 Task: Add a signature Kirsten Carter containing Best wishes for a happy National Voter Registration Day, Kirsten Carter to email address softage.9@softage.net and add a folder Inventory management
Action: Mouse moved to (436, 297)
Screenshot: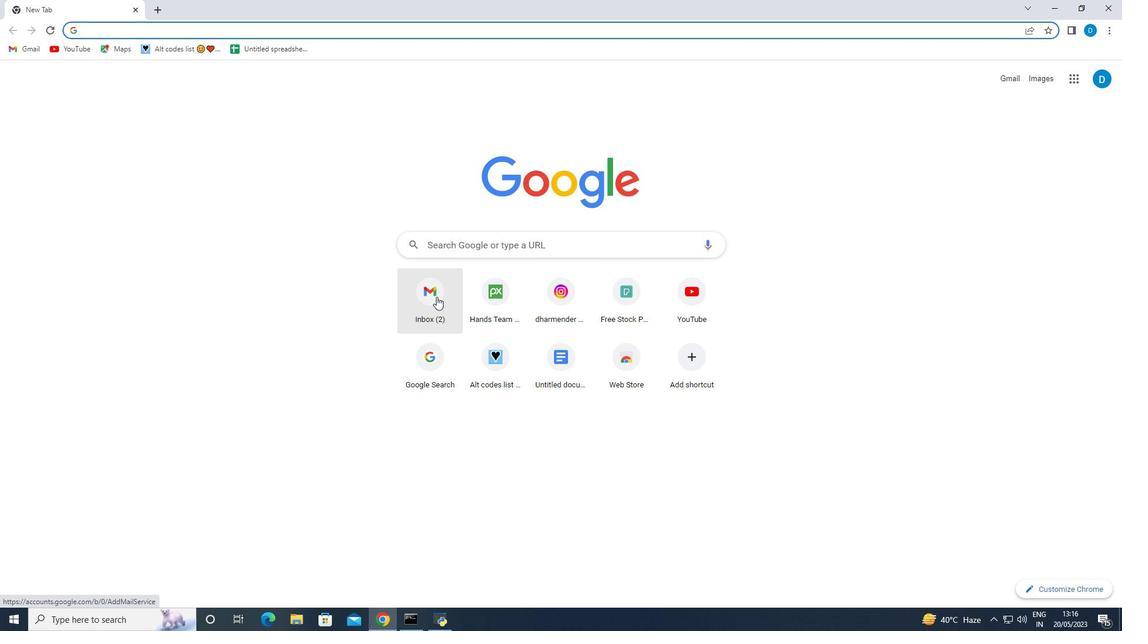 
Action: Mouse pressed left at (436, 297)
Screenshot: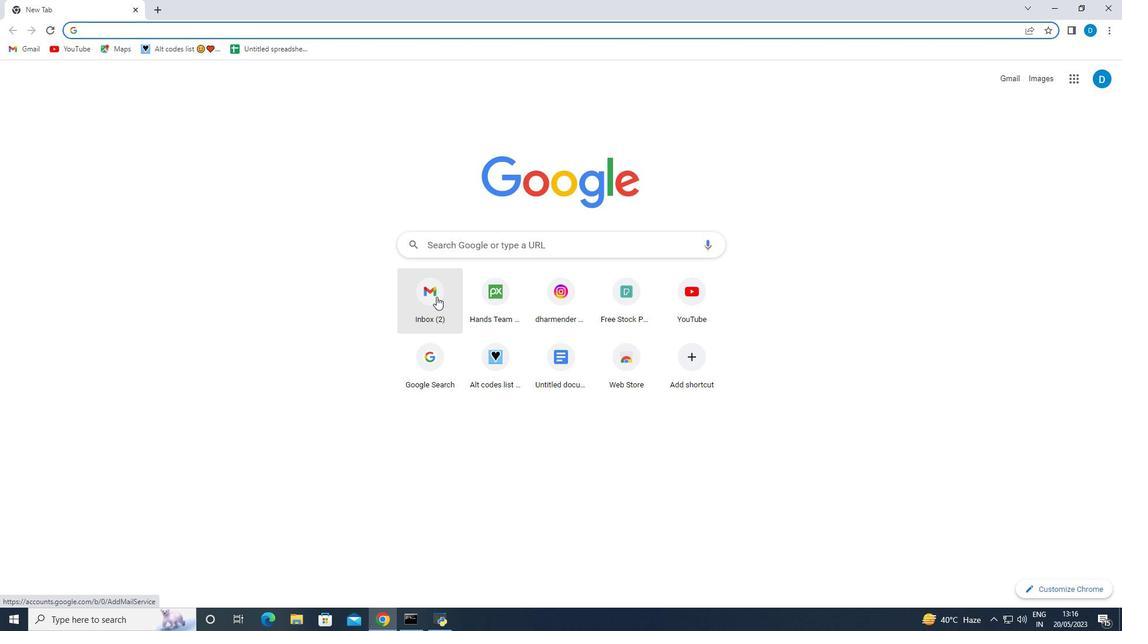 
Action: Mouse moved to (49, 107)
Screenshot: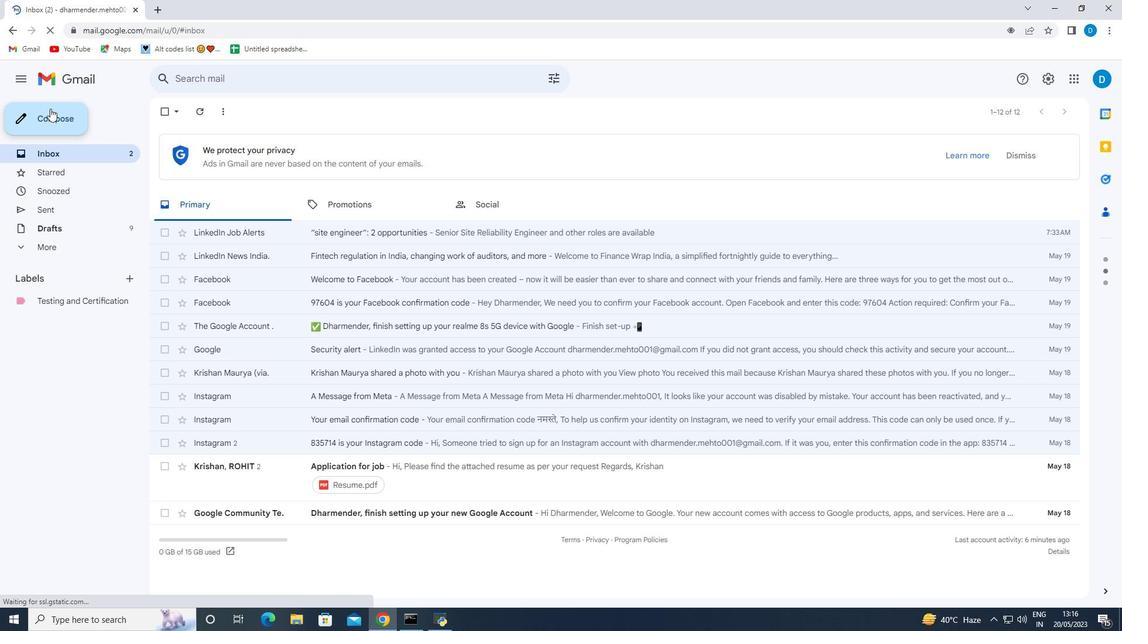 
Action: Mouse pressed left at (49, 107)
Screenshot: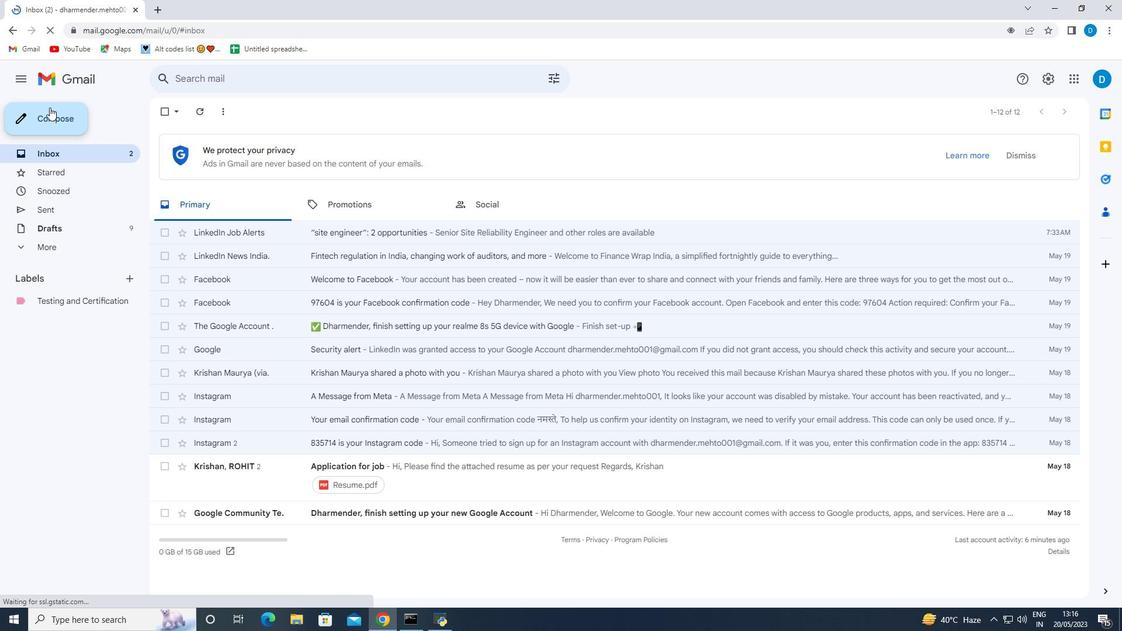 
Action: Mouse moved to (940, 591)
Screenshot: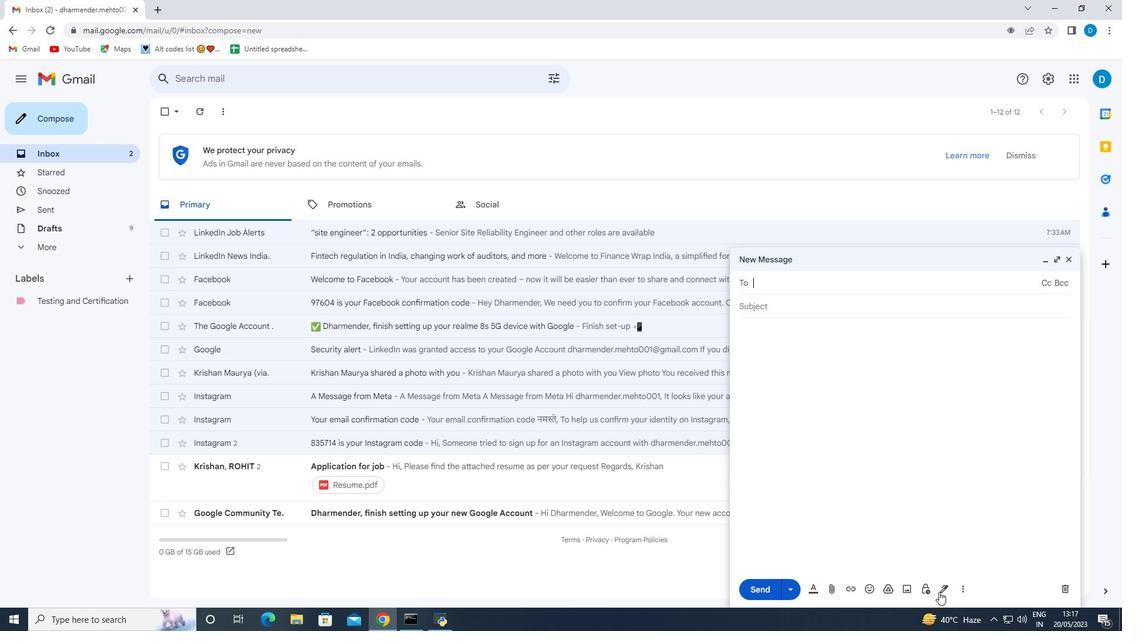 
Action: Mouse pressed left at (940, 591)
Screenshot: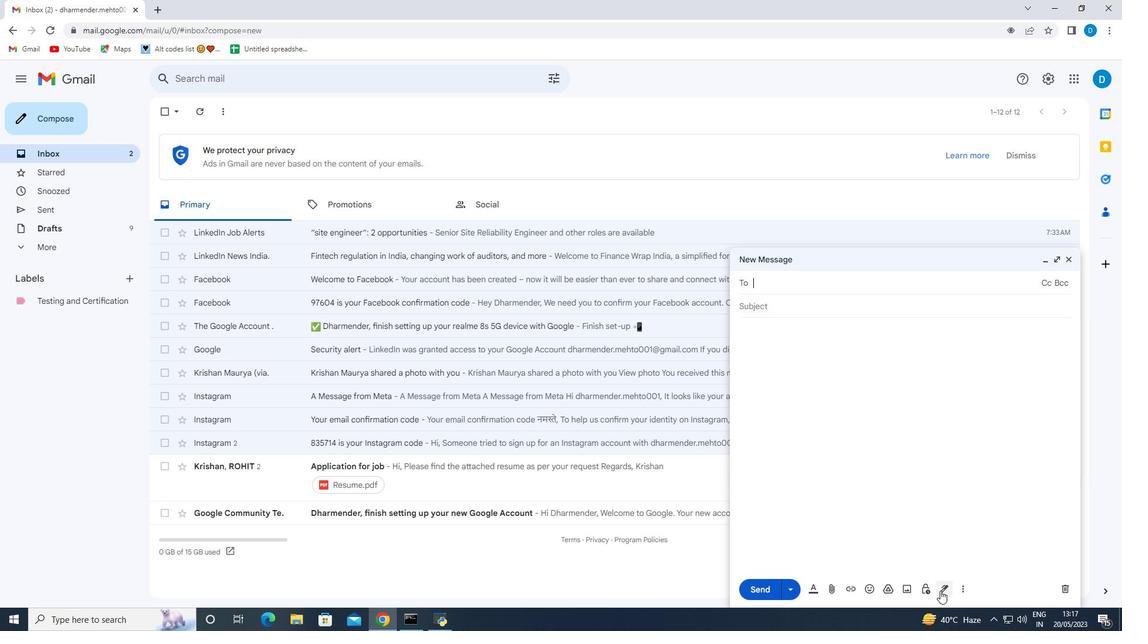 
Action: Mouse moved to (976, 549)
Screenshot: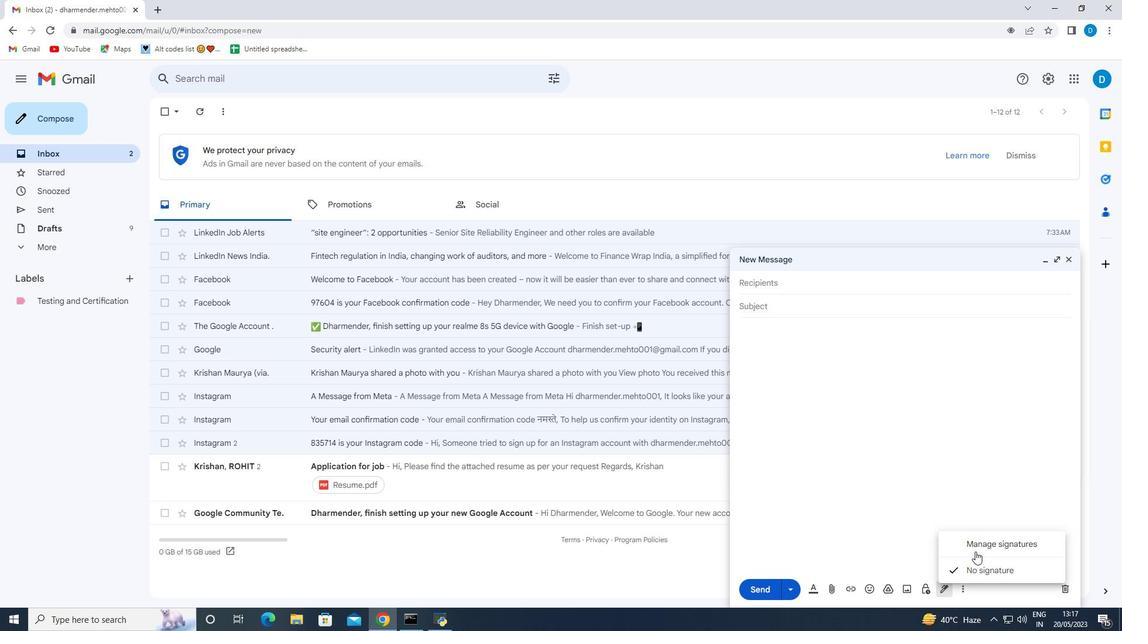 
Action: Mouse pressed left at (976, 549)
Screenshot: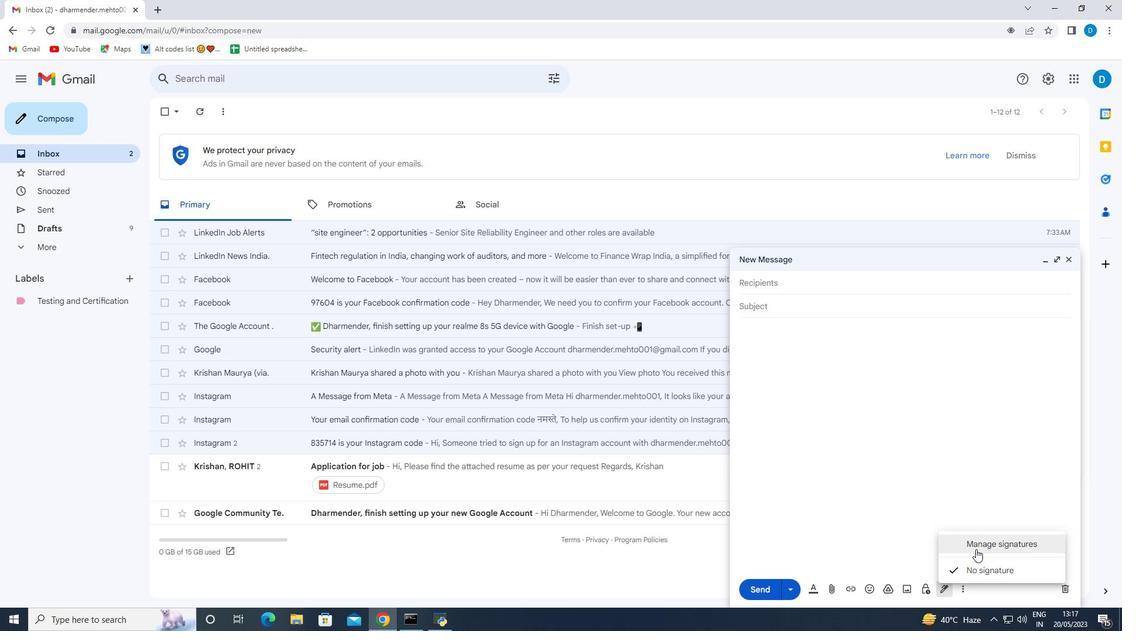 
Action: Mouse moved to (399, 418)
Screenshot: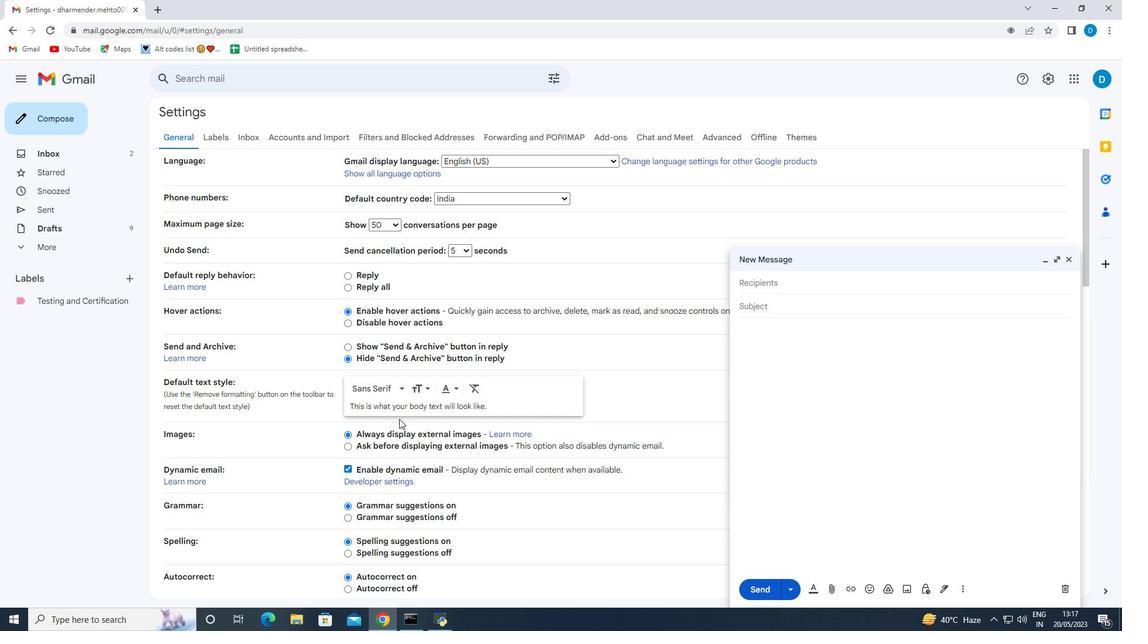 
Action: Mouse scrolled (399, 417) with delta (0, 0)
Screenshot: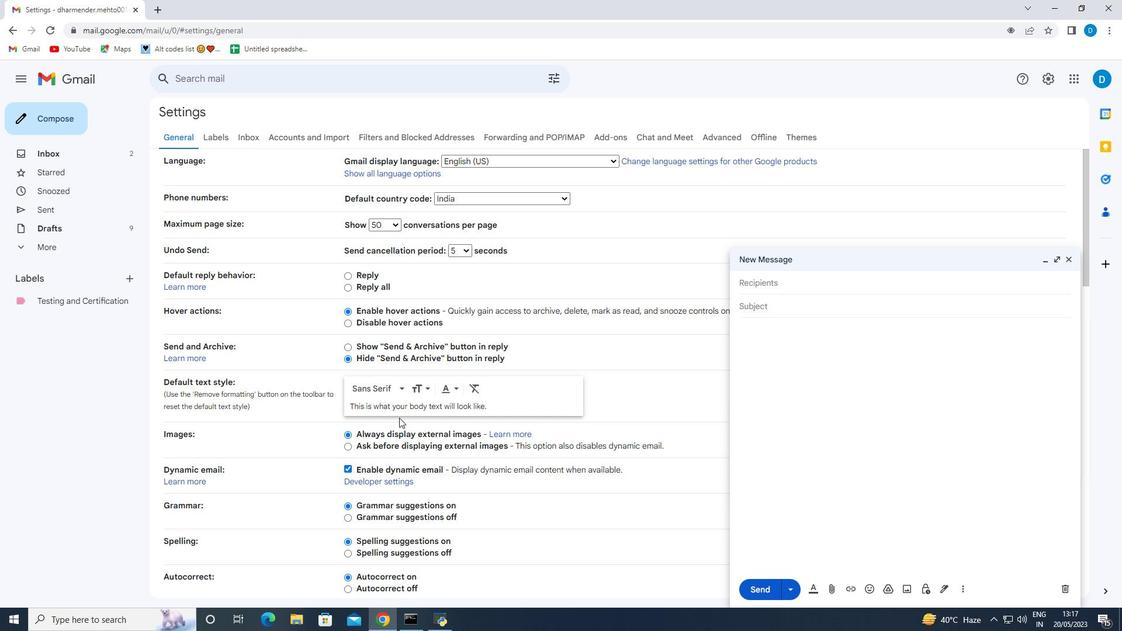 
Action: Mouse scrolled (399, 417) with delta (0, 0)
Screenshot: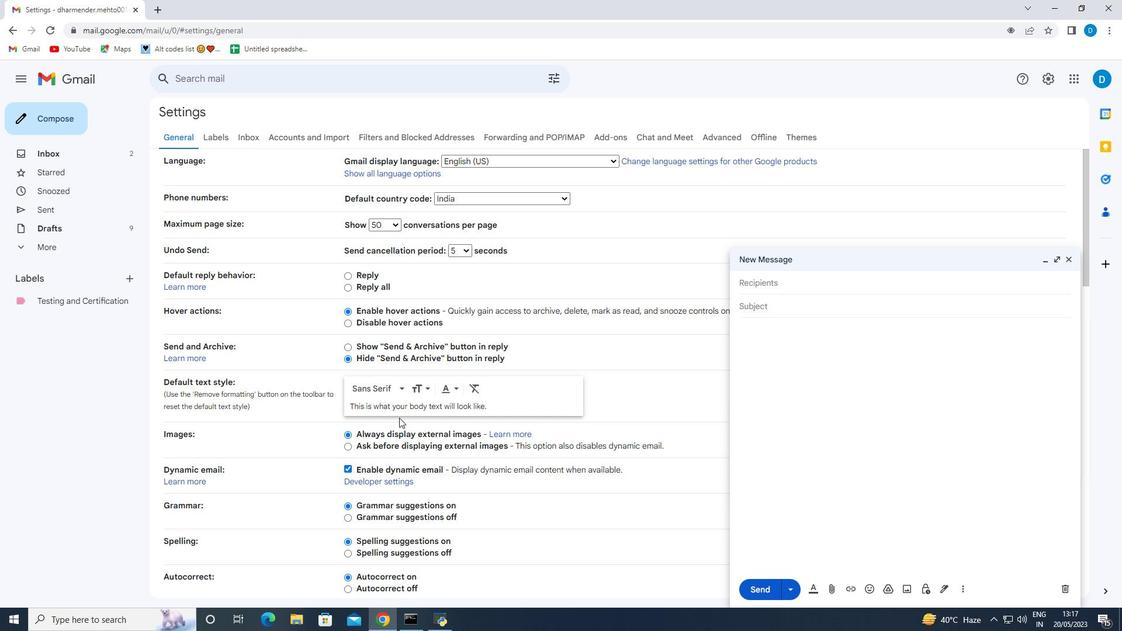 
Action: Mouse scrolled (399, 417) with delta (0, 0)
Screenshot: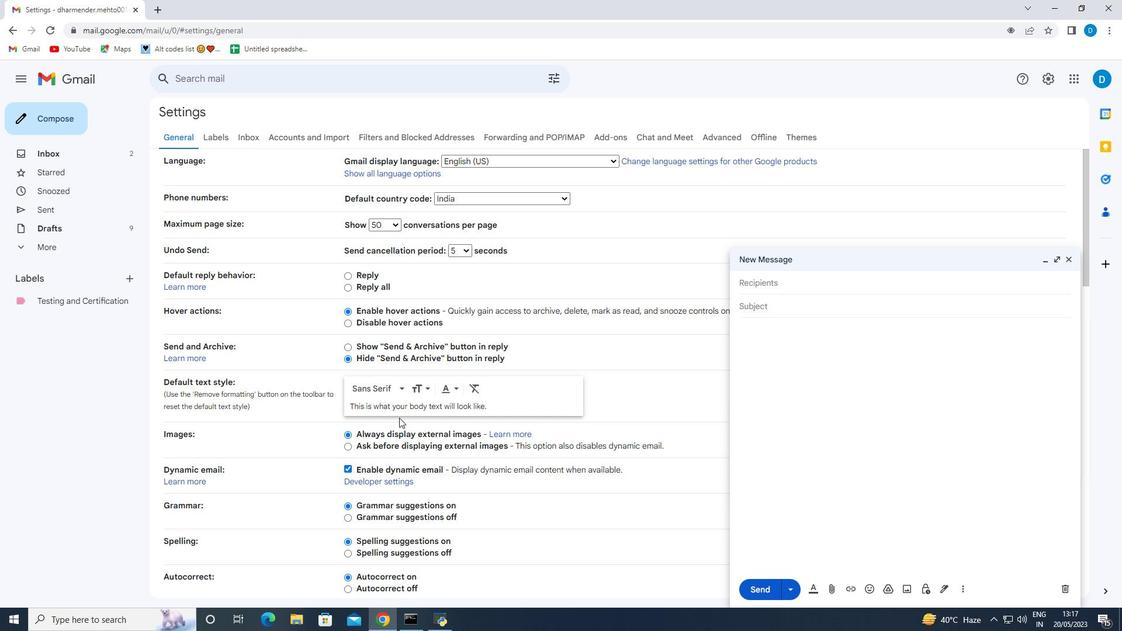 
Action: Mouse scrolled (399, 417) with delta (0, 0)
Screenshot: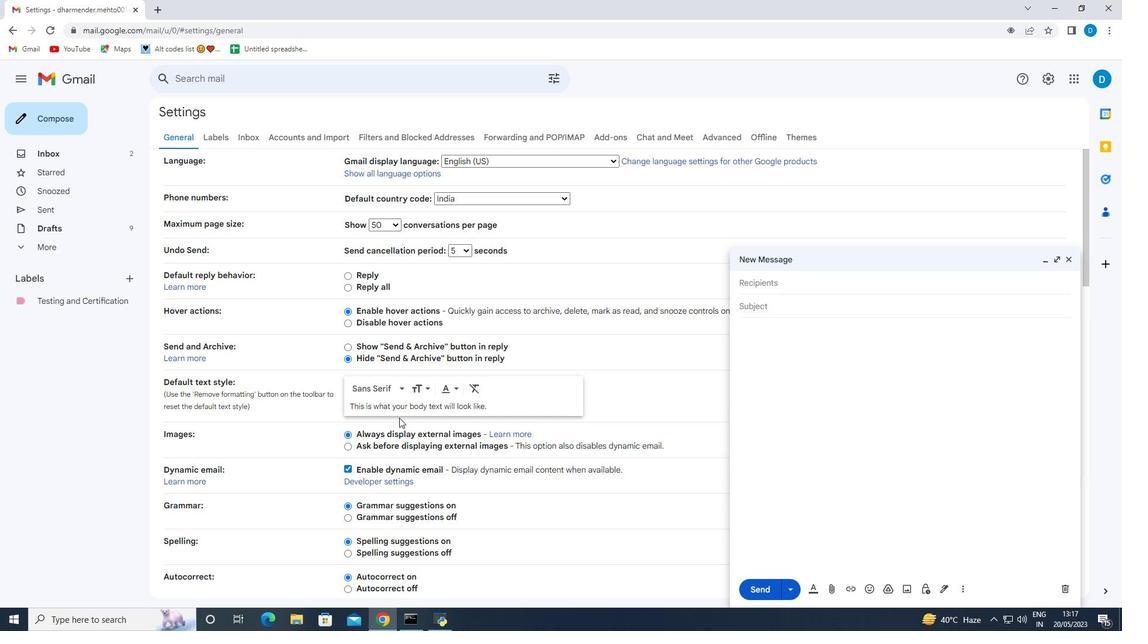 
Action: Mouse scrolled (399, 417) with delta (0, 0)
Screenshot: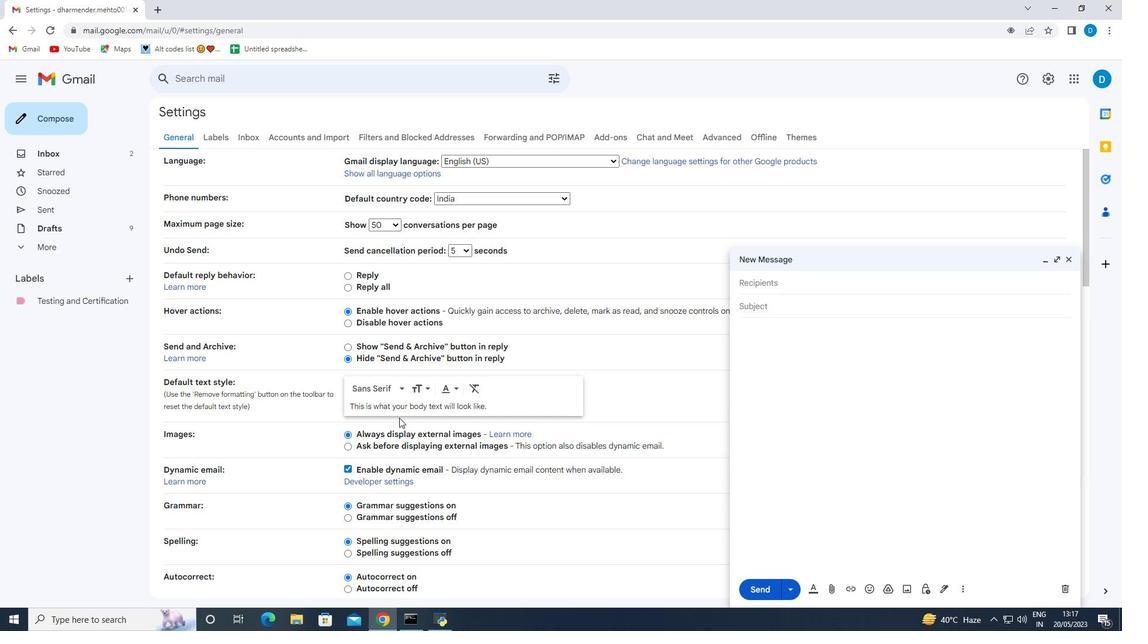 
Action: Mouse scrolled (399, 417) with delta (0, 0)
Screenshot: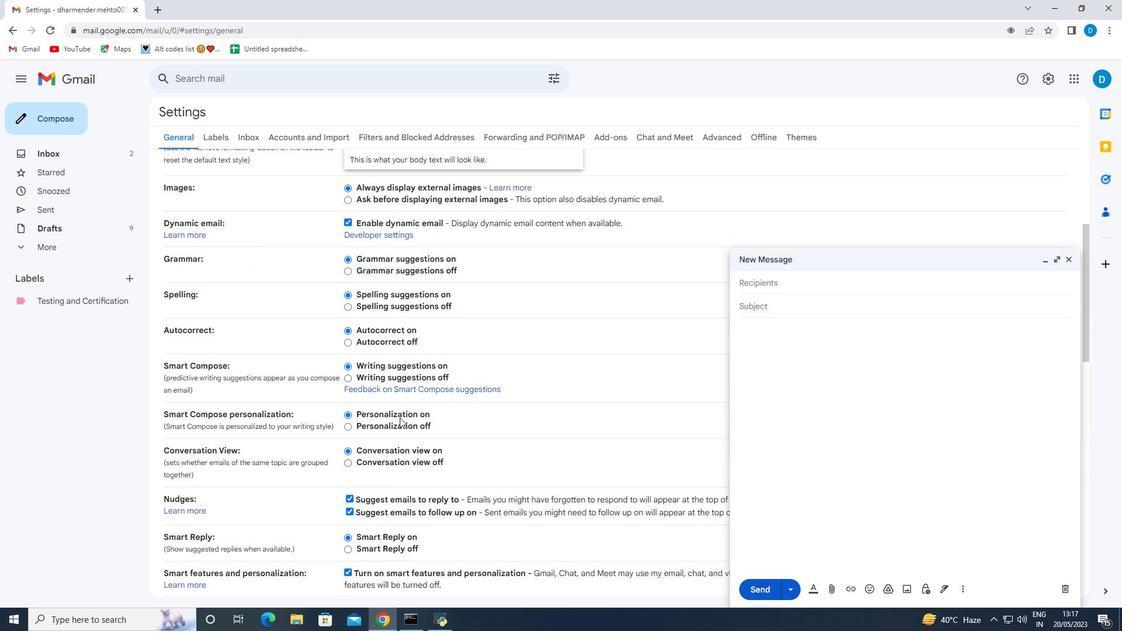 
Action: Mouse scrolled (399, 417) with delta (0, 0)
Screenshot: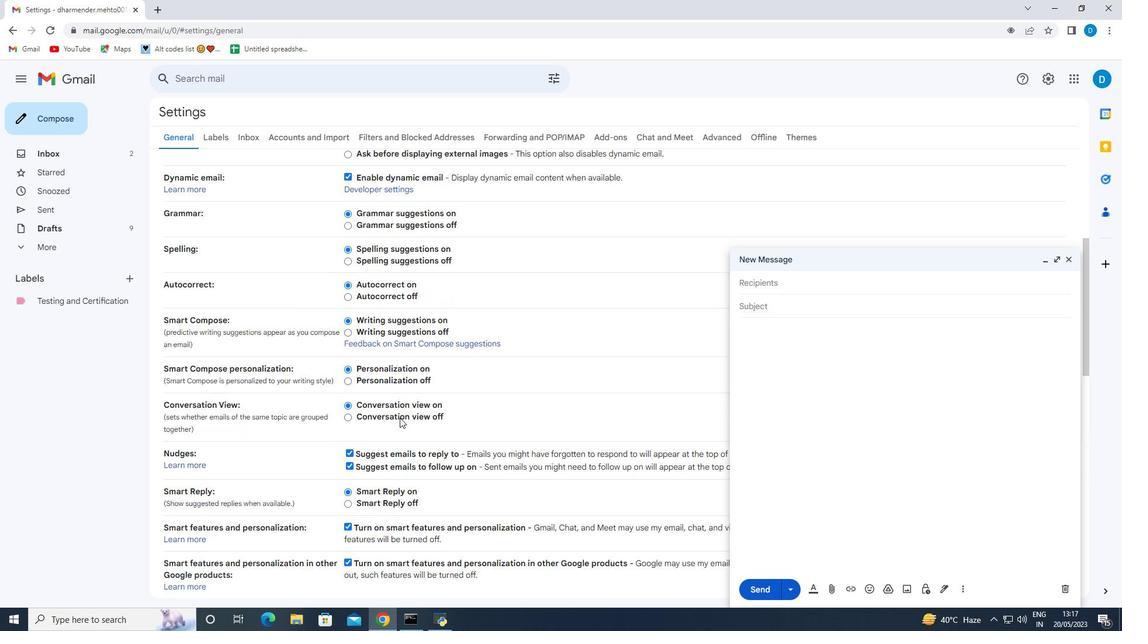 
Action: Mouse scrolled (399, 417) with delta (0, 0)
Screenshot: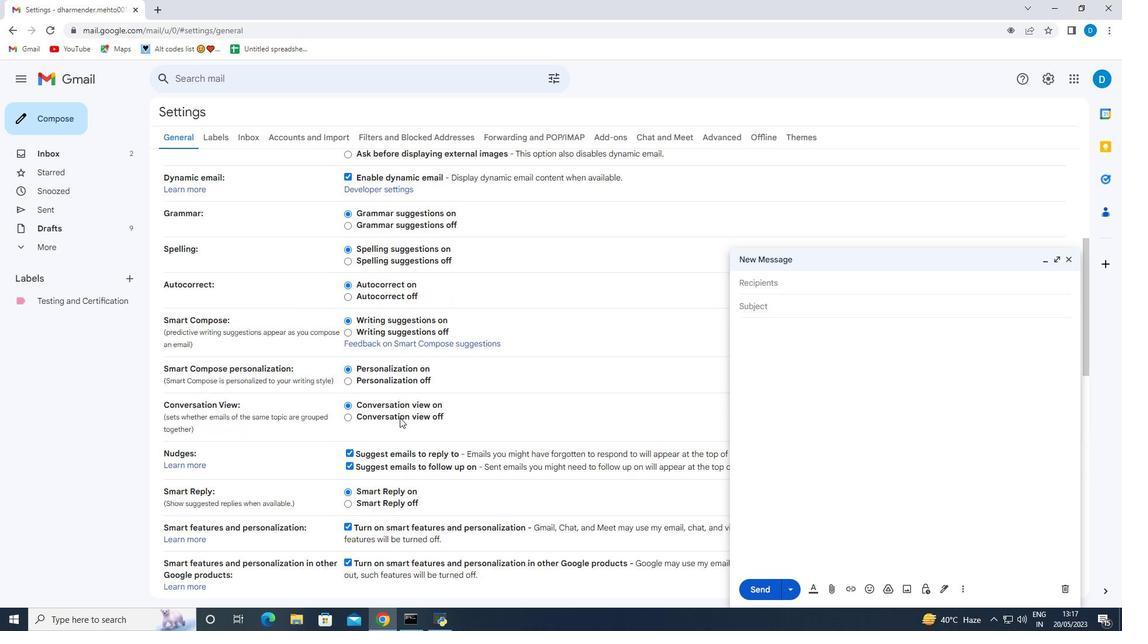 
Action: Mouse scrolled (399, 417) with delta (0, 0)
Screenshot: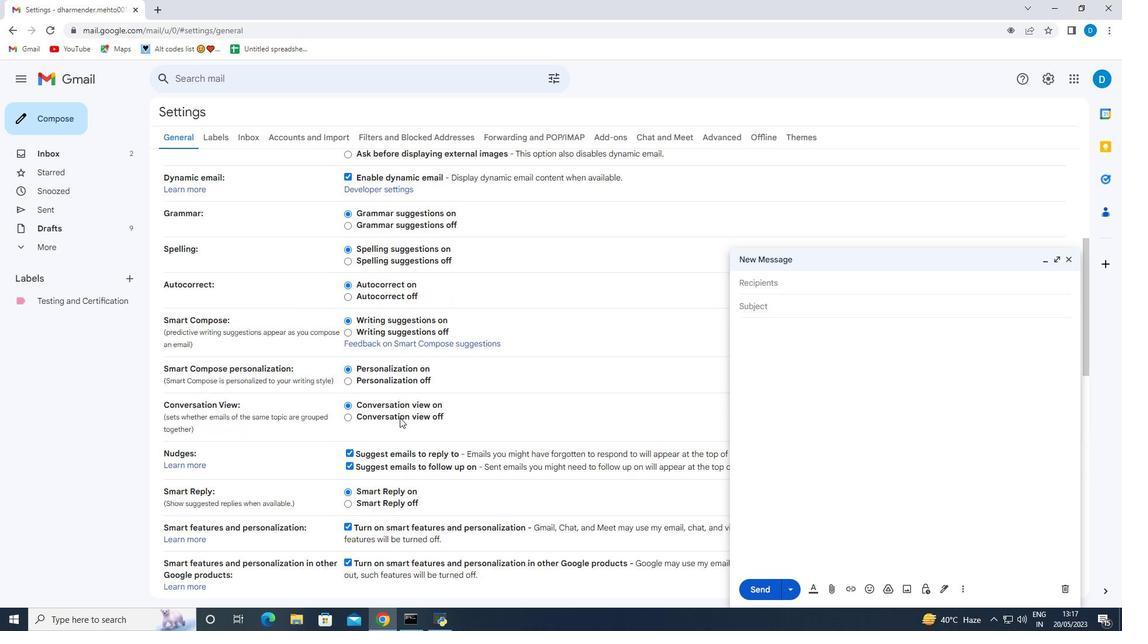 
Action: Mouse scrolled (399, 417) with delta (0, 0)
Screenshot: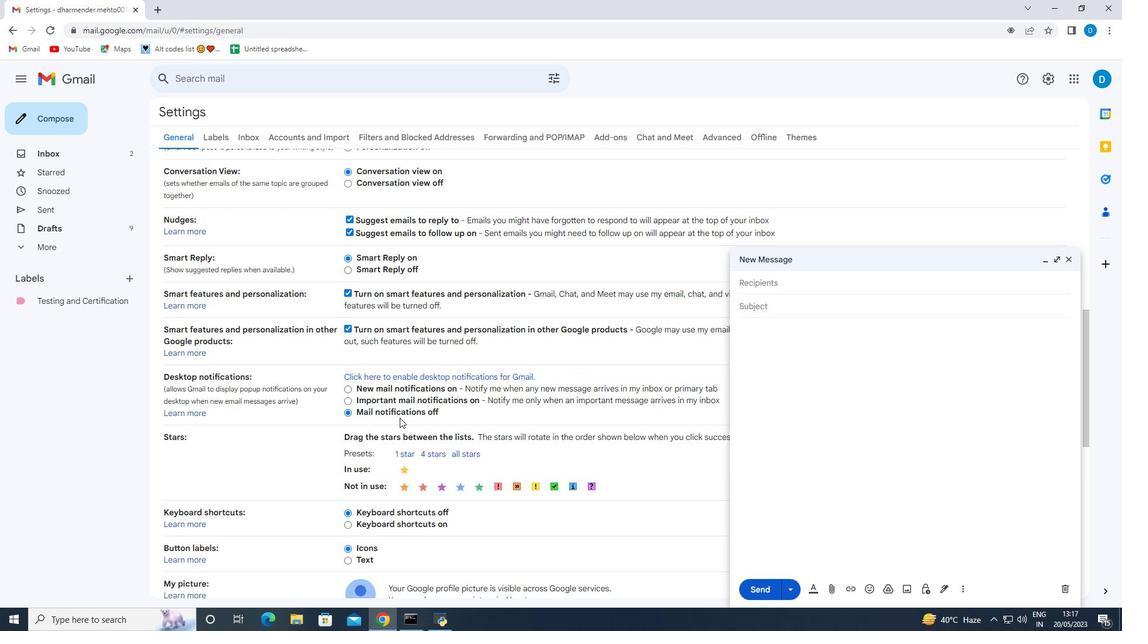 
Action: Mouse scrolled (399, 417) with delta (0, 0)
Screenshot: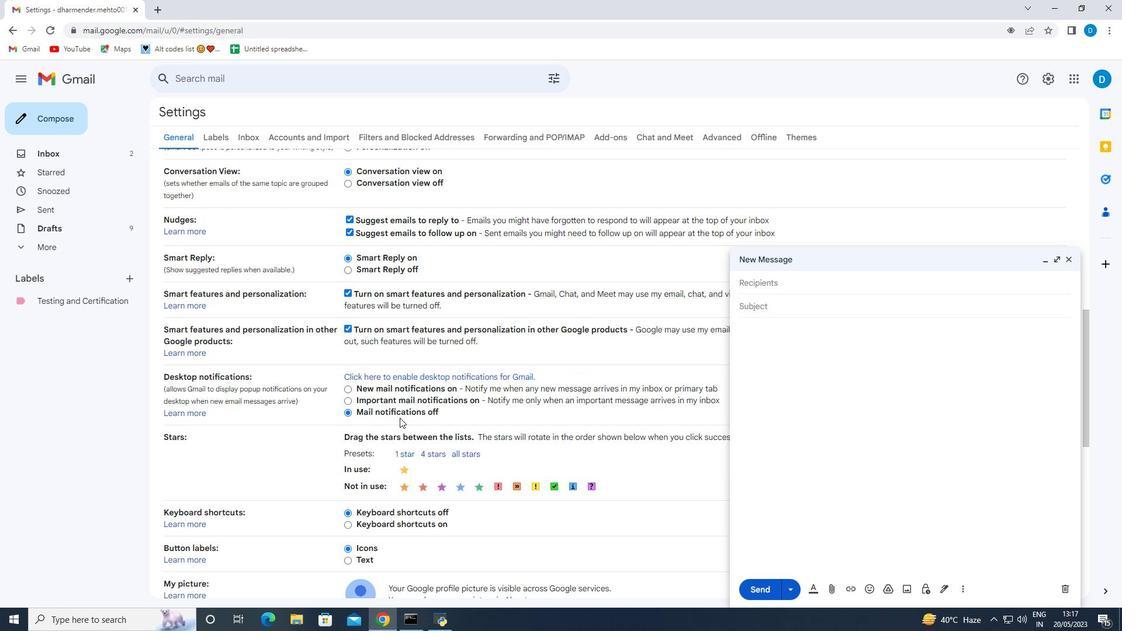 
Action: Mouse scrolled (399, 417) with delta (0, 0)
Screenshot: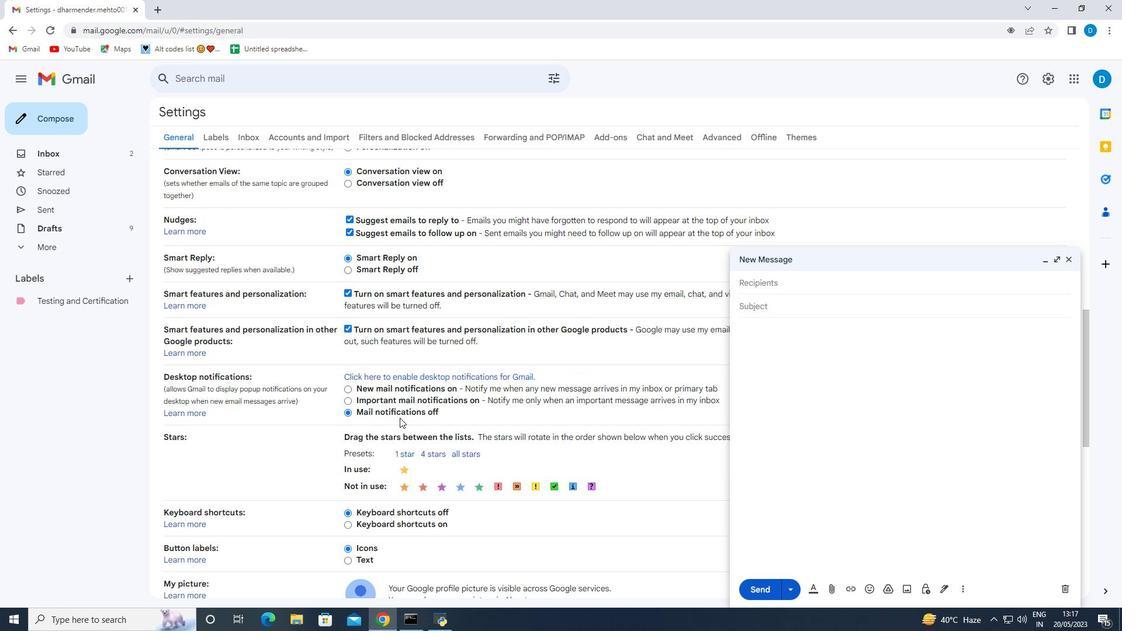 
Action: Mouse scrolled (399, 417) with delta (0, 0)
Screenshot: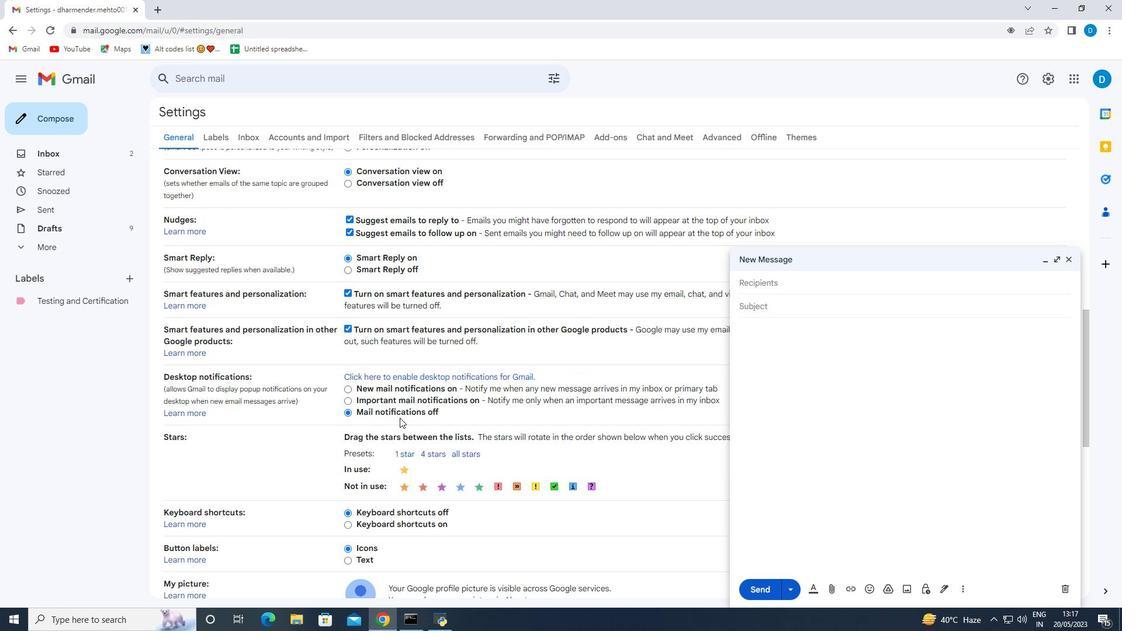 
Action: Mouse scrolled (399, 417) with delta (0, 0)
Screenshot: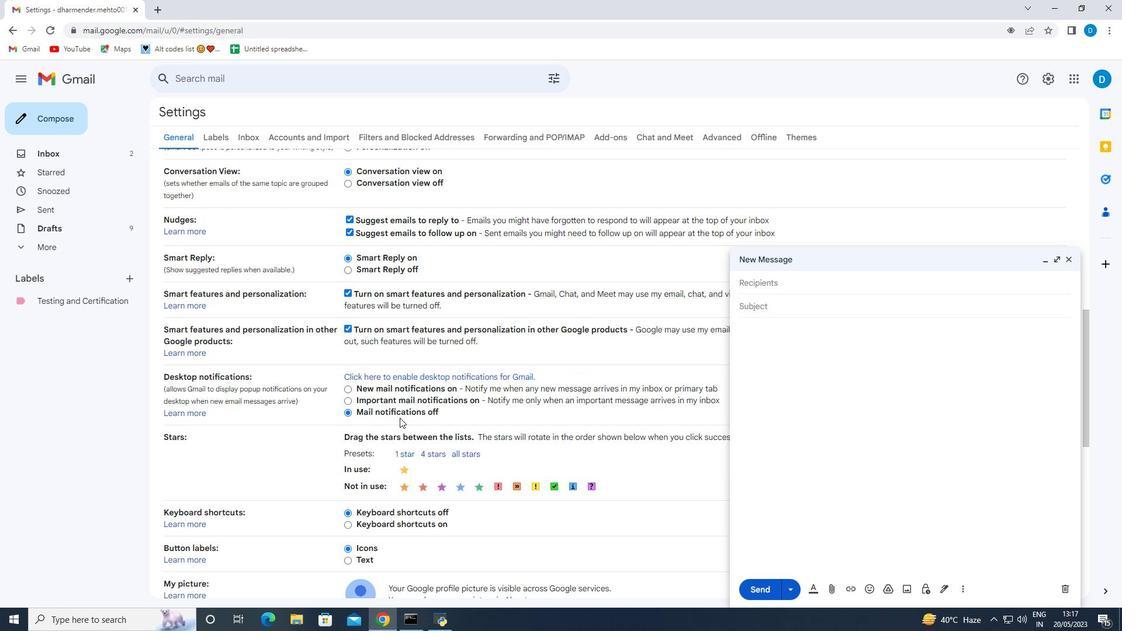 
Action: Mouse moved to (396, 419)
Screenshot: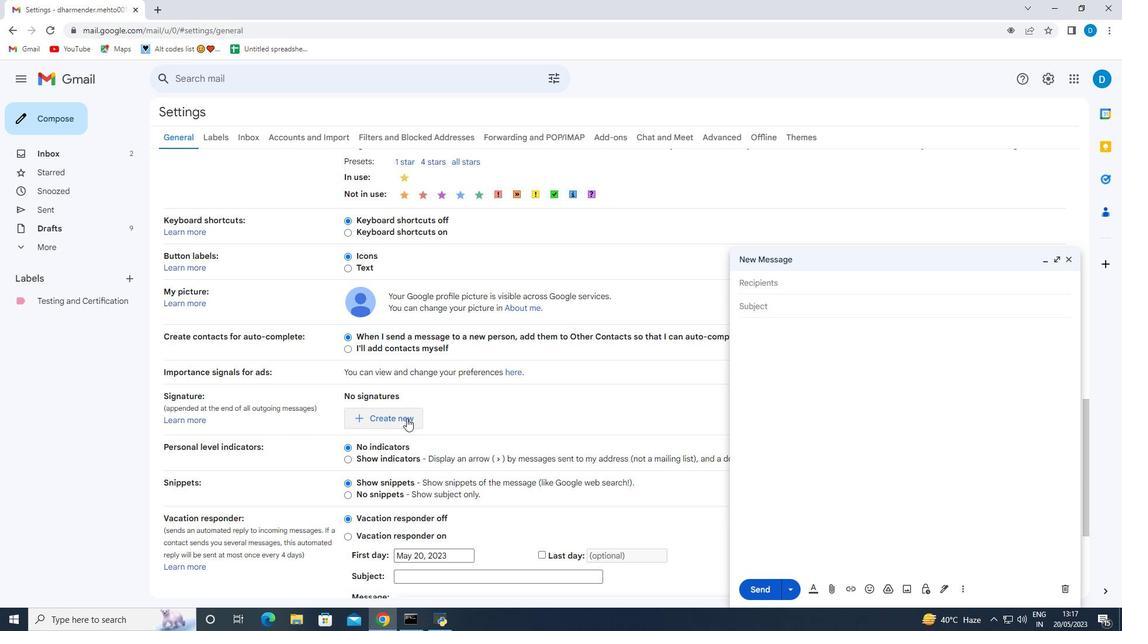 
Action: Mouse pressed left at (396, 419)
Screenshot: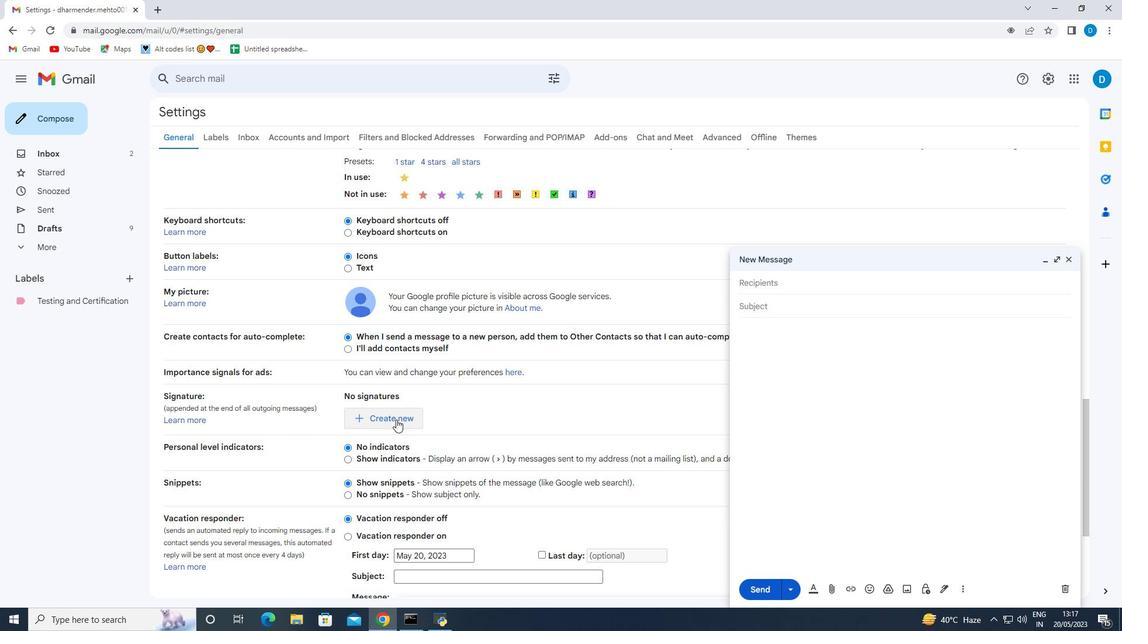 
Action: Mouse moved to (485, 330)
Screenshot: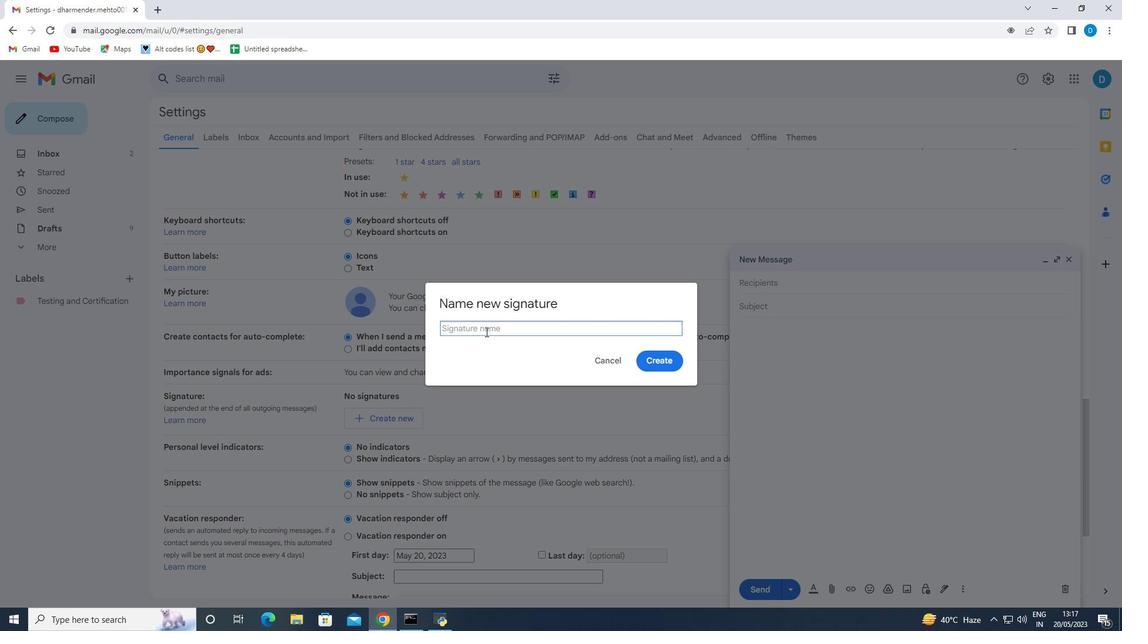 
Action: Mouse pressed left at (485, 330)
Screenshot: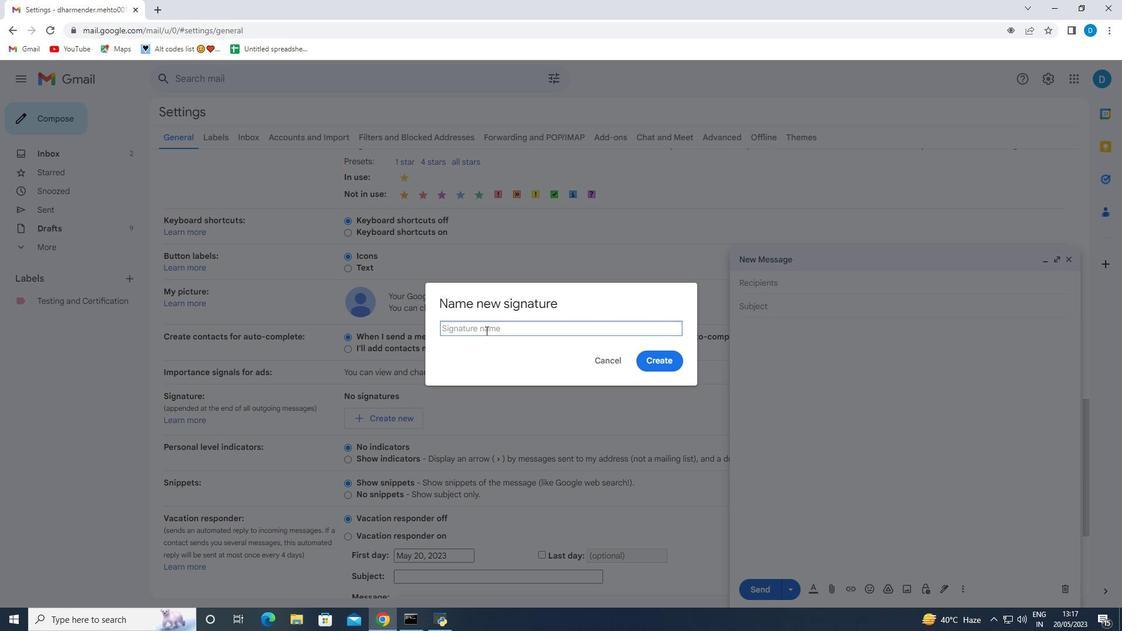 
Action: Key pressed <Key.shift><Key.shift><Key.shift><Key.shift>Krir<Key.backspace><Key.backspace><Key.backspace>irsten<Key.space><Key.shift>Carter
Screenshot: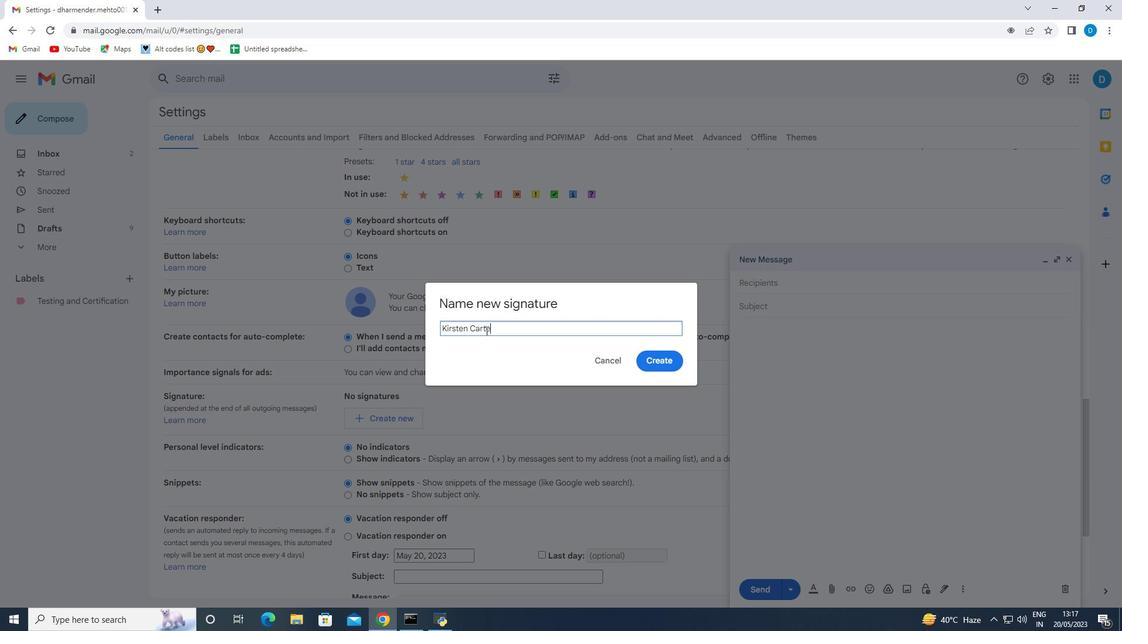 
Action: Mouse moved to (661, 366)
Screenshot: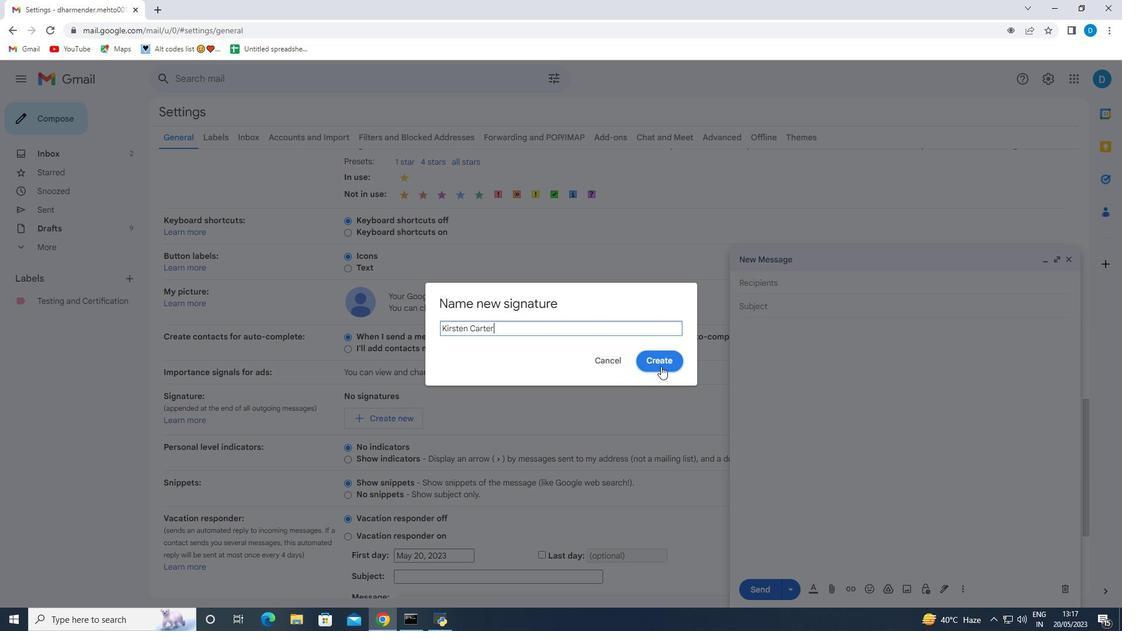 
Action: Mouse pressed left at (661, 366)
Screenshot: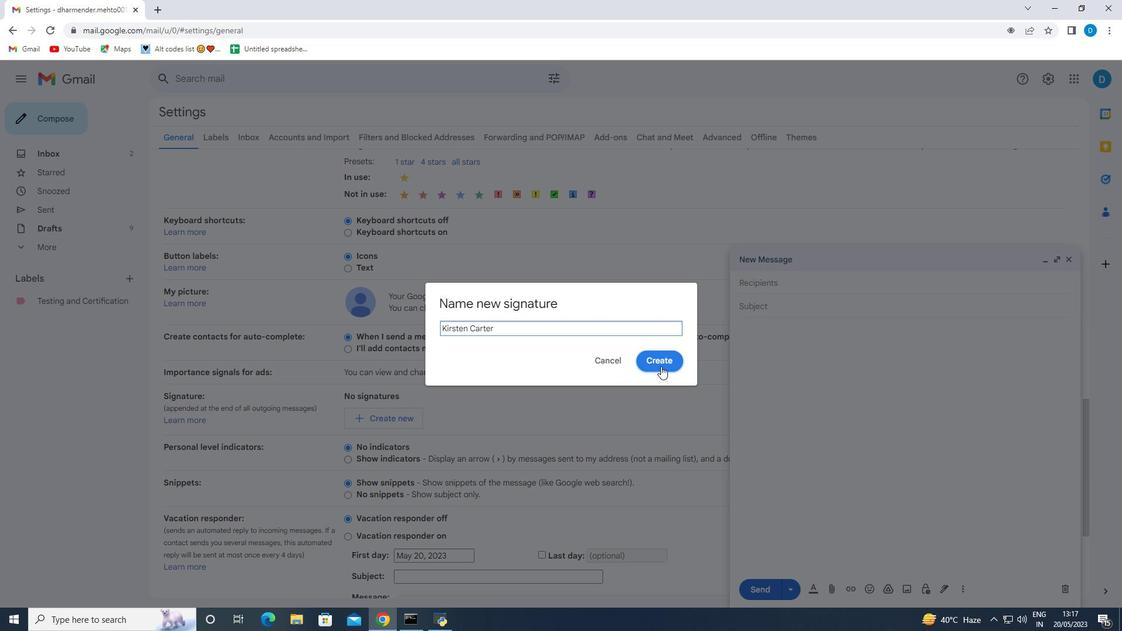 
Action: Mouse moved to (505, 483)
Screenshot: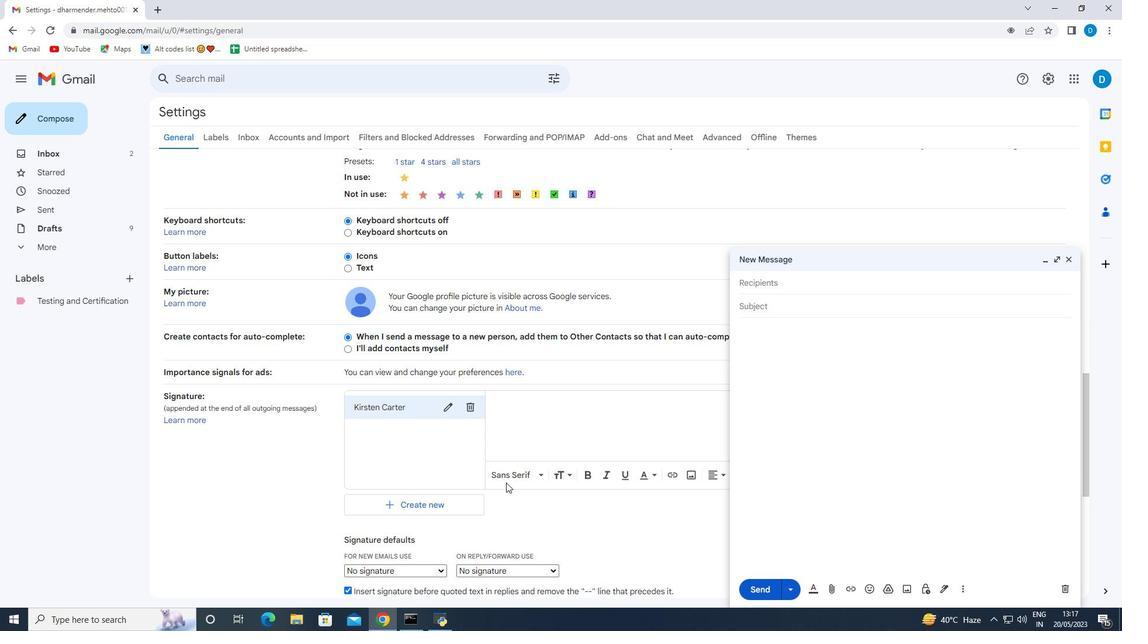 
Action: Mouse scrolled (505, 482) with delta (0, 0)
Screenshot: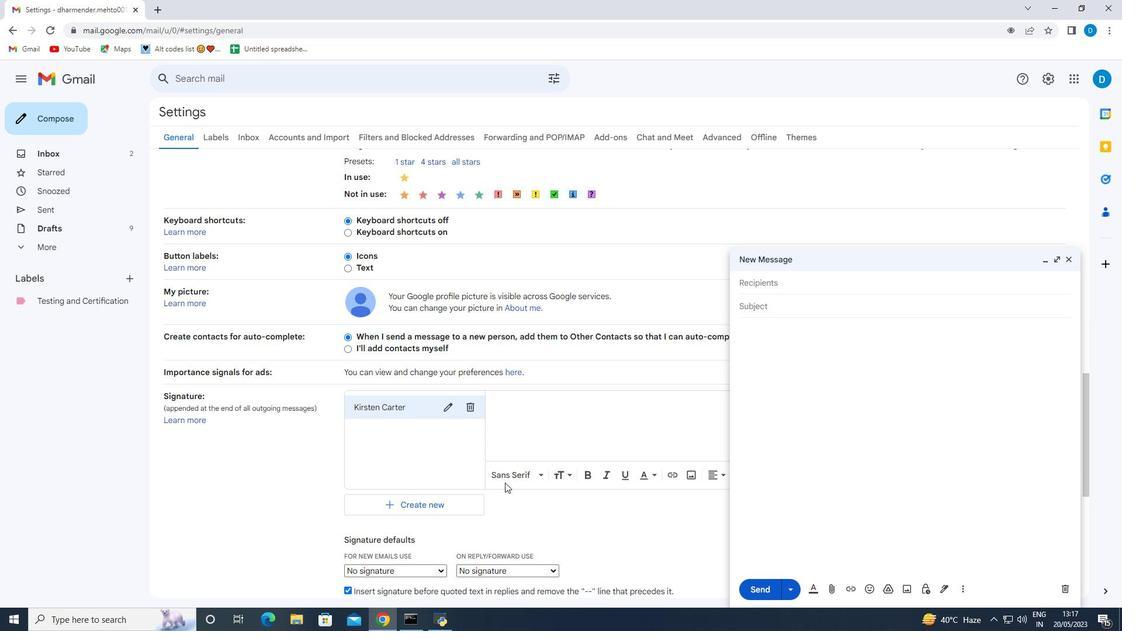 
Action: Mouse moved to (504, 483)
Screenshot: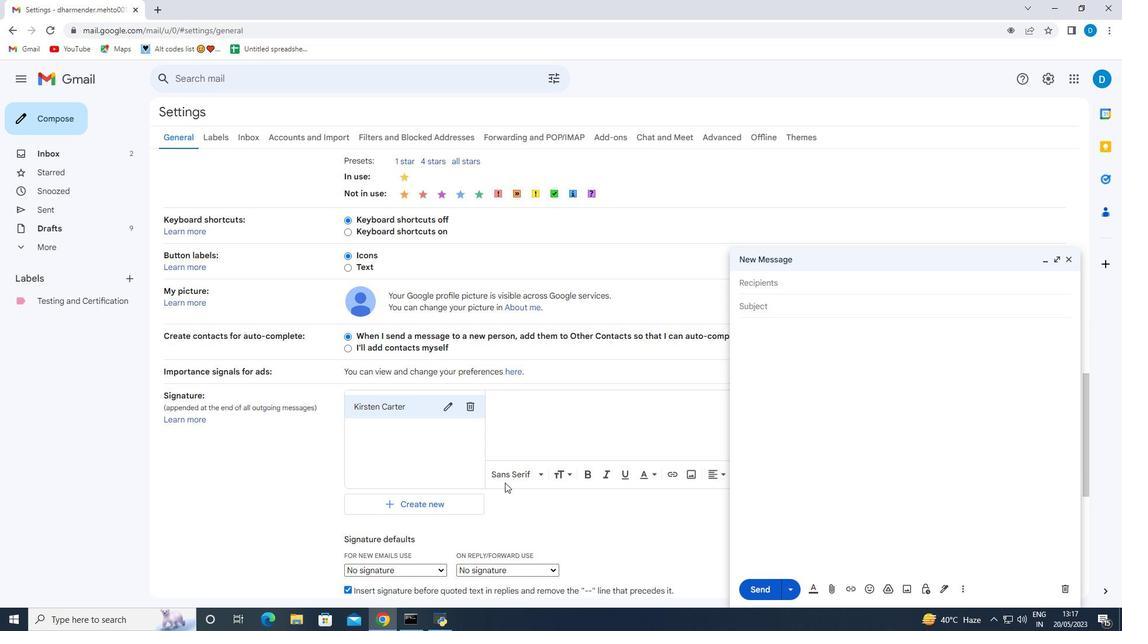 
Action: Mouse scrolled (504, 483) with delta (0, 0)
Screenshot: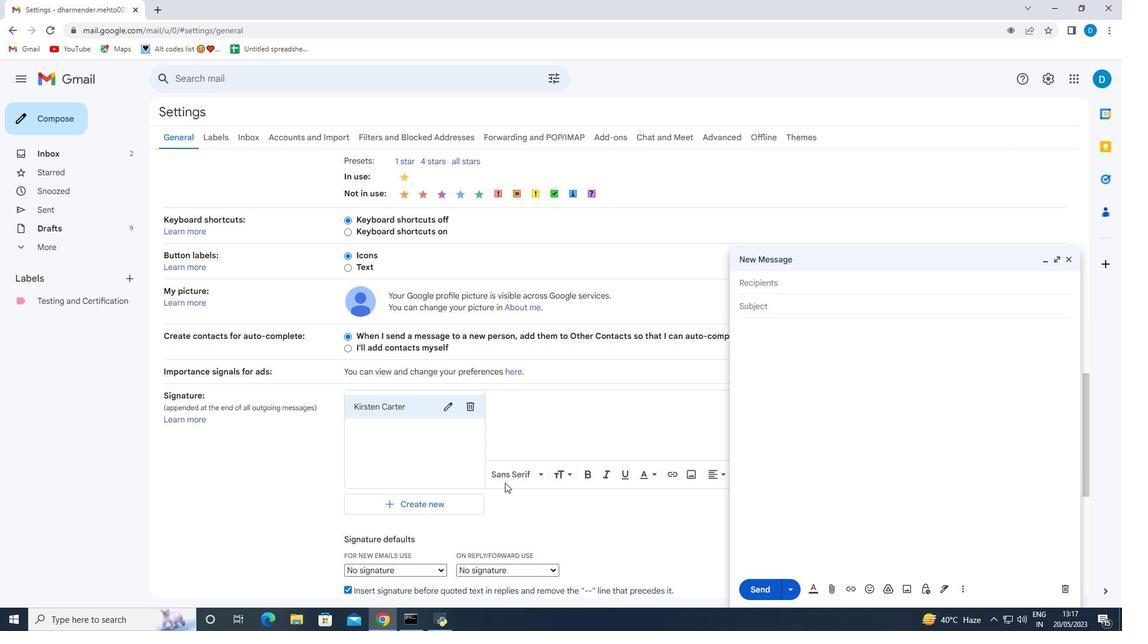 
Action: Mouse moved to (410, 449)
Screenshot: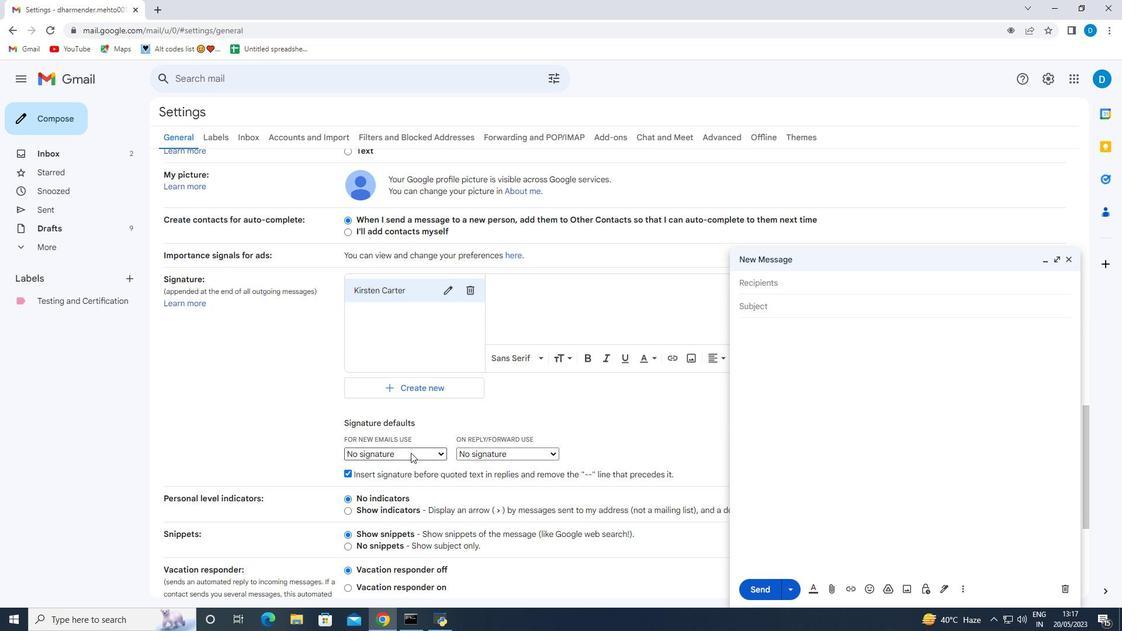 
Action: Mouse pressed left at (410, 449)
Screenshot: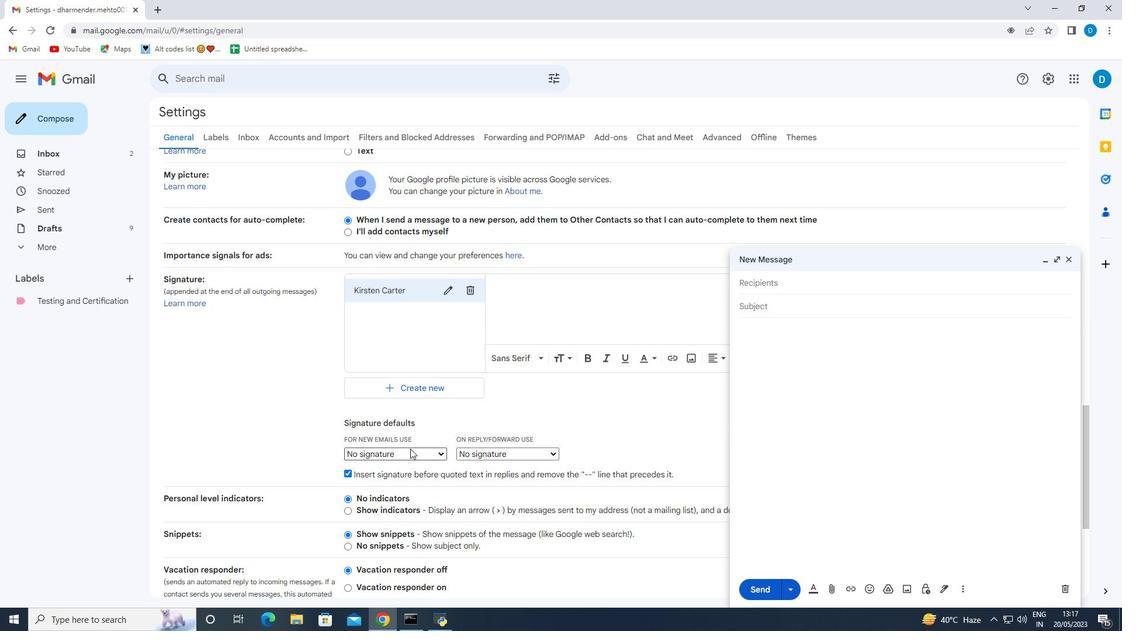 
Action: Mouse moved to (397, 476)
Screenshot: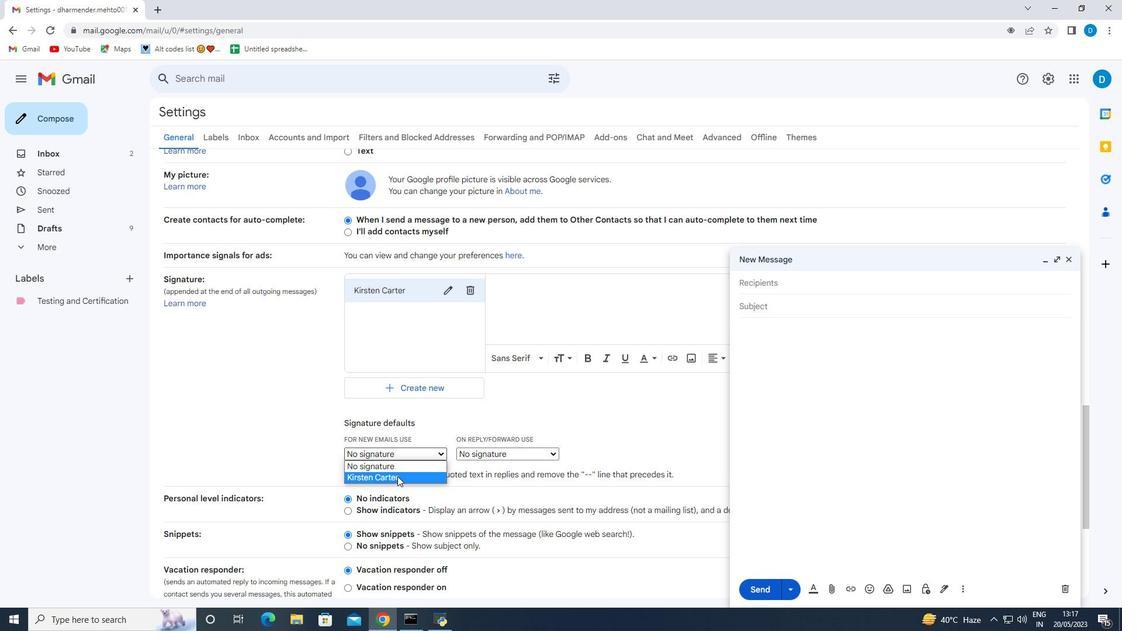 
Action: Mouse pressed left at (397, 476)
Screenshot: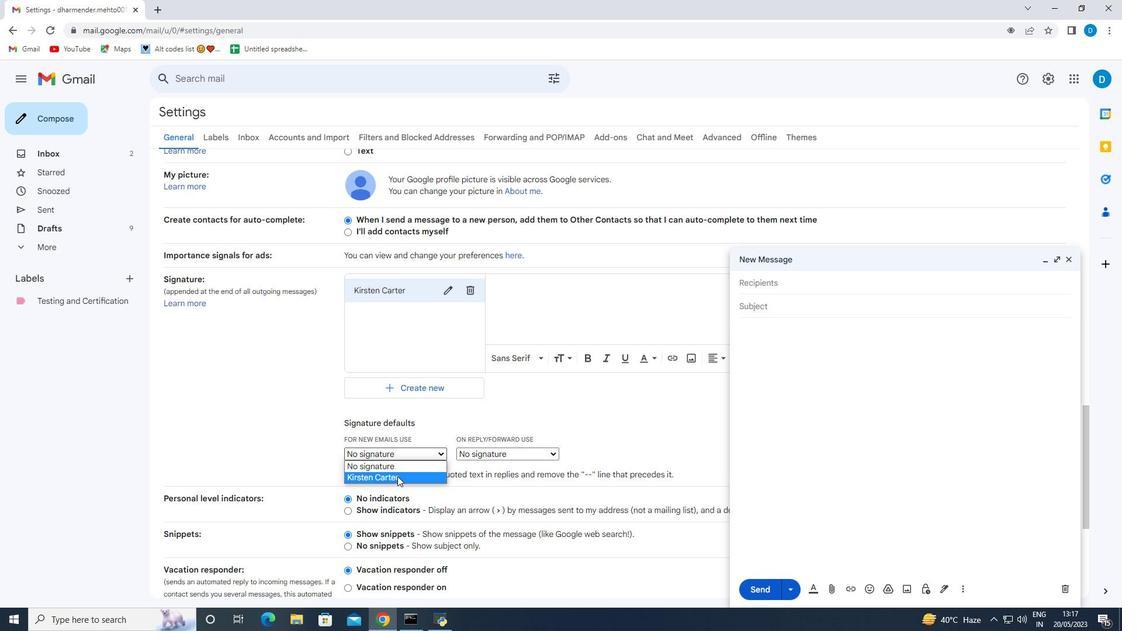 
Action: Mouse moved to (501, 451)
Screenshot: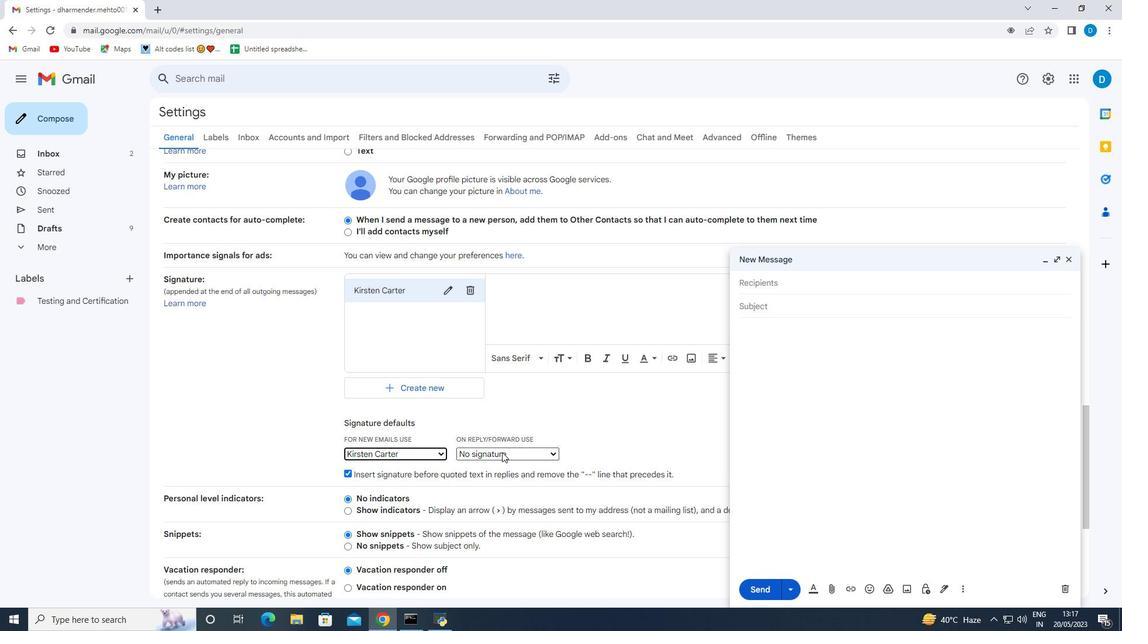 
Action: Mouse pressed left at (501, 451)
Screenshot: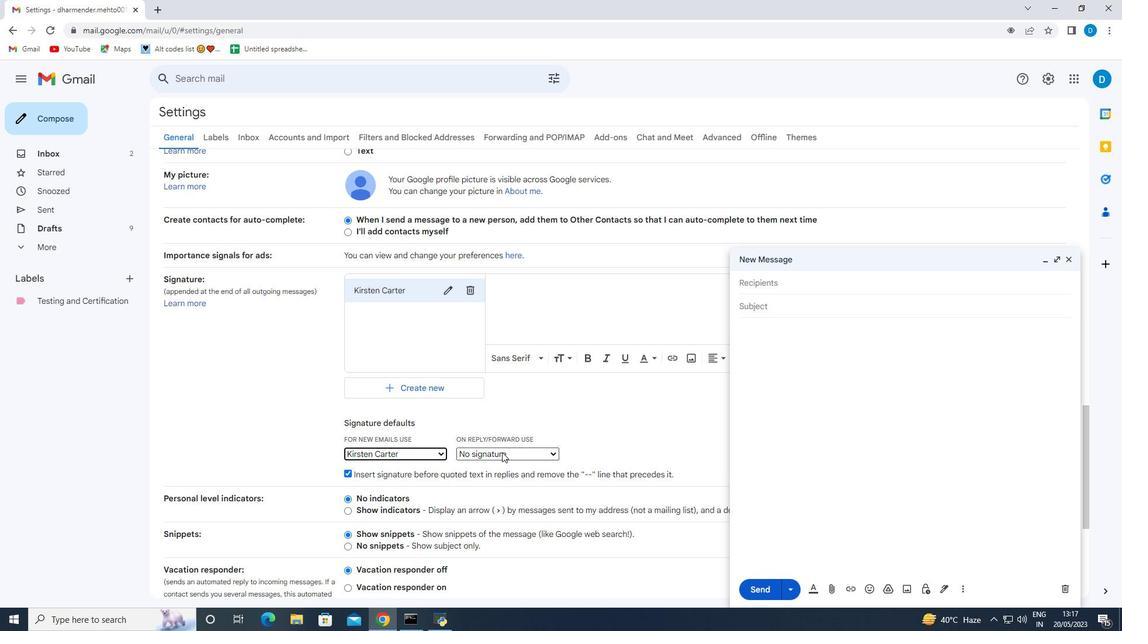 
Action: Mouse moved to (489, 478)
Screenshot: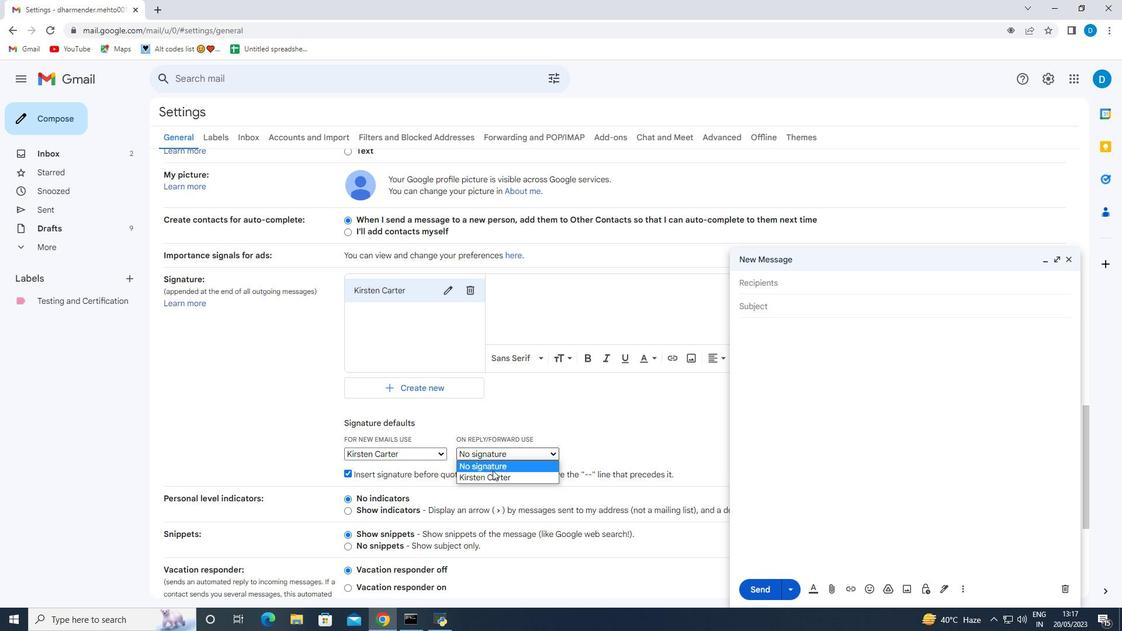 
Action: Mouse pressed left at (489, 478)
Screenshot: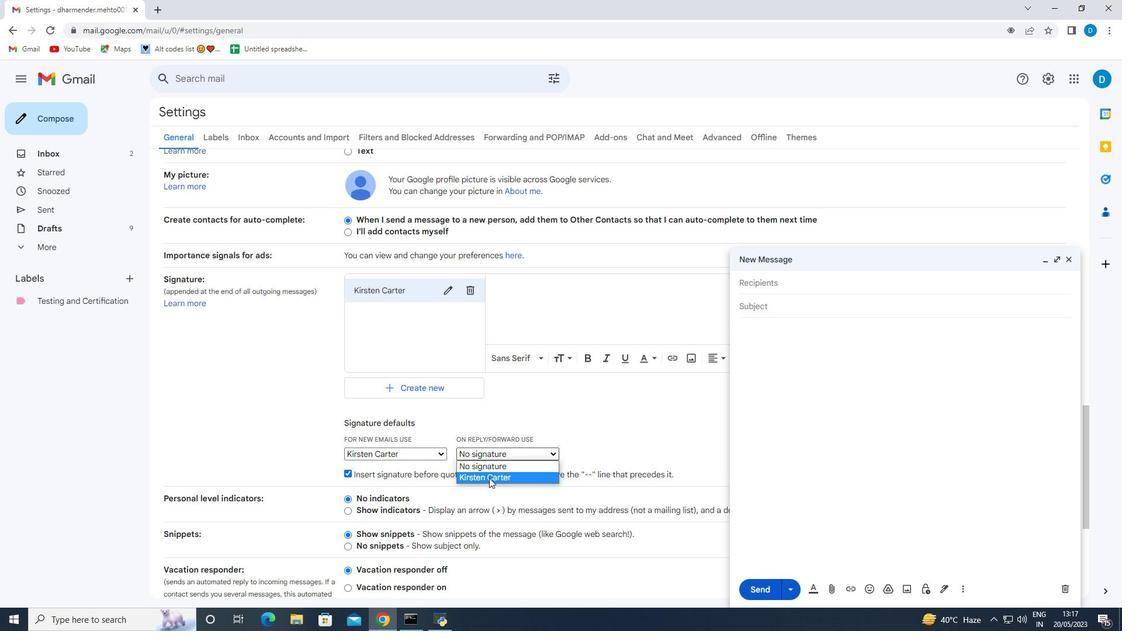 
Action: Mouse moved to (428, 455)
Screenshot: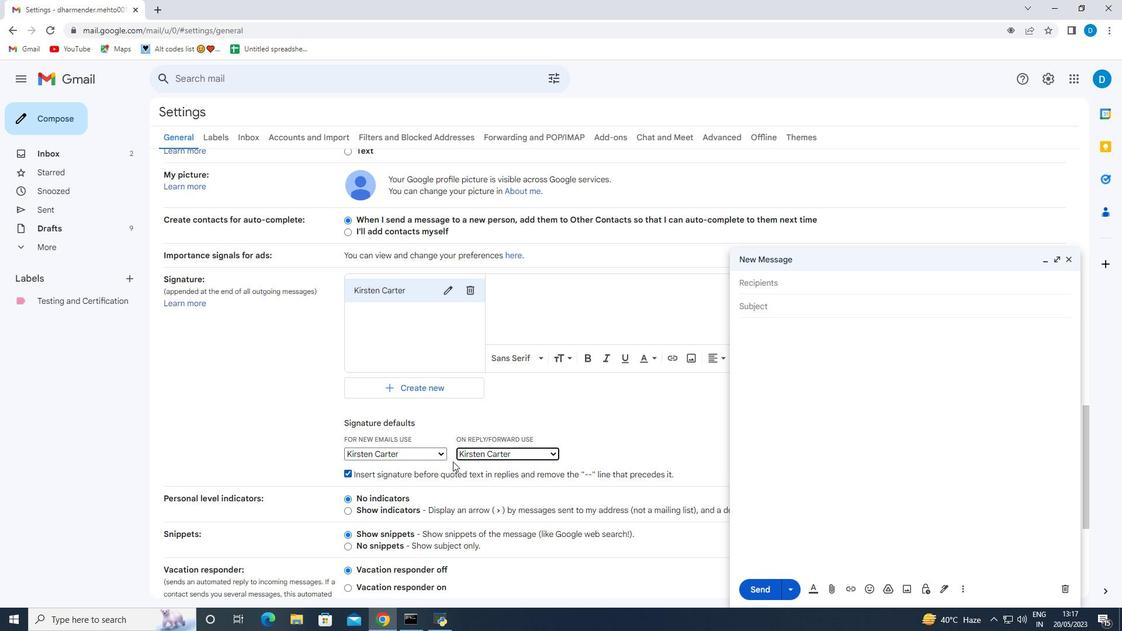 
Action: Mouse scrolled (428, 454) with delta (0, 0)
Screenshot: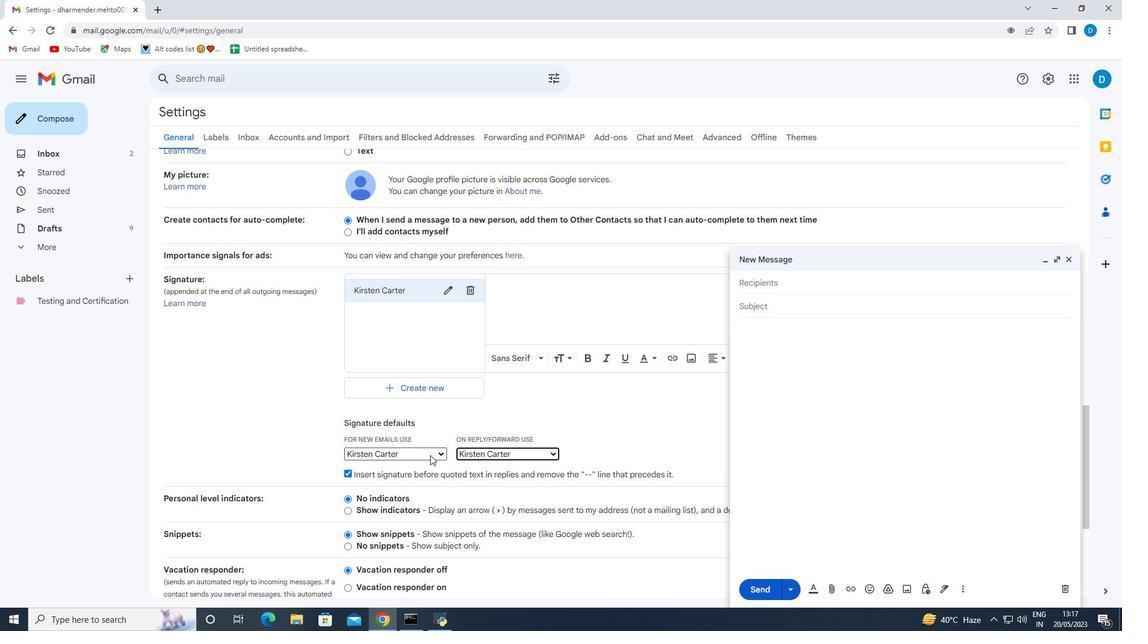 
Action: Mouse scrolled (428, 454) with delta (0, 0)
Screenshot: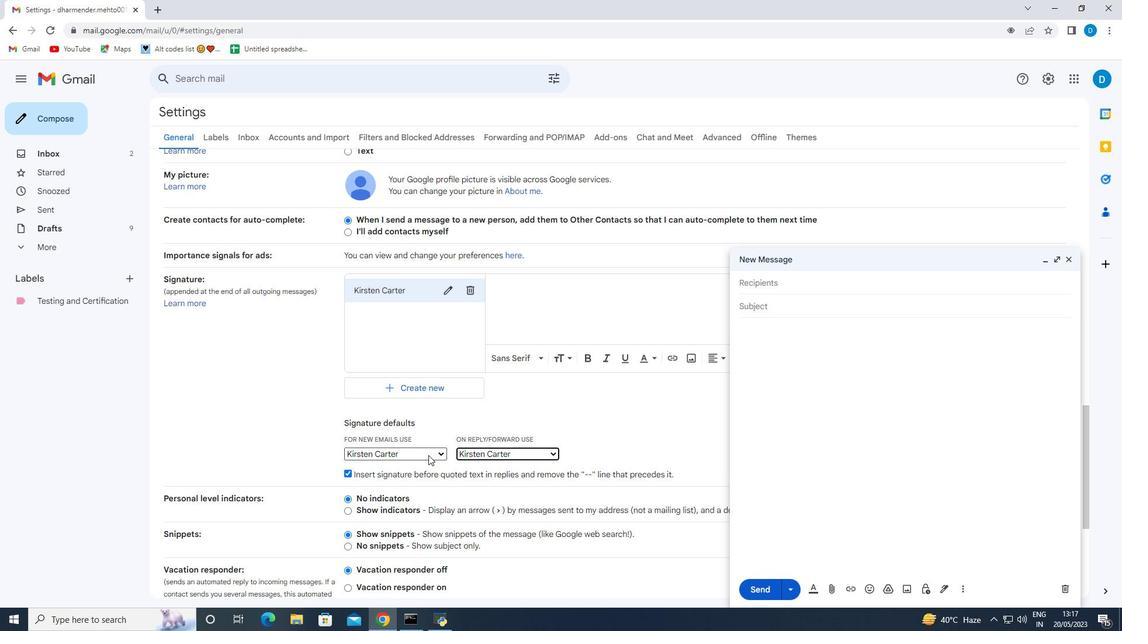 
Action: Mouse scrolled (428, 454) with delta (0, 0)
Screenshot: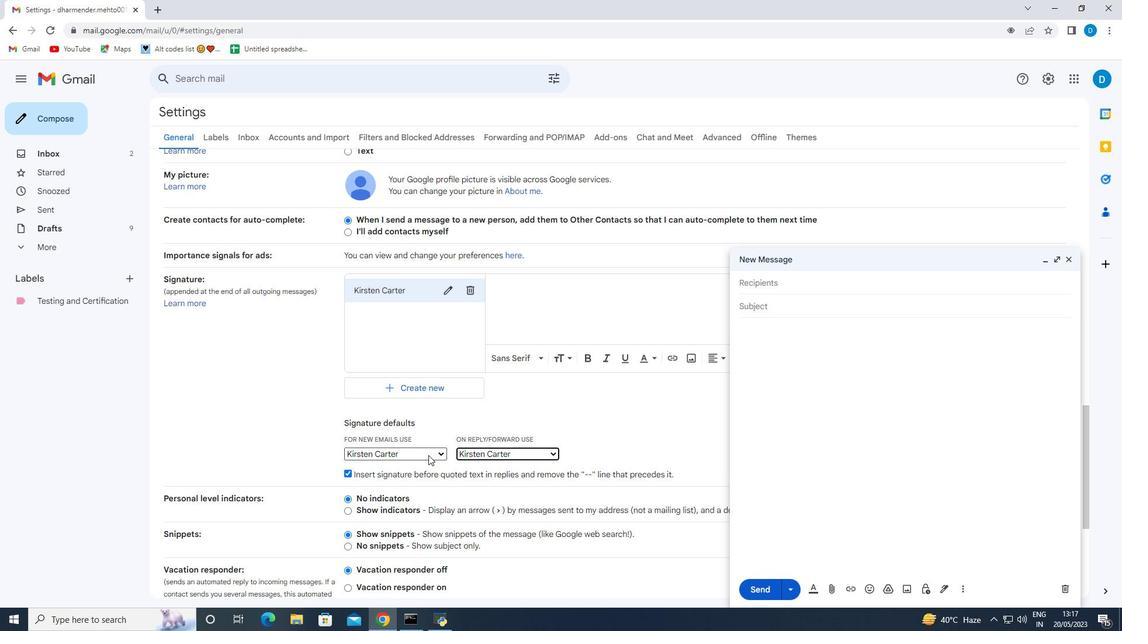 
Action: Mouse scrolled (428, 454) with delta (0, 0)
Screenshot: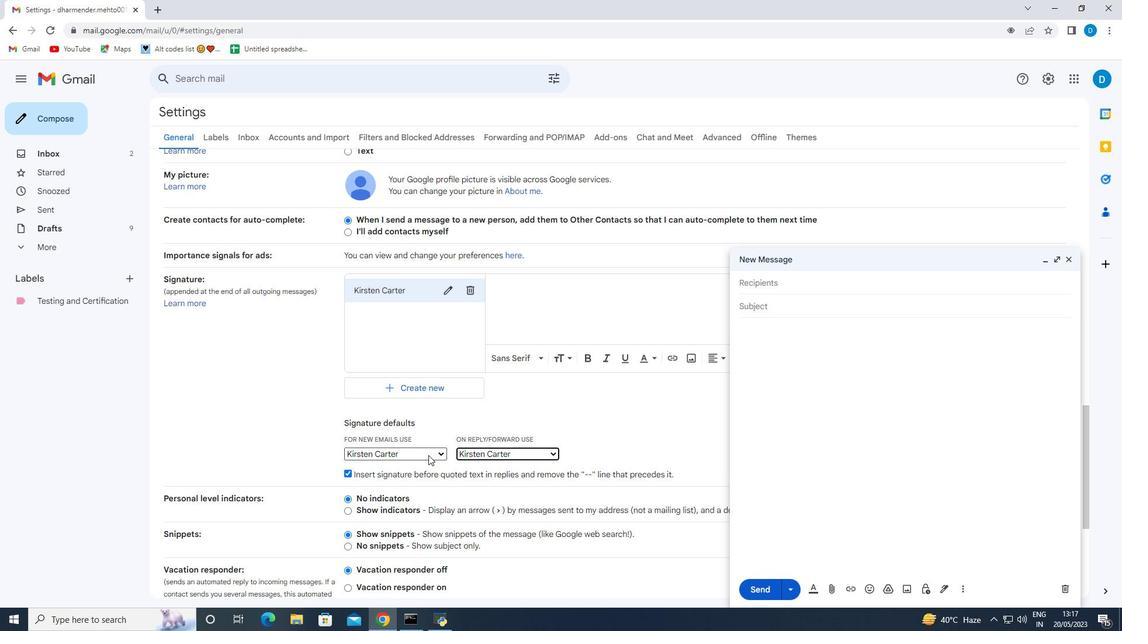 
Action: Mouse moved to (428, 455)
Screenshot: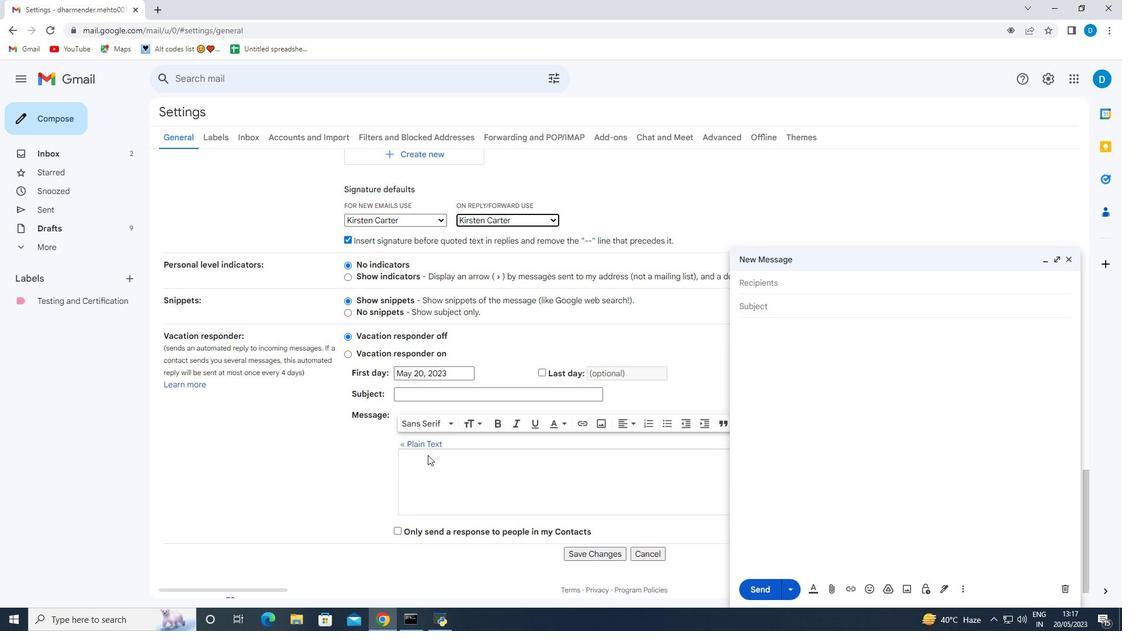 
Action: Mouse scrolled (428, 454) with delta (0, 0)
Screenshot: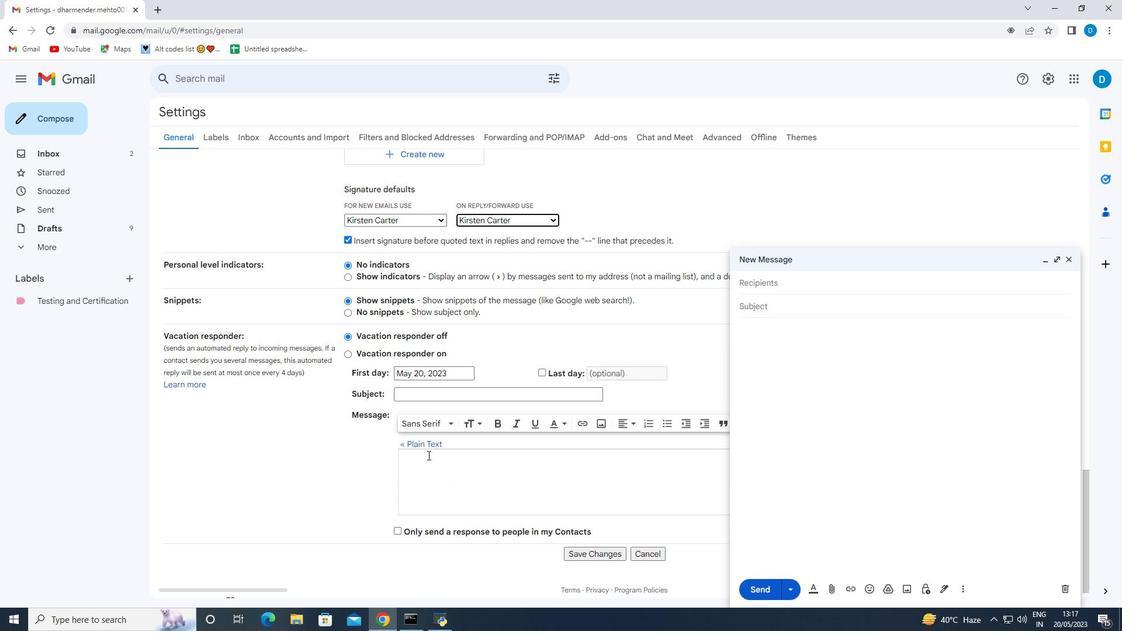 
Action: Mouse scrolled (428, 454) with delta (0, 0)
Screenshot: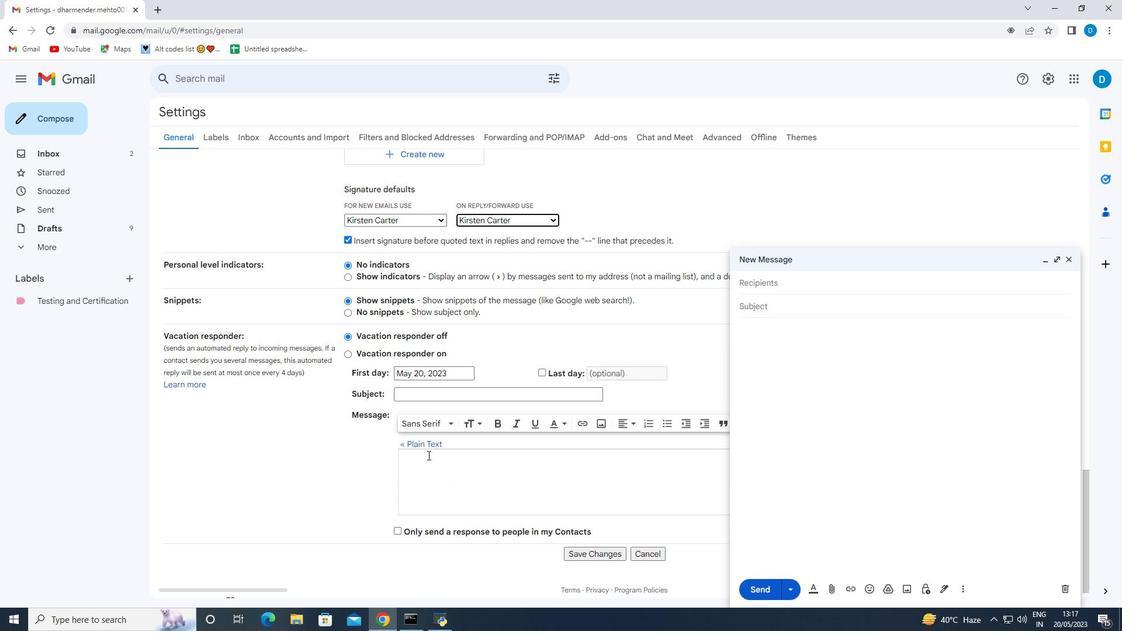 
Action: Mouse scrolled (428, 454) with delta (0, 0)
Screenshot: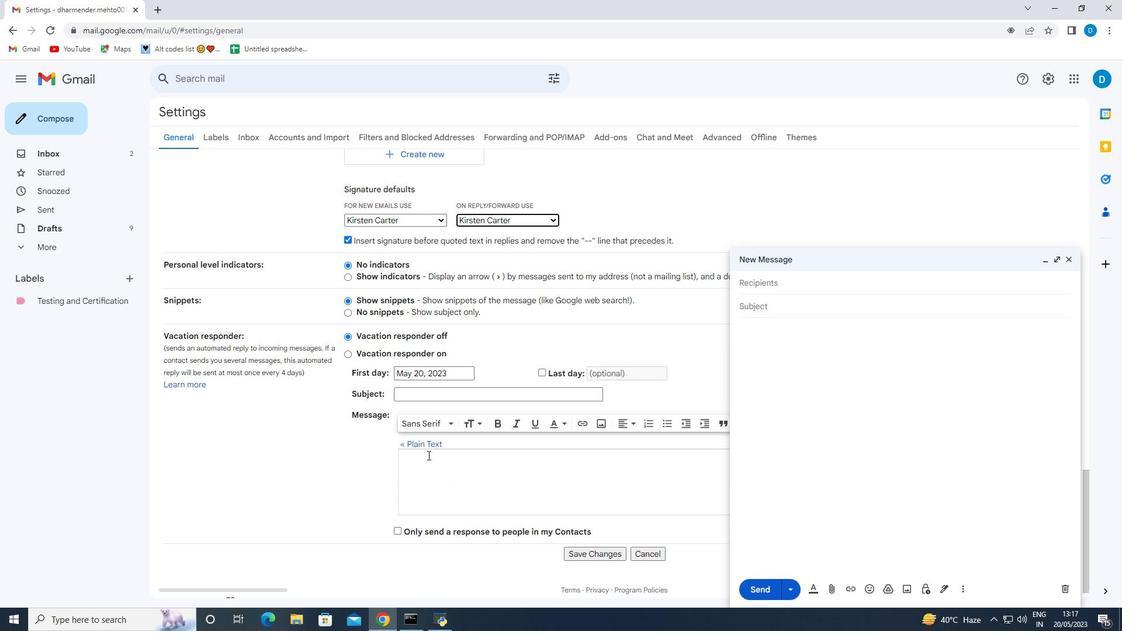 
Action: Mouse moved to (576, 532)
Screenshot: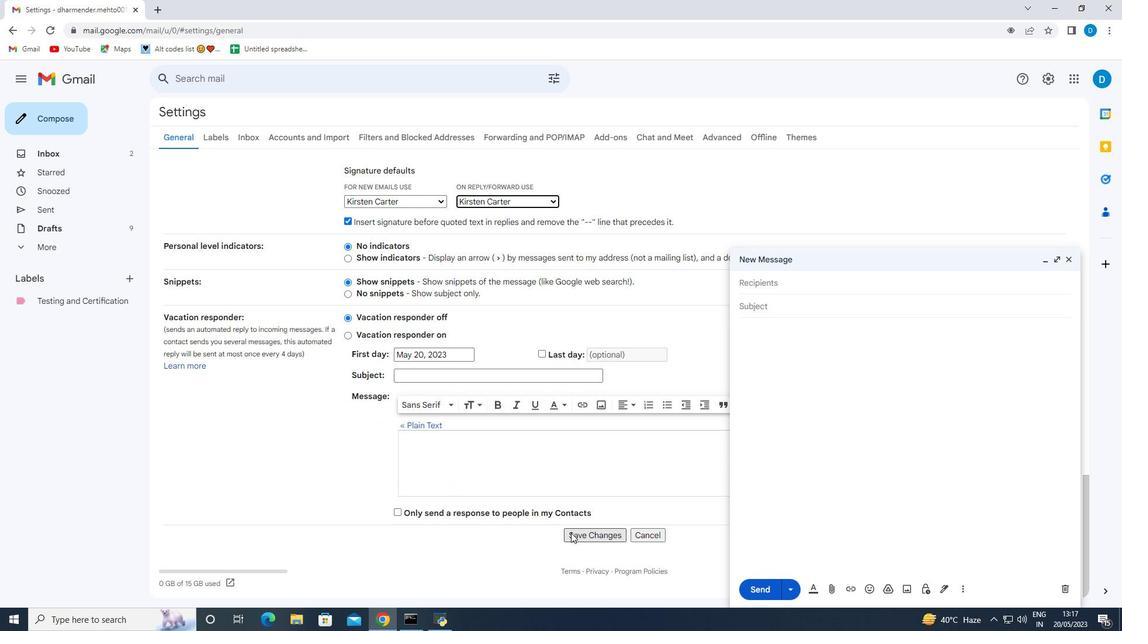 
Action: Mouse pressed left at (576, 532)
Screenshot: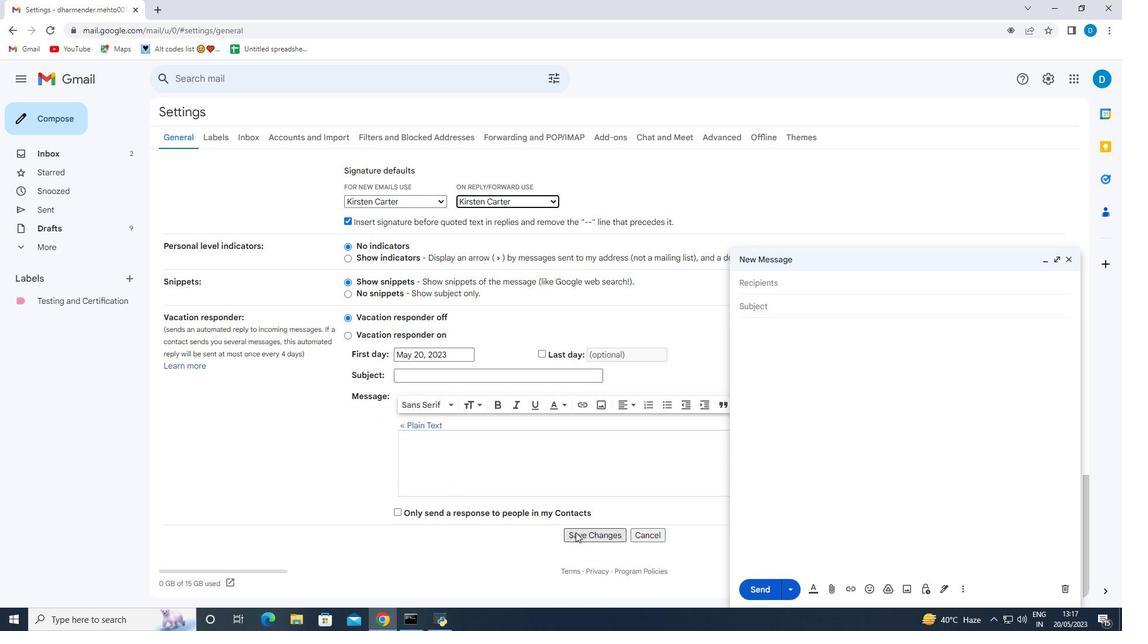 
Action: Mouse moved to (1067, 260)
Screenshot: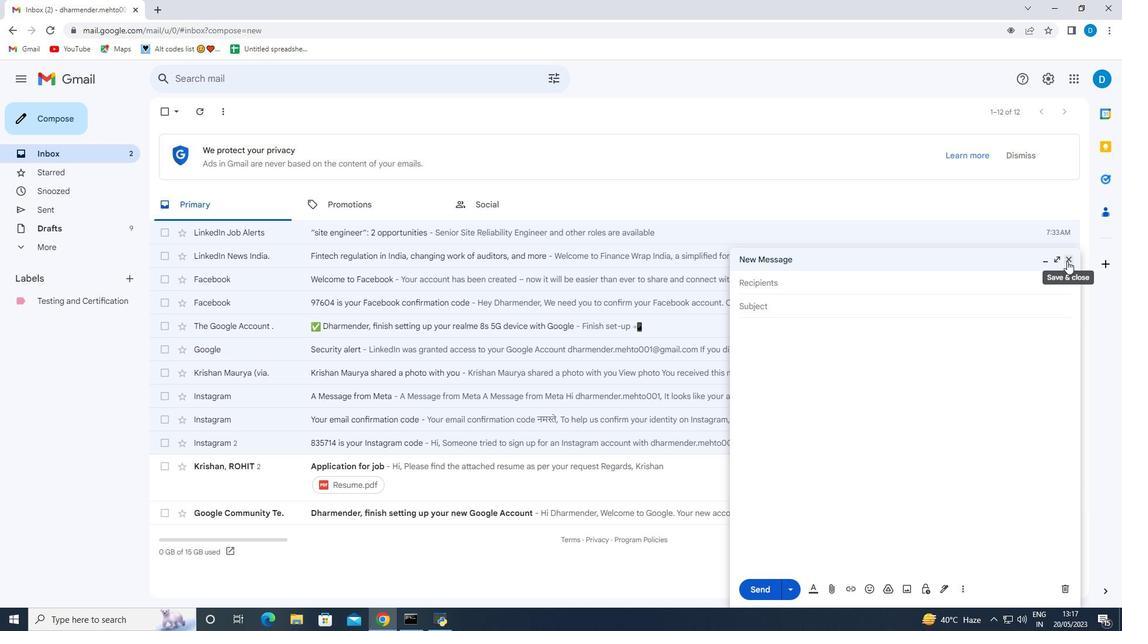 
Action: Mouse pressed left at (1067, 260)
Screenshot: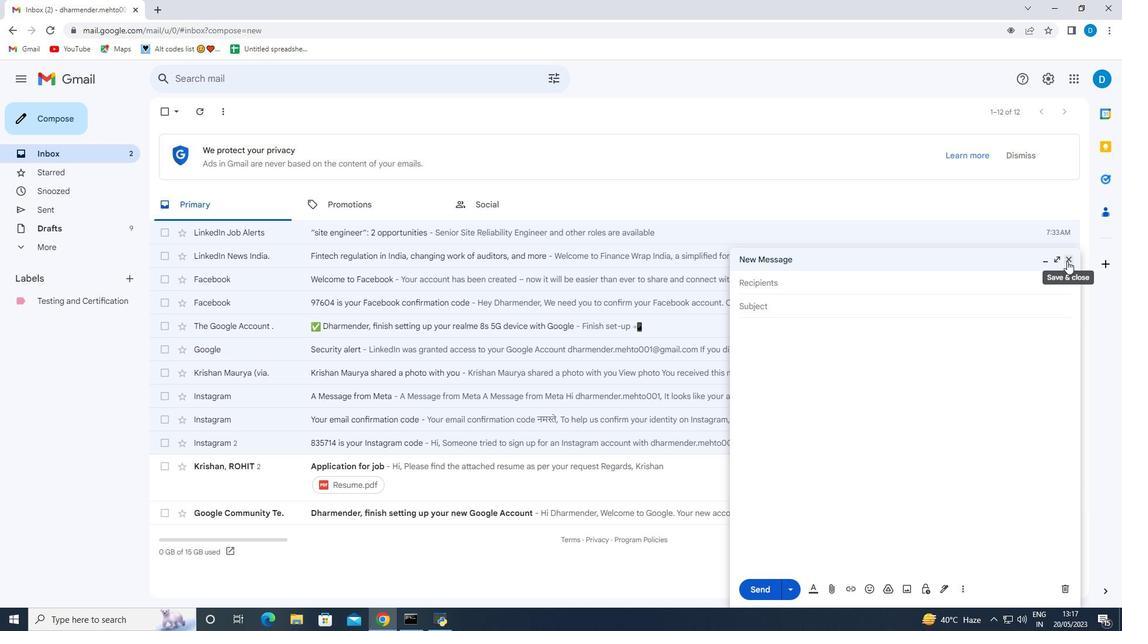 
Action: Mouse moved to (61, 114)
Screenshot: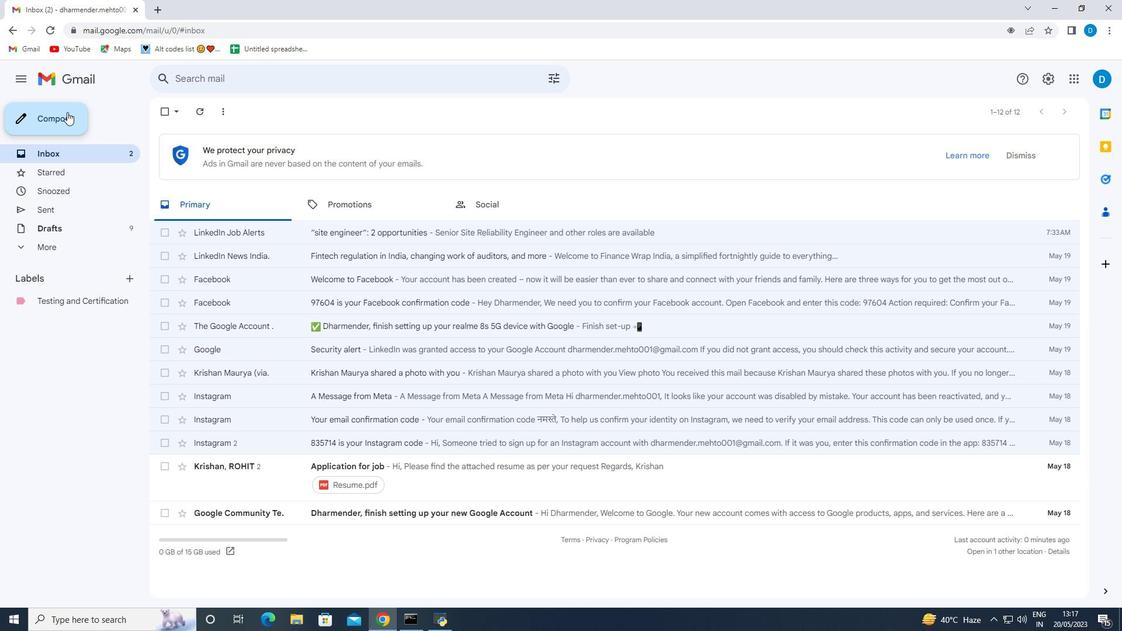 
Action: Mouse pressed left at (61, 114)
Screenshot: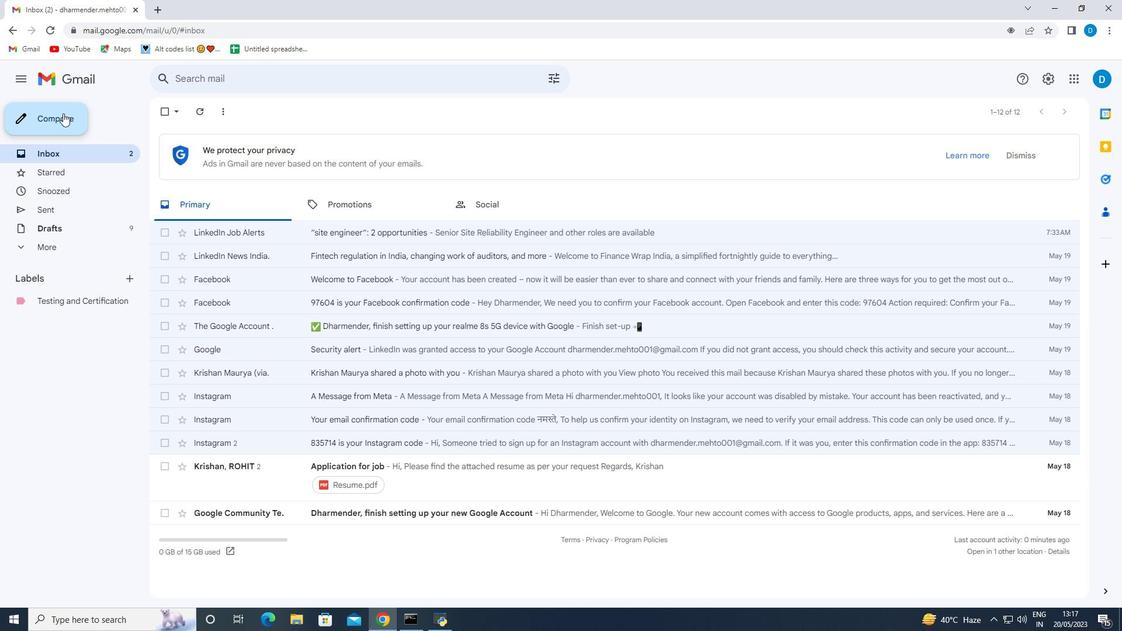 
Action: Mouse moved to (750, 332)
Screenshot: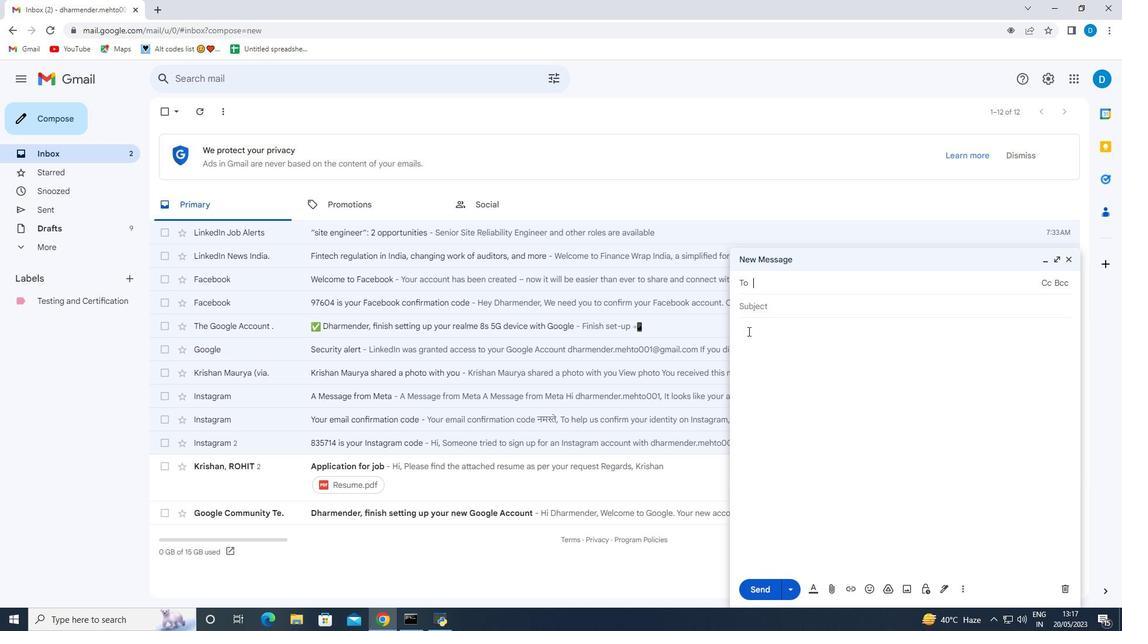 
Action: Mouse pressed left at (750, 332)
Screenshot: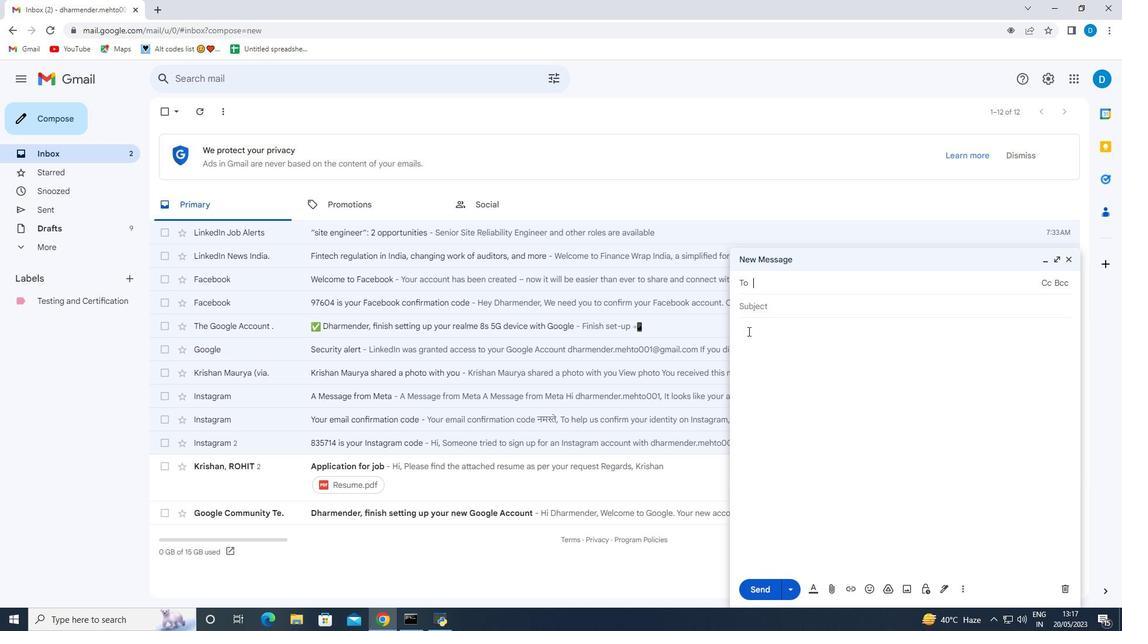 
Action: Mouse moved to (1070, 263)
Screenshot: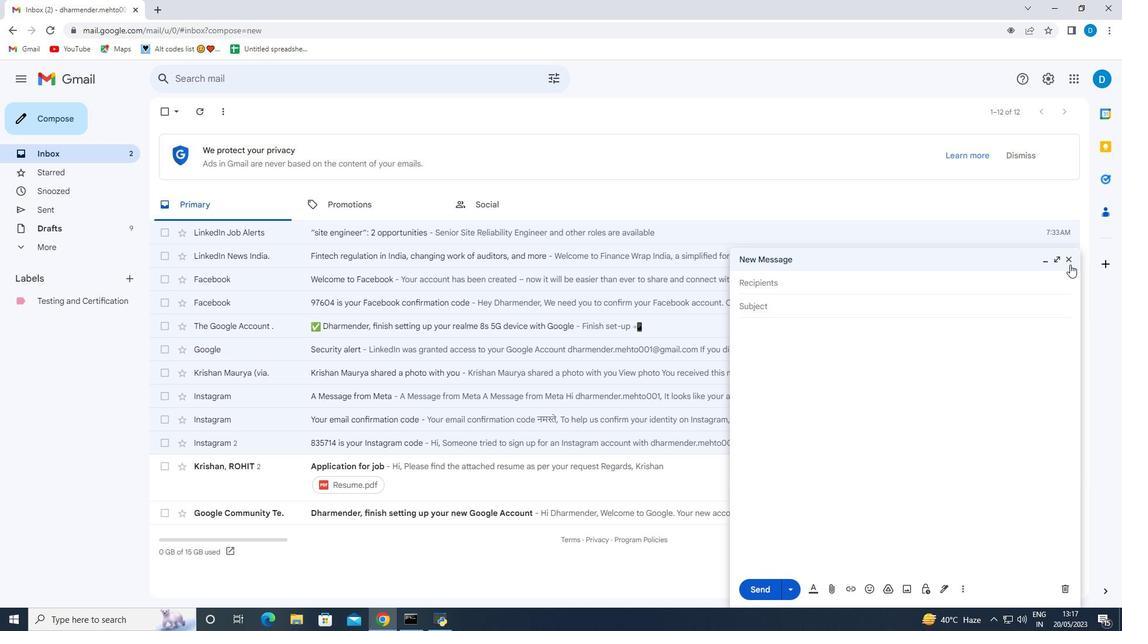 
Action: Mouse pressed left at (1070, 263)
Screenshot: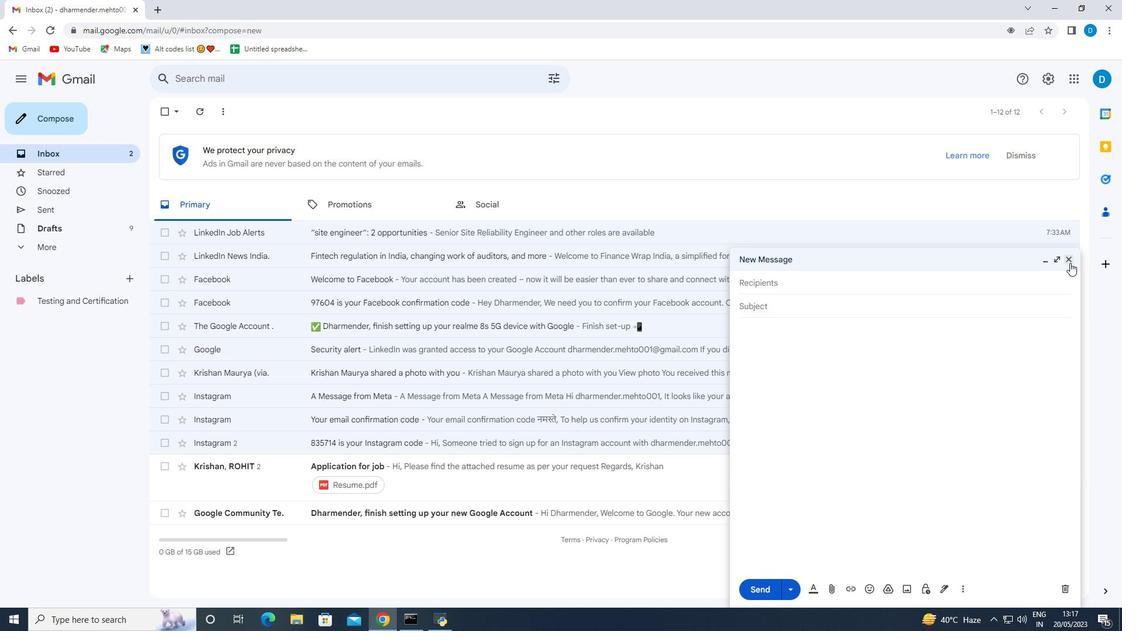 
Action: Mouse moved to (70, 114)
Screenshot: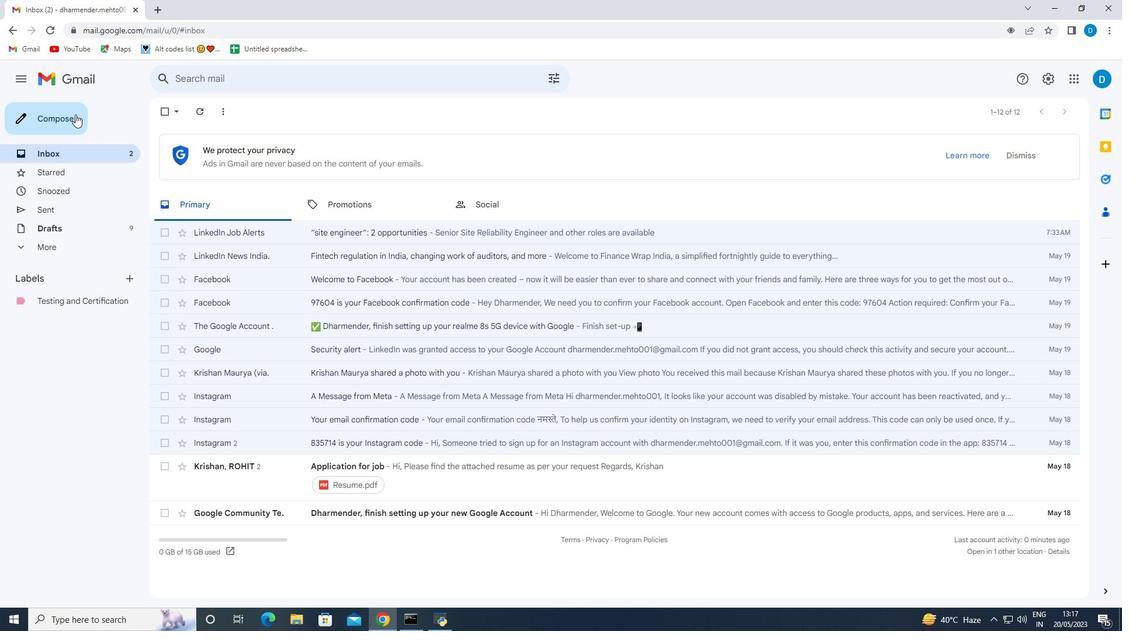 
Action: Mouse pressed left at (70, 114)
Screenshot: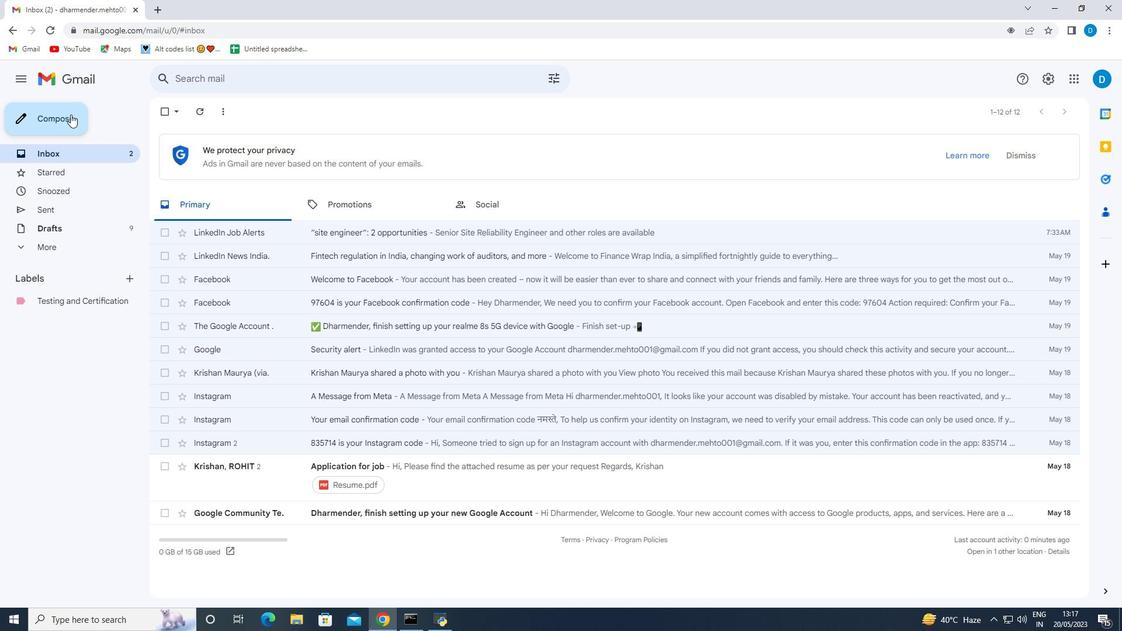 
Action: Mouse moved to (936, 587)
Screenshot: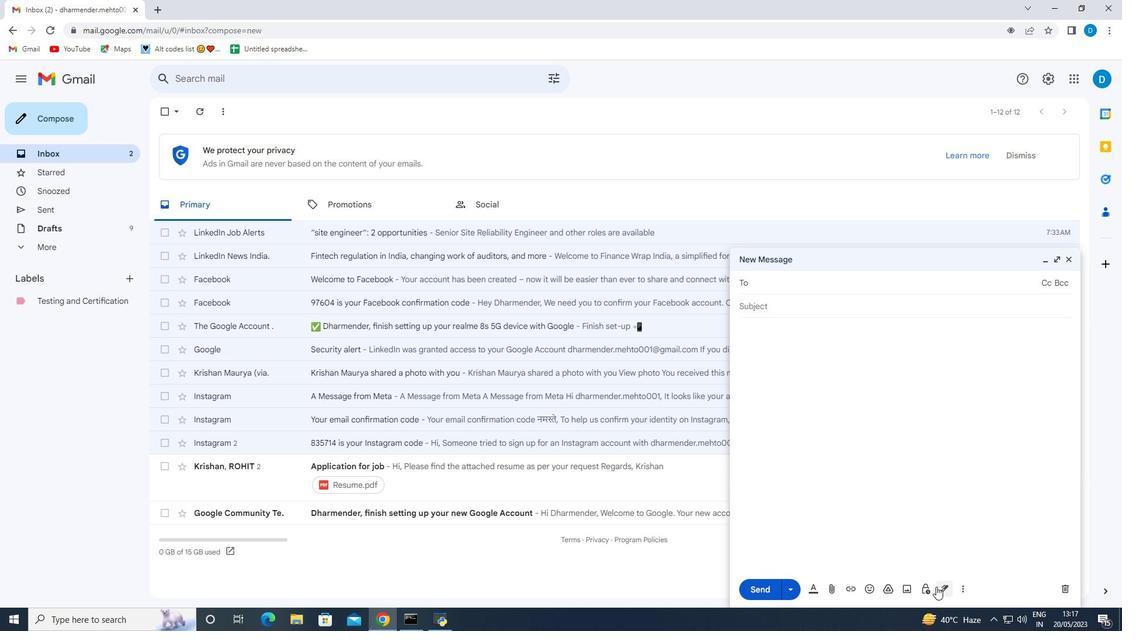 
Action: Mouse pressed left at (936, 587)
Screenshot: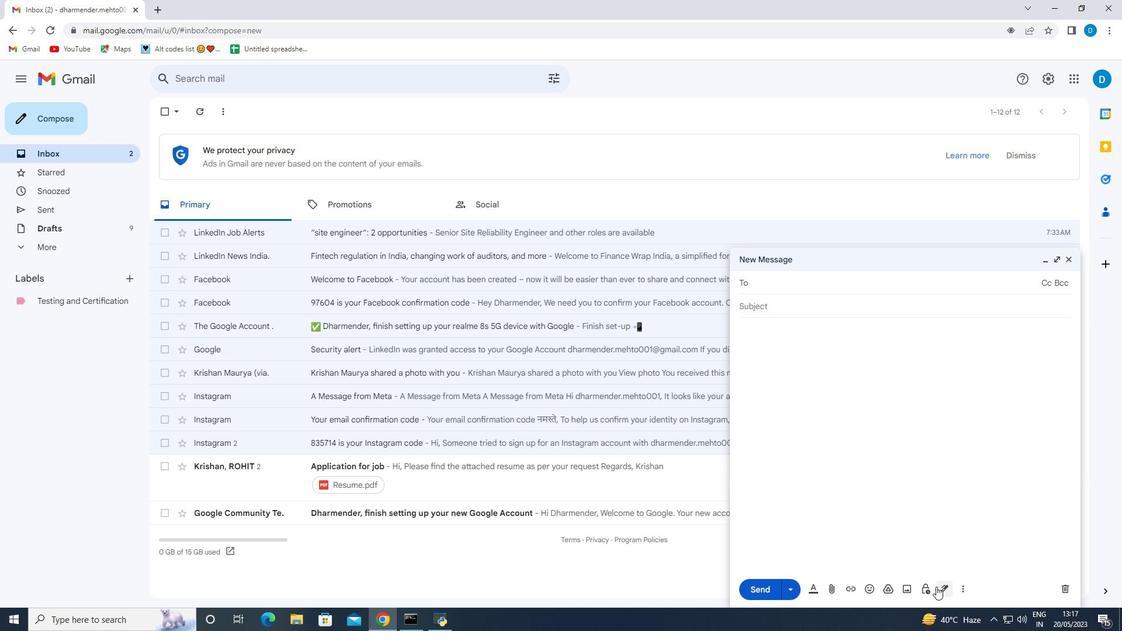 
Action: Mouse moved to (981, 547)
Screenshot: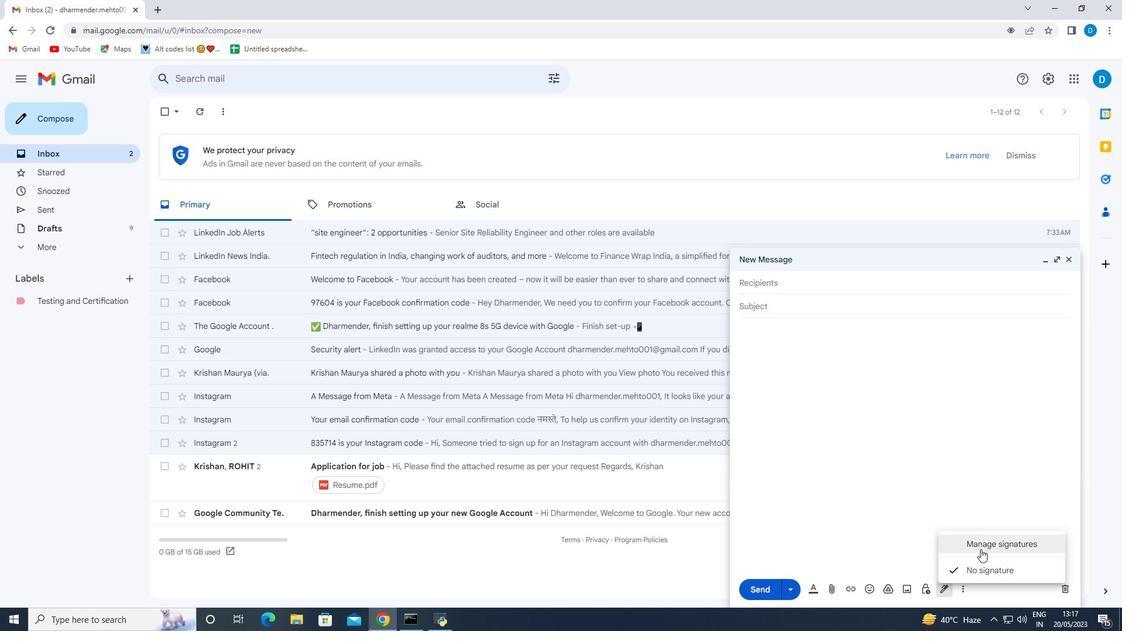 
Action: Mouse pressed left at (981, 547)
Screenshot: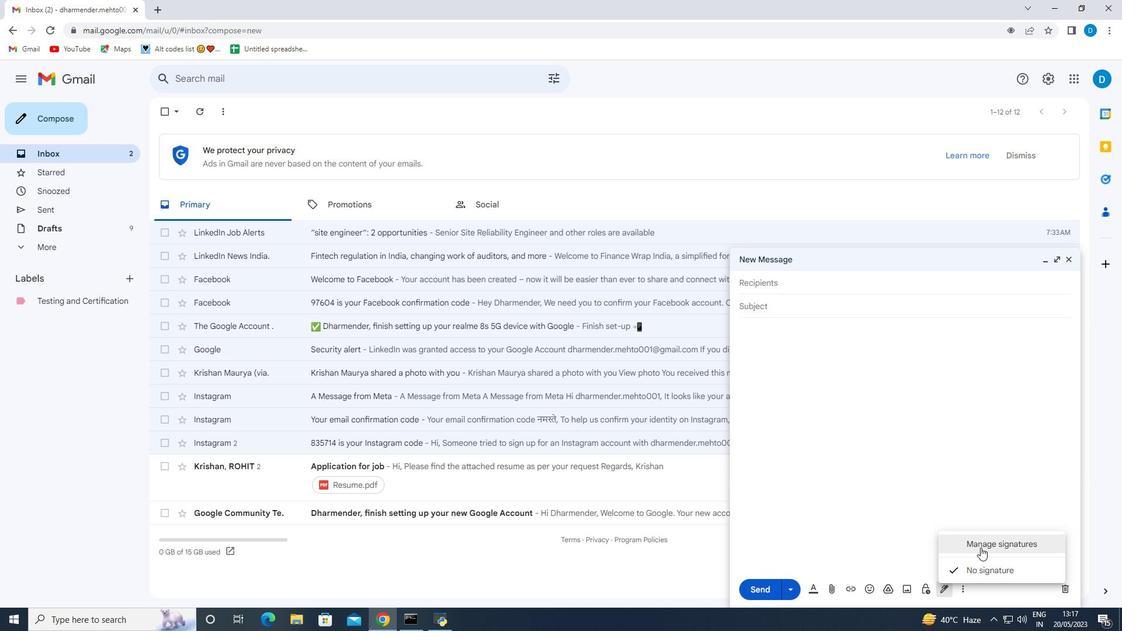 
Action: Mouse moved to (430, 475)
Screenshot: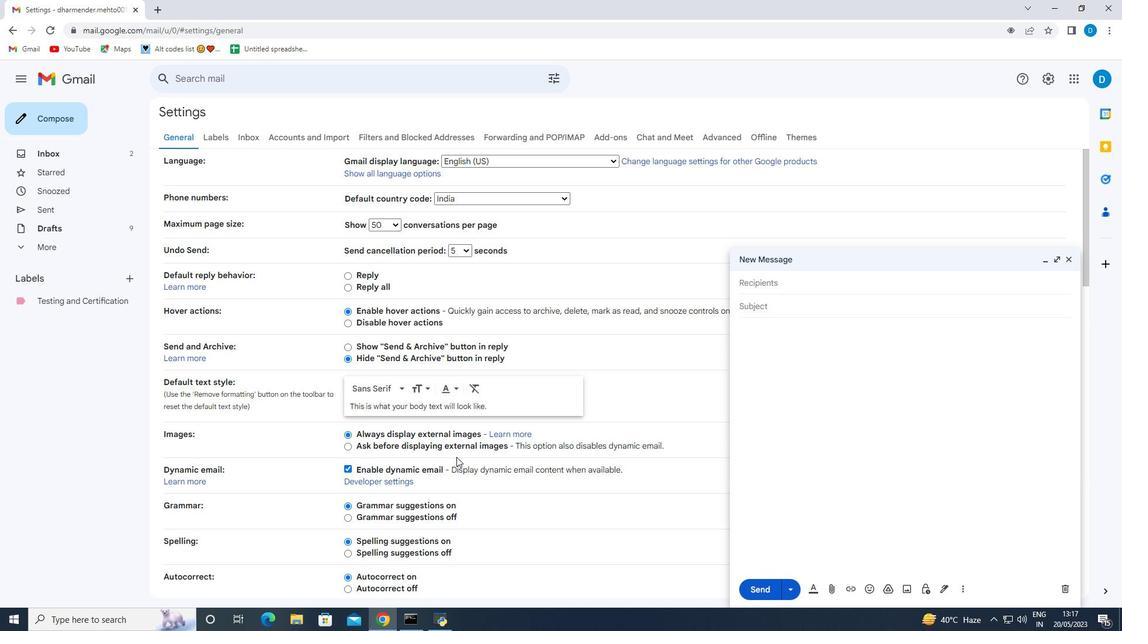 
Action: Mouse scrolled (430, 474) with delta (0, 0)
Screenshot: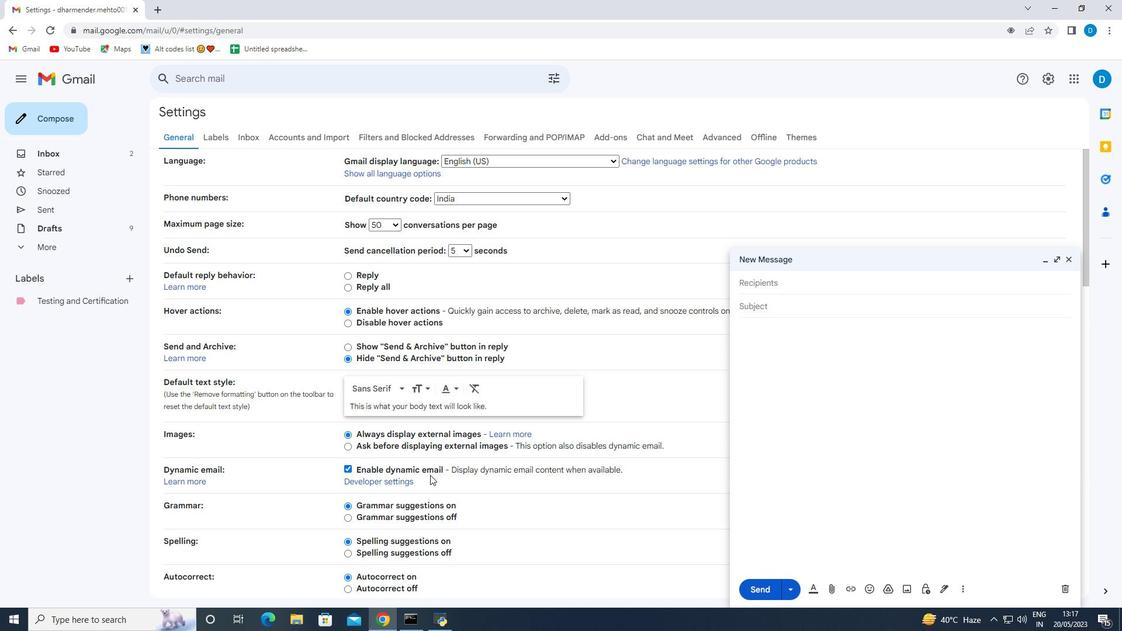 
Action: Mouse scrolled (430, 474) with delta (0, 0)
Screenshot: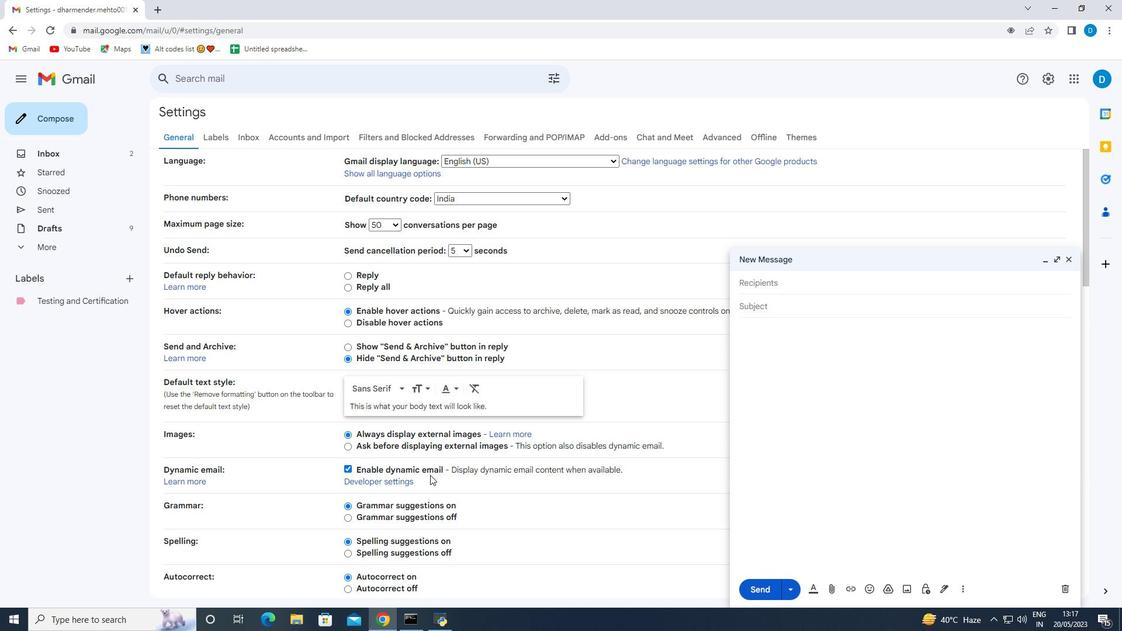 
Action: Mouse scrolled (430, 474) with delta (0, 0)
Screenshot: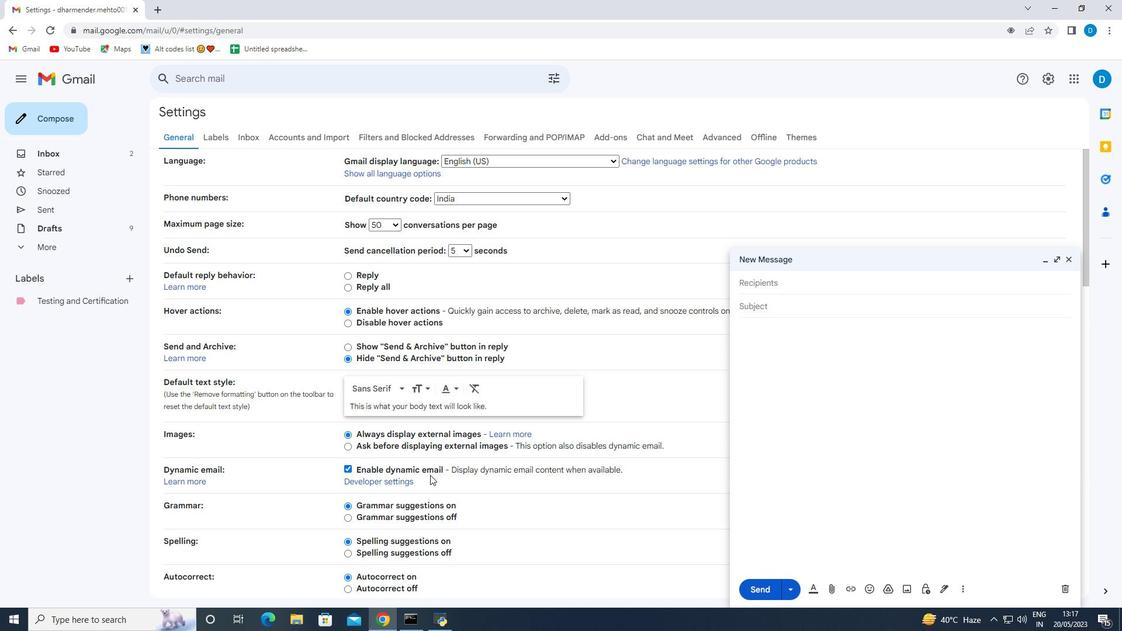 
Action: Mouse scrolled (430, 474) with delta (0, 0)
Screenshot: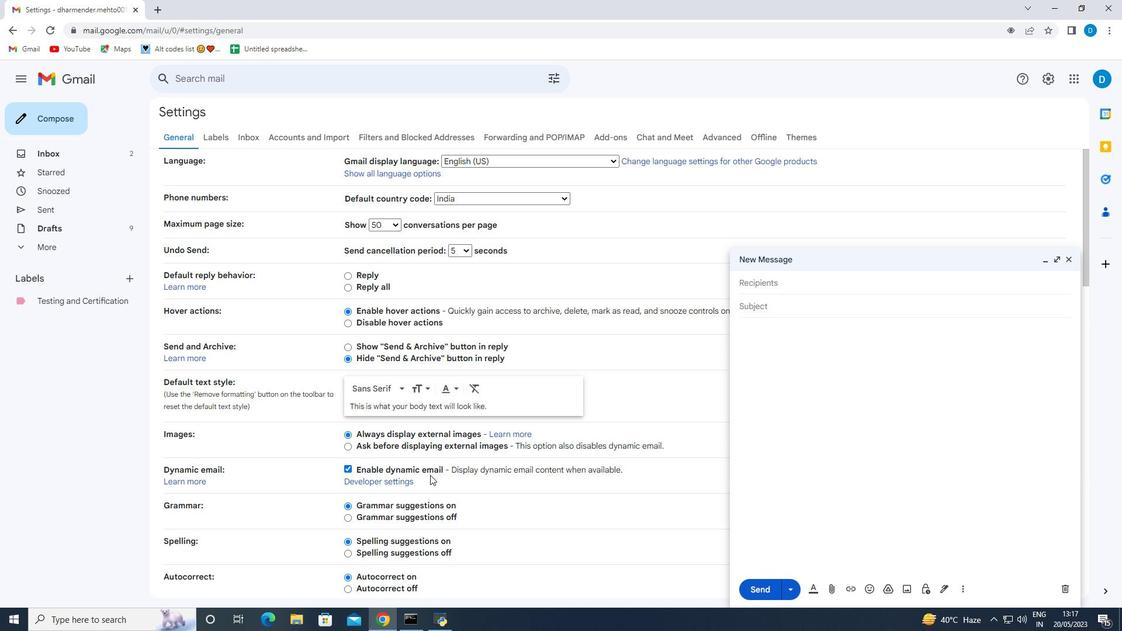 
Action: Mouse moved to (410, 454)
Screenshot: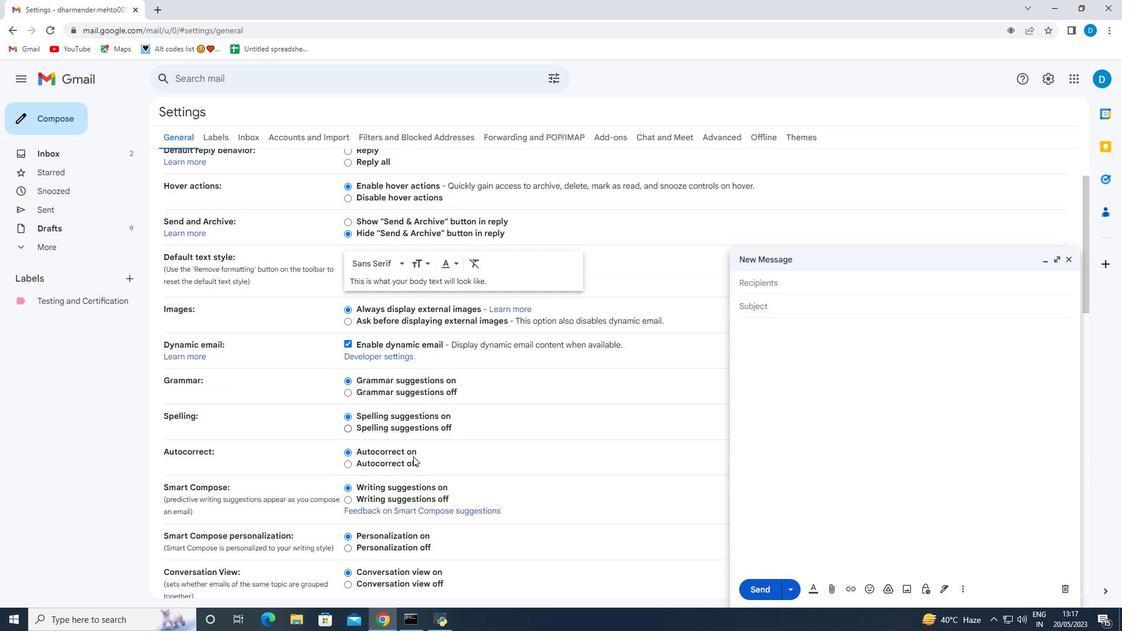 
Action: Mouse scrolled (410, 453) with delta (0, 0)
Screenshot: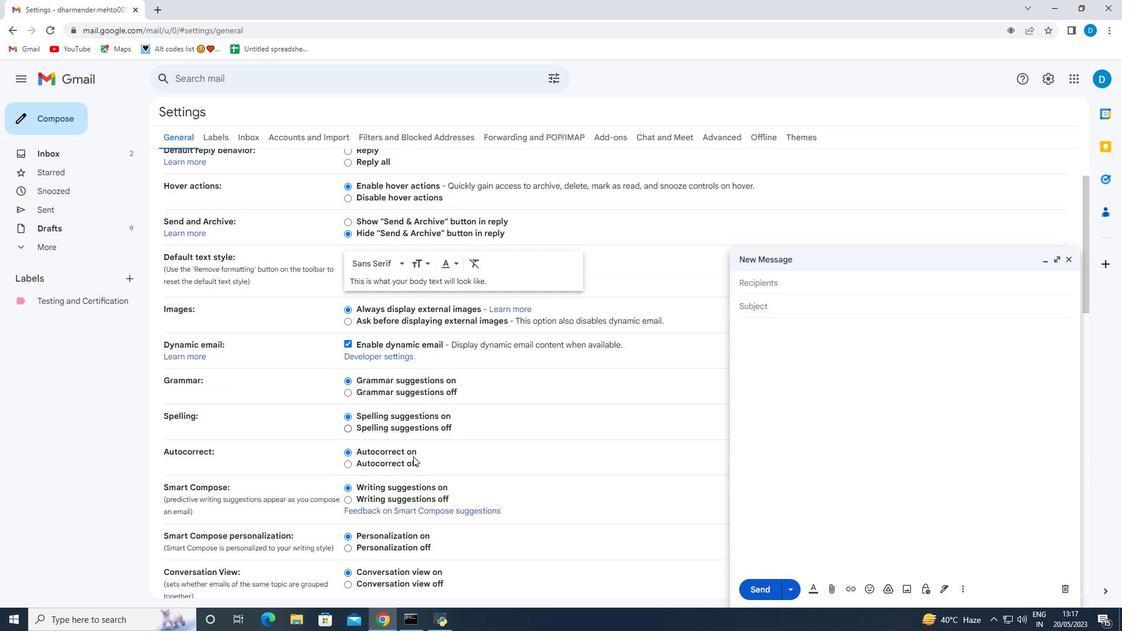 
Action: Mouse scrolled (410, 453) with delta (0, 0)
Screenshot: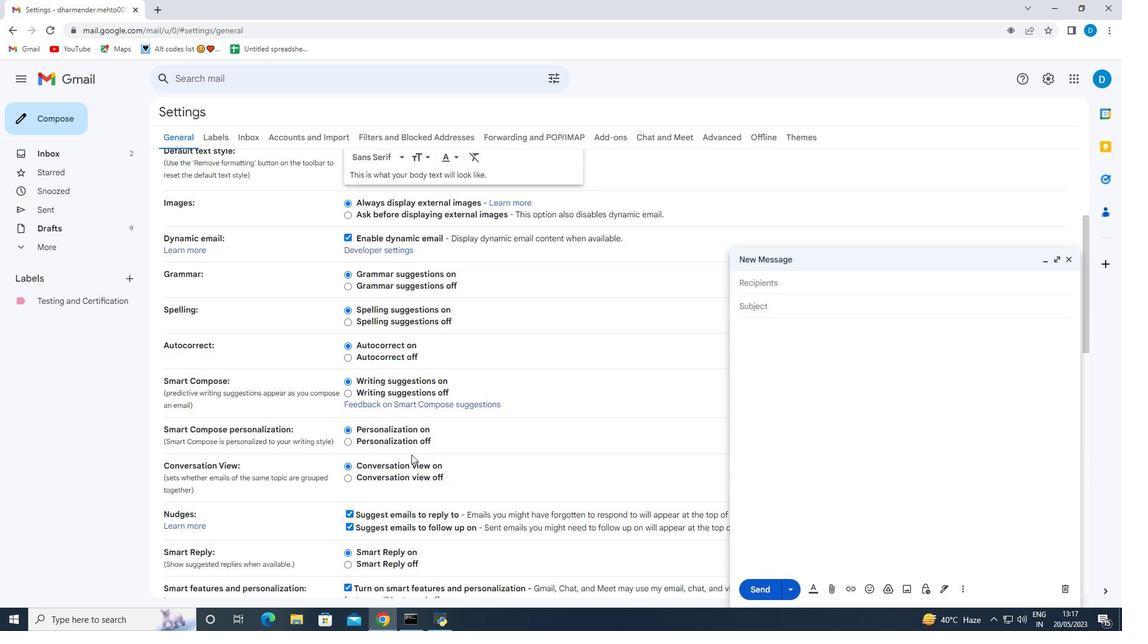
Action: Mouse scrolled (410, 453) with delta (0, 0)
Screenshot: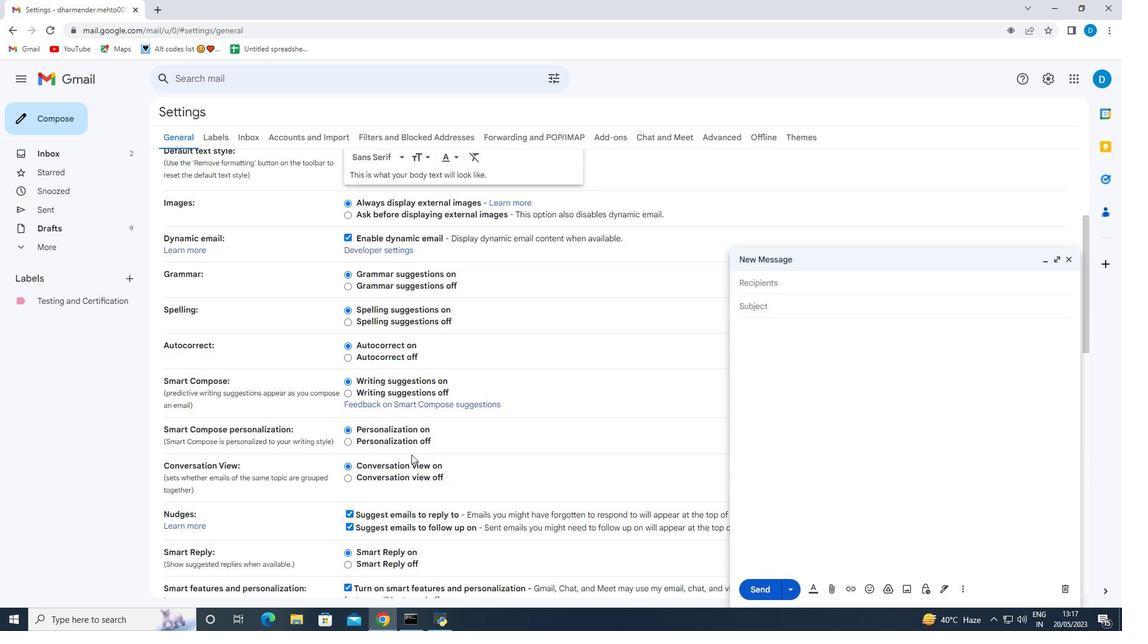 
Action: Mouse scrolled (410, 453) with delta (0, 0)
Screenshot: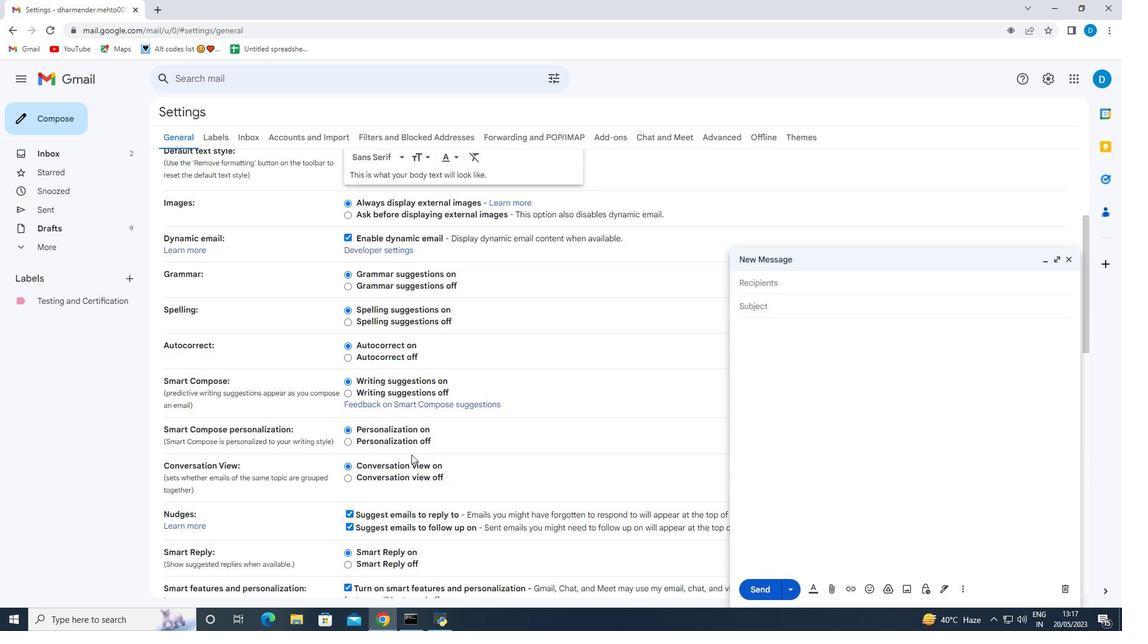 
Action: Mouse moved to (409, 453)
Screenshot: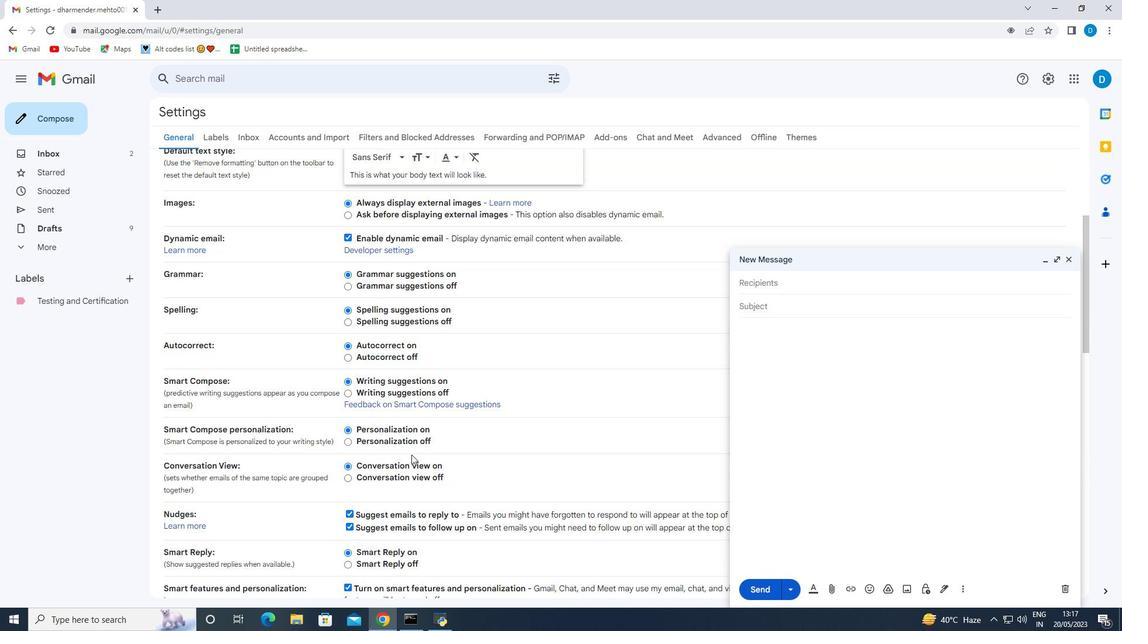 
Action: Mouse scrolled (409, 453) with delta (0, 0)
Screenshot: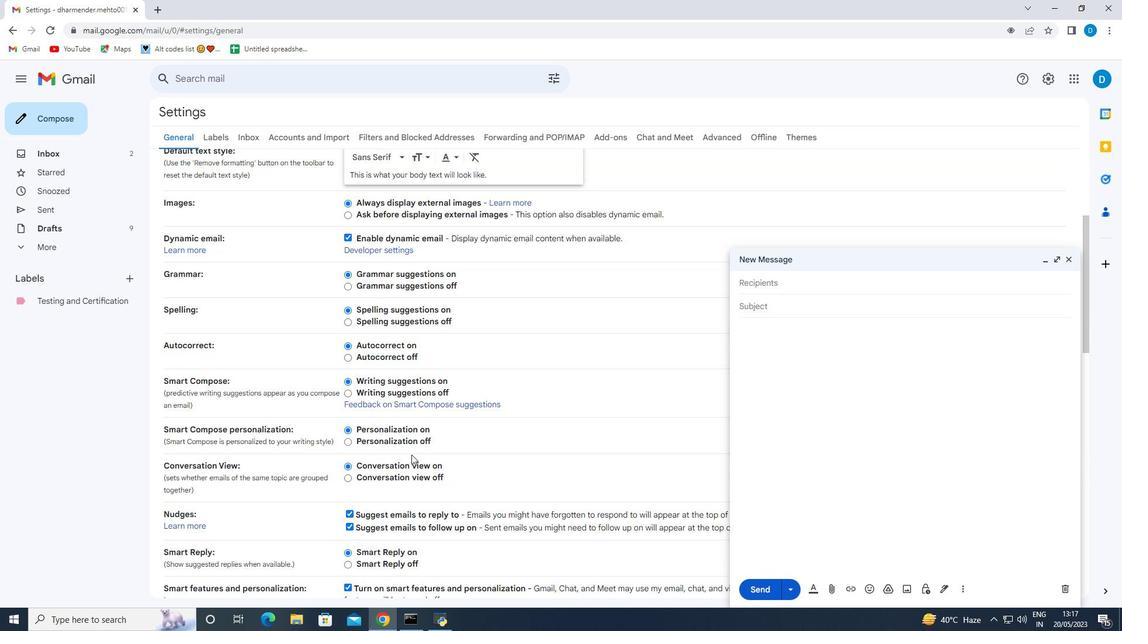 
Action: Mouse moved to (399, 446)
Screenshot: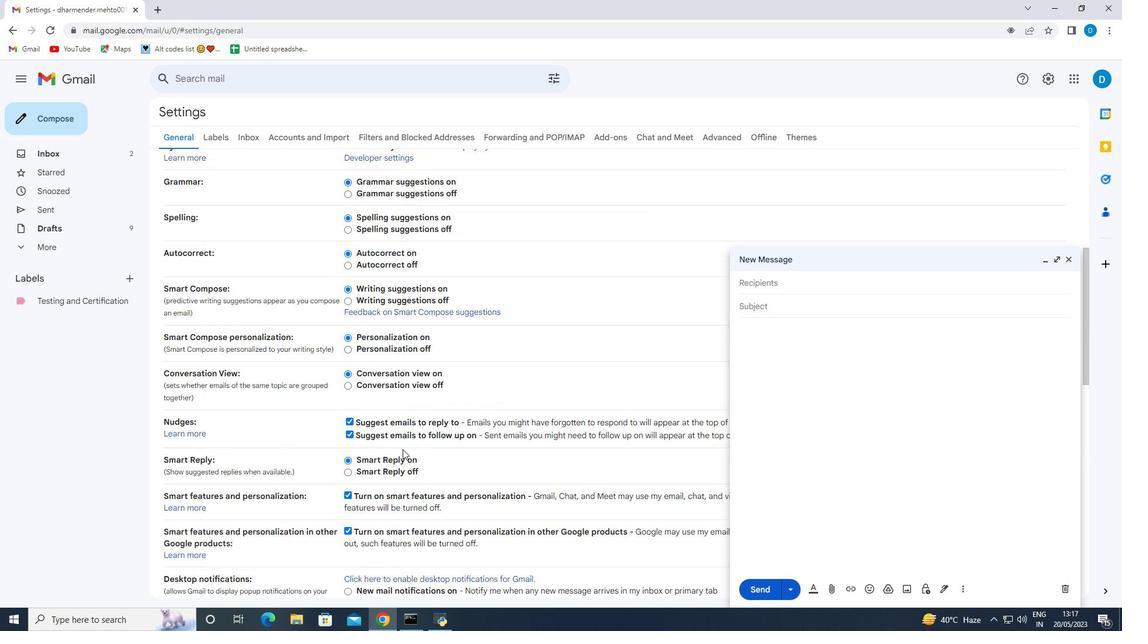 
Action: Mouse scrolled (399, 445) with delta (0, 0)
Screenshot: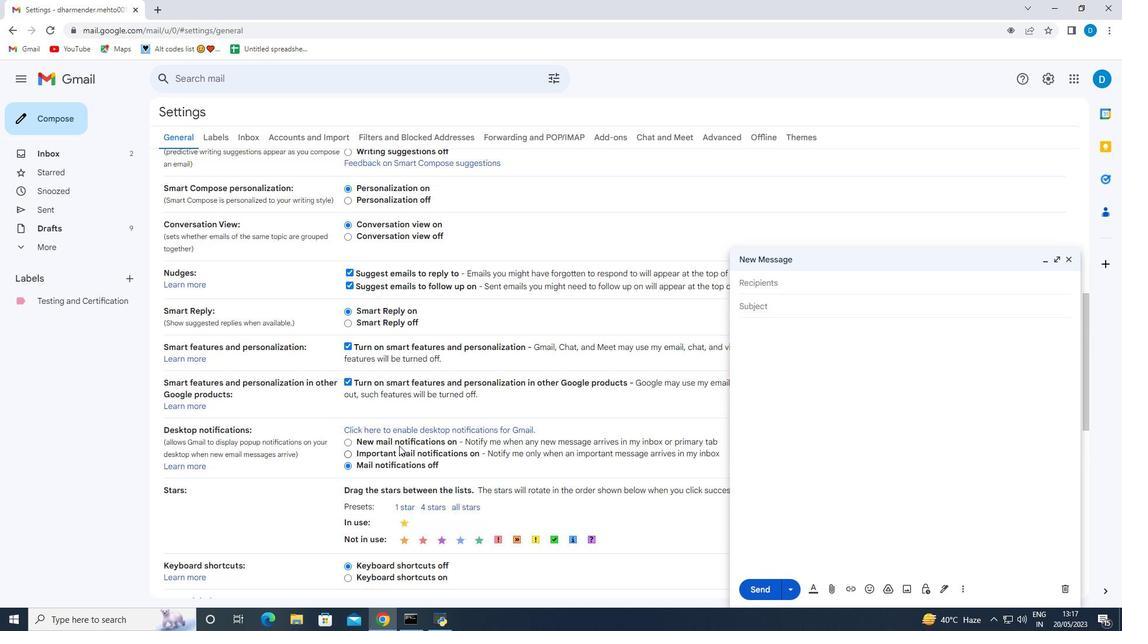 
Action: Mouse scrolled (399, 445) with delta (0, 0)
Screenshot: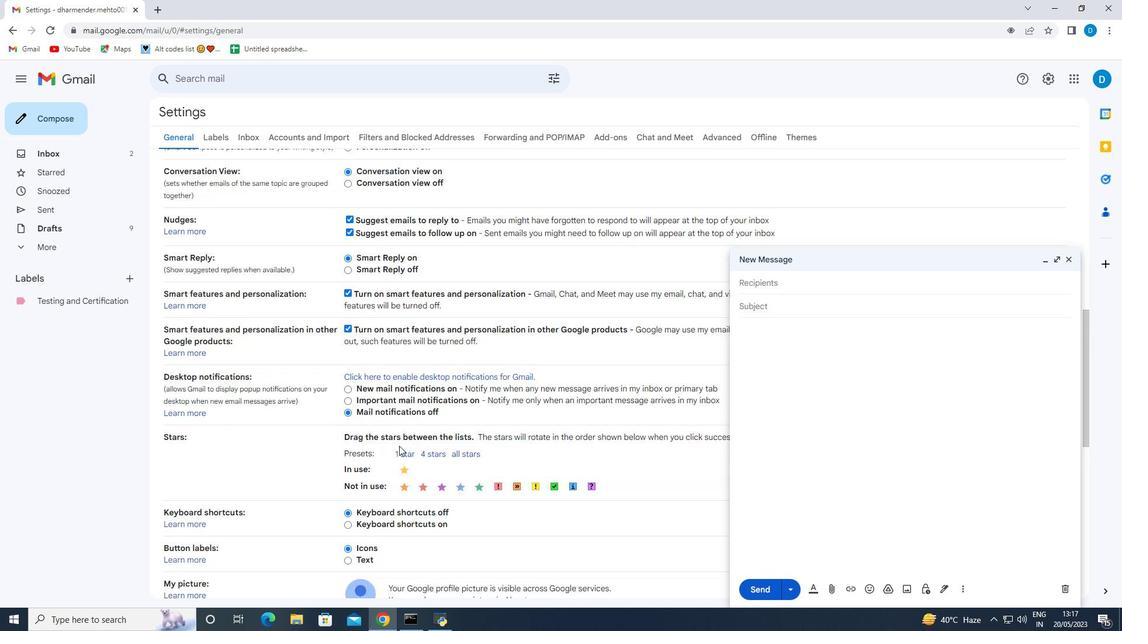 
Action: Mouse scrolled (399, 445) with delta (0, 0)
Screenshot: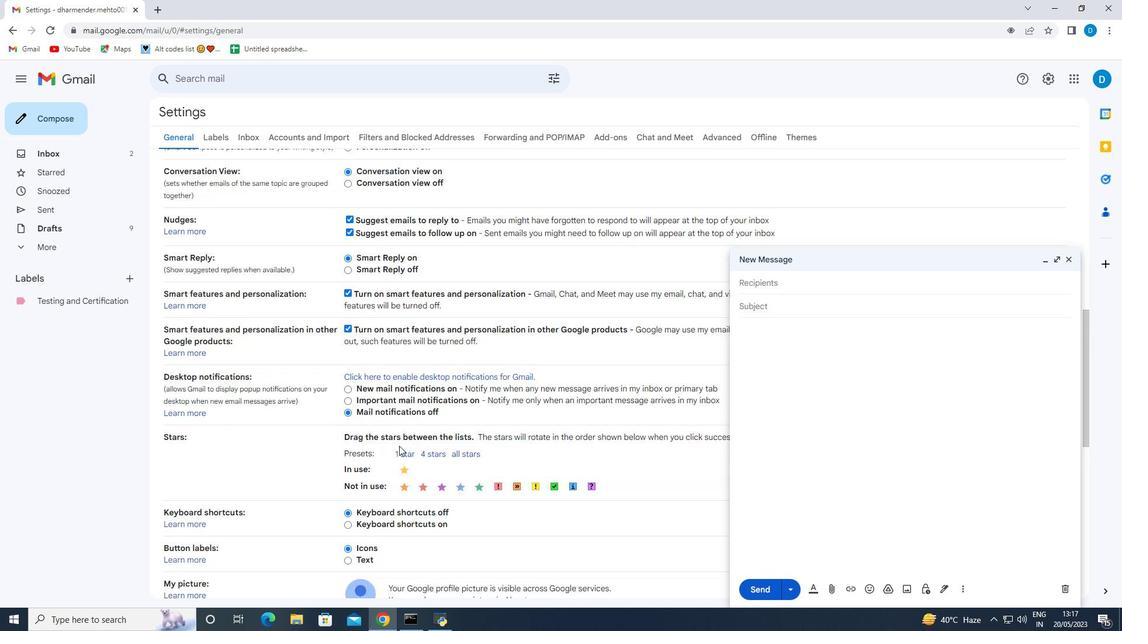 
Action: Mouse scrolled (399, 445) with delta (0, 0)
Screenshot: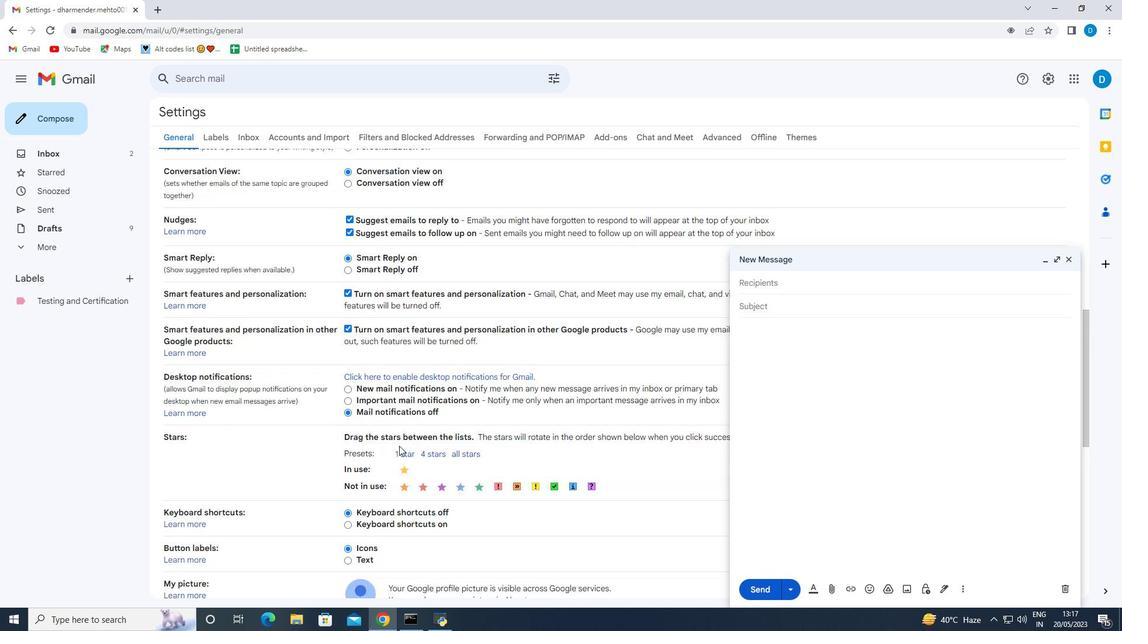 
Action: Mouse scrolled (399, 445) with delta (0, 0)
Screenshot: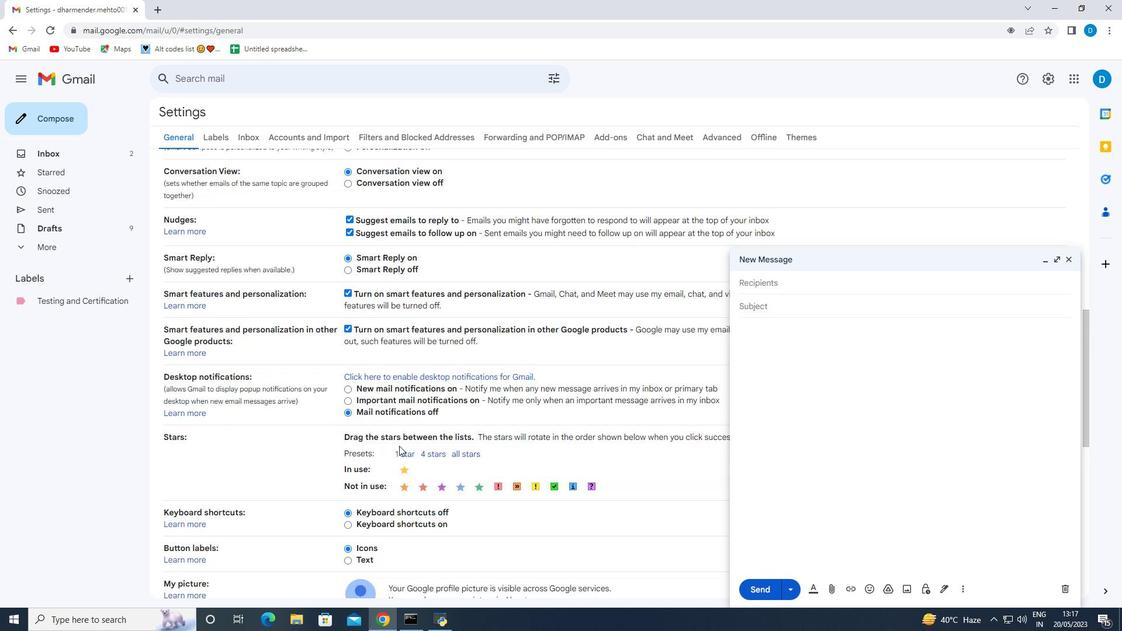 
Action: Mouse moved to (394, 419)
Screenshot: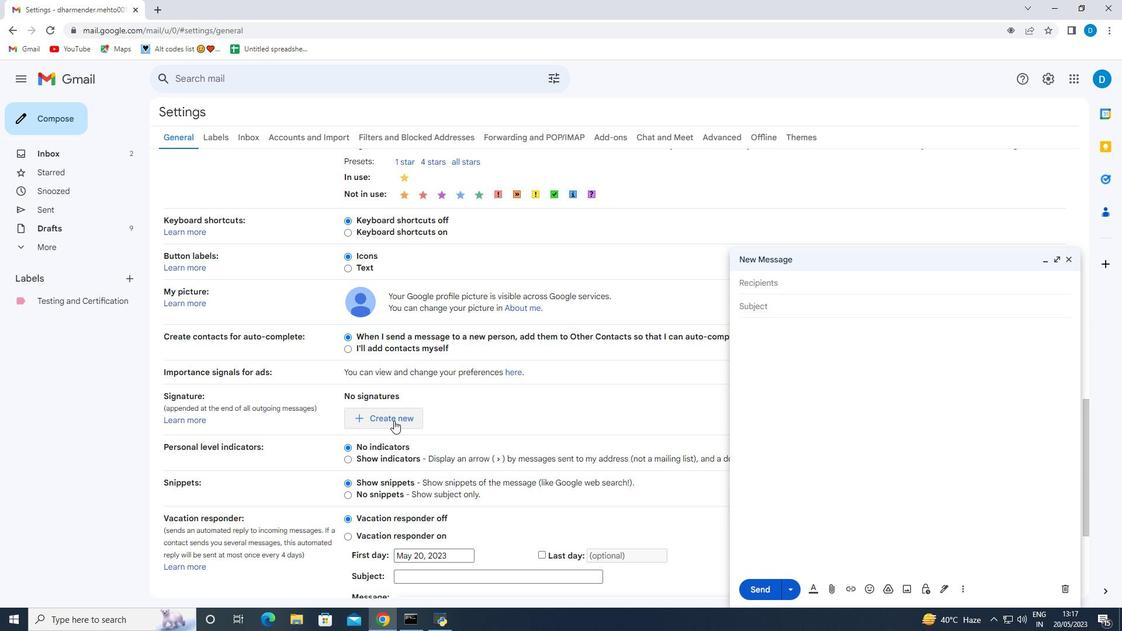 
Action: Mouse pressed left at (394, 419)
Screenshot: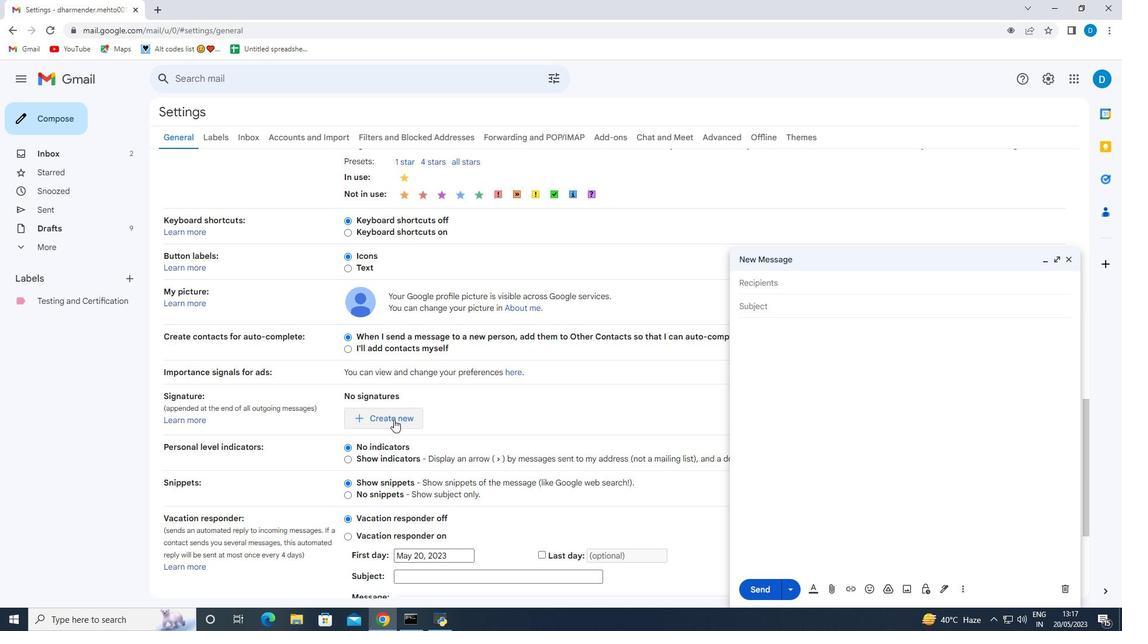 
Action: Mouse moved to (478, 328)
Screenshot: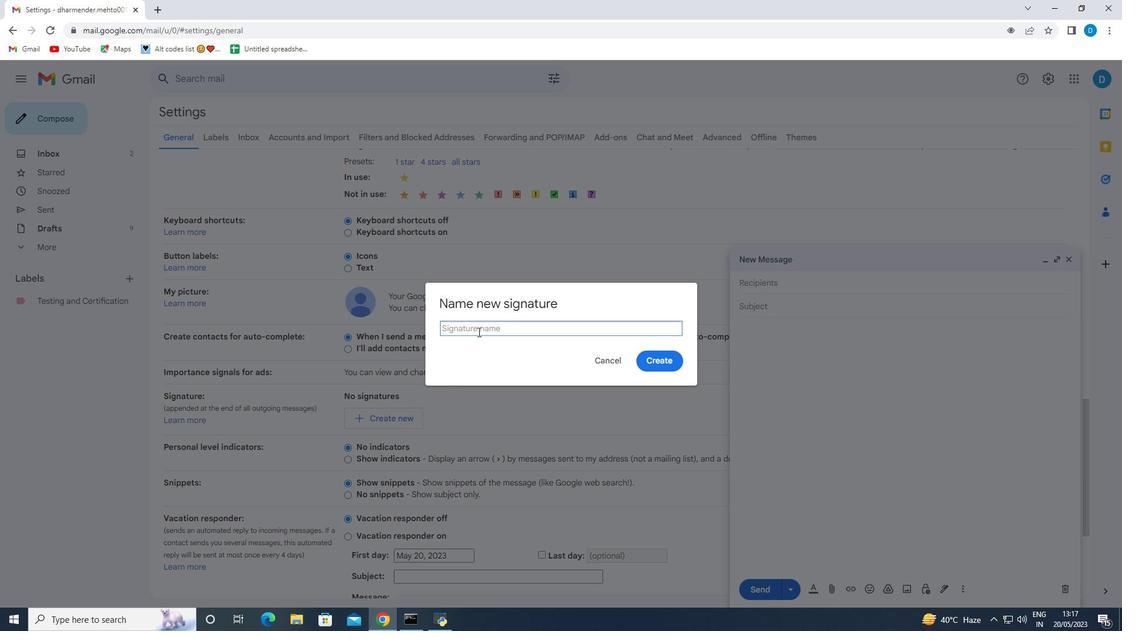 
Action: Mouse pressed left at (478, 328)
Screenshot: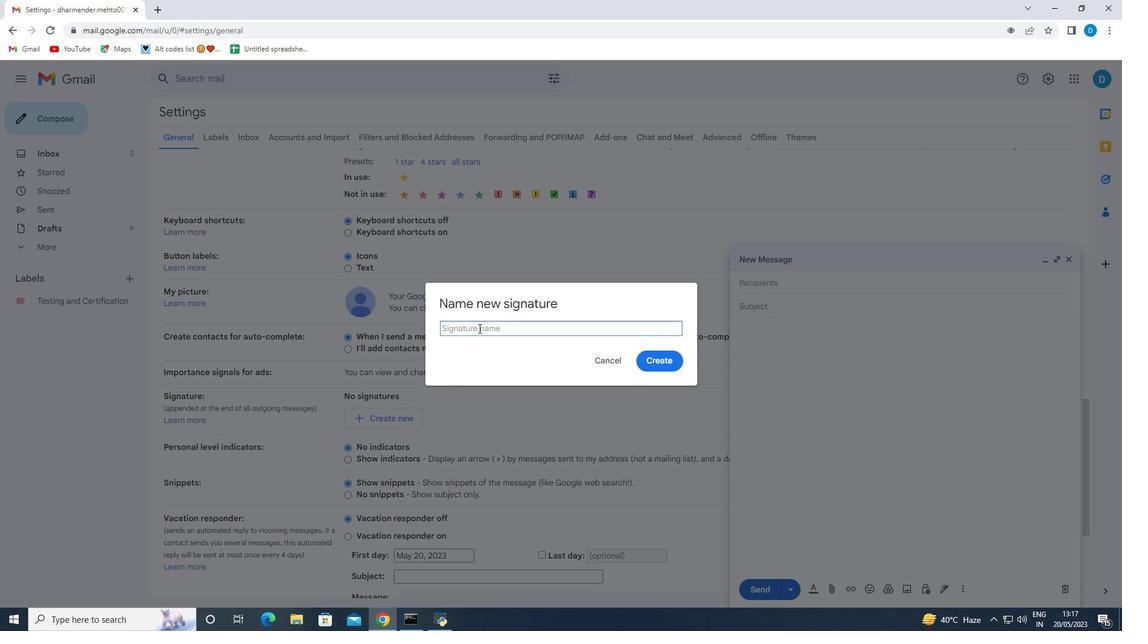 
Action: Mouse moved to (480, 329)
Screenshot: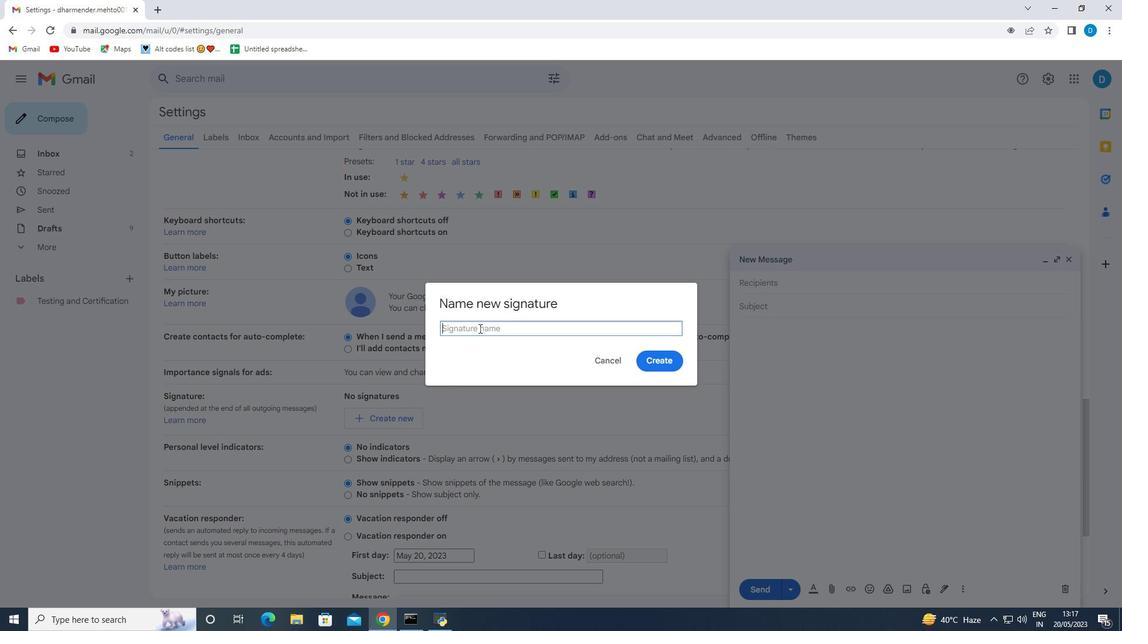 
Action: Key pressed <Key.shift><Key.shift><Key.shift><Key.shift><Key.shift><Key.shift><Key.shift><Key.shift><Key.shift><Key.shift><Key.shift><Key.shift><Key.shift><Key.shift><Key.shift><Key.shift><Key.shift><Key.shift><Key.shift><Key.shift><Key.shift><Key.shift><Key.shift><Key.shift><Key.shift><Key.shift><Key.shift><Key.shift><Key.shift><Key.shift><Key.shift><Key.shift><Key.shift><Key.shift><Key.shift><Key.shift><Key.shift><Key.shift><Key.shift><Key.shift><Key.shift><Key.shift><Key.shift><Key.shift>Kirsten<Key.space><Key.shift>Carter
Screenshot: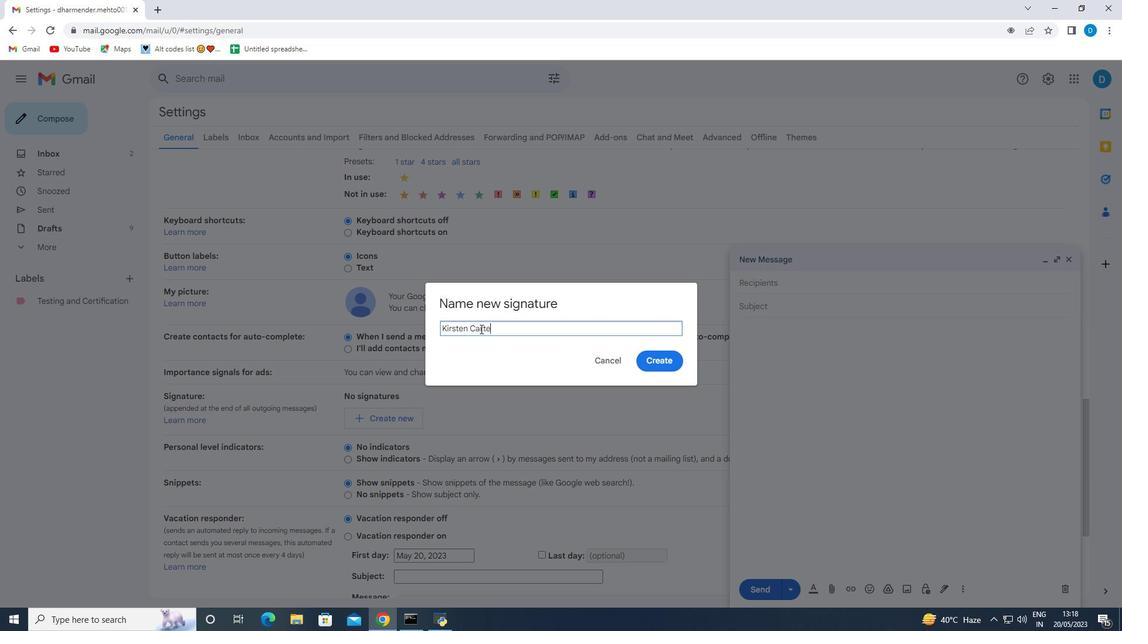 
Action: Mouse moved to (648, 364)
Screenshot: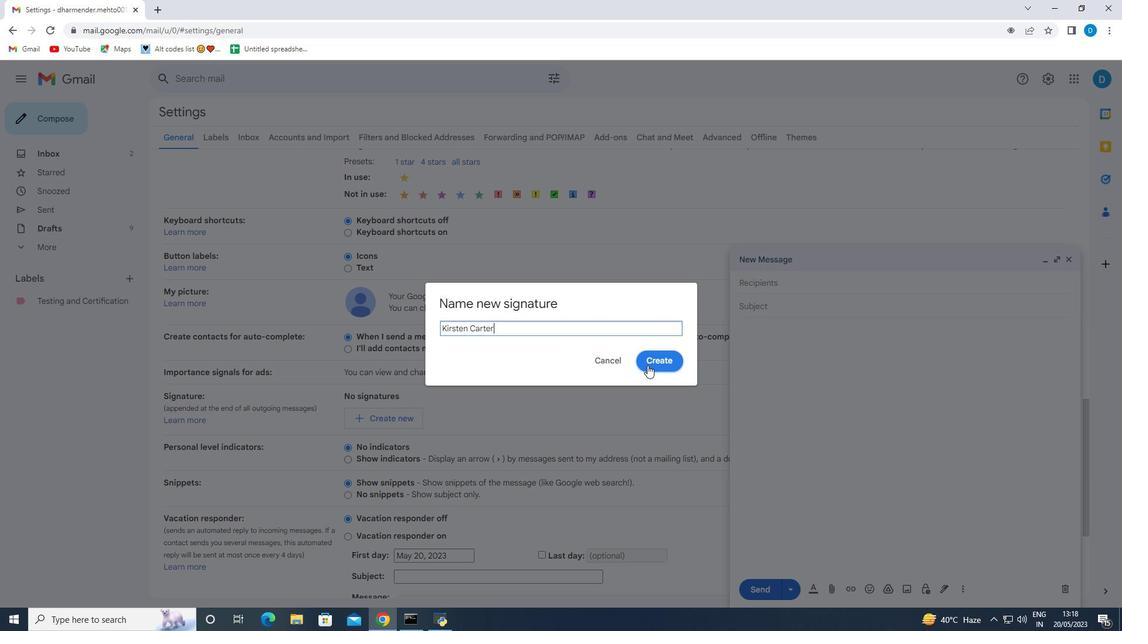 
Action: Mouse pressed left at (648, 364)
Screenshot: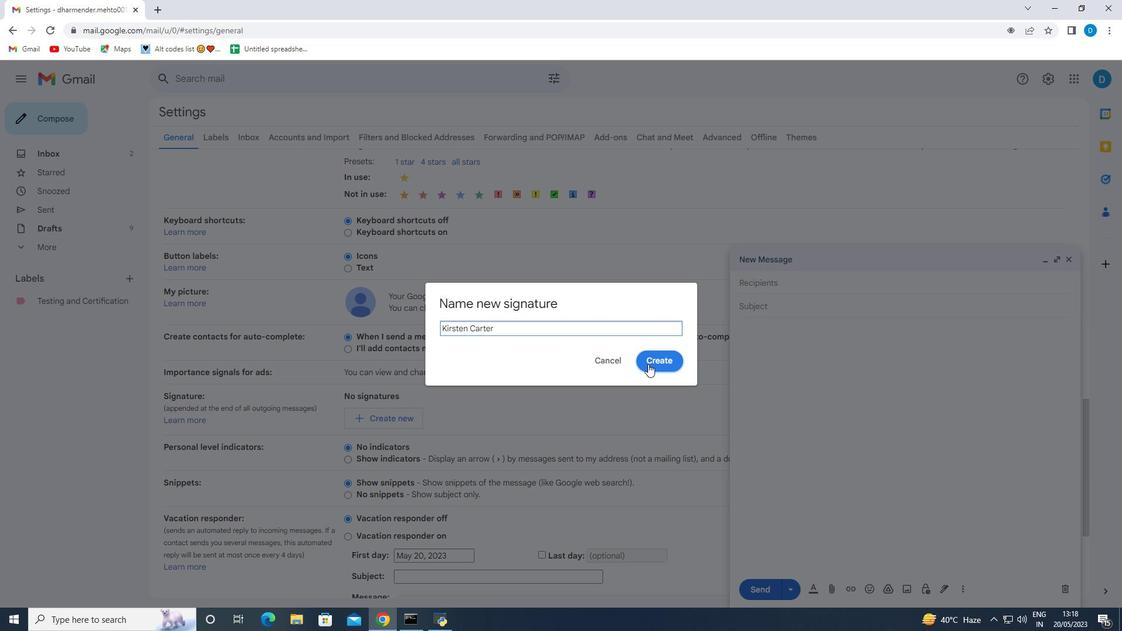 
Action: Mouse moved to (533, 405)
Screenshot: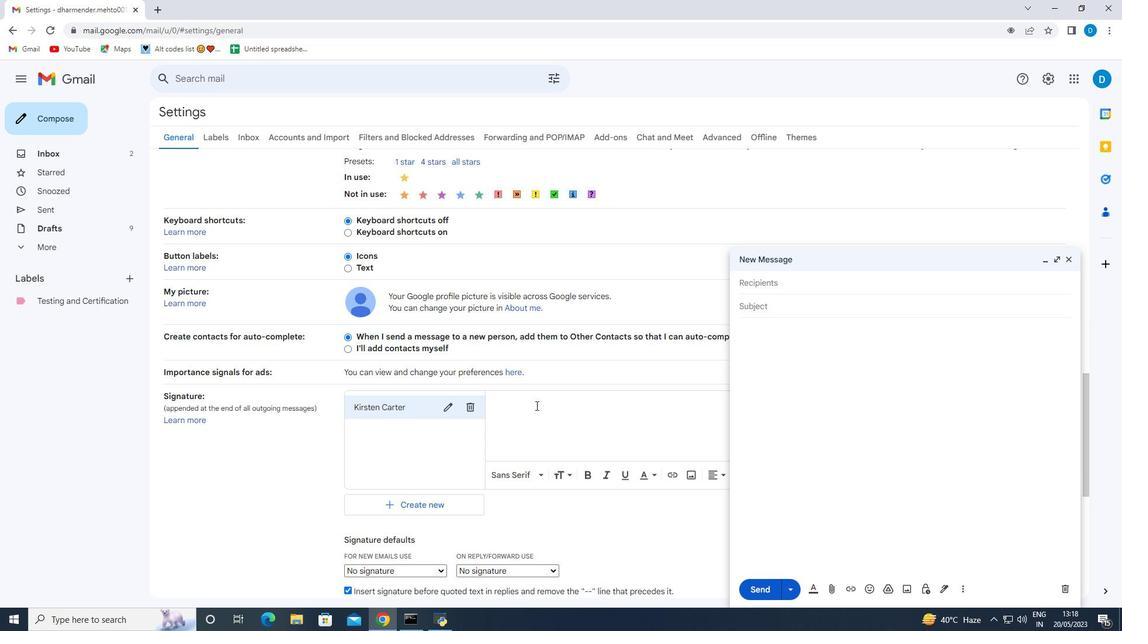 
Action: Mouse pressed left at (533, 405)
Screenshot: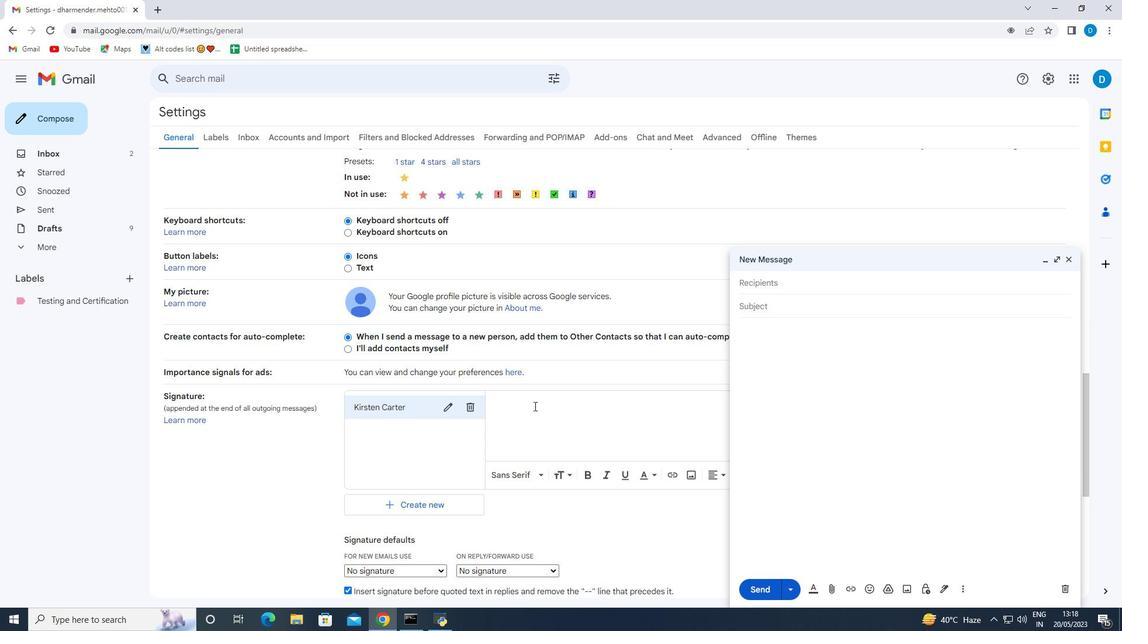 
Action: Key pressed <Key.shift><Key.shift><Key.shift><Key.shift><Key.shift><Key.shift><Key.shift><Key.shift><Key.shift><Key.shift><Key.shift><Key.shift><Key.shift><Key.shift><Key.shift><Key.shift><Key.shift><Key.shift><Key.shift><Key.shift><Key.shift><Key.shift><Key.shift><Key.shift><Key.shift><Key.shift><Key.shift><Key.shift><Key.shift><Key.shift><Key.shift><Key.shift><Key.shift><Key.shift><Key.shift><Key.shift><Key.shift>Kirsten<Key.space><Key.shift>Carter
Screenshot: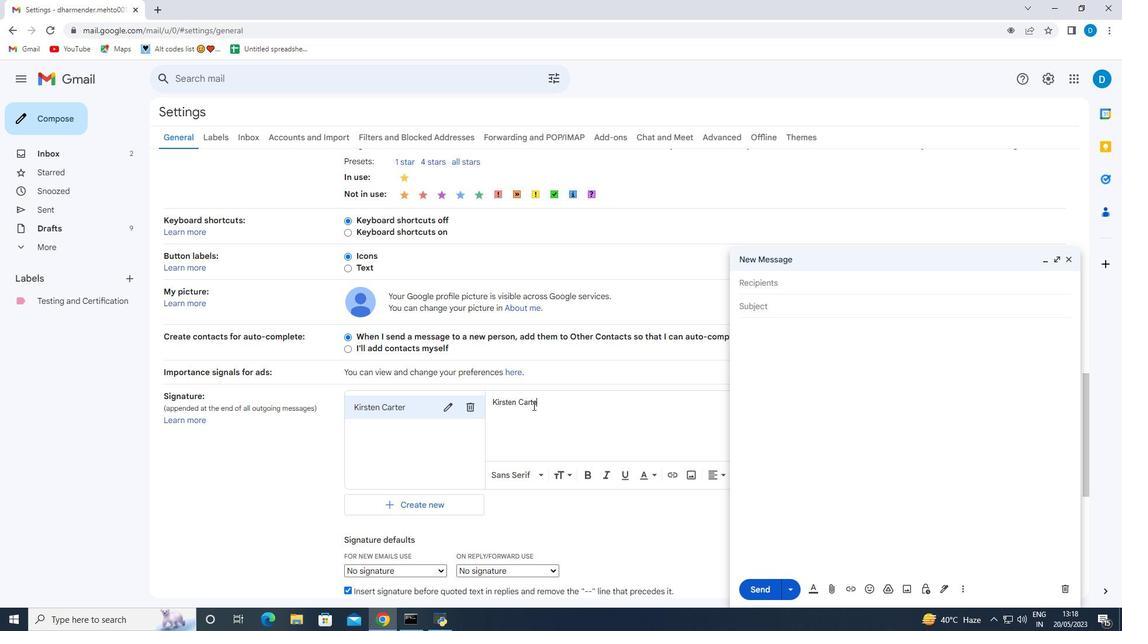 
Action: Mouse moved to (428, 526)
Screenshot: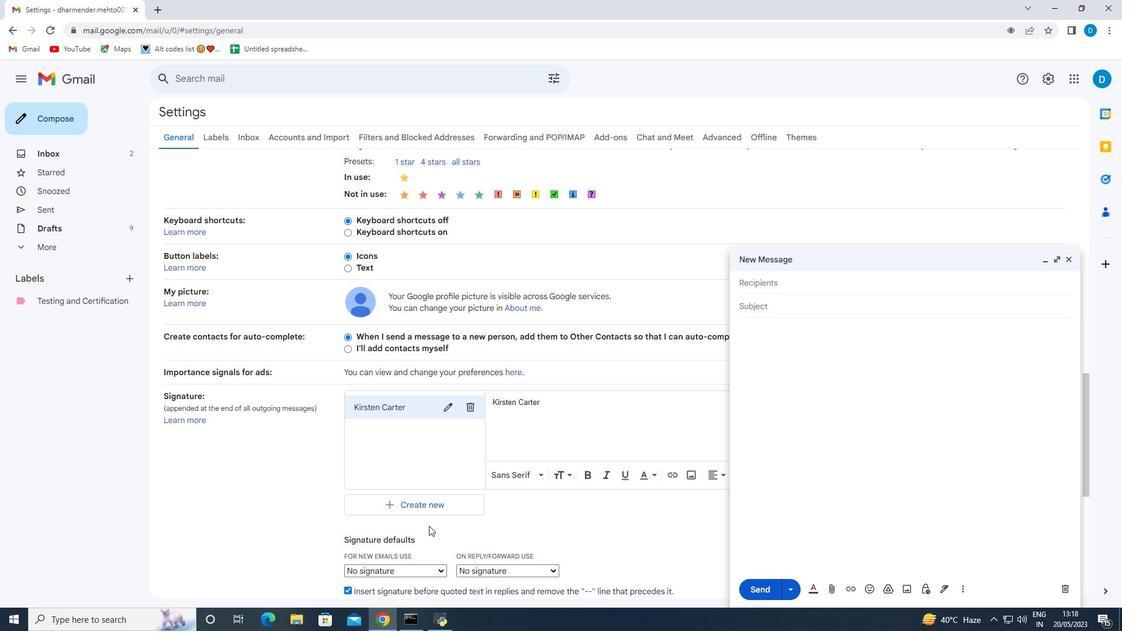 
Action: Mouse scrolled (428, 526) with delta (0, 0)
Screenshot: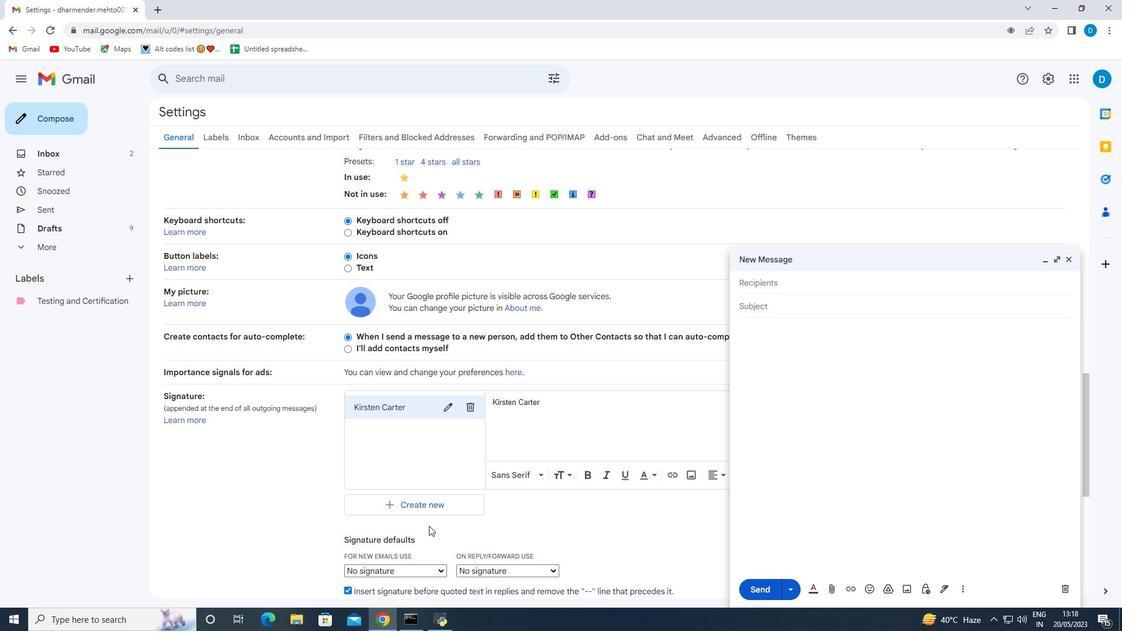 
Action: Mouse scrolled (428, 526) with delta (0, 0)
Screenshot: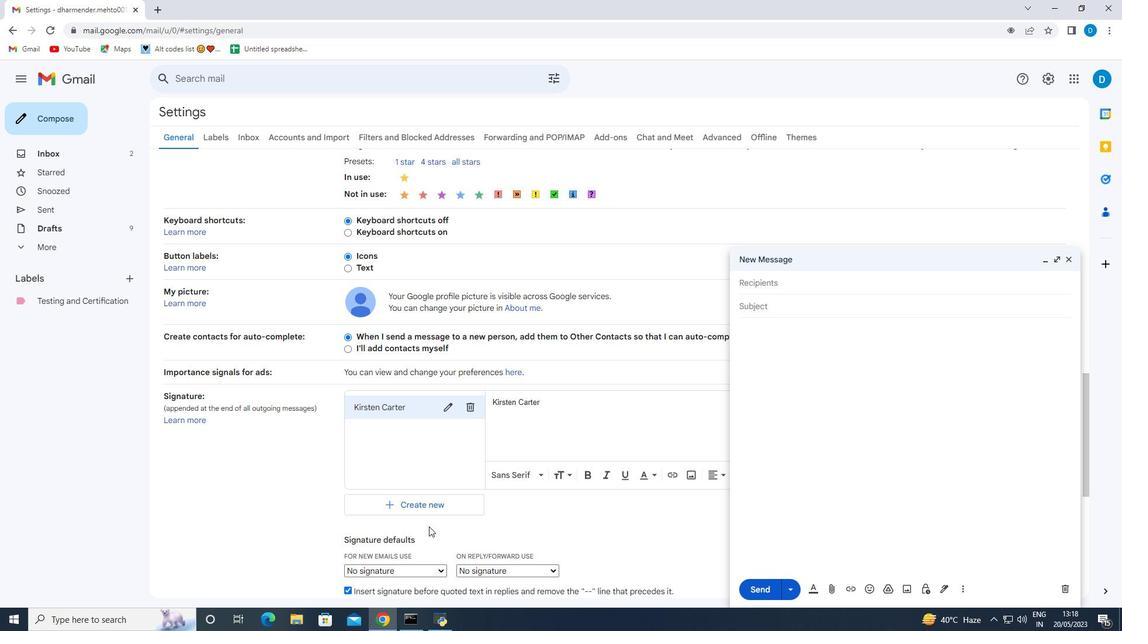 
Action: Mouse moved to (398, 454)
Screenshot: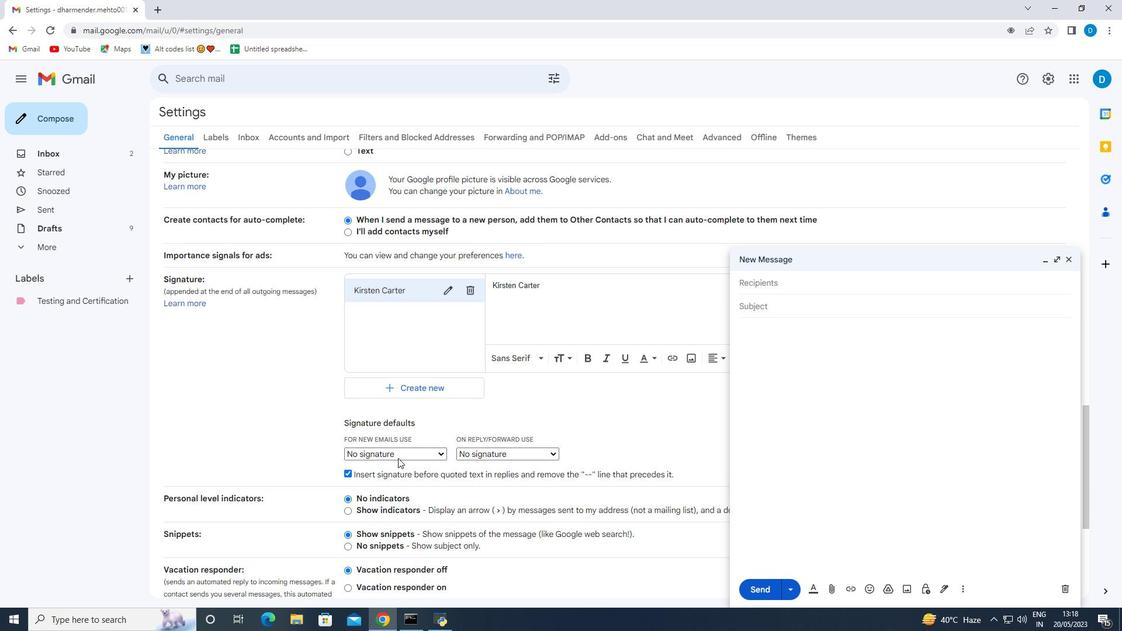 
Action: Mouse pressed left at (398, 454)
Screenshot: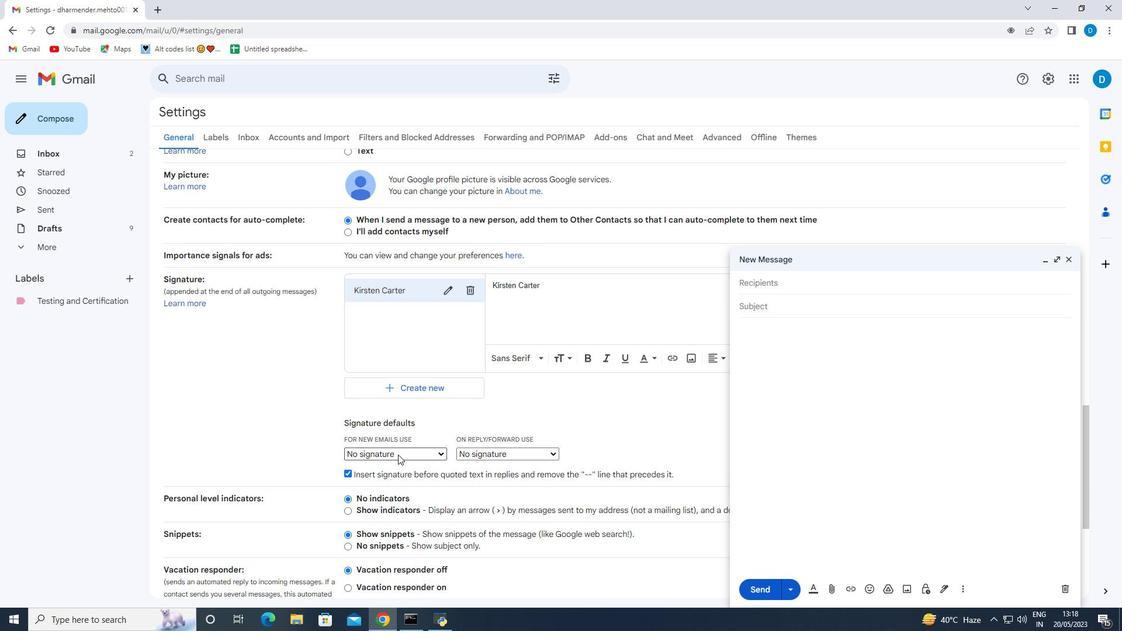 
Action: Mouse moved to (387, 476)
Screenshot: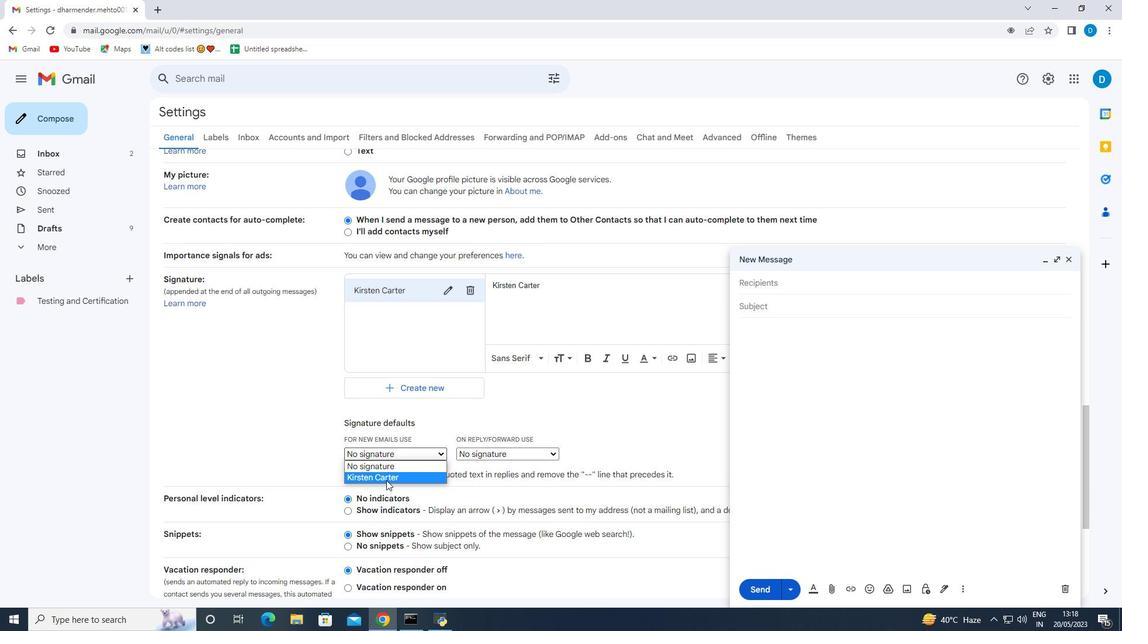 
Action: Mouse pressed left at (387, 476)
Screenshot: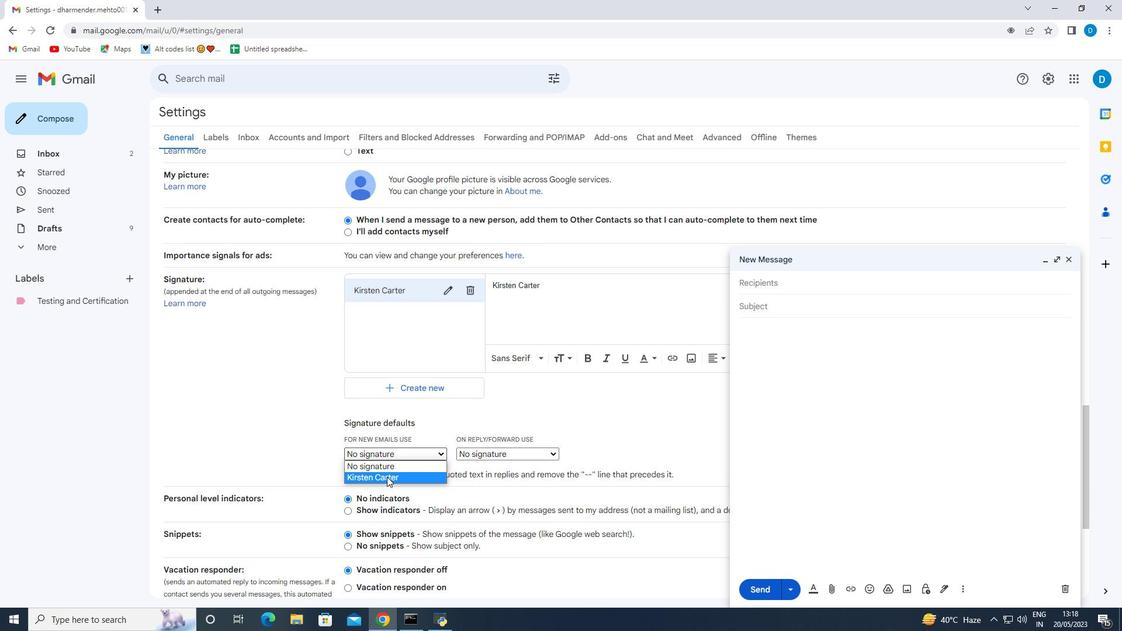 
Action: Mouse moved to (481, 454)
Screenshot: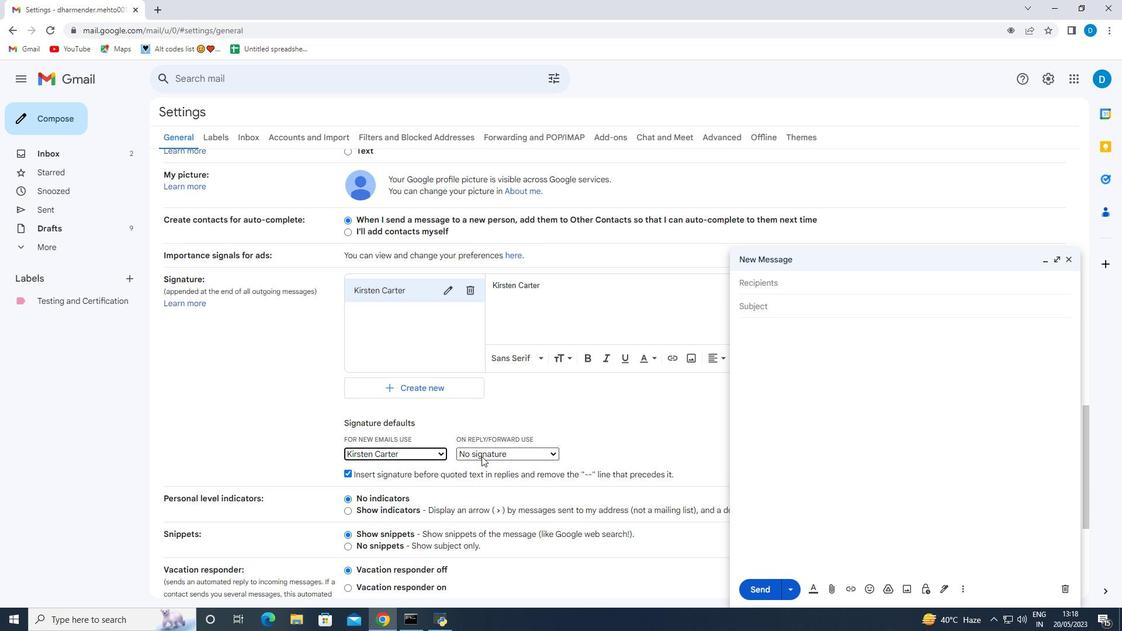 
Action: Mouse pressed left at (481, 454)
Screenshot: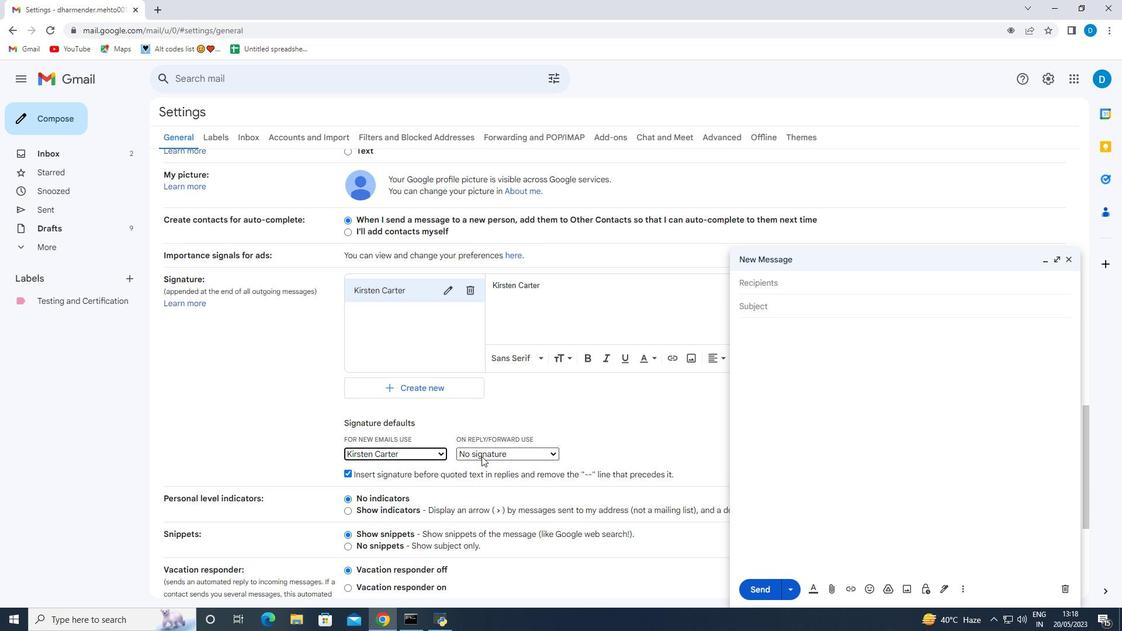 
Action: Mouse moved to (474, 476)
Screenshot: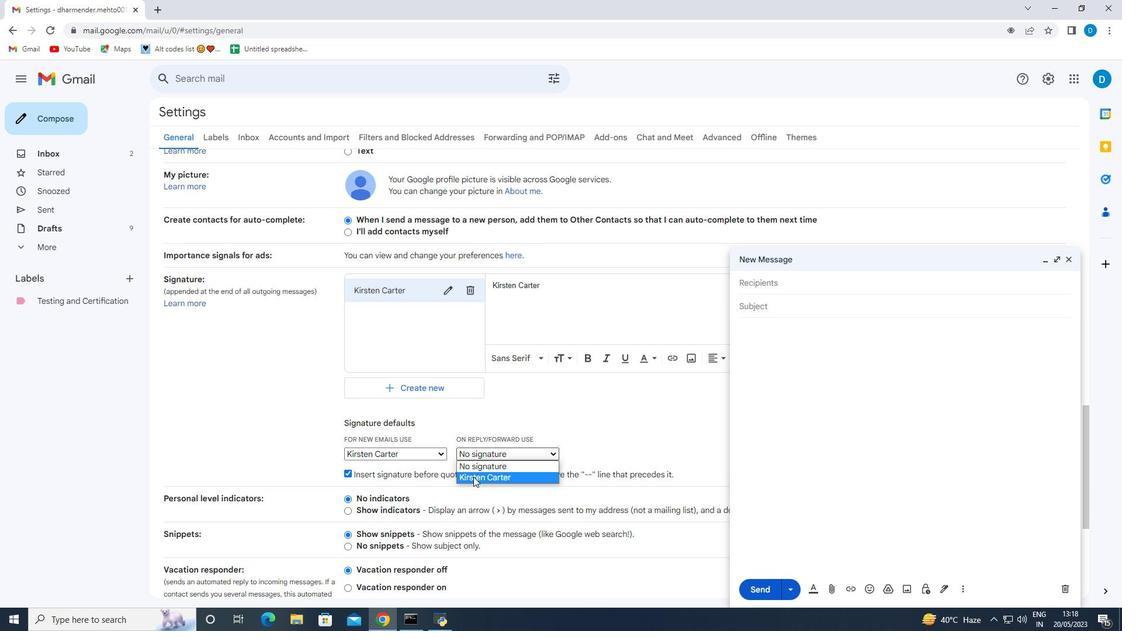 
Action: Mouse pressed left at (474, 476)
Screenshot: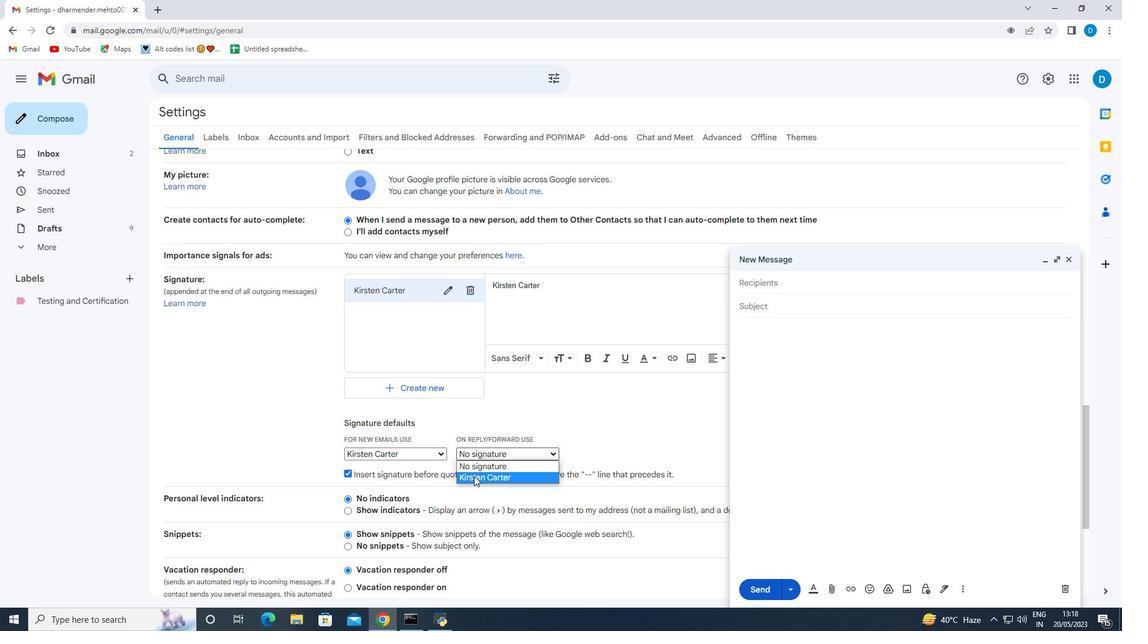 
Action: Mouse moved to (399, 482)
Screenshot: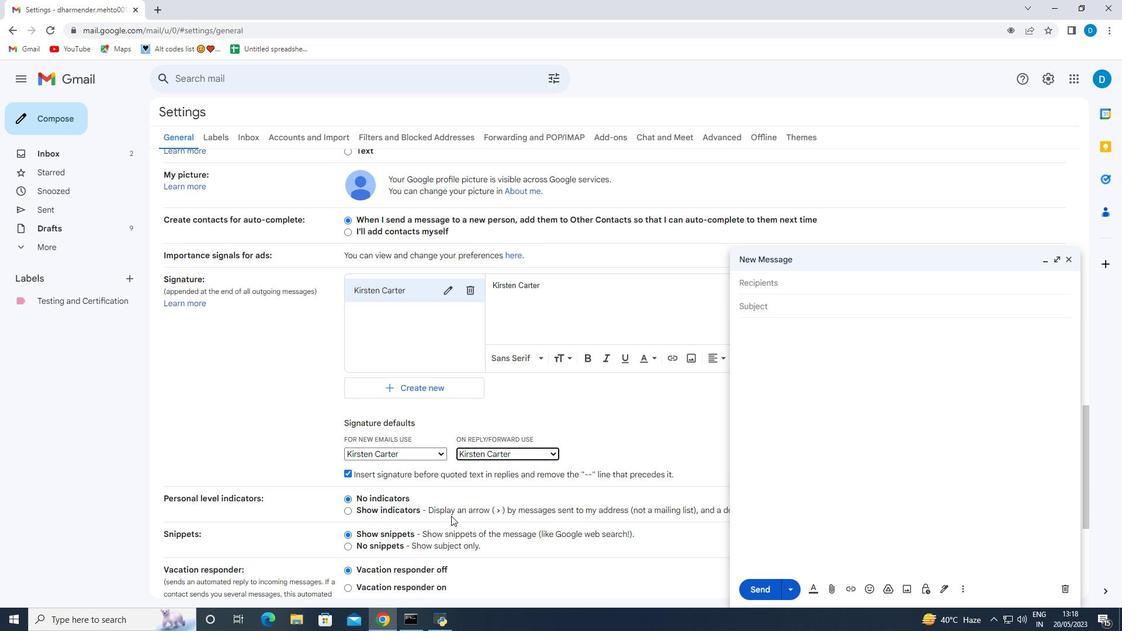 
Action: Mouse scrolled (399, 481) with delta (0, 0)
Screenshot: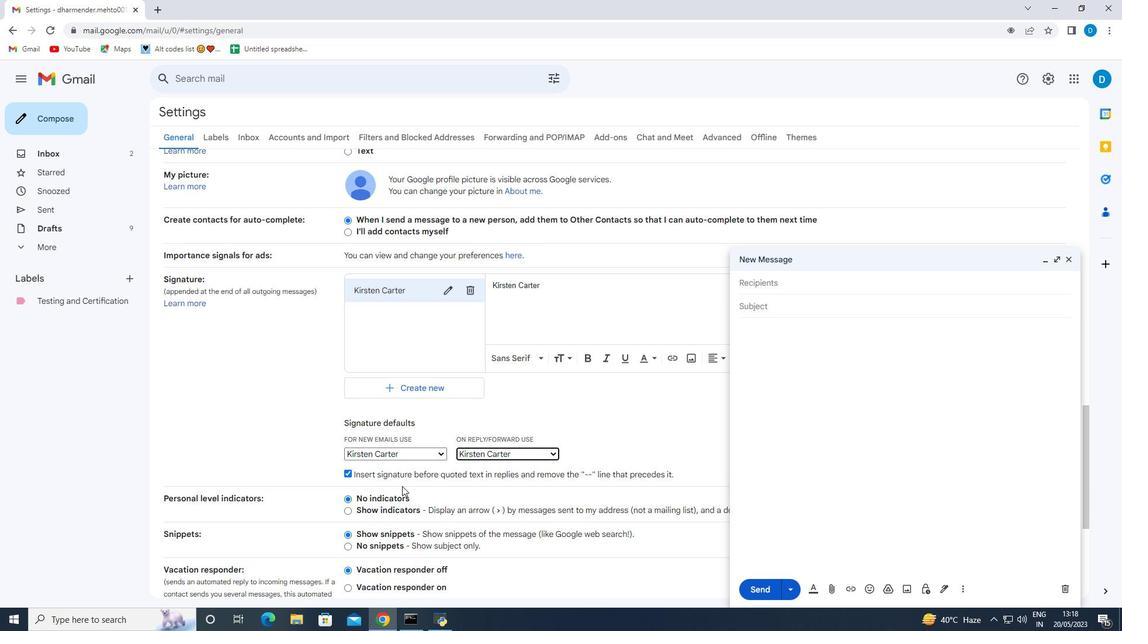 
Action: Mouse scrolled (399, 481) with delta (0, 0)
Screenshot: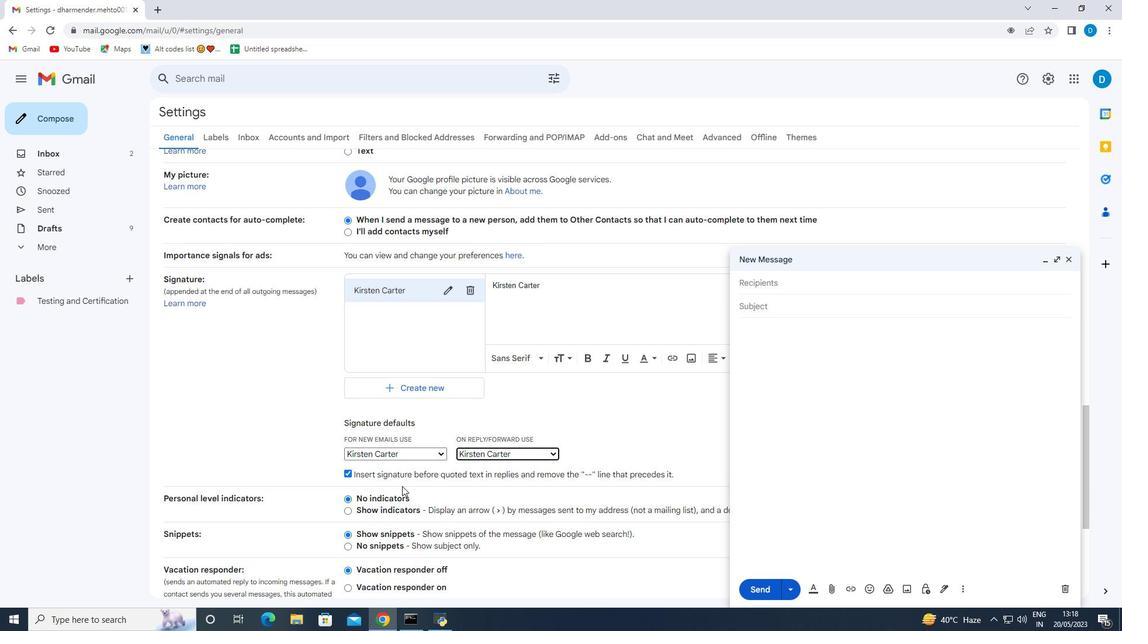 
Action: Mouse scrolled (399, 481) with delta (0, 0)
Screenshot: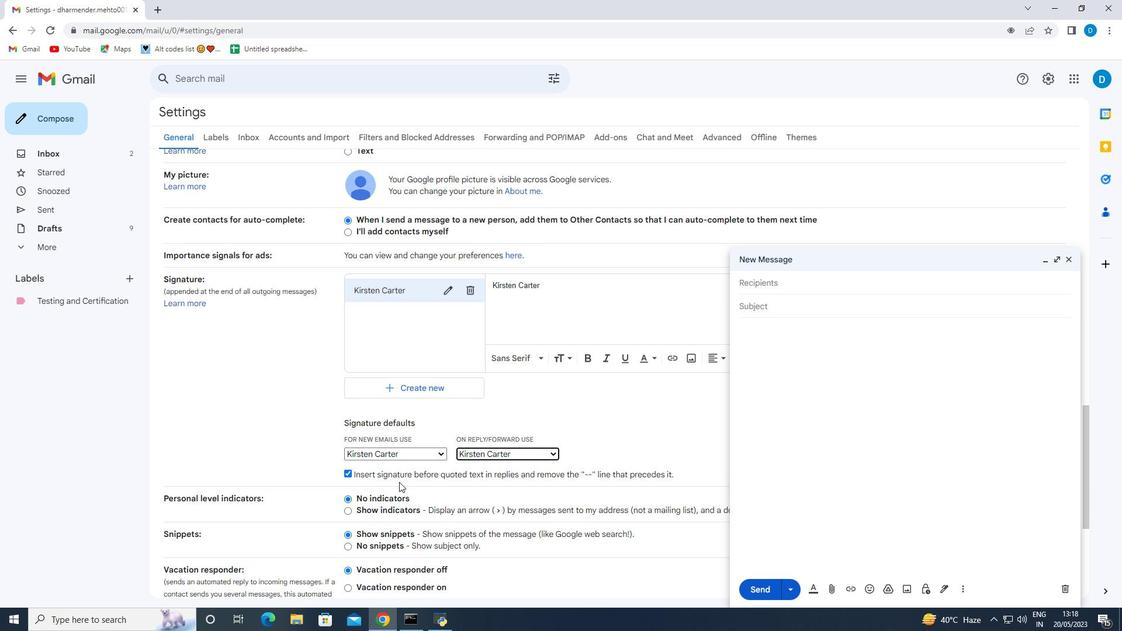 
Action: Mouse scrolled (399, 481) with delta (0, 0)
Screenshot: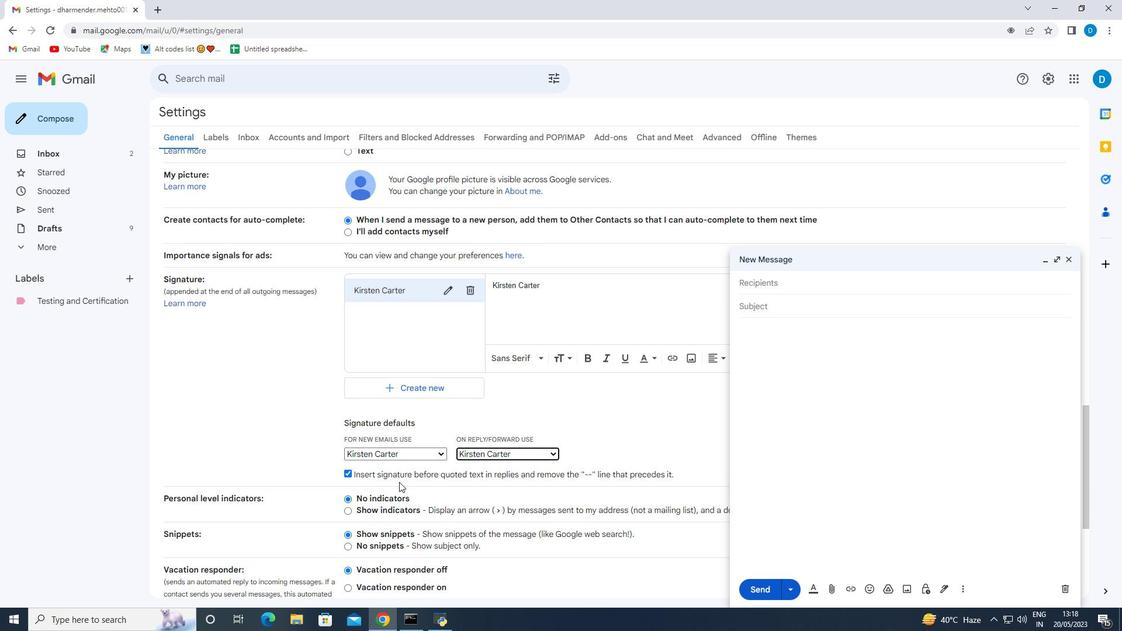 
Action: Mouse scrolled (399, 481) with delta (0, 0)
Screenshot: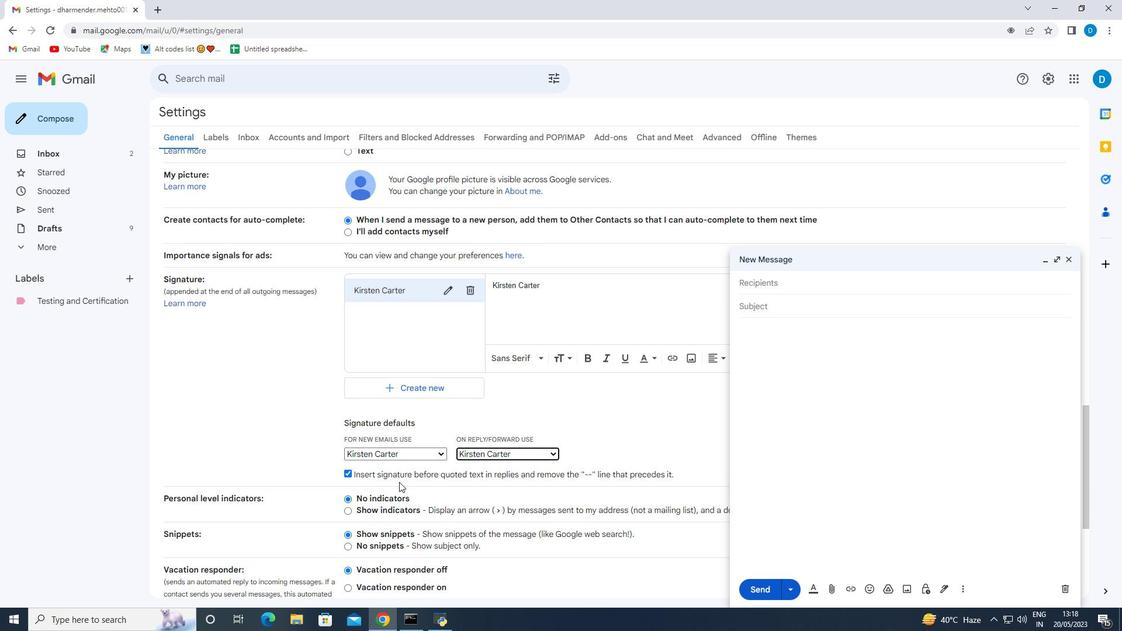 
Action: Mouse moved to (397, 493)
Screenshot: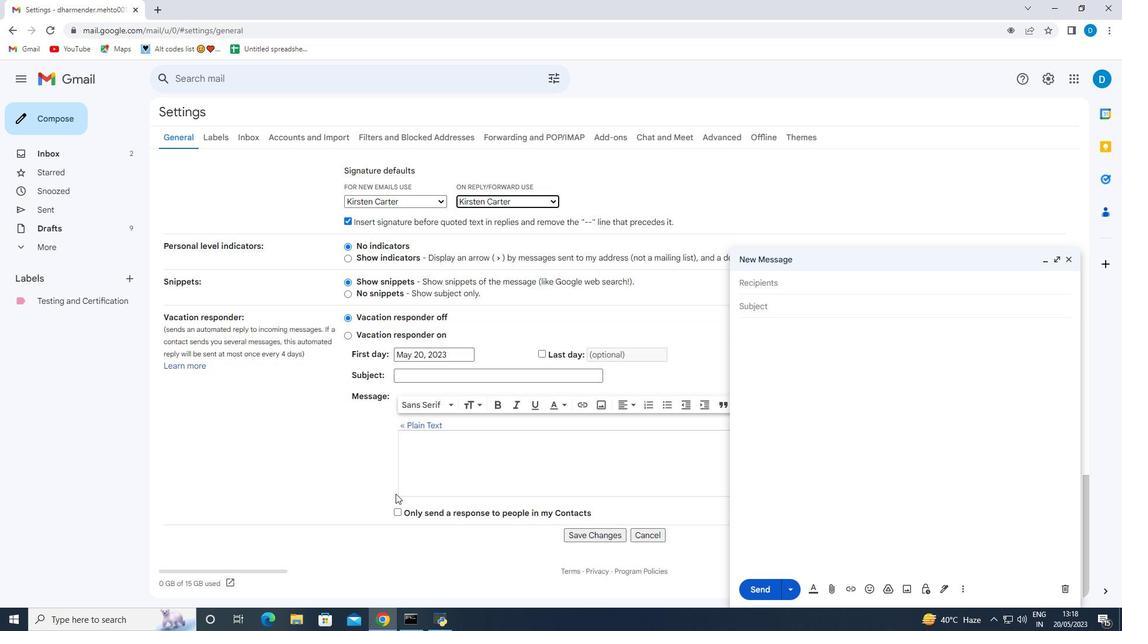 
Action: Mouse scrolled (397, 492) with delta (0, 0)
Screenshot: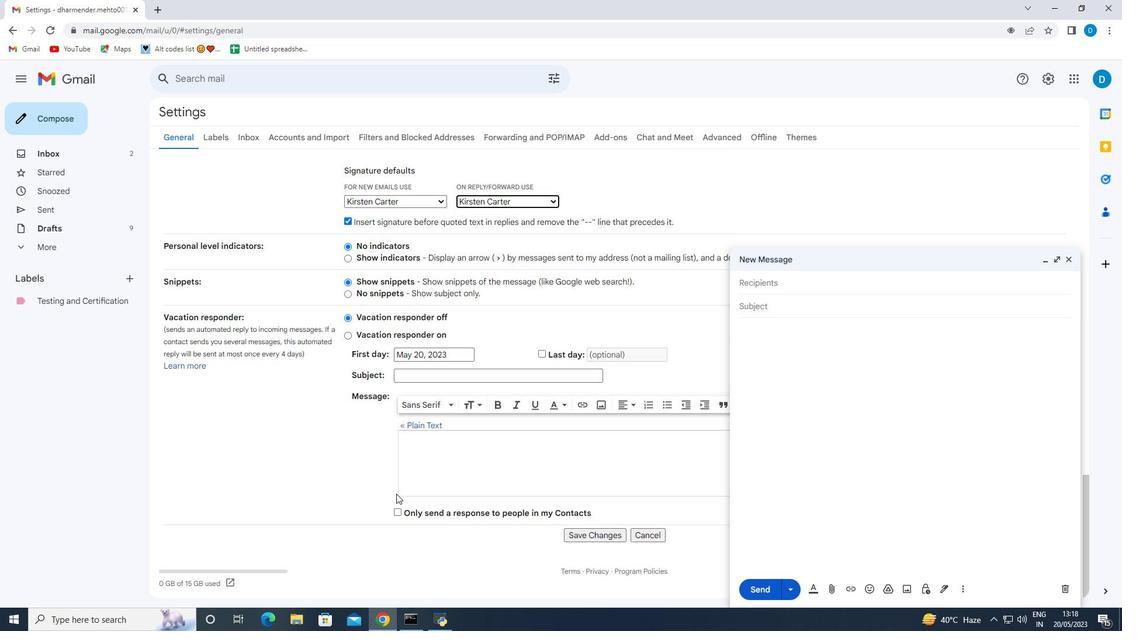 
Action: Mouse scrolled (397, 492) with delta (0, 0)
Screenshot: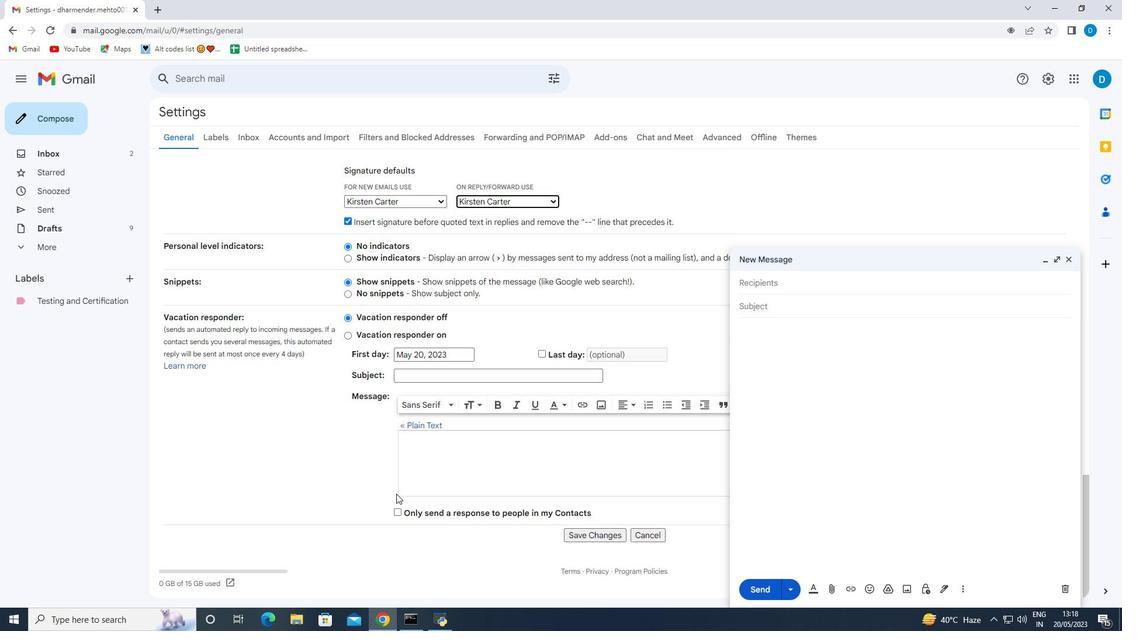 
Action: Mouse scrolled (397, 492) with delta (0, 0)
Screenshot: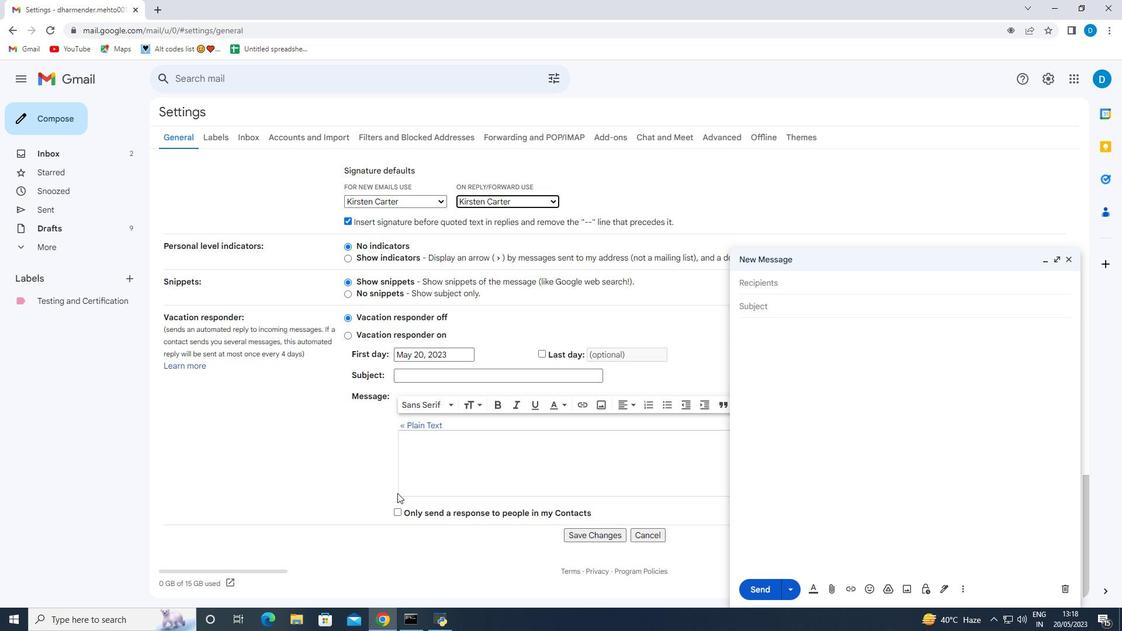 
Action: Mouse moved to (591, 533)
Screenshot: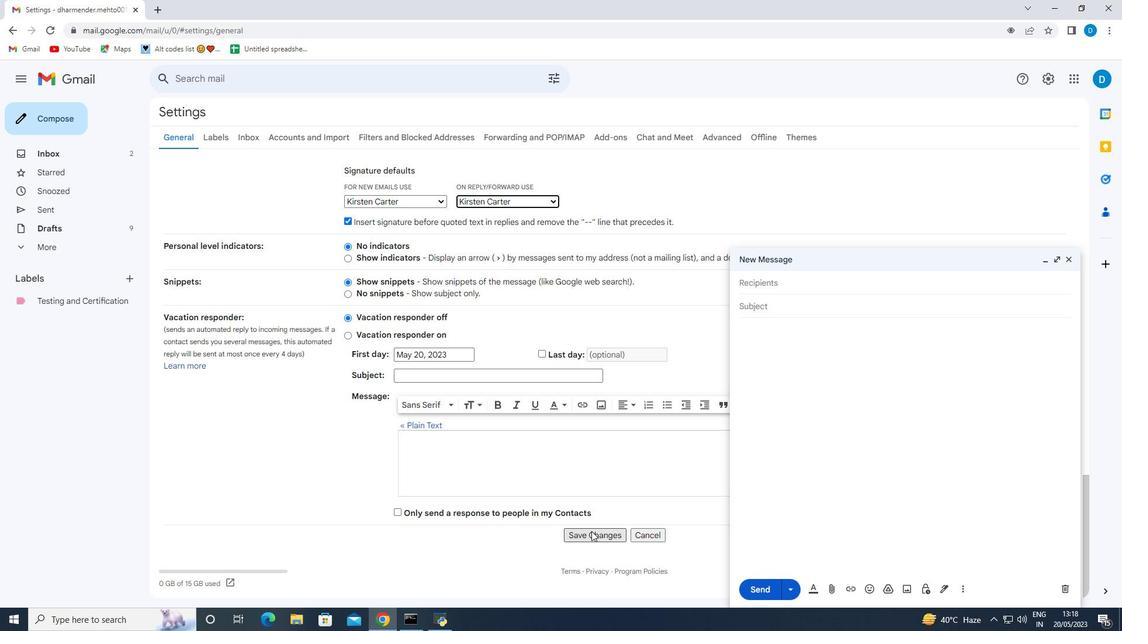 
Action: Mouse pressed left at (591, 533)
Screenshot: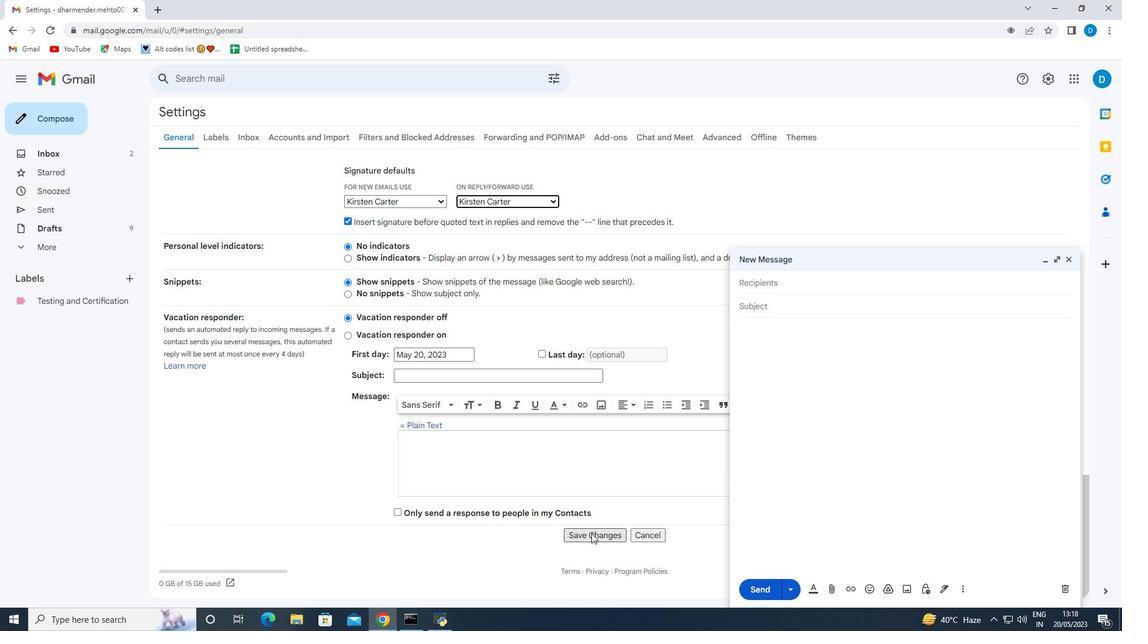 
Action: Mouse moved to (1067, 260)
Screenshot: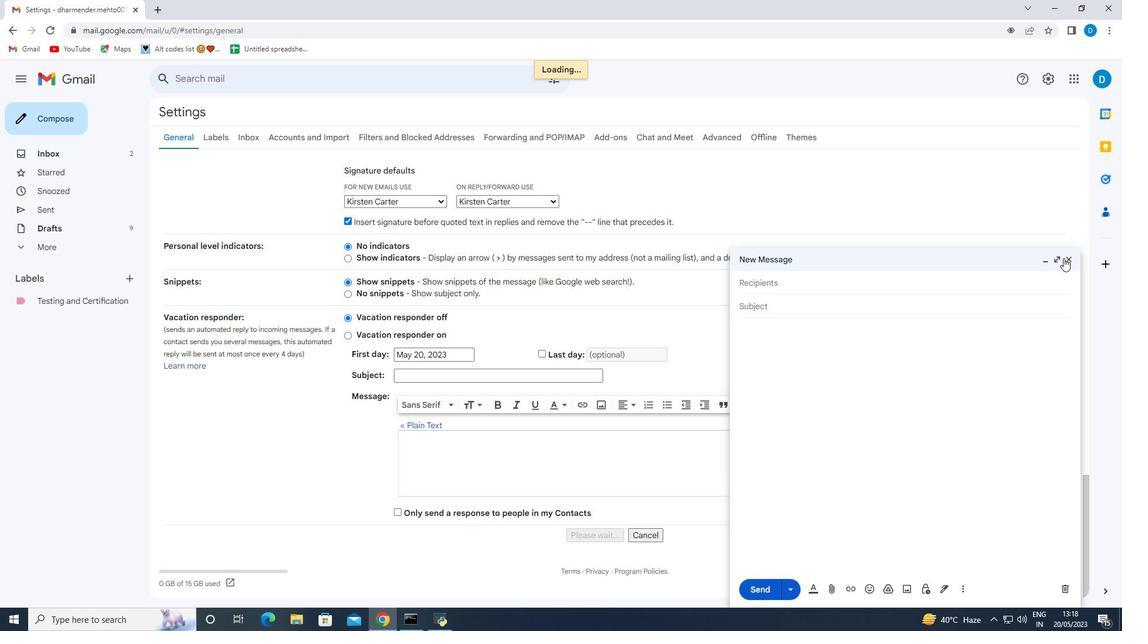 
Action: Mouse pressed left at (1067, 260)
Screenshot: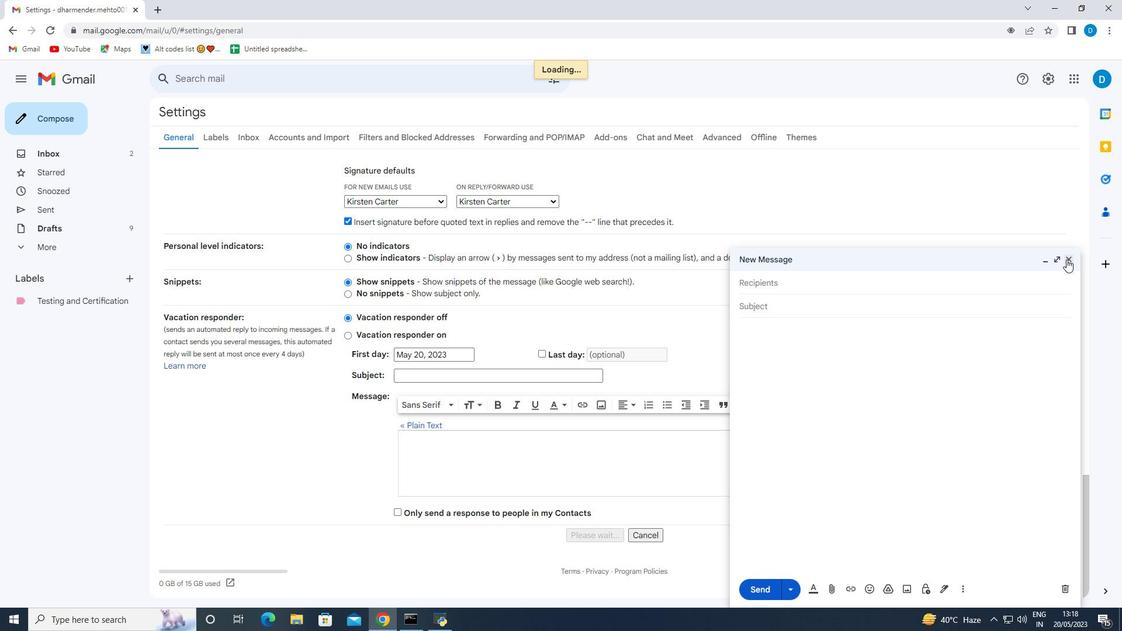 
Action: Mouse moved to (64, 118)
Screenshot: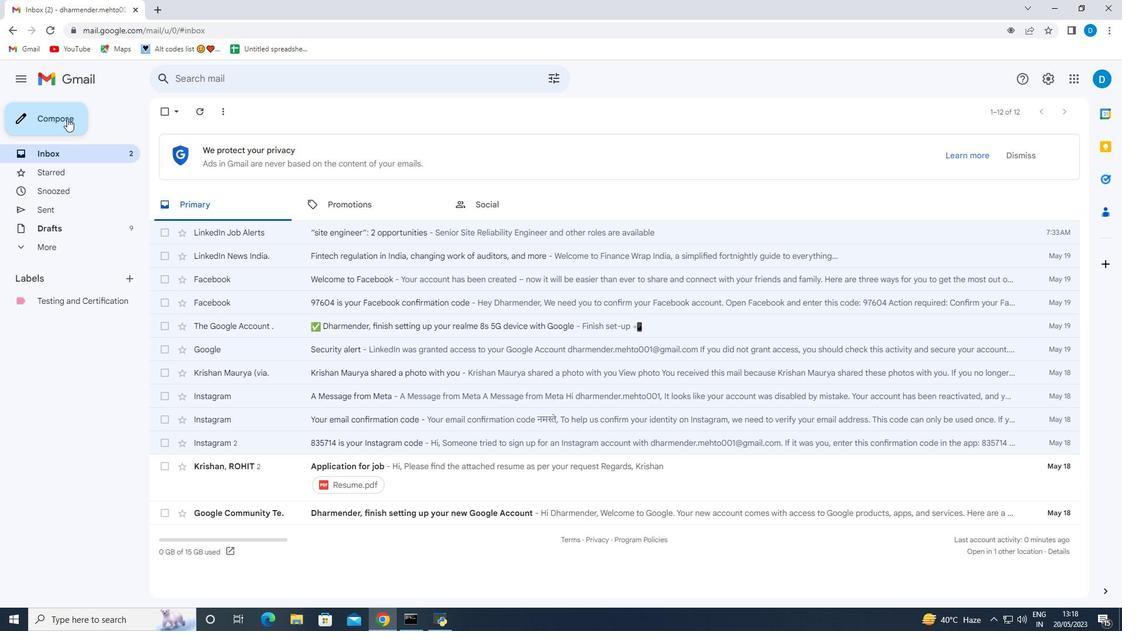 
Action: Mouse pressed left at (64, 118)
Screenshot: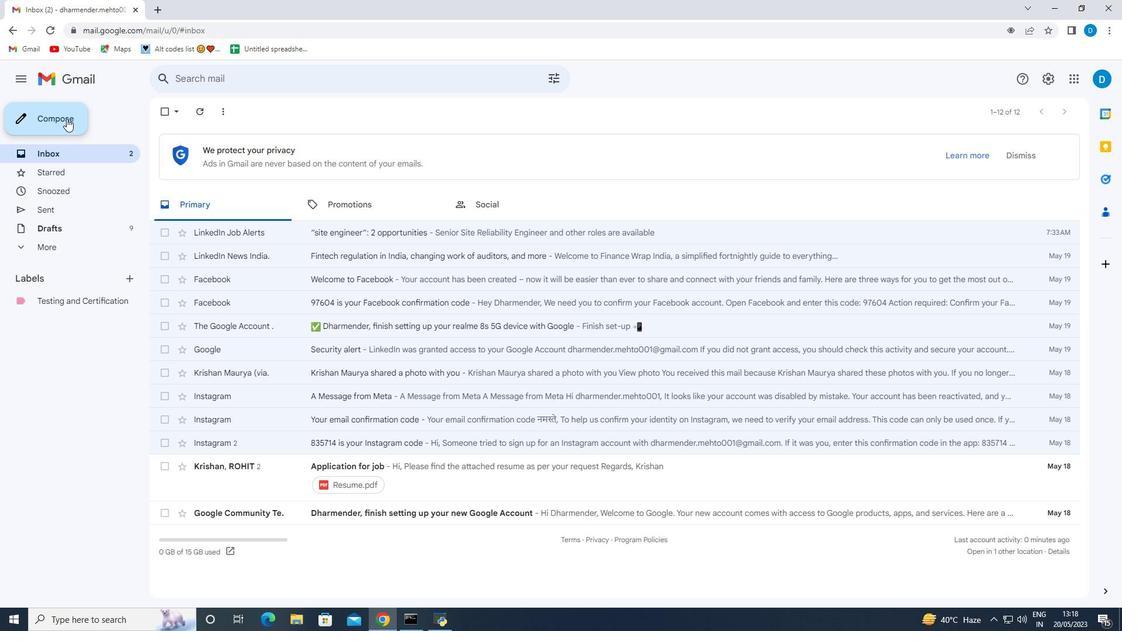 
Action: Mouse moved to (757, 284)
Screenshot: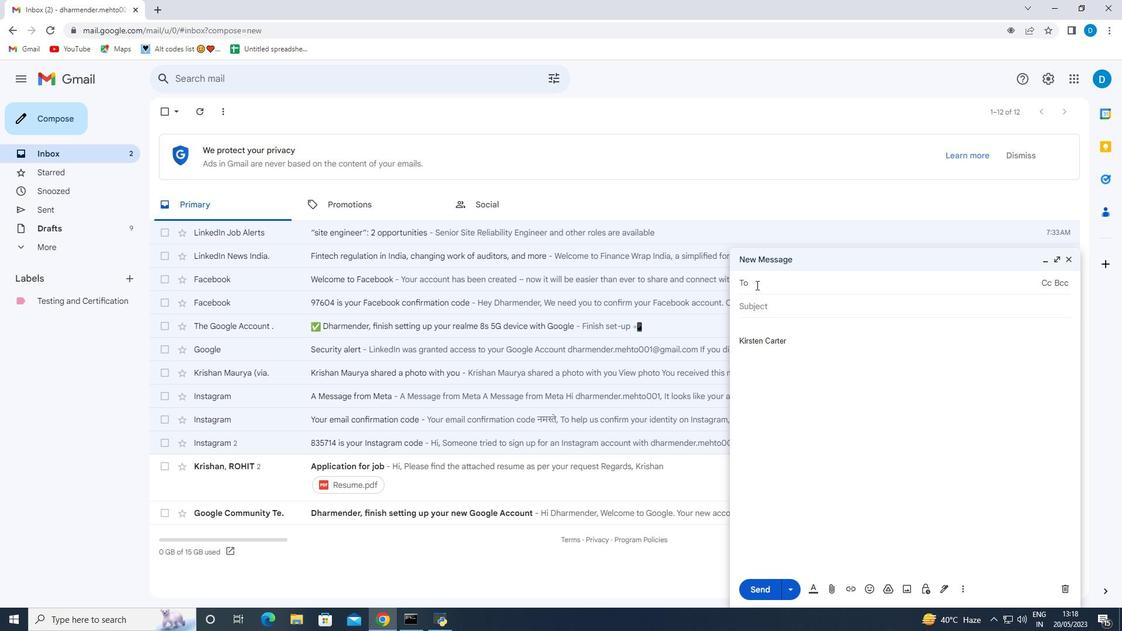 
Action: Mouse pressed left at (757, 284)
Screenshot: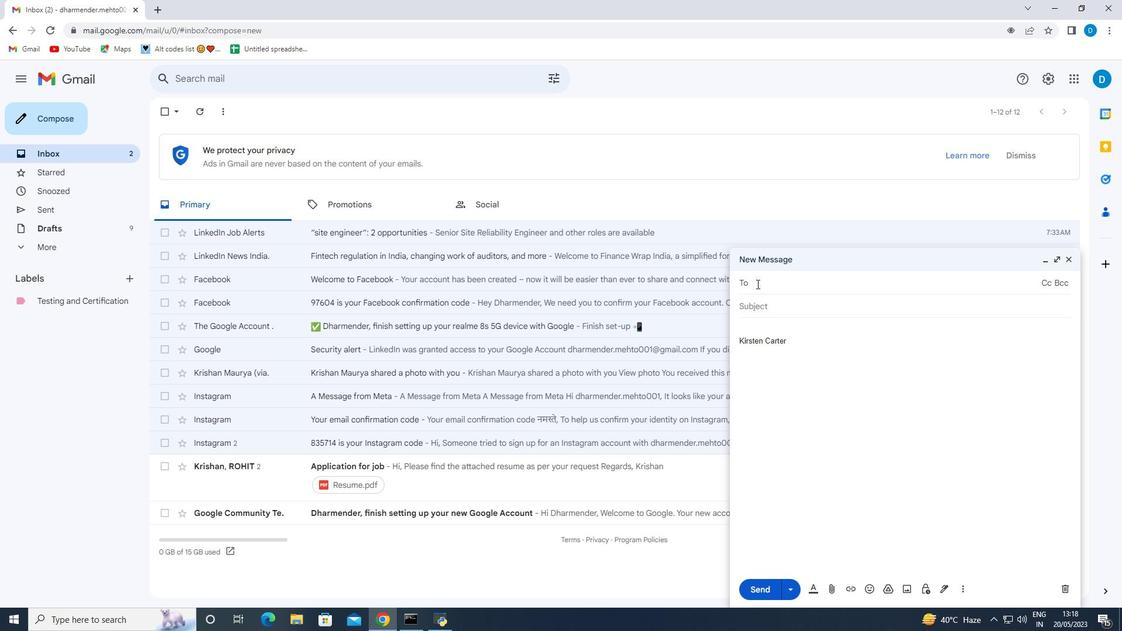 
Action: Mouse moved to (742, 323)
Screenshot: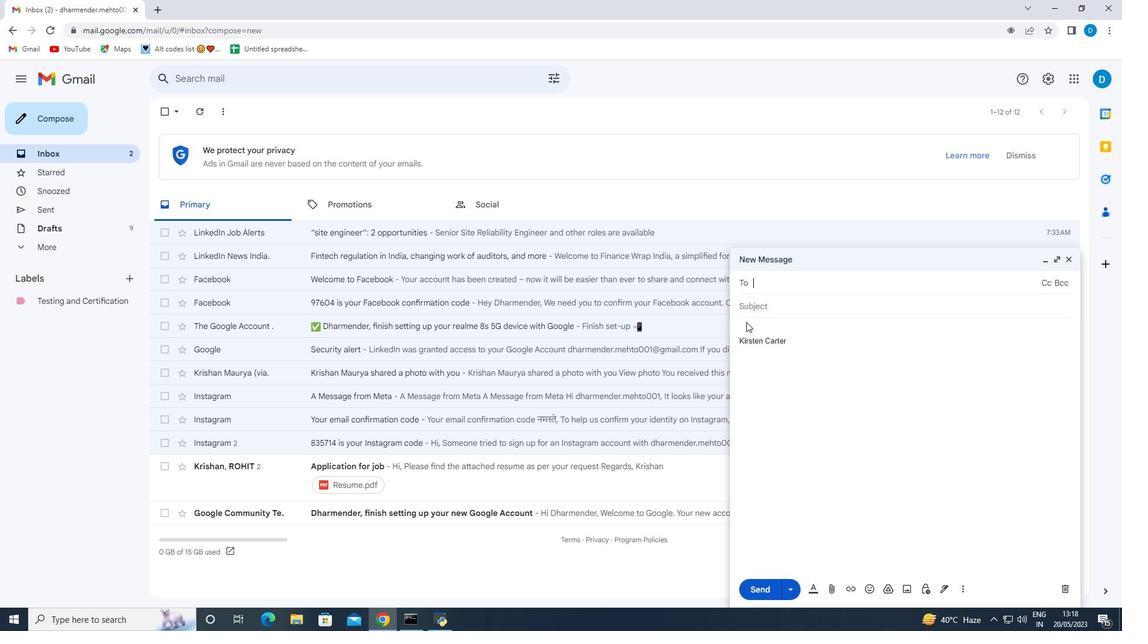 
Action: Mouse pressed left at (742, 323)
Screenshot: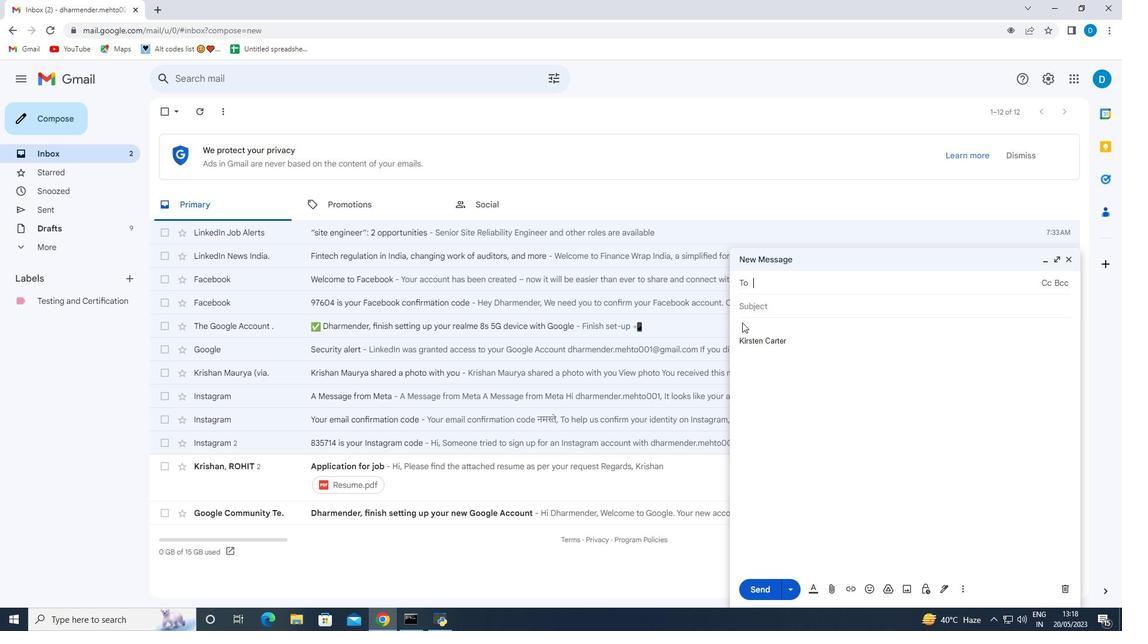 
Action: Mouse moved to (743, 325)
Screenshot: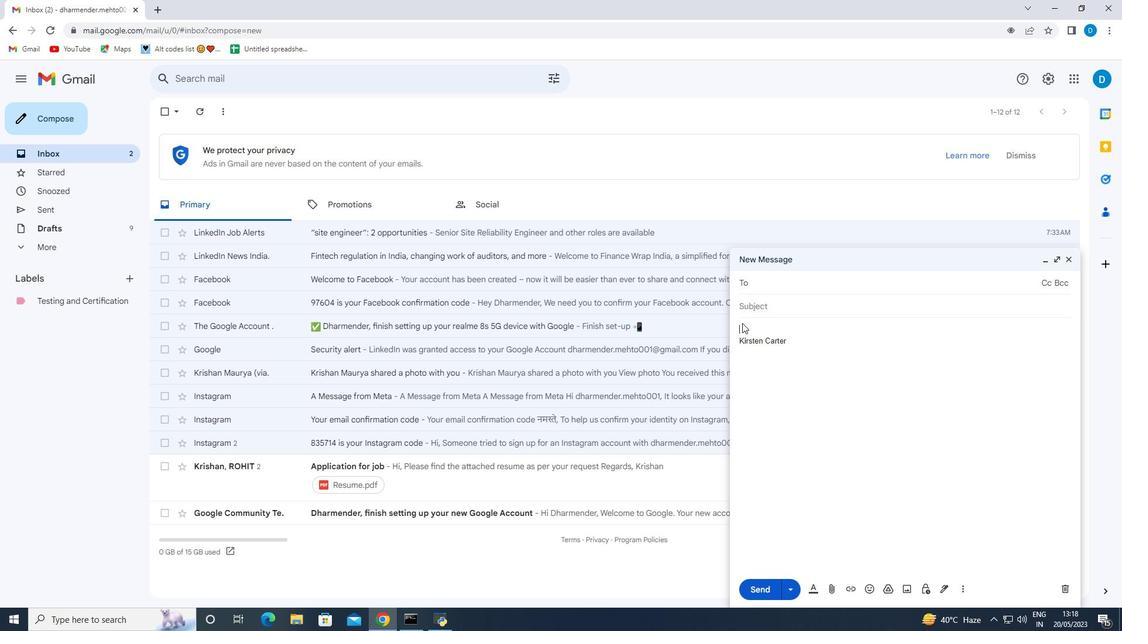 
Action: Mouse pressed left at (743, 325)
Screenshot: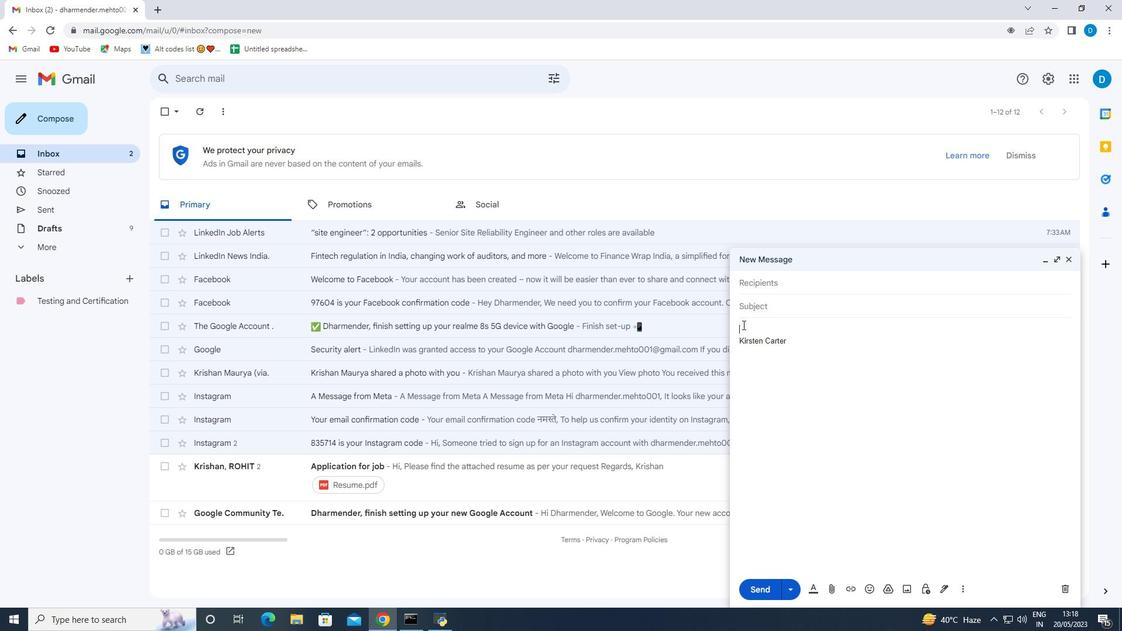 
Action: Mouse moved to (708, 319)
Screenshot: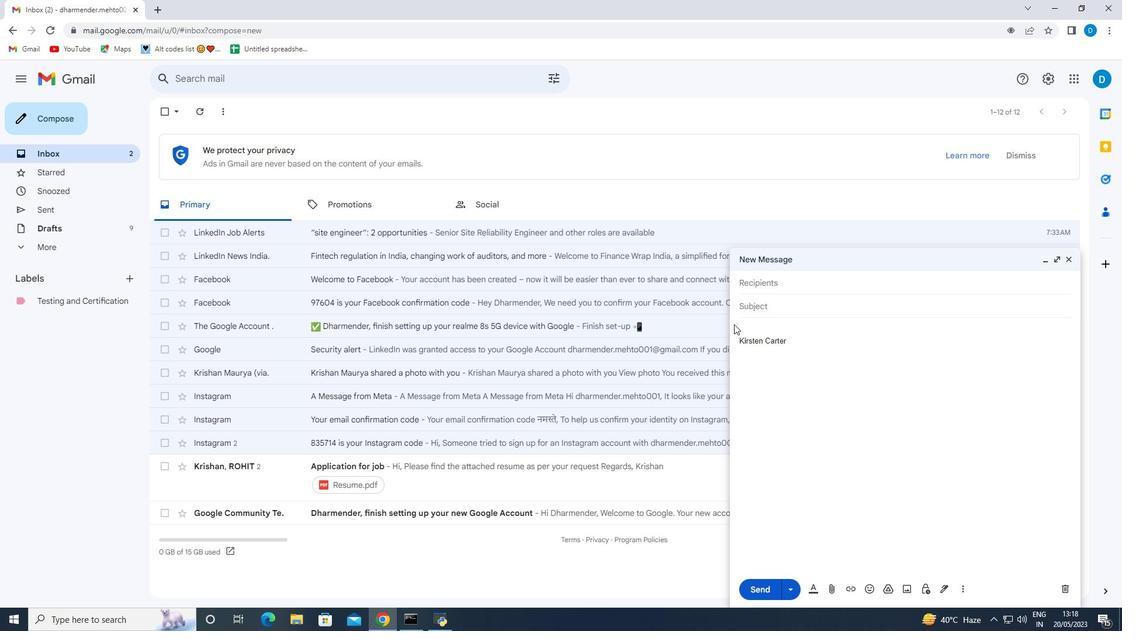 
Action: Key pressed <Key.shift>Best<Key.space><Key.shift><Key.shift><Key.shift><Key.shift><Key.shift><Key.shift><Key.shift><Key.shift><Key.shift><Key.shift><Key.shift><Key.shift><Key.shift><Key.shift><Key.shift><Key.shift><Key.shift><Key.shift><Key.shift><Key.shift><Key.shift><Key.shift><Key.shift><Key.shift><Key.shift><Key.shift><Key.shift><Key.shift><Key.shift><Key.shift><Key.shift><Key.shift><Key.shift><Key.shift>Wishes
Screenshot: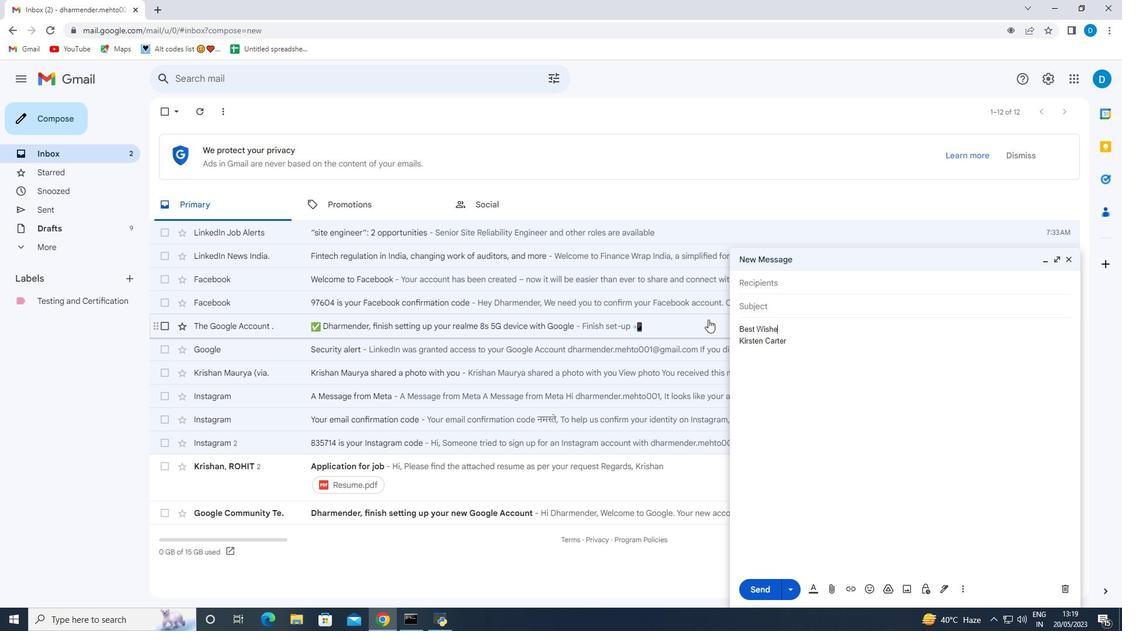 
Action: Mouse moved to (790, 333)
Screenshot: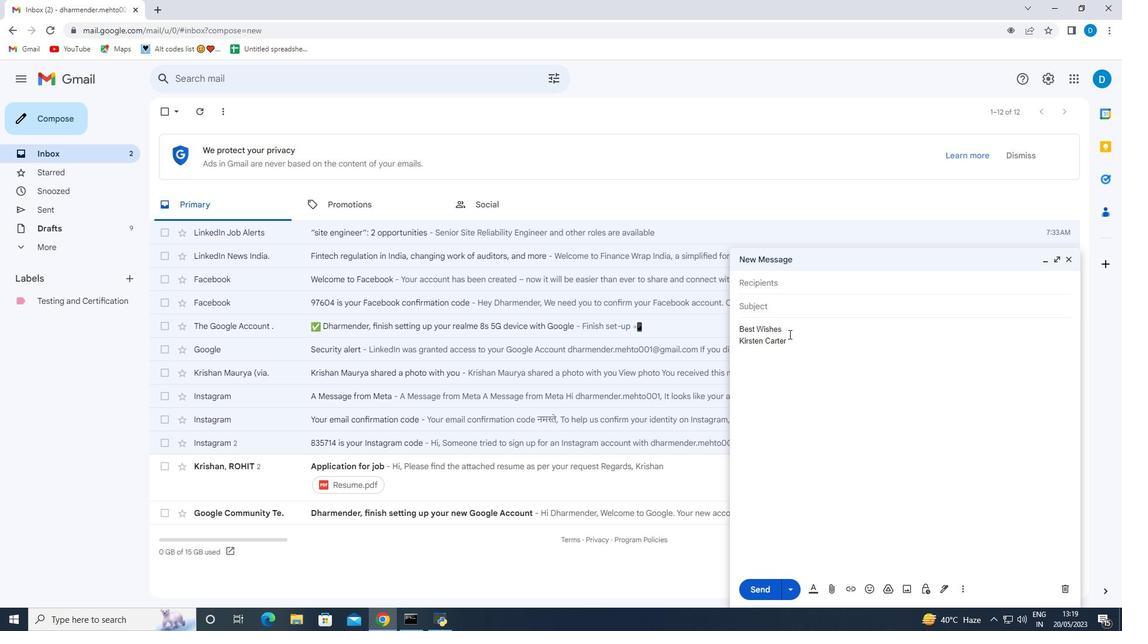 
Action: Mouse pressed left at (790, 333)
Screenshot: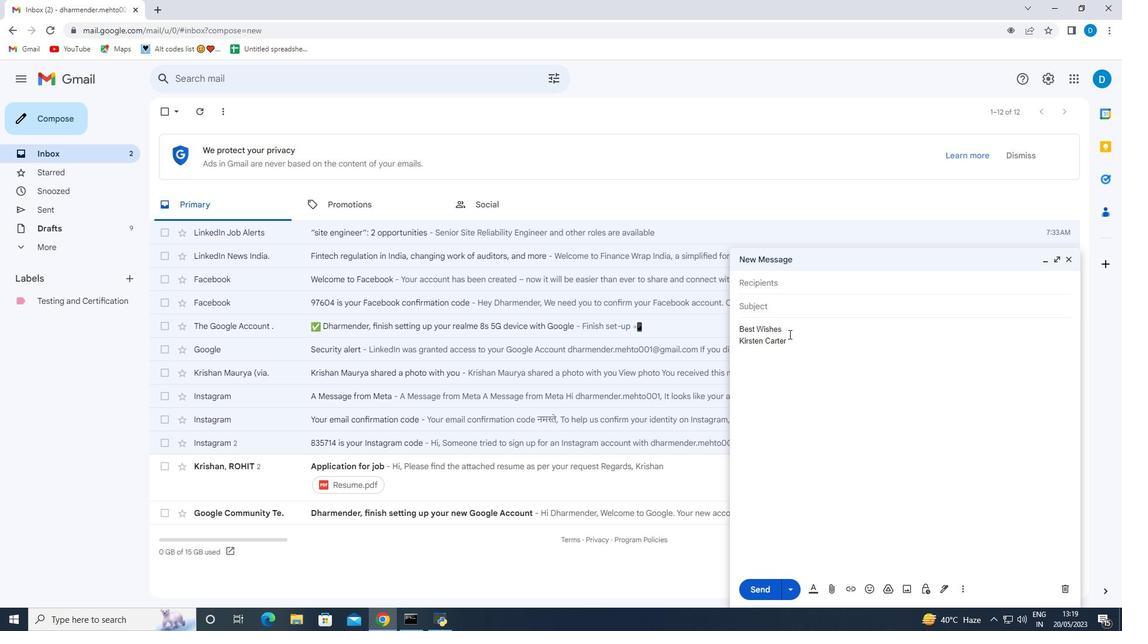 
Action: Mouse moved to (790, 333)
Screenshot: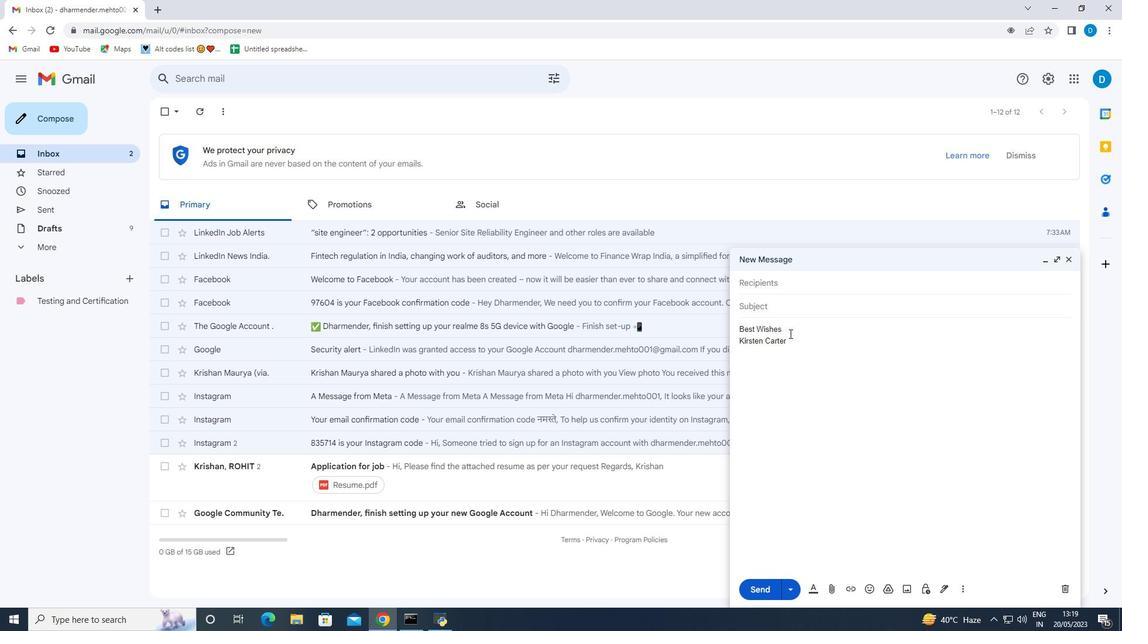 
Action: Mouse pressed left at (790, 333)
Screenshot: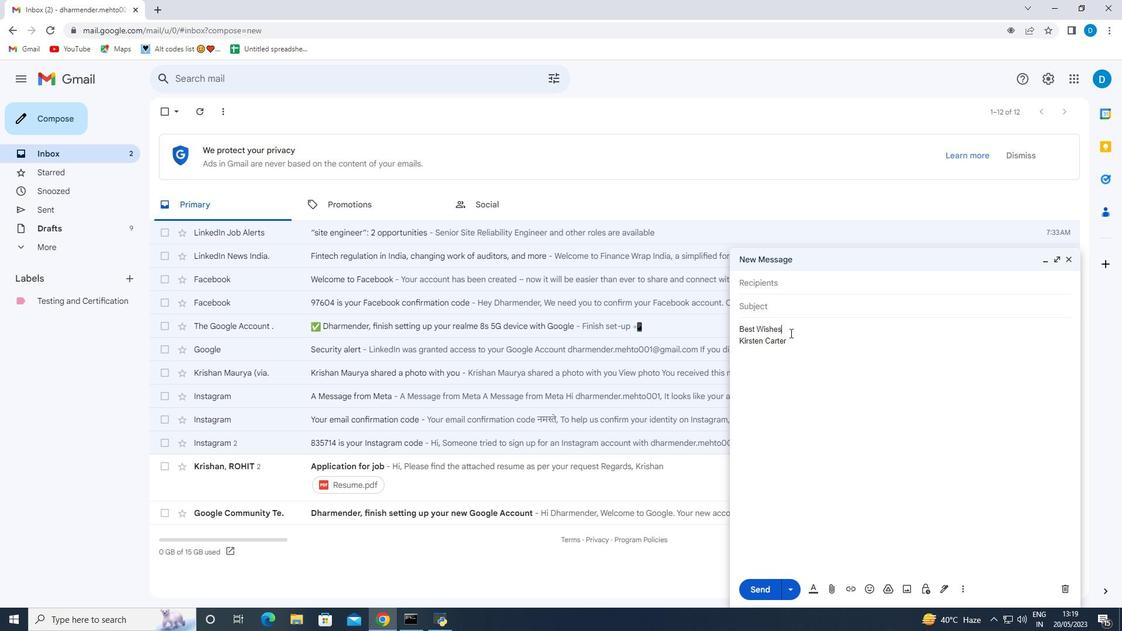 
Action: Key pressed <Key.enter>
Screenshot: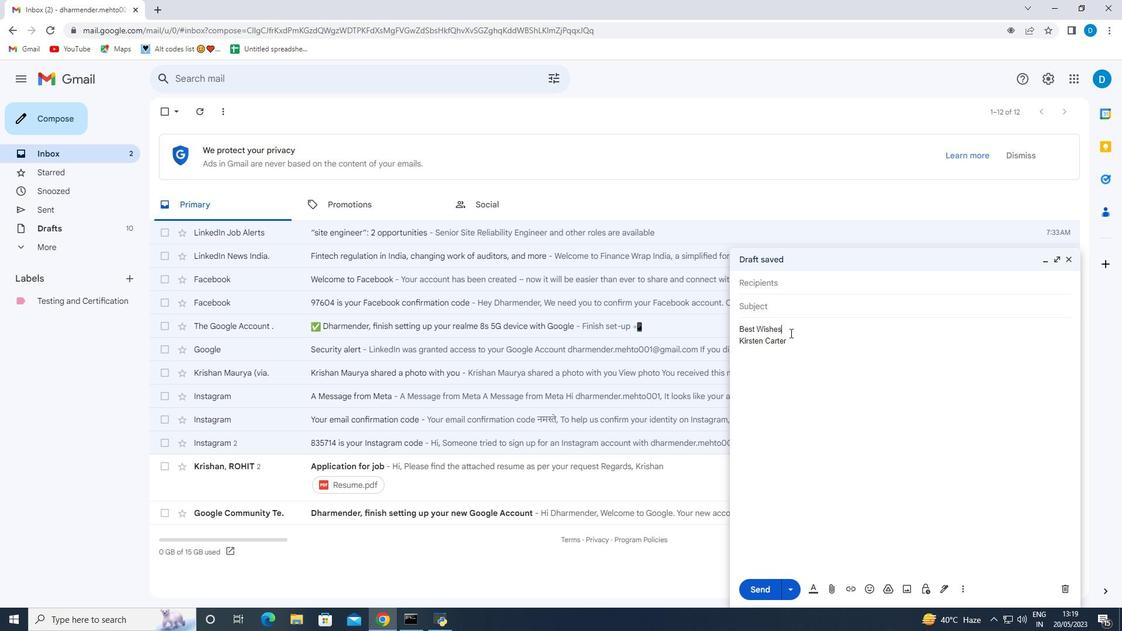 
Action: Mouse moved to (738, 328)
Screenshot: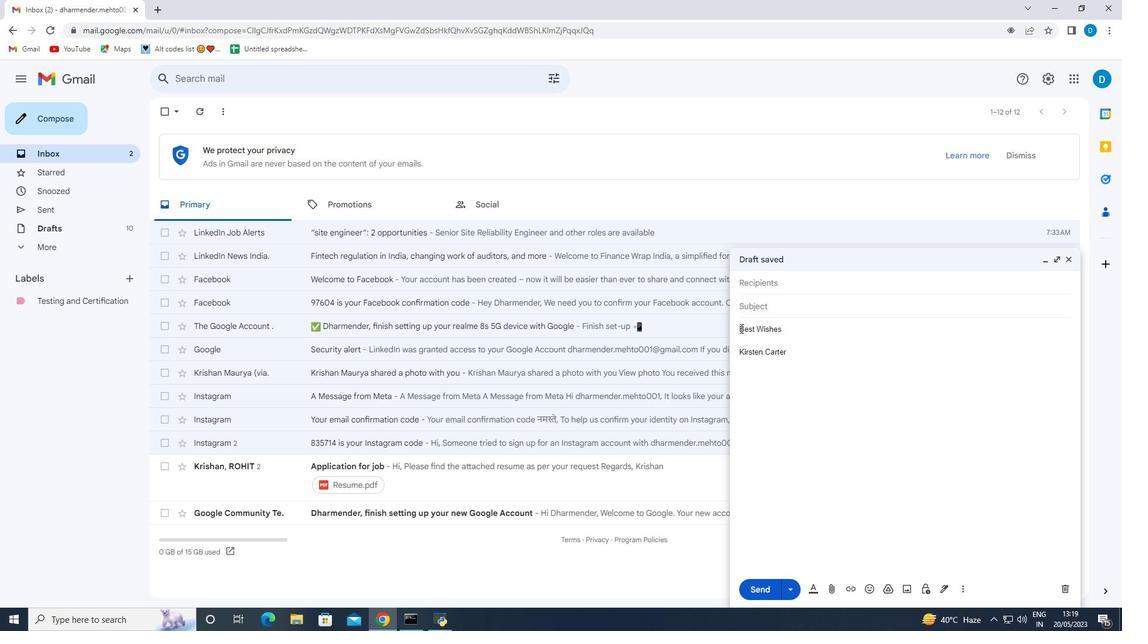 
Action: Mouse pressed left at (738, 328)
Screenshot: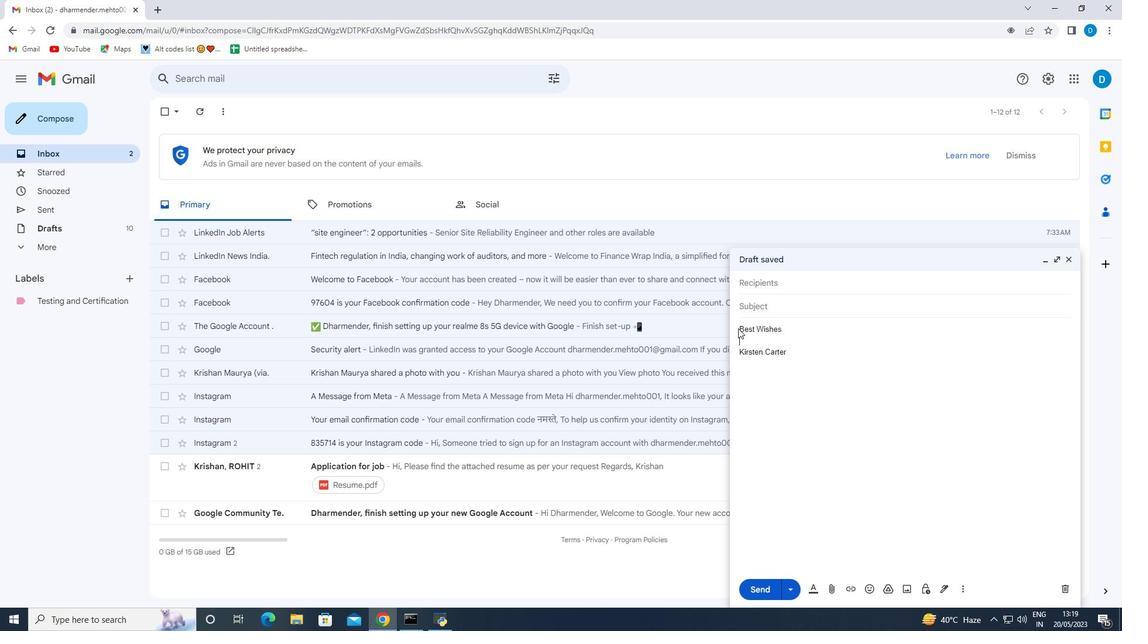 
Action: Mouse moved to (788, 325)
Screenshot: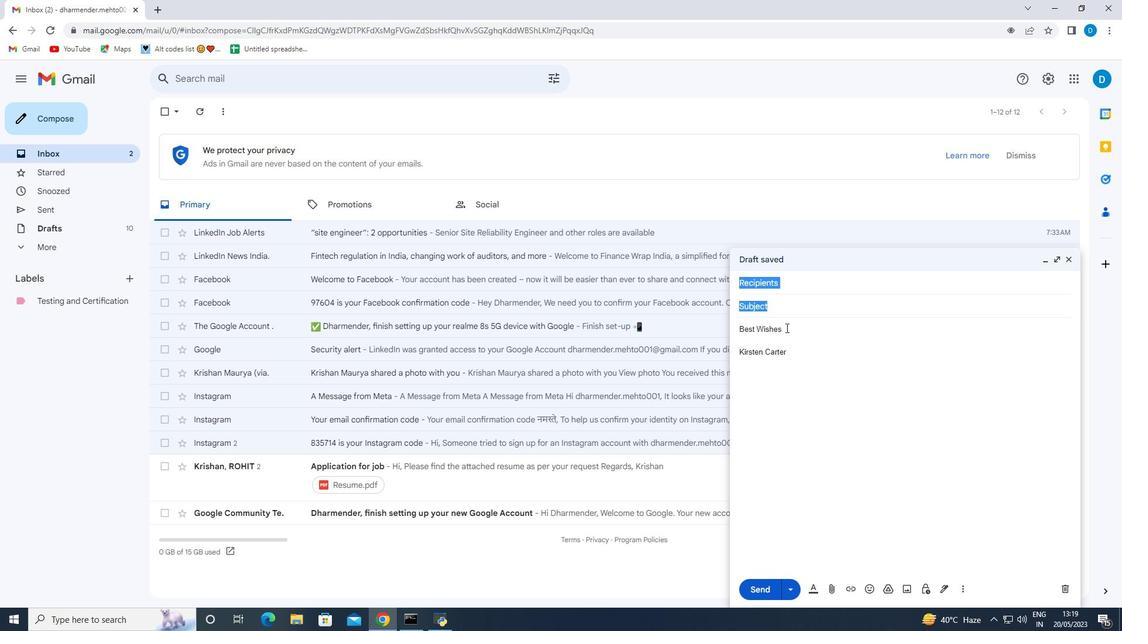 
Action: Mouse pressed left at (788, 325)
Screenshot: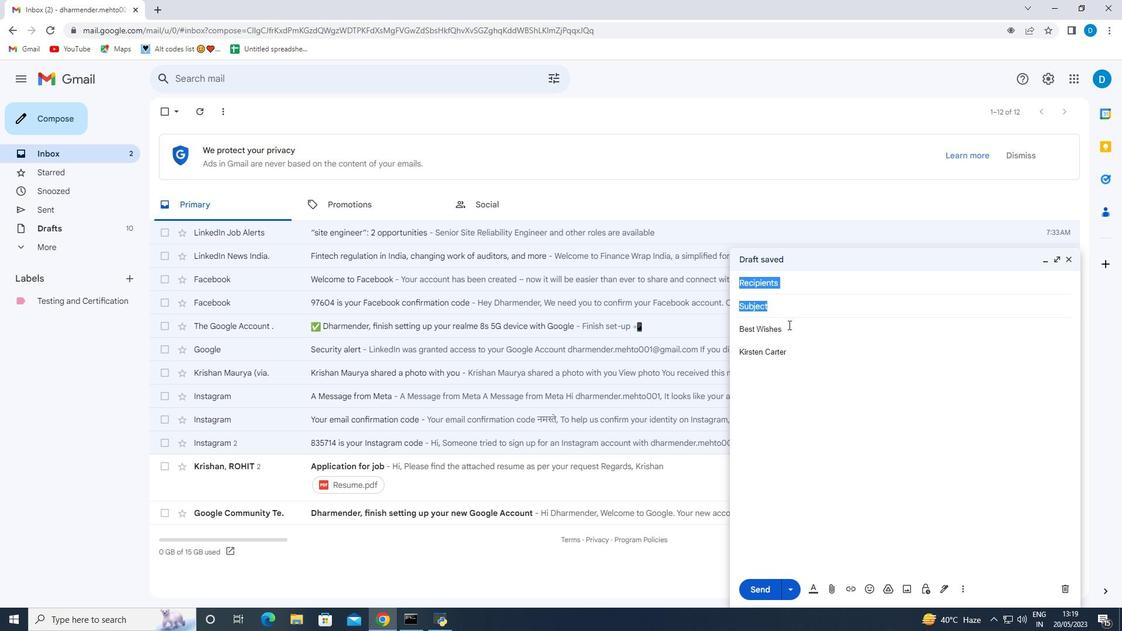 
Action: Mouse moved to (835, 406)
Screenshot: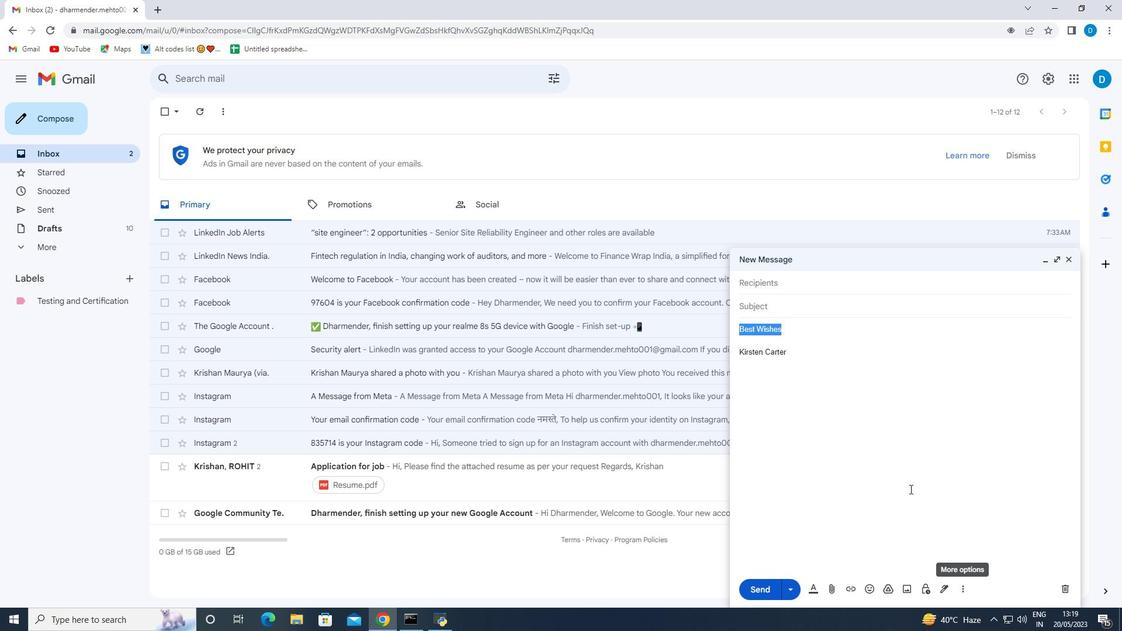 
Action: Mouse pressed left at (835, 406)
Screenshot: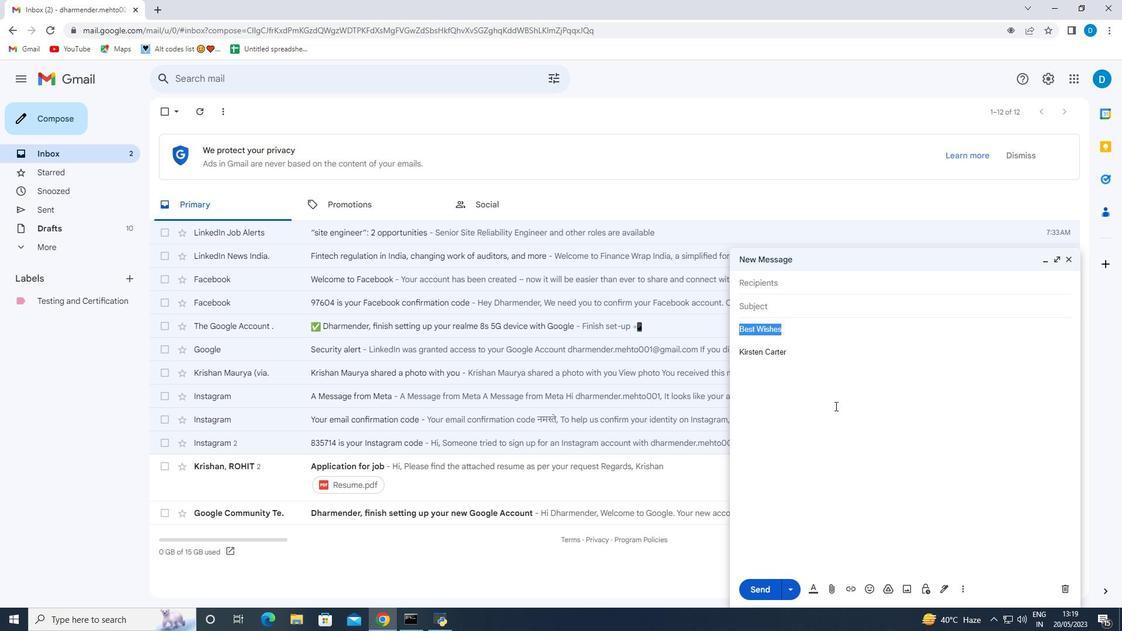 
Action: Mouse moved to (772, 286)
Screenshot: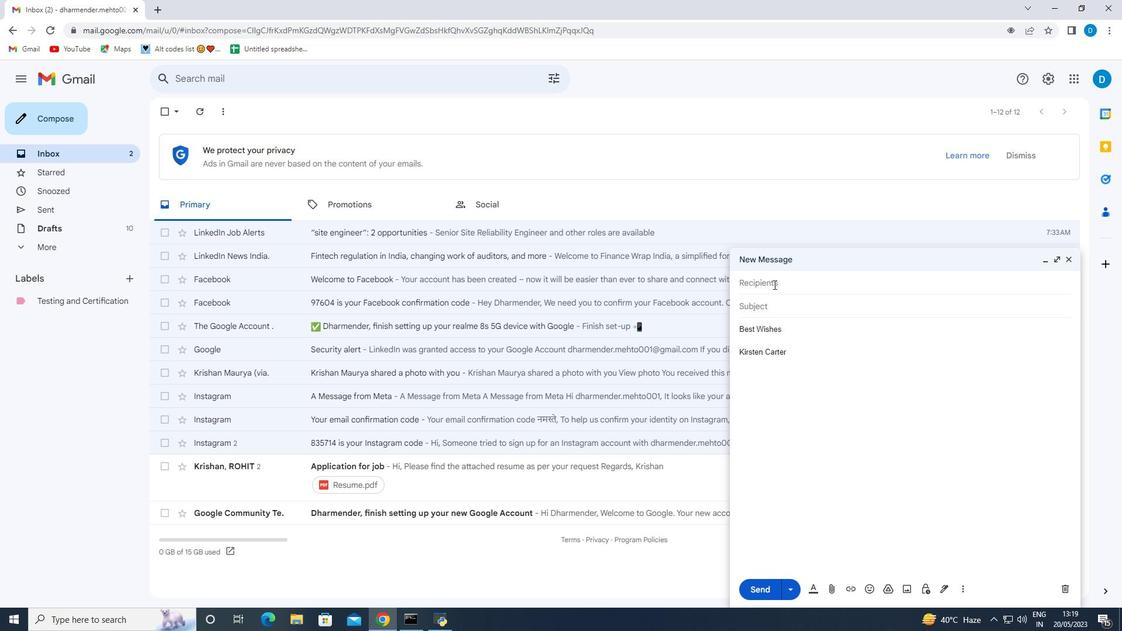 
Action: Mouse pressed left at (772, 286)
Screenshot: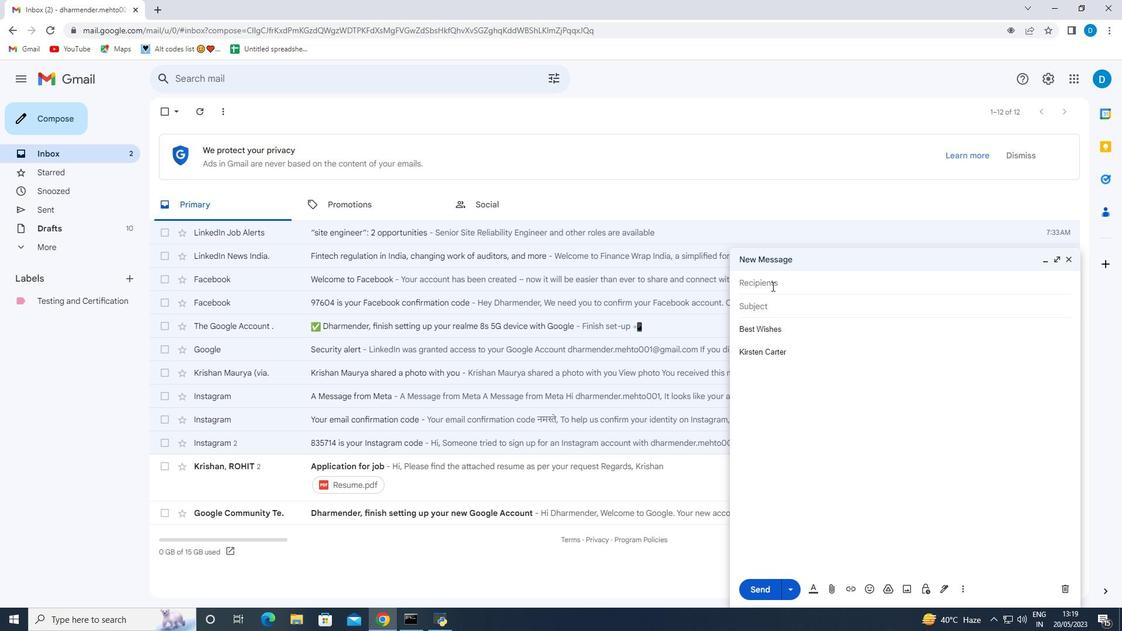 
Action: Key pressed softage.9<Key.shift><Key.shift><Key.shift><Key.shift><Key.shift><Key.shift><Key.shift><Key.shift><Key.shift><Key.shift><Key.shift><Key.shift><Key.shift><Key.shift><Key.shift><Key.shift><Key.shift><Key.shift><Key.shift><Key.shift><Key.shift>@softage.net
Screenshot: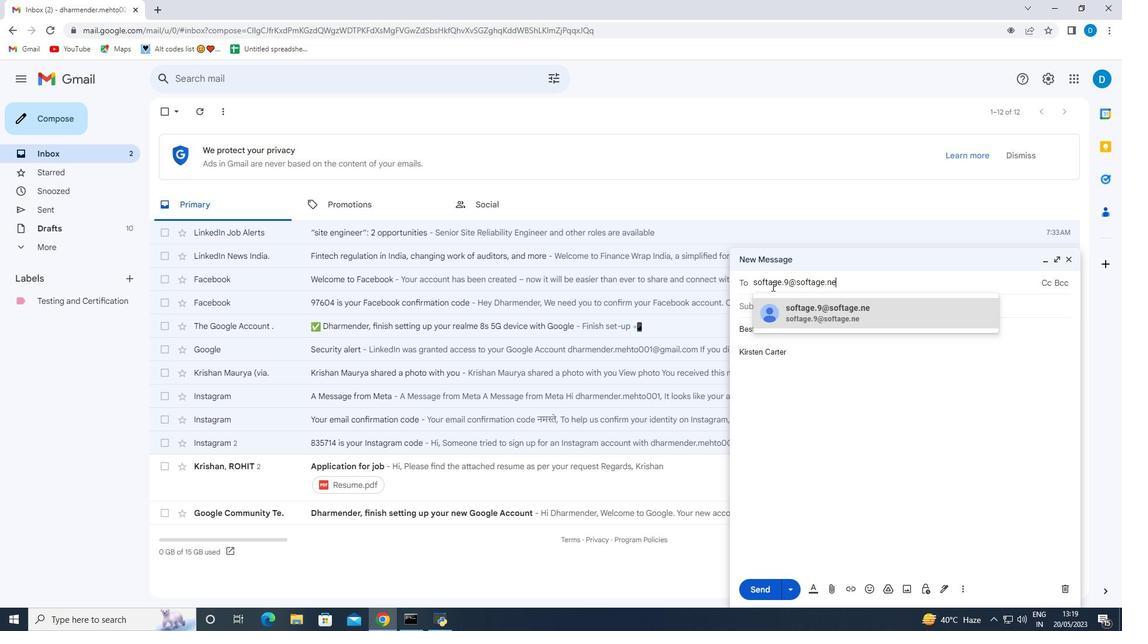
Action: Mouse moved to (789, 321)
Screenshot: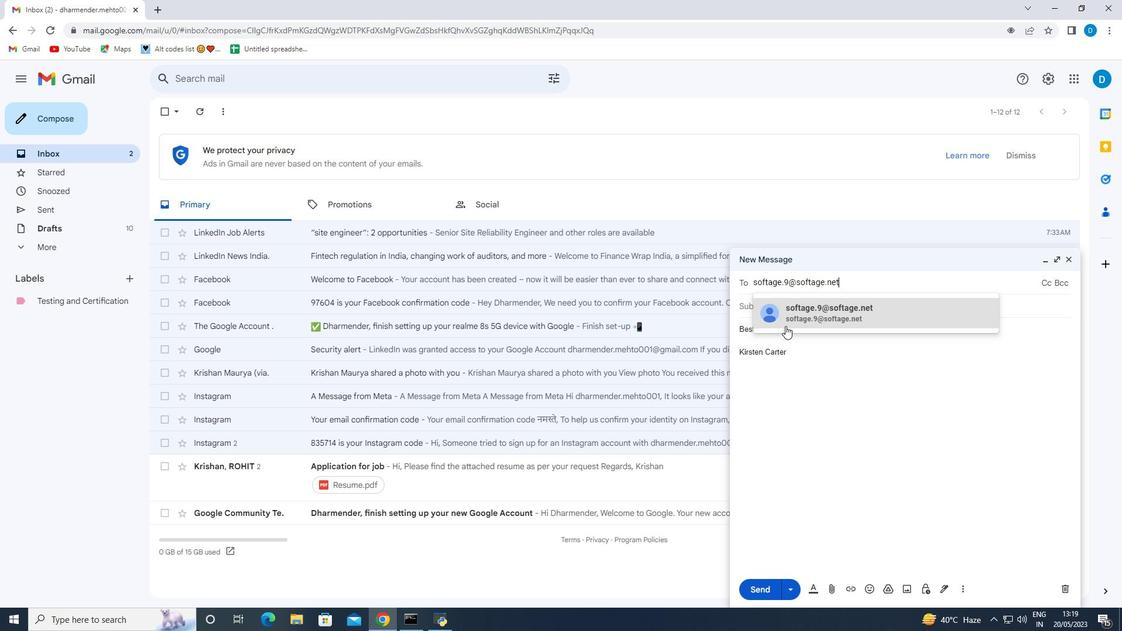 
Action: Mouse pressed left at (789, 321)
Screenshot: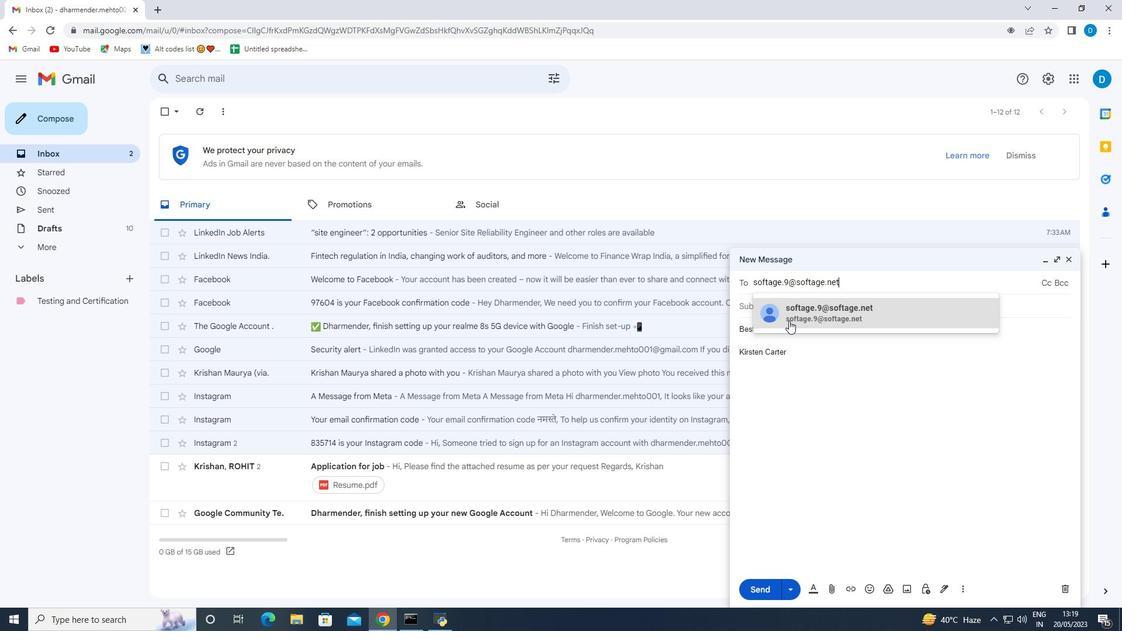 
Action: Mouse moved to (791, 450)
Screenshot: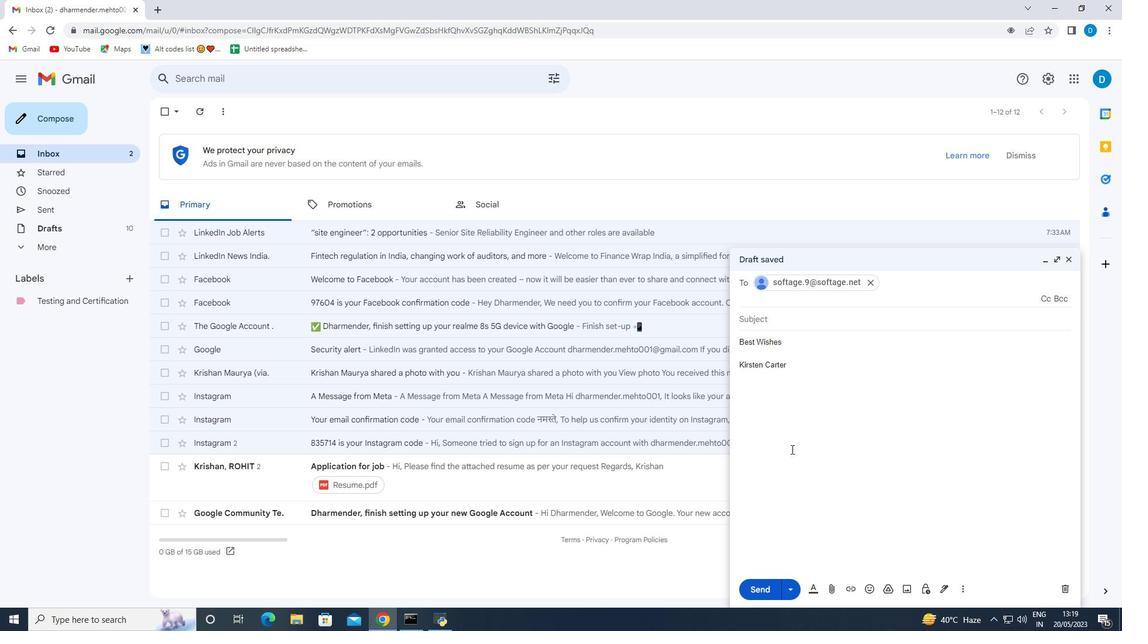 
Action: Mouse scrolled (791, 450) with delta (0, 0)
Screenshot: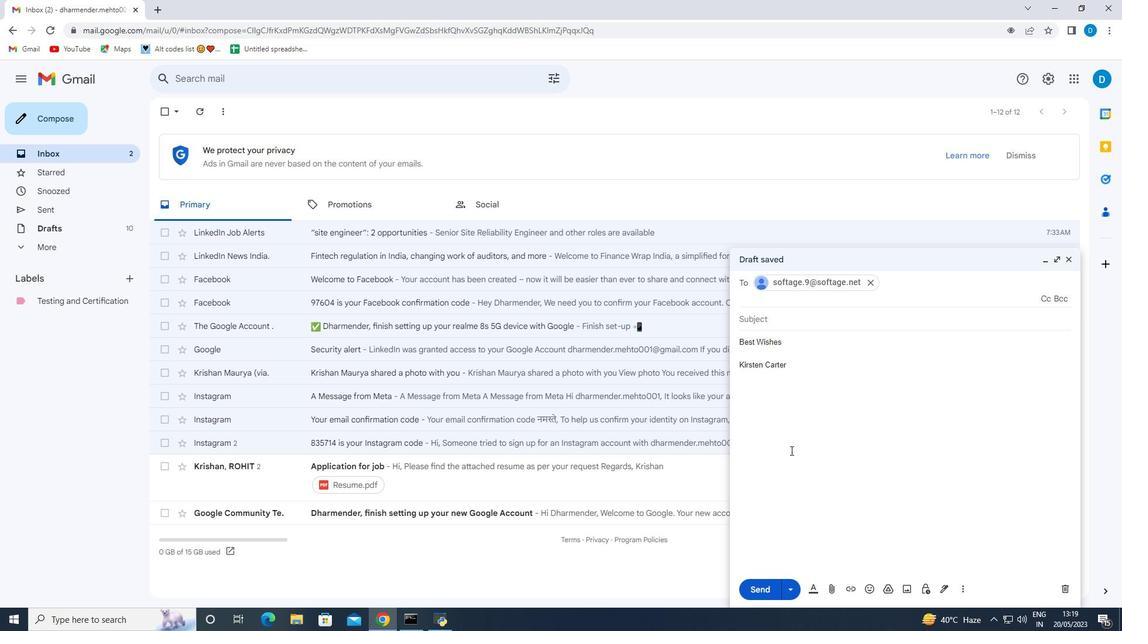 
Action: Mouse moved to (790, 446)
Screenshot: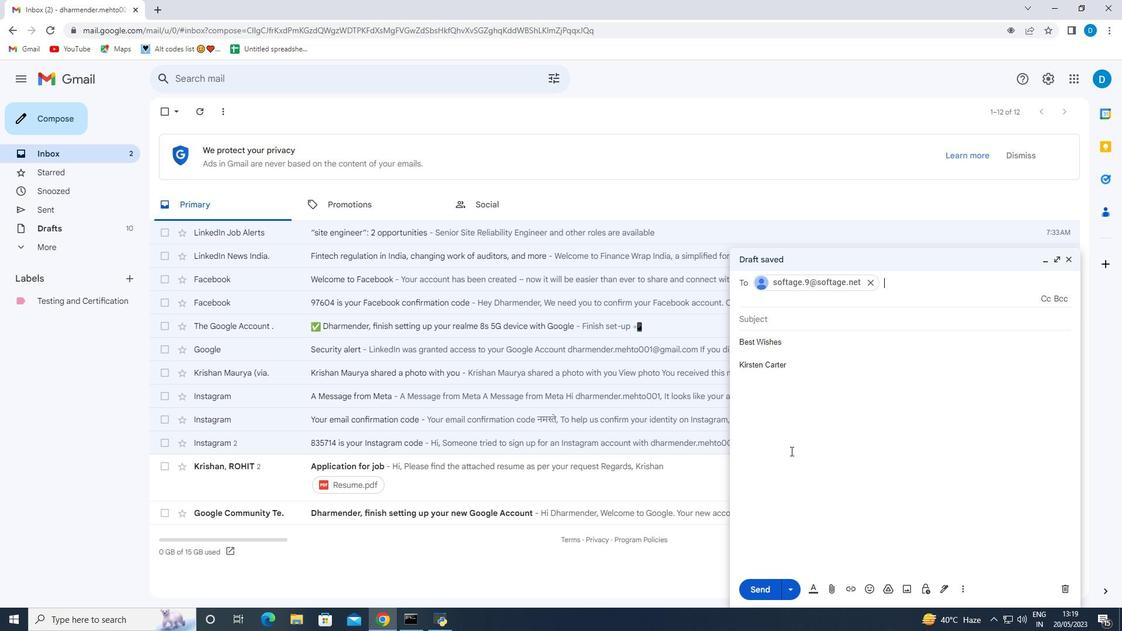 
Action: Mouse scrolled (790, 445) with delta (0, 0)
Screenshot: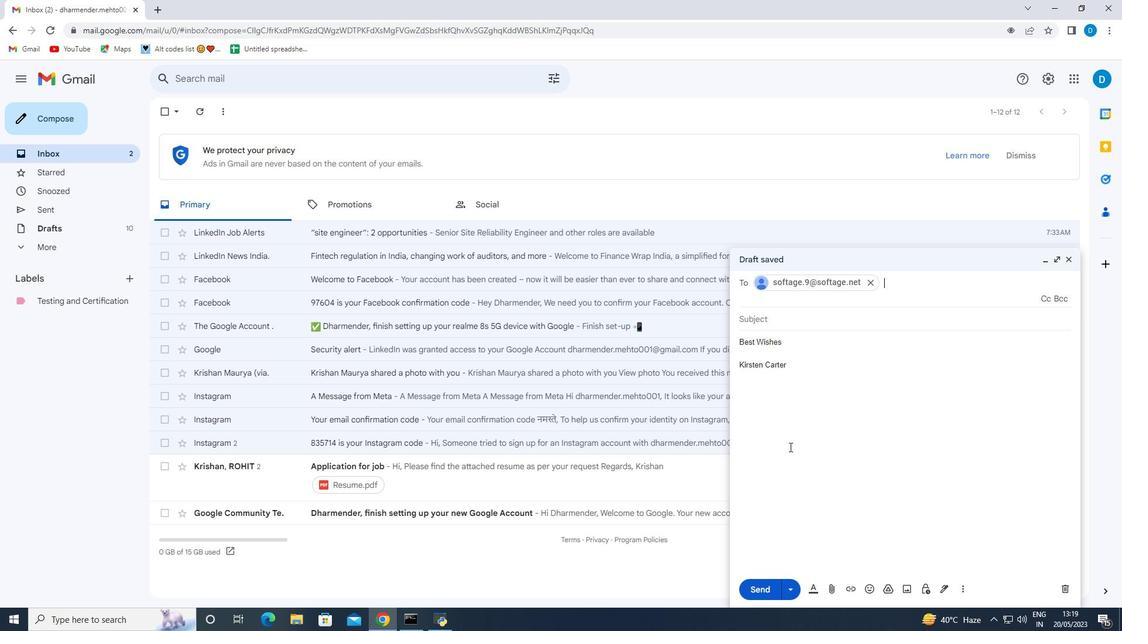 
Action: Mouse moved to (790, 446)
Screenshot: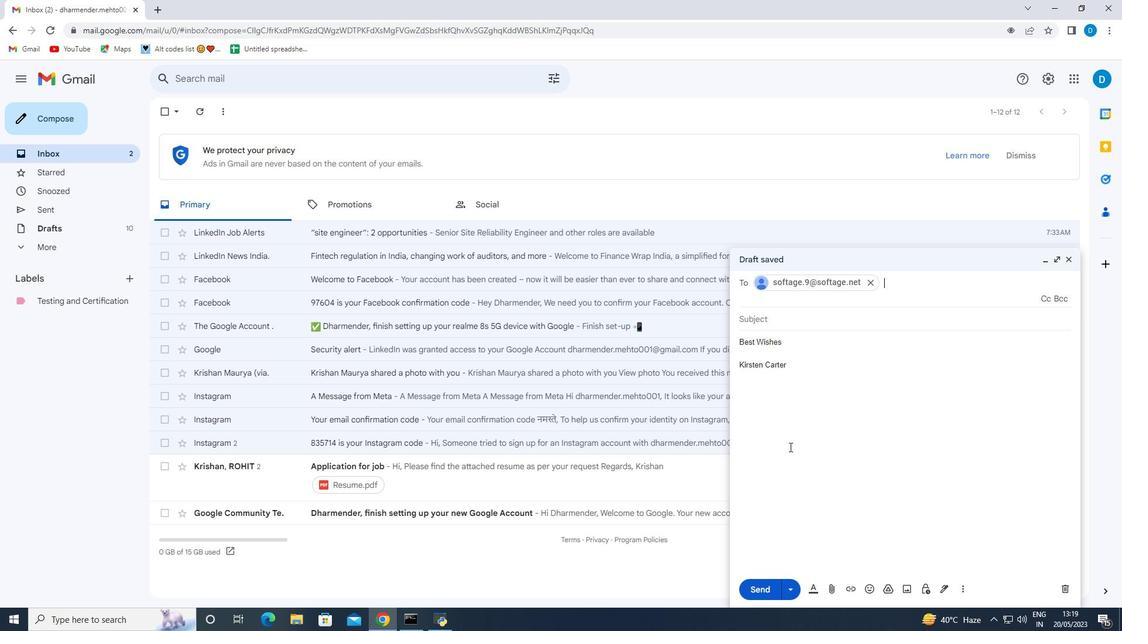 
Action: Mouse scrolled (790, 445) with delta (0, 0)
Screenshot: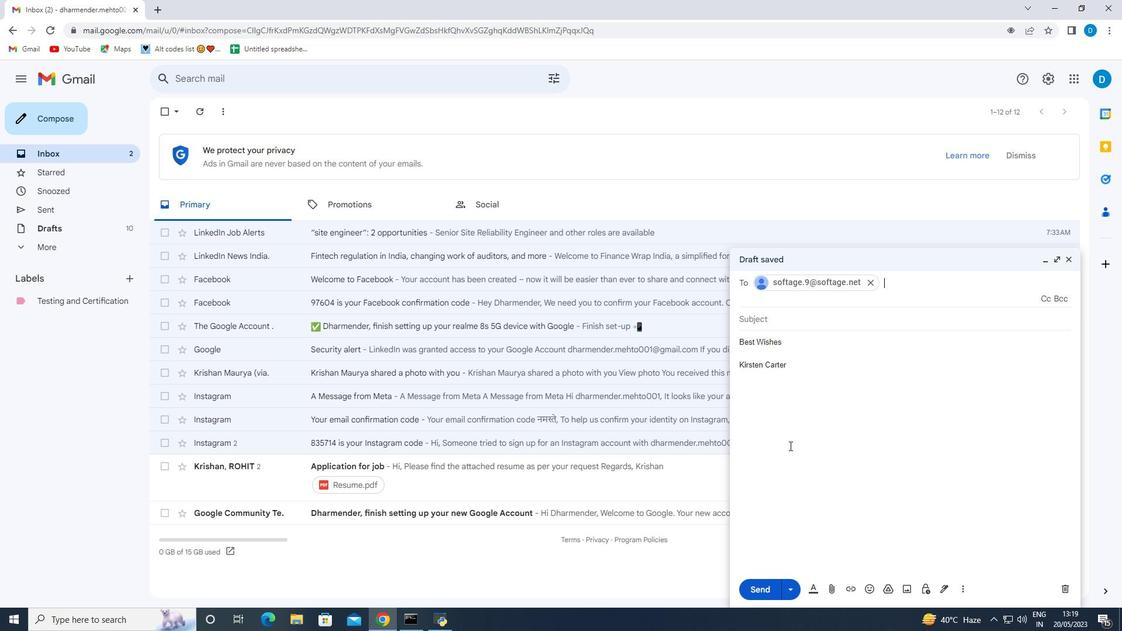
Action: Mouse moved to (790, 446)
Screenshot: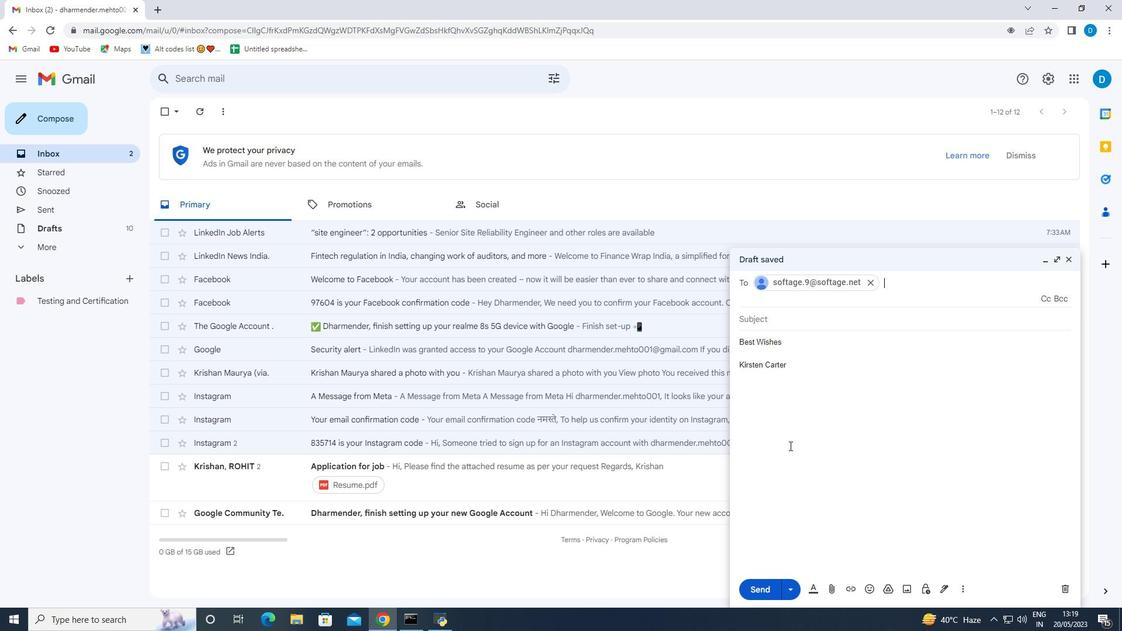 
Action: Mouse scrolled (790, 445) with delta (0, 0)
Screenshot: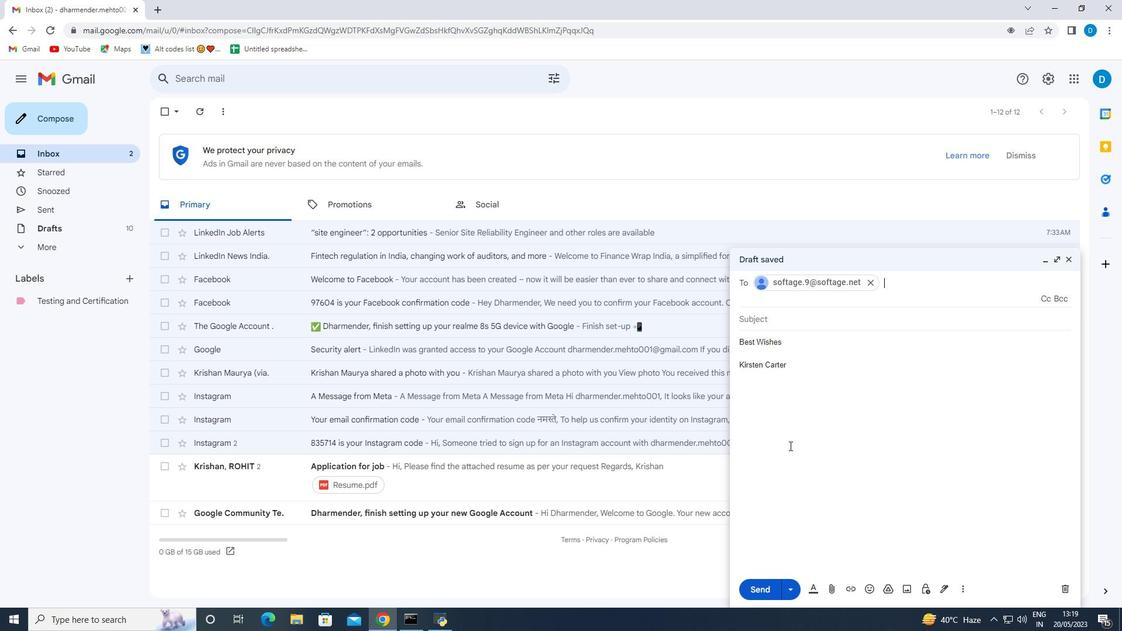 
Action: Mouse moved to (960, 591)
Screenshot: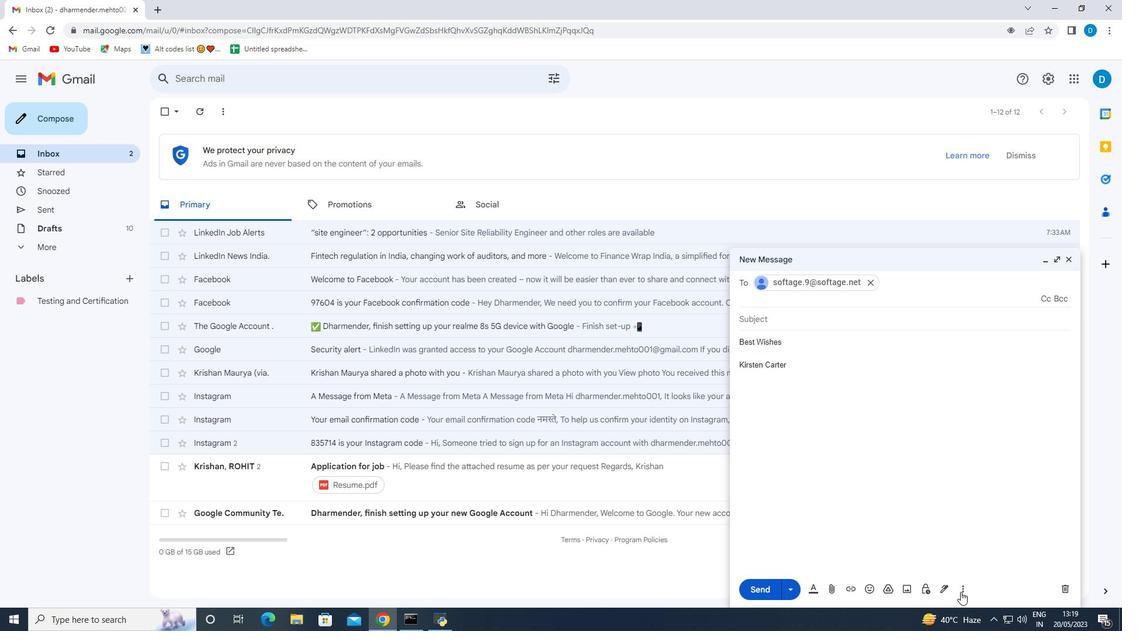 
Action: Mouse pressed left at (960, 591)
Screenshot: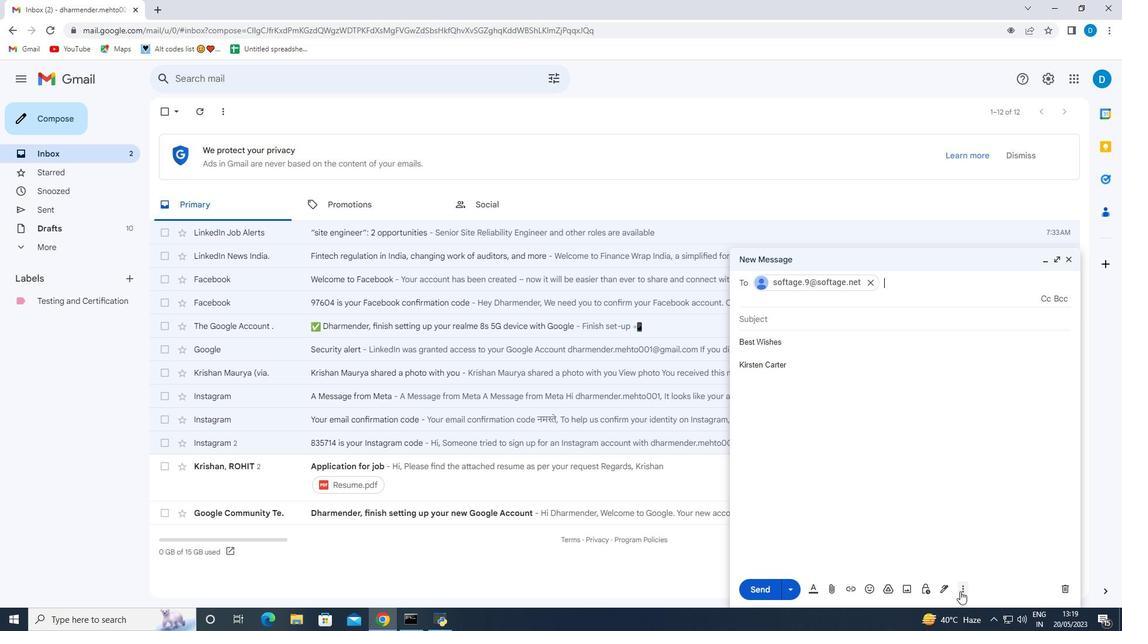 
Action: Mouse moved to (879, 529)
Screenshot: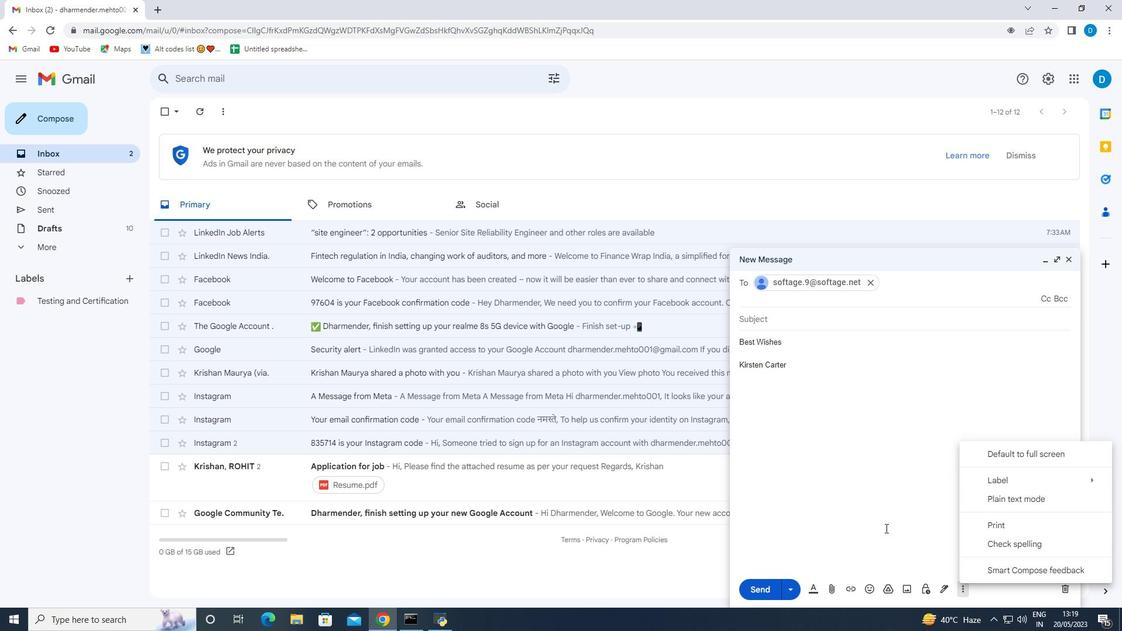 
Action: Mouse pressed left at (879, 529)
Screenshot: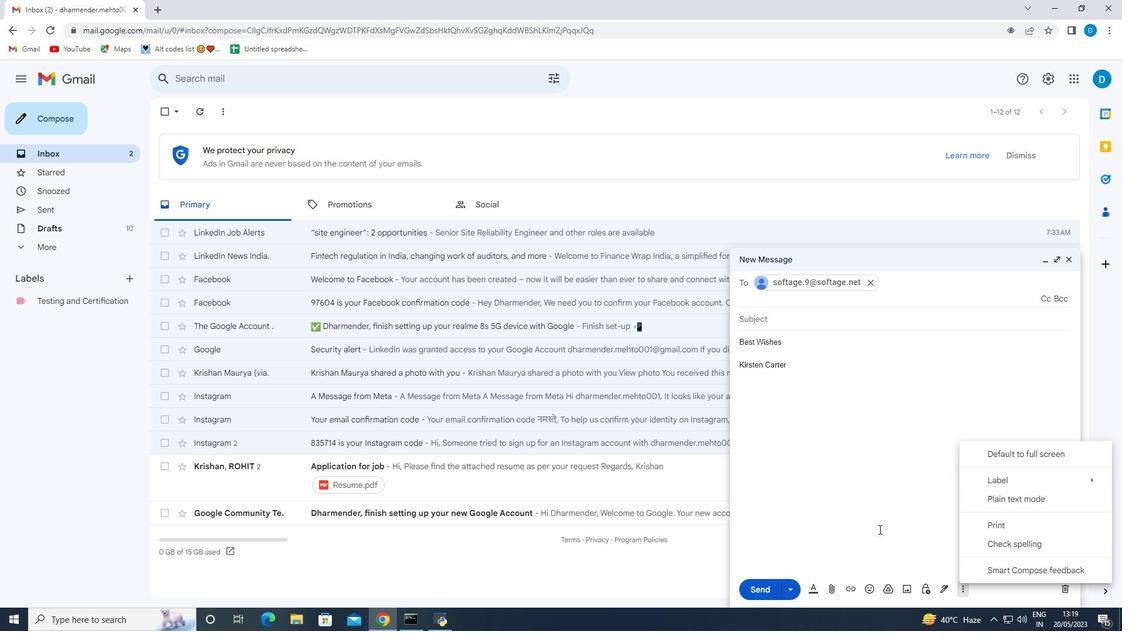 
Action: Mouse moved to (129, 299)
Screenshot: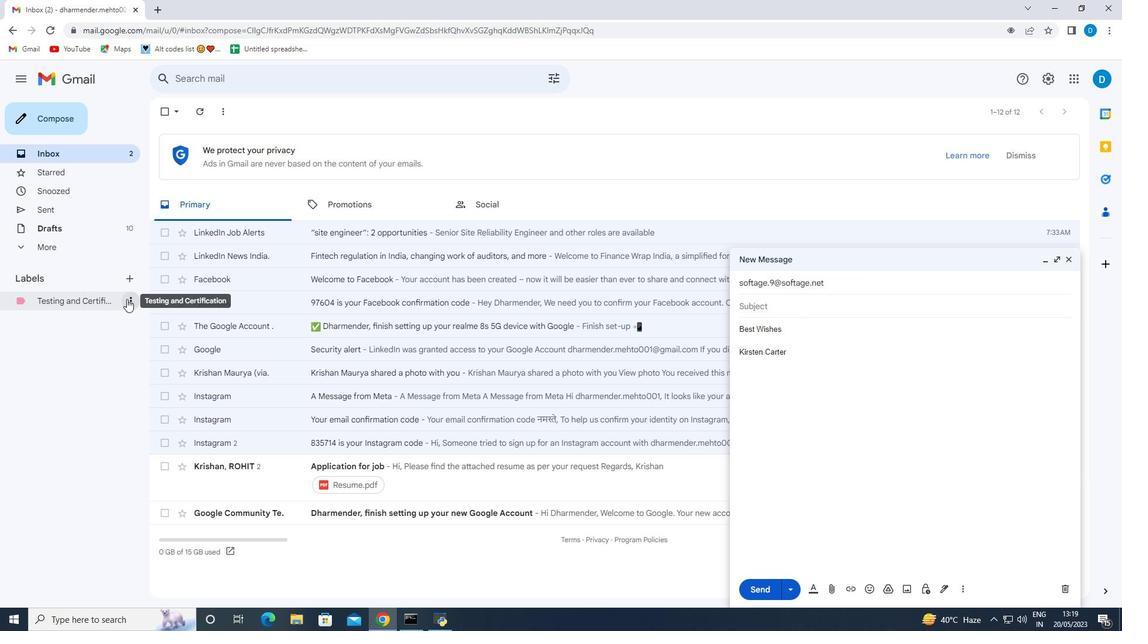 
Action: Mouse pressed left at (129, 299)
Screenshot: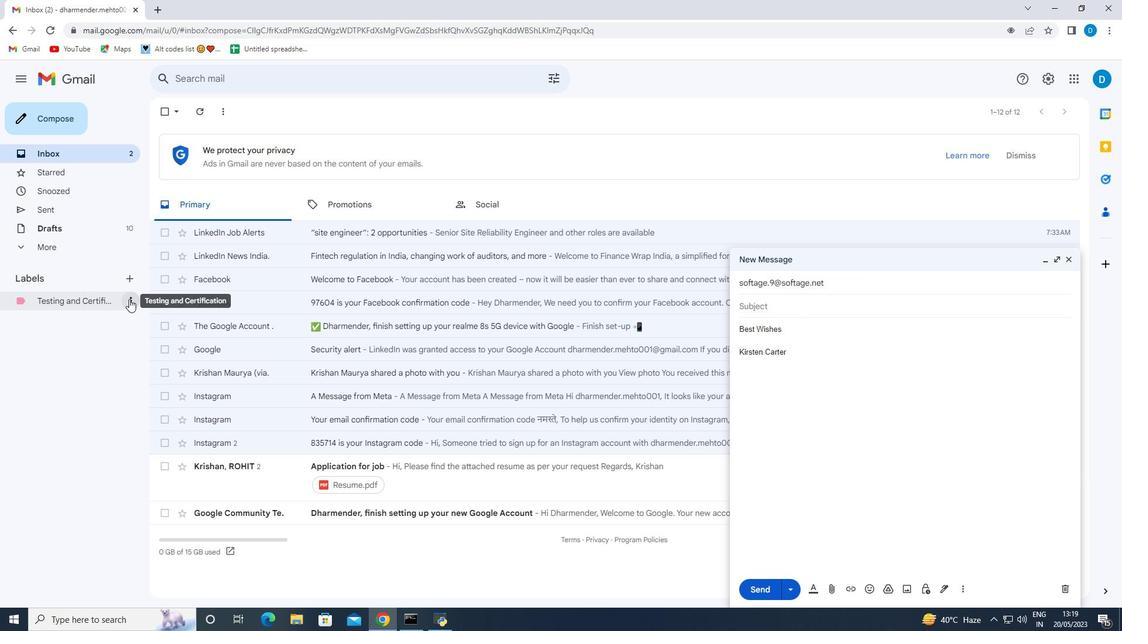 
Action: Mouse moved to (167, 508)
Screenshot: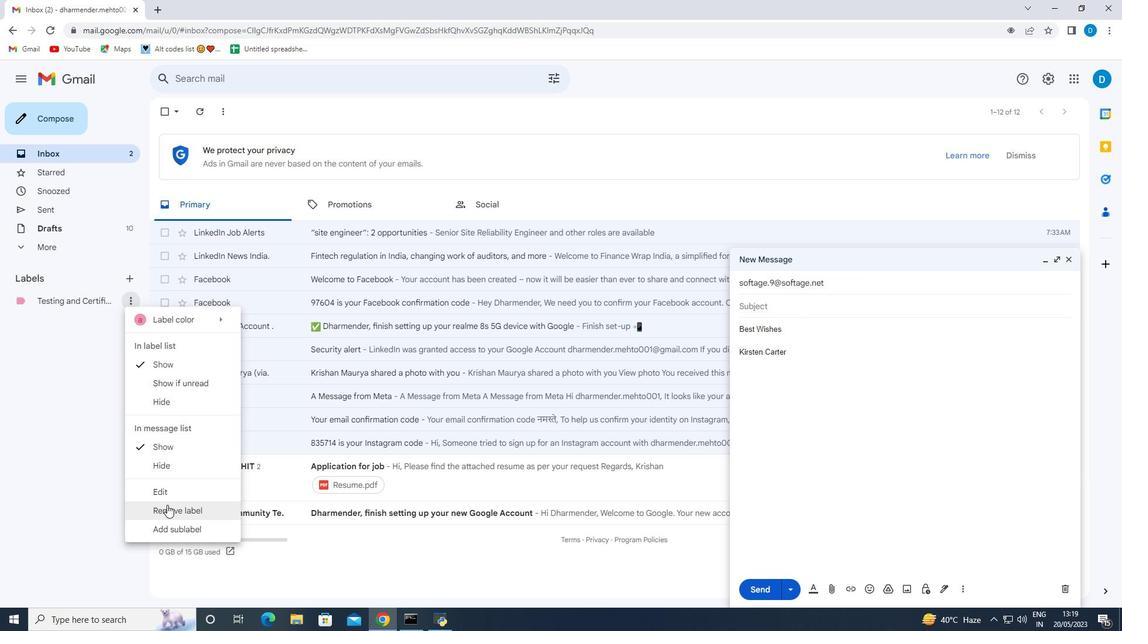 
Action: Mouse pressed left at (167, 508)
Screenshot: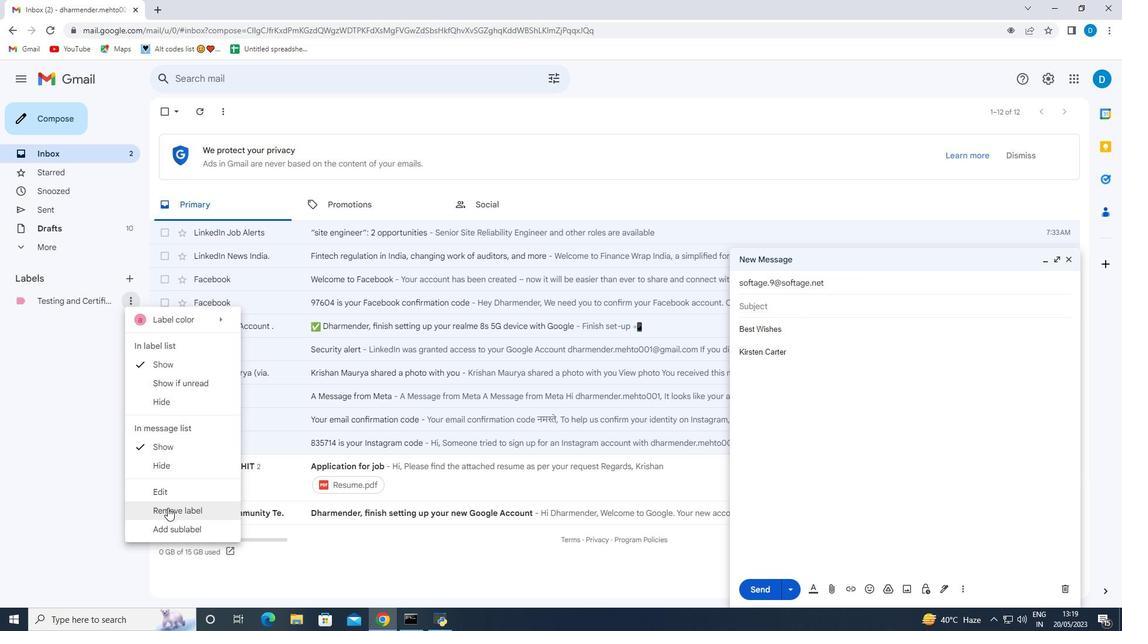 
Action: Mouse moved to (666, 360)
Screenshot: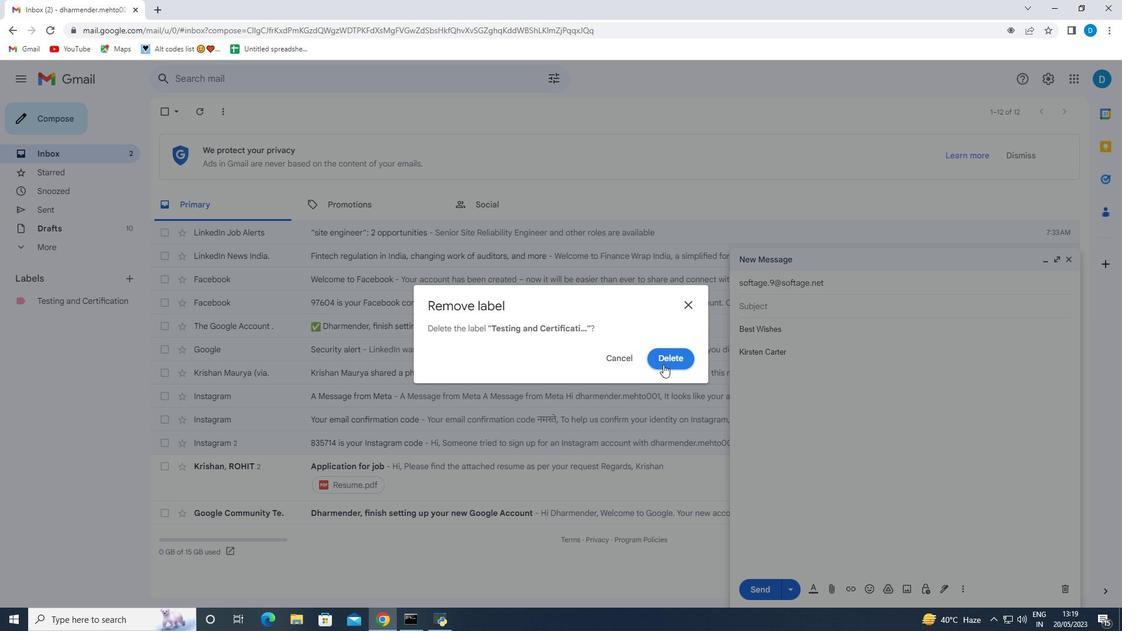 
Action: Mouse pressed left at (666, 360)
Screenshot: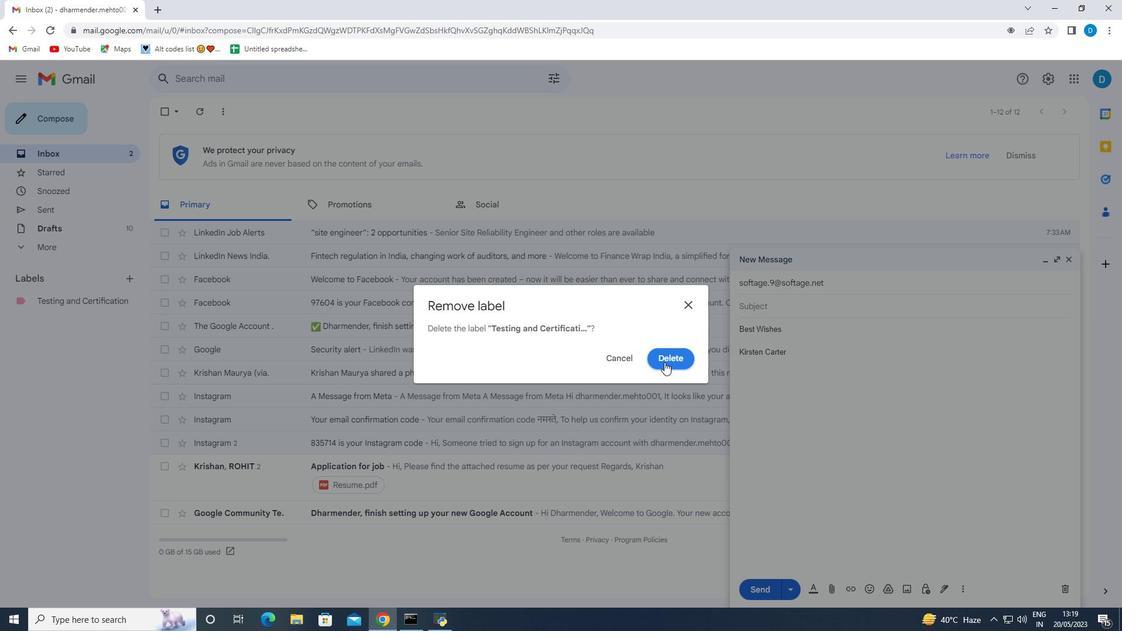 
Action: Mouse moved to (126, 277)
Screenshot: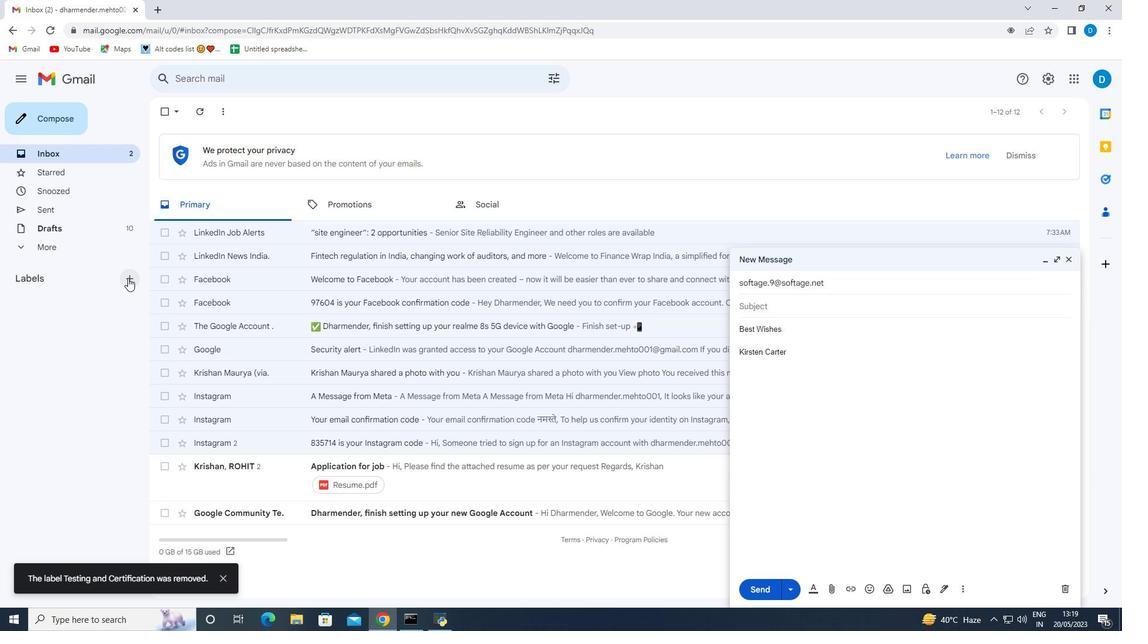 
Action: Mouse pressed left at (126, 277)
Screenshot: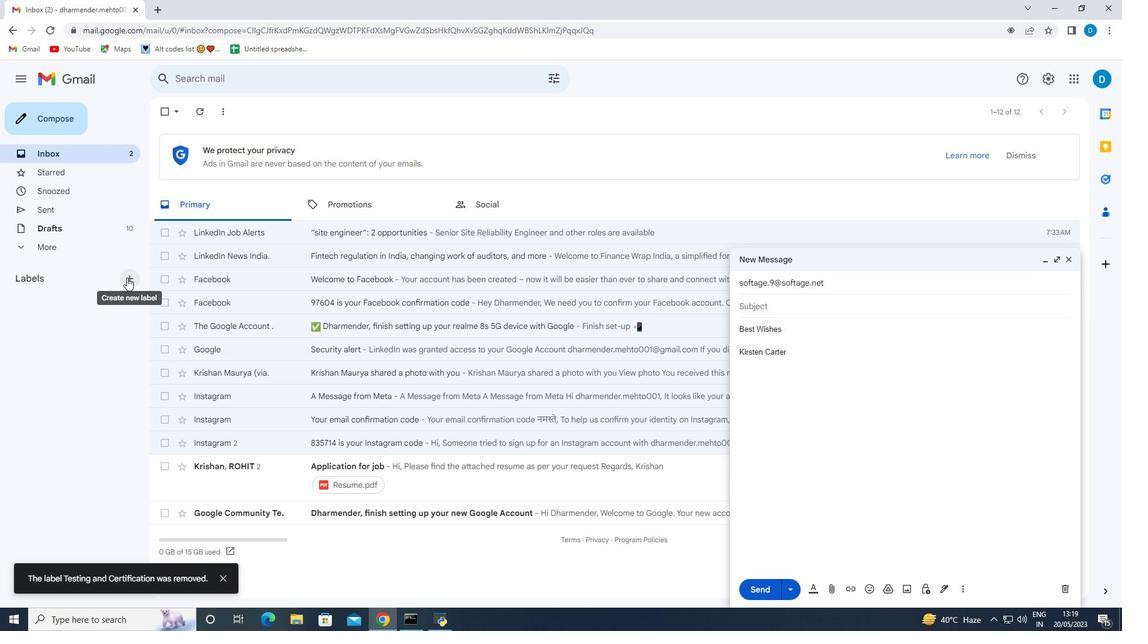 
Action: Mouse moved to (508, 316)
Screenshot: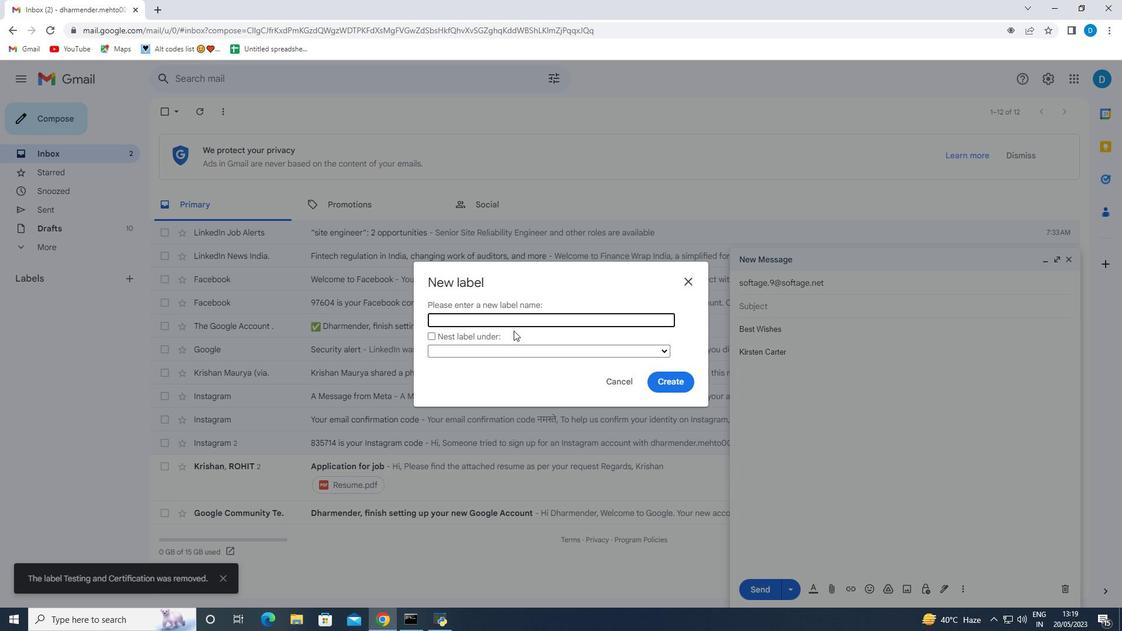 
Action: Mouse pressed left at (508, 316)
Screenshot: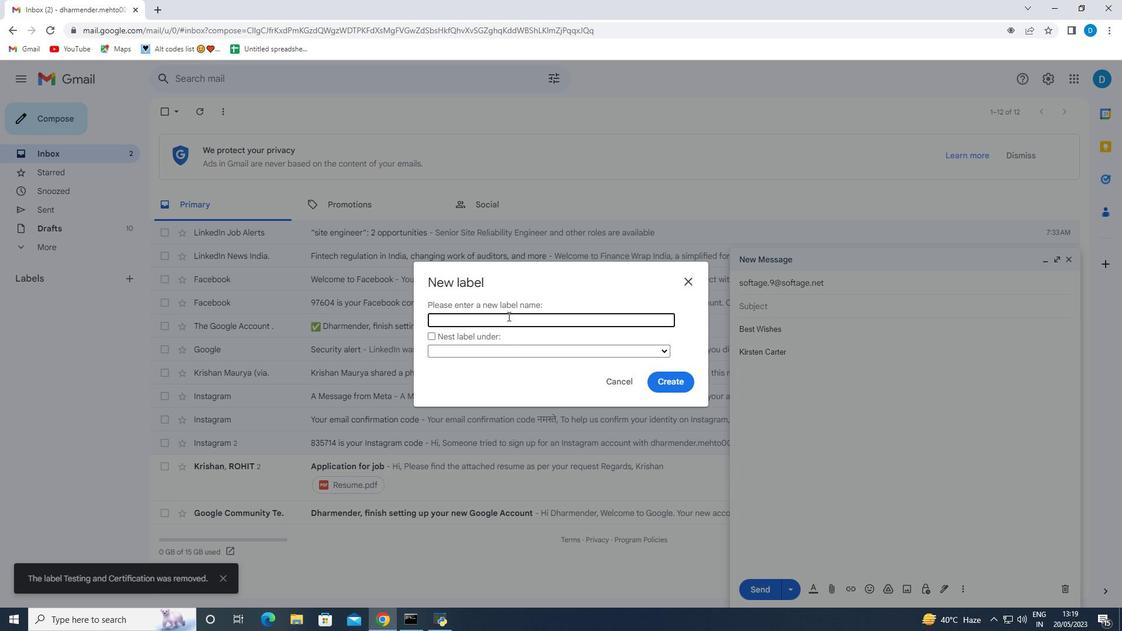 
Action: Key pressed <Key.shift>Inventory<Key.space><Key.shift>Management
Screenshot: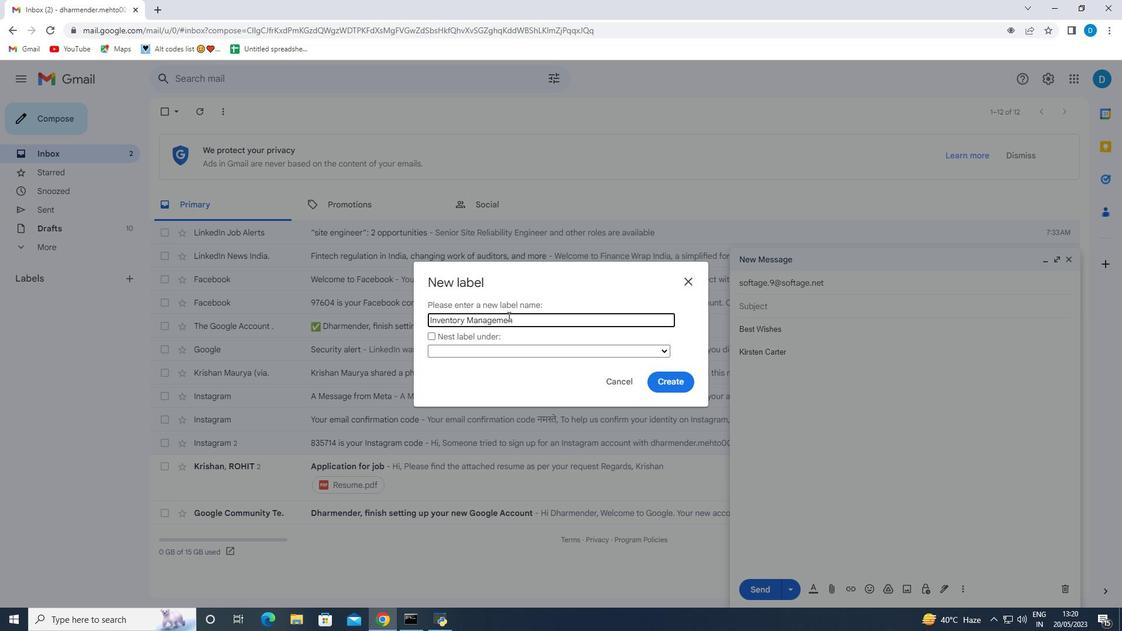 
Action: Mouse moved to (670, 389)
Screenshot: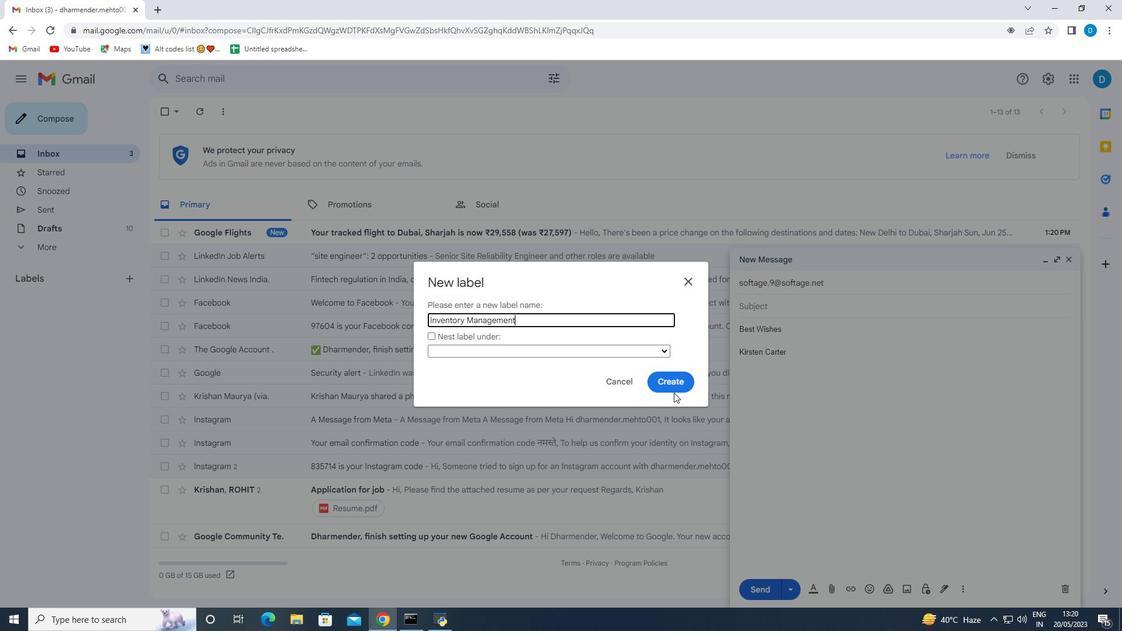 
Action: Mouse pressed left at (670, 389)
Screenshot: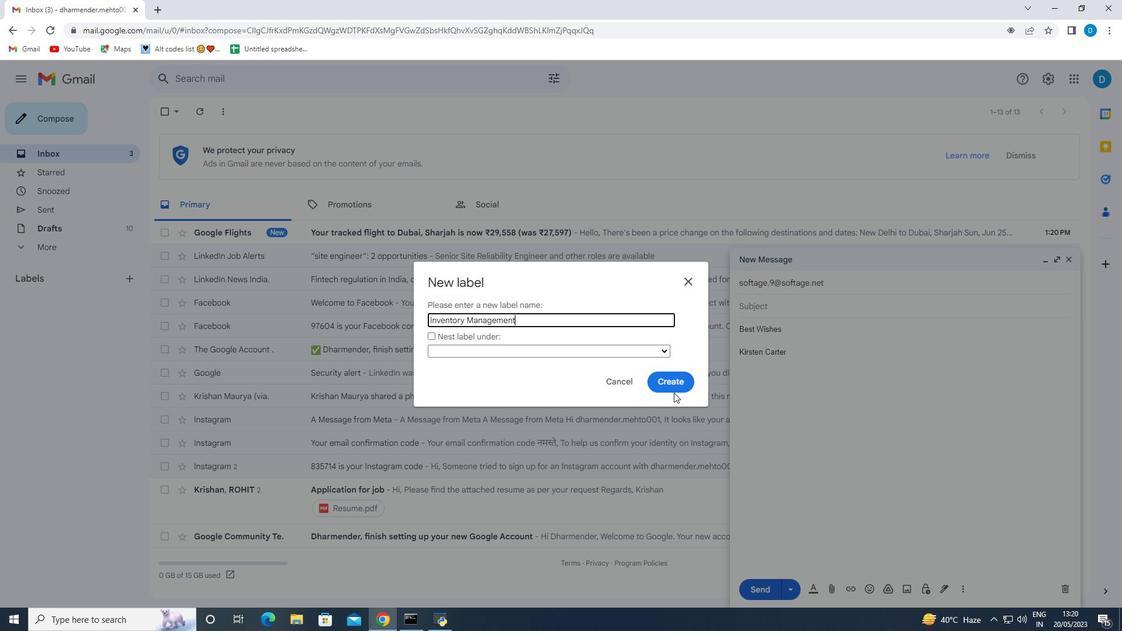 
Action: Mouse moved to (88, 299)
Screenshot: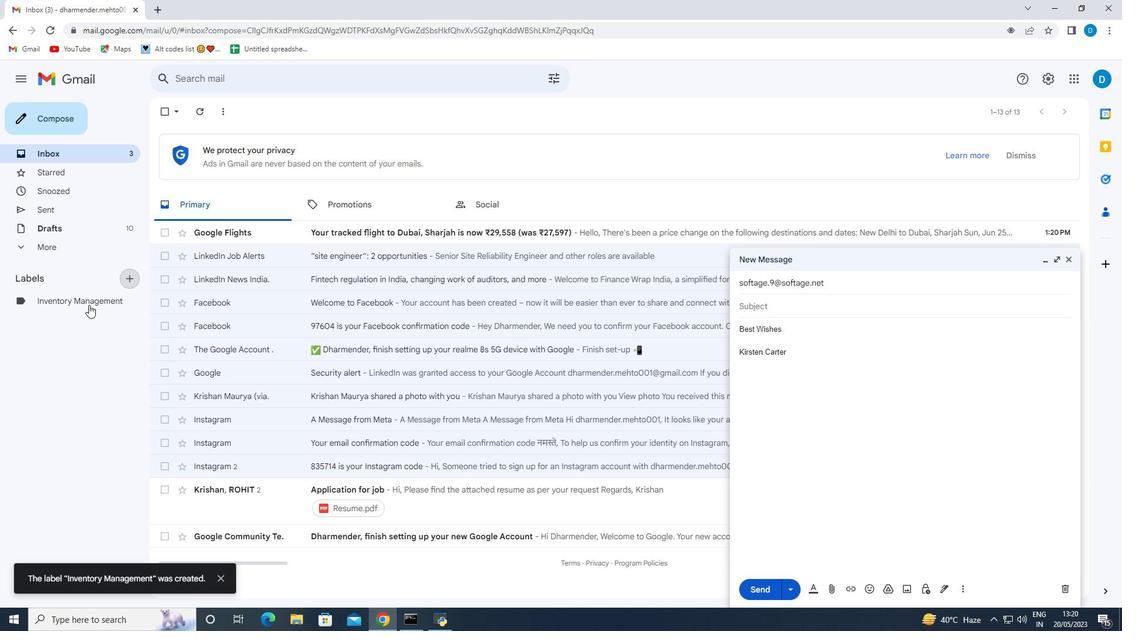 
Action: Mouse pressed left at (88, 299)
Screenshot: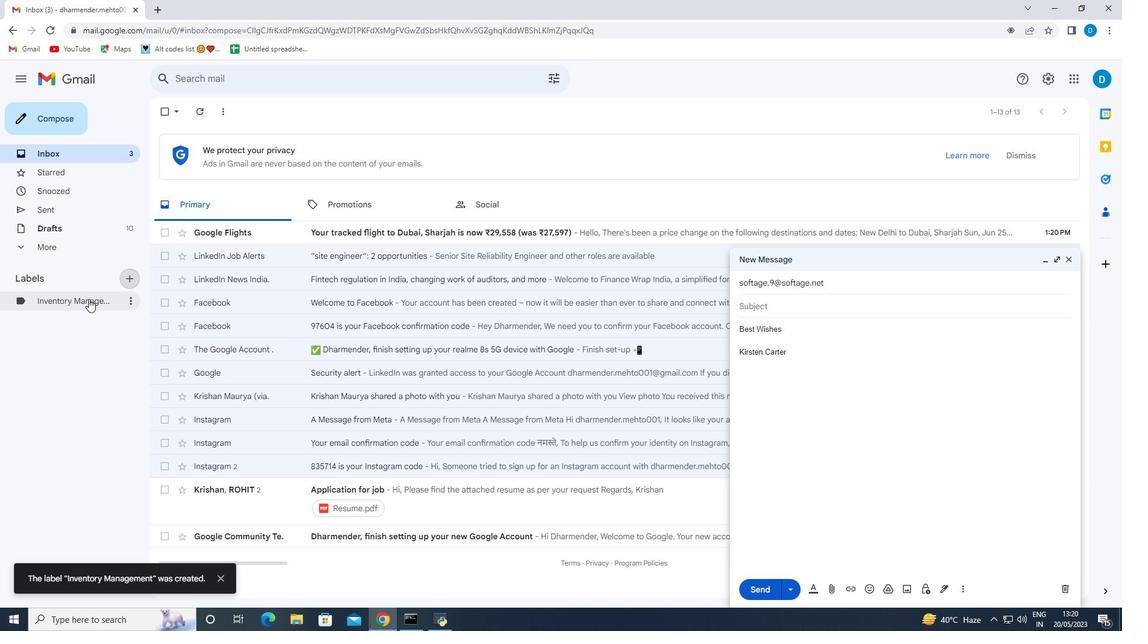 
Action: Mouse moved to (132, 297)
Screenshot: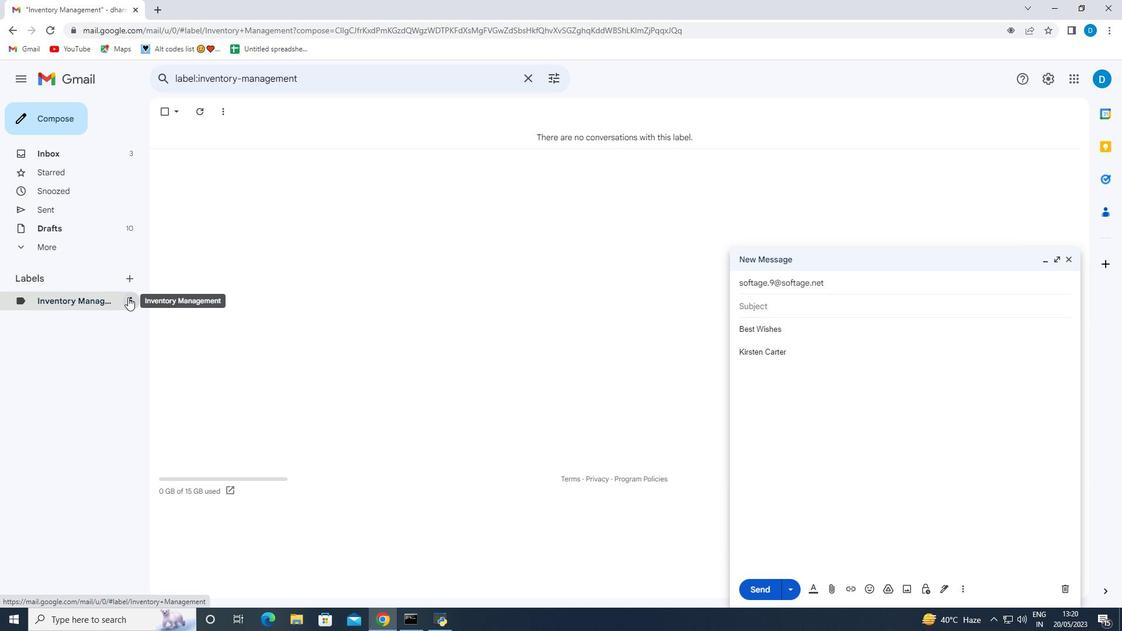 
Action: Mouse pressed left at (132, 297)
Screenshot: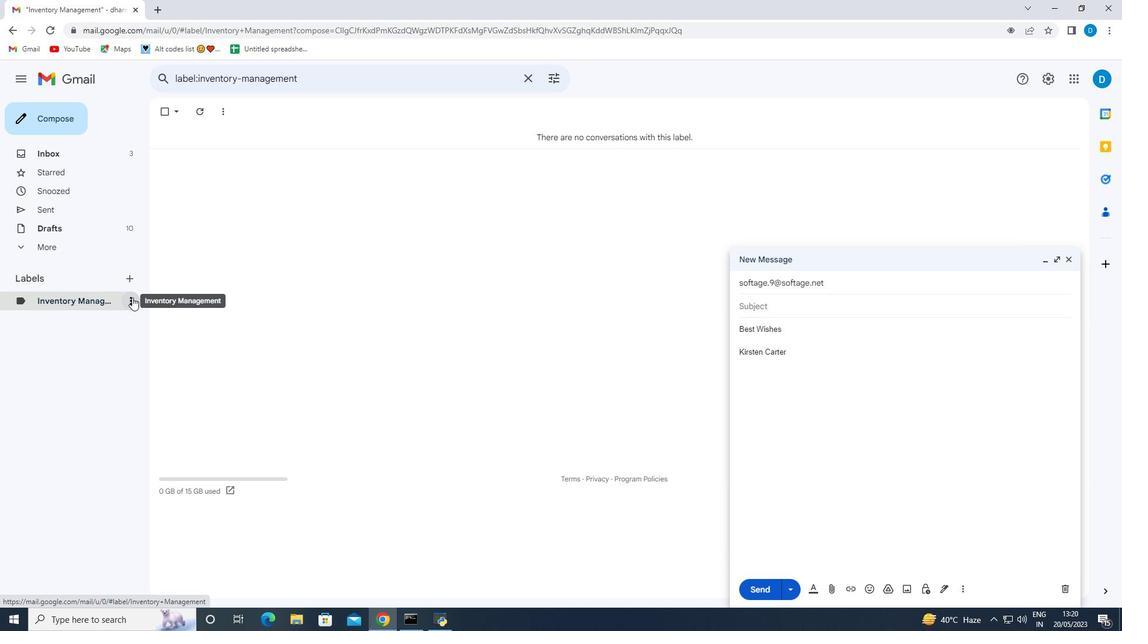 
Action: Mouse moved to (288, 351)
Screenshot: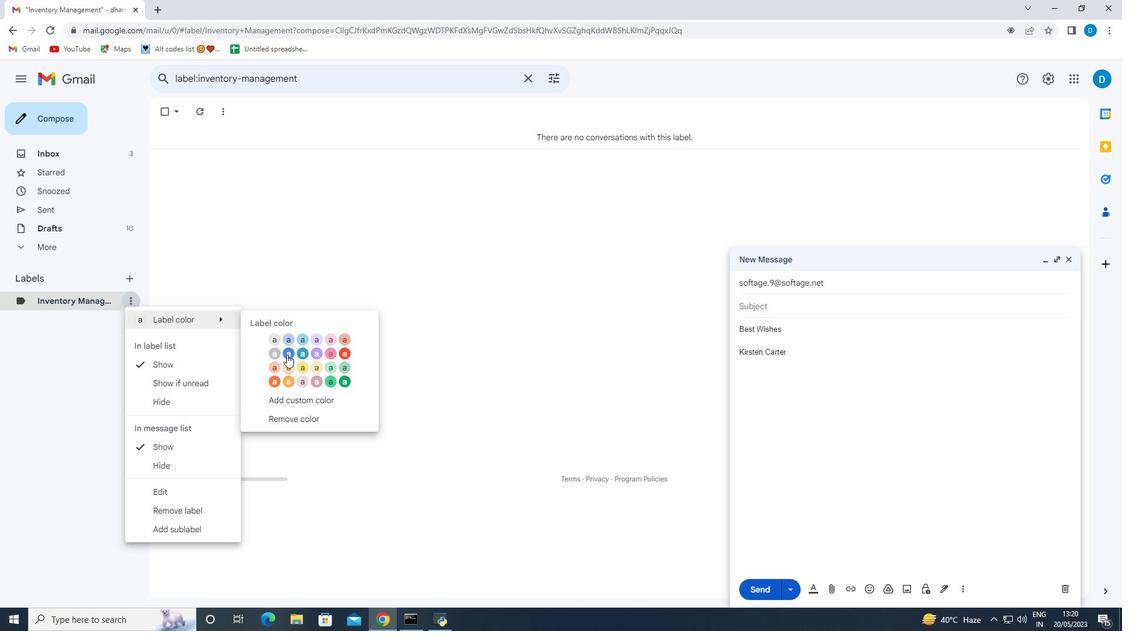 
Action: Mouse pressed left at (288, 351)
Screenshot: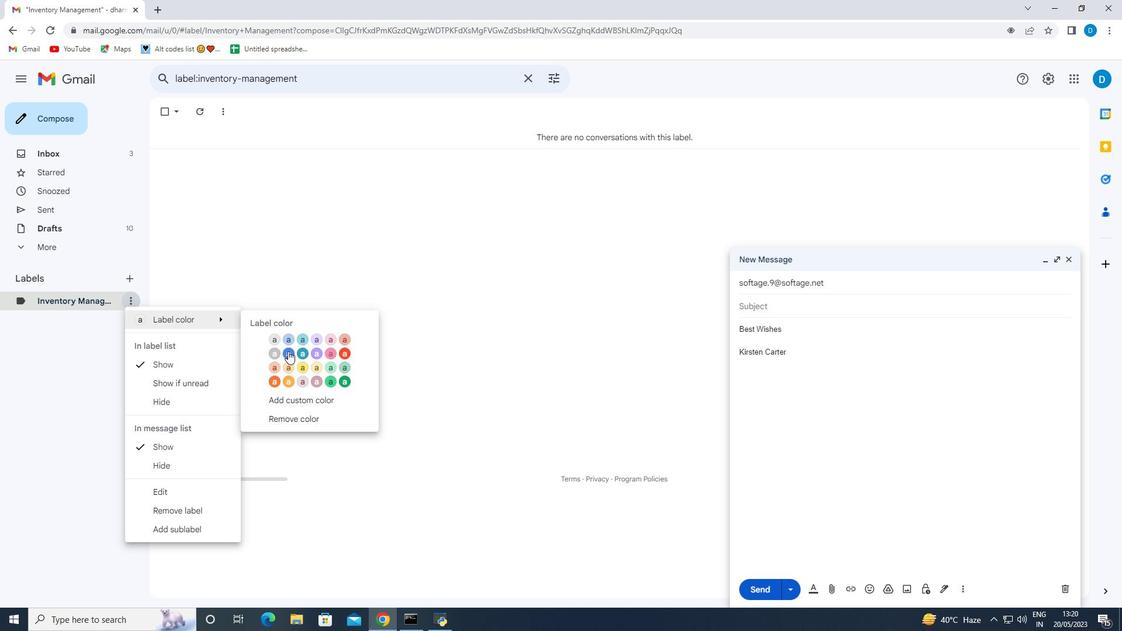 
Action: Mouse moved to (892, 397)
Screenshot: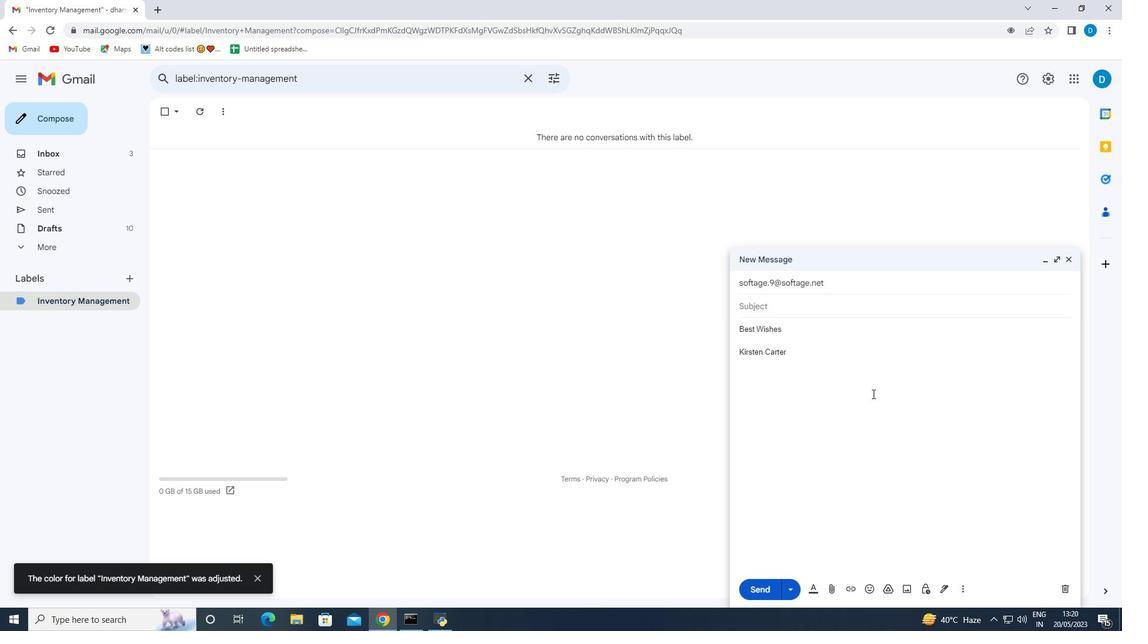 
Action: Mouse scrolled (892, 397) with delta (0, 0)
Screenshot: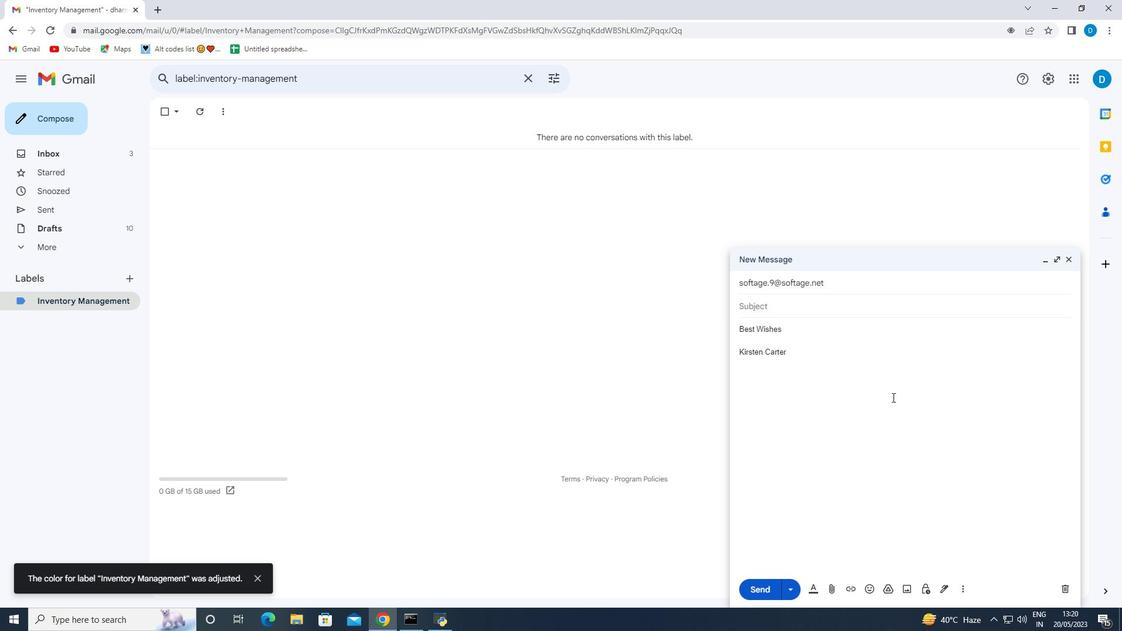
Action: Mouse moved to (866, 411)
Screenshot: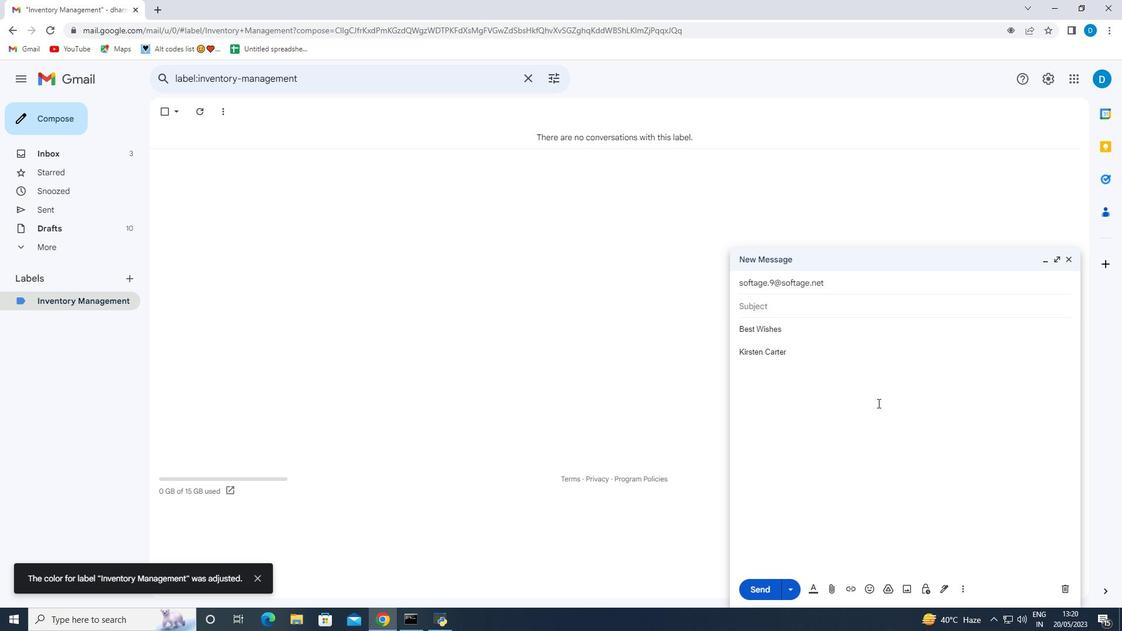 
Action: Mouse scrolled (866, 410) with delta (0, 0)
Screenshot: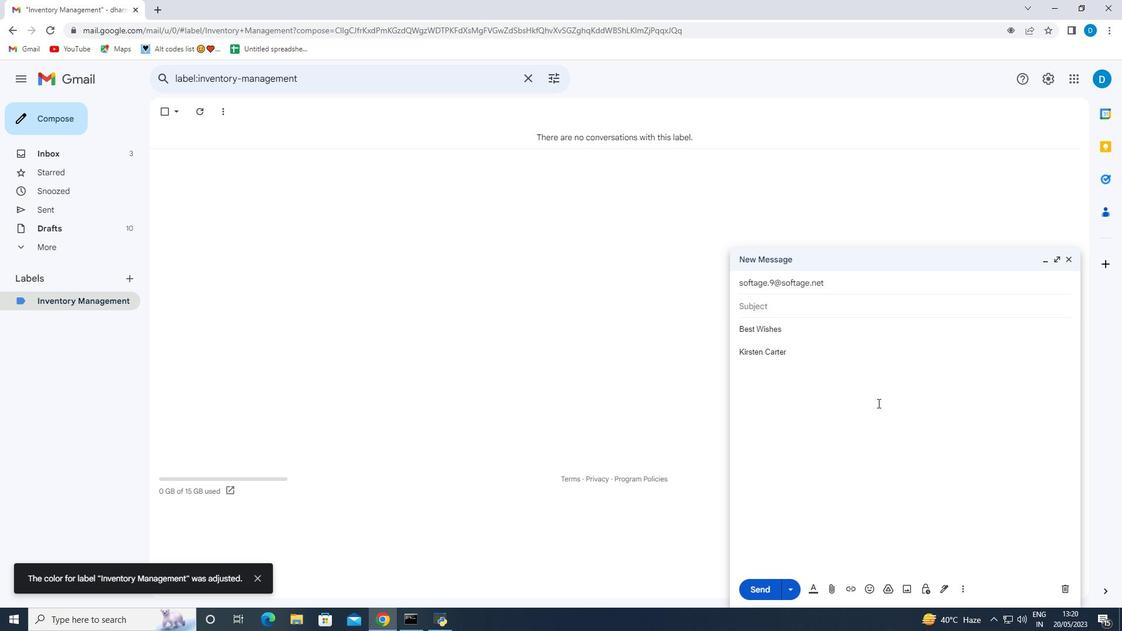 
Action: Mouse moved to (866, 411)
Screenshot: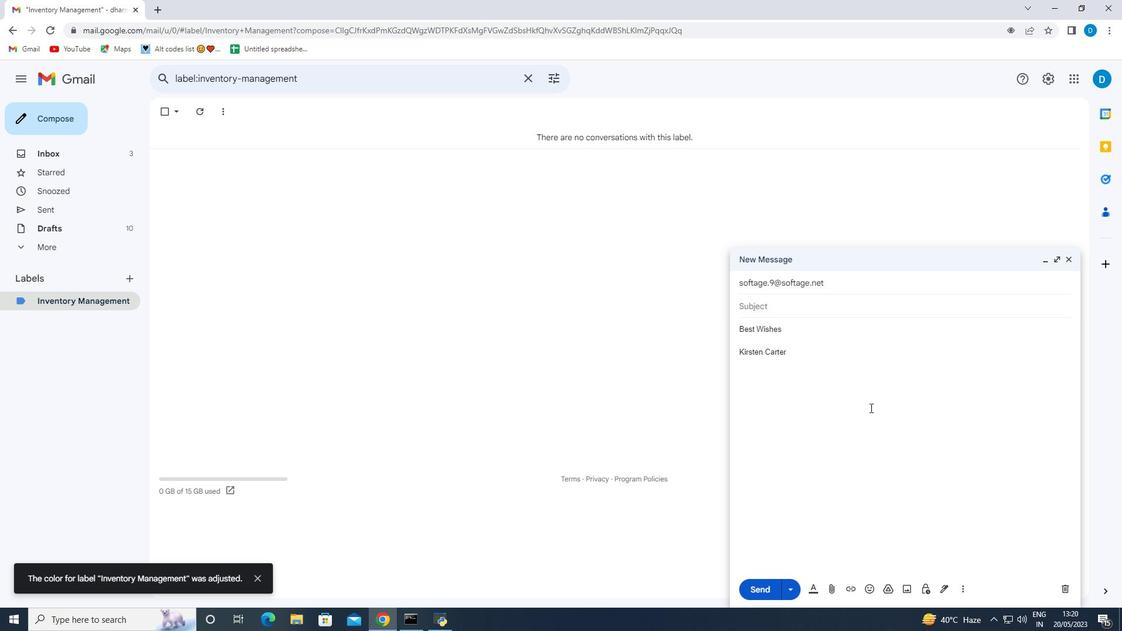 
Action: Mouse scrolled (866, 411) with delta (0, 0)
Screenshot: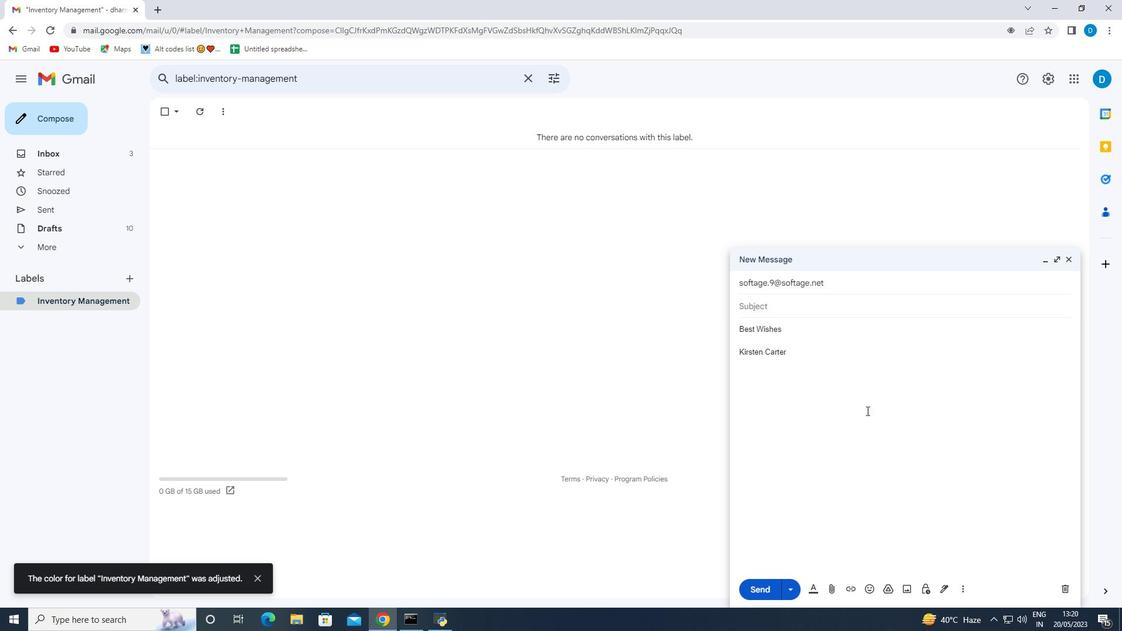 
Action: Mouse moved to (864, 411)
Screenshot: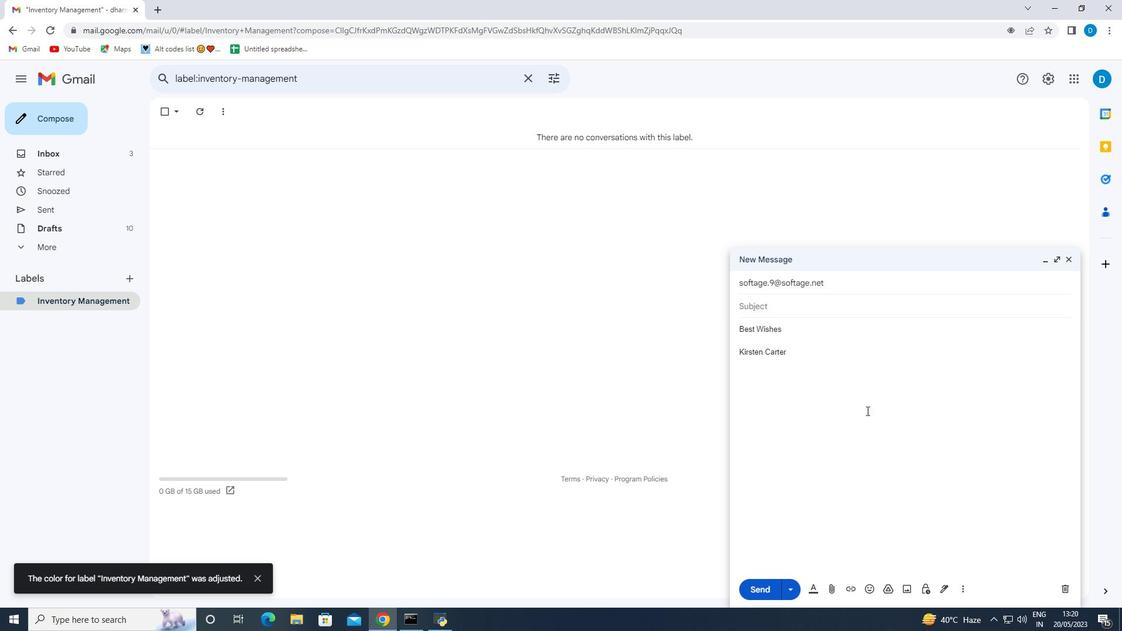 
Action: Mouse scrolled (864, 411) with delta (0, 0)
Screenshot: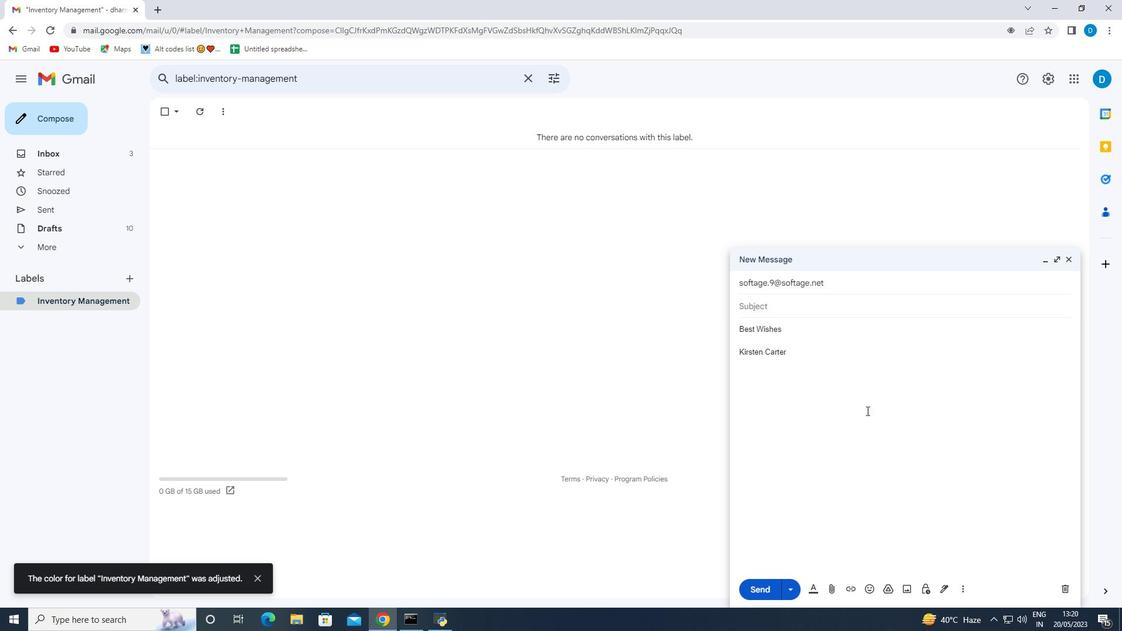 
Action: Mouse moved to (962, 591)
Screenshot: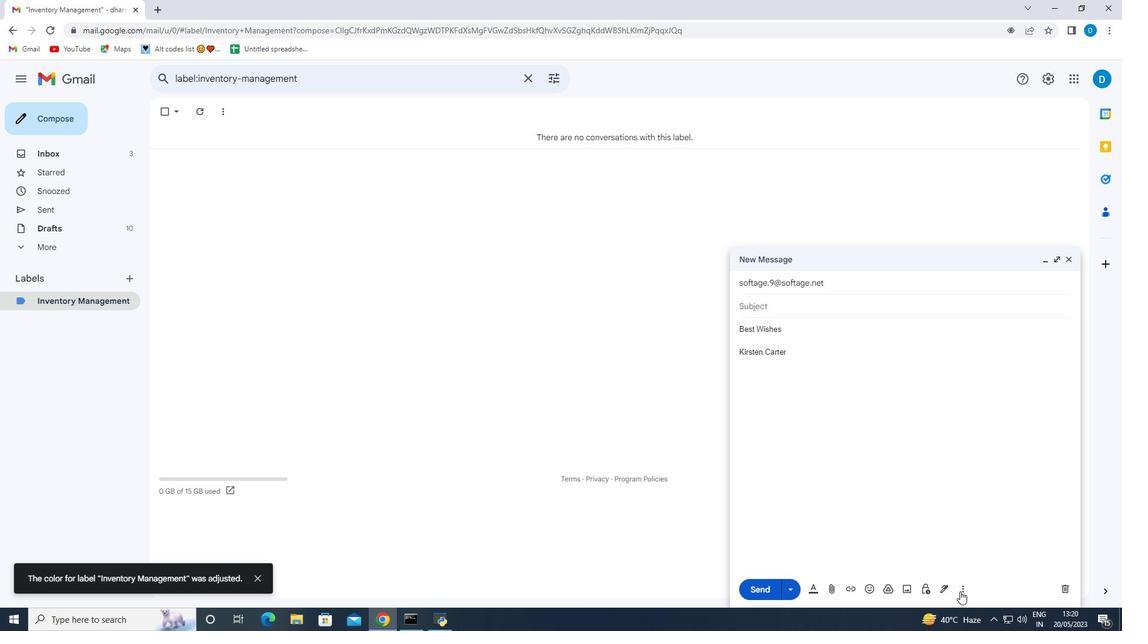 
Action: Mouse pressed left at (962, 591)
Screenshot: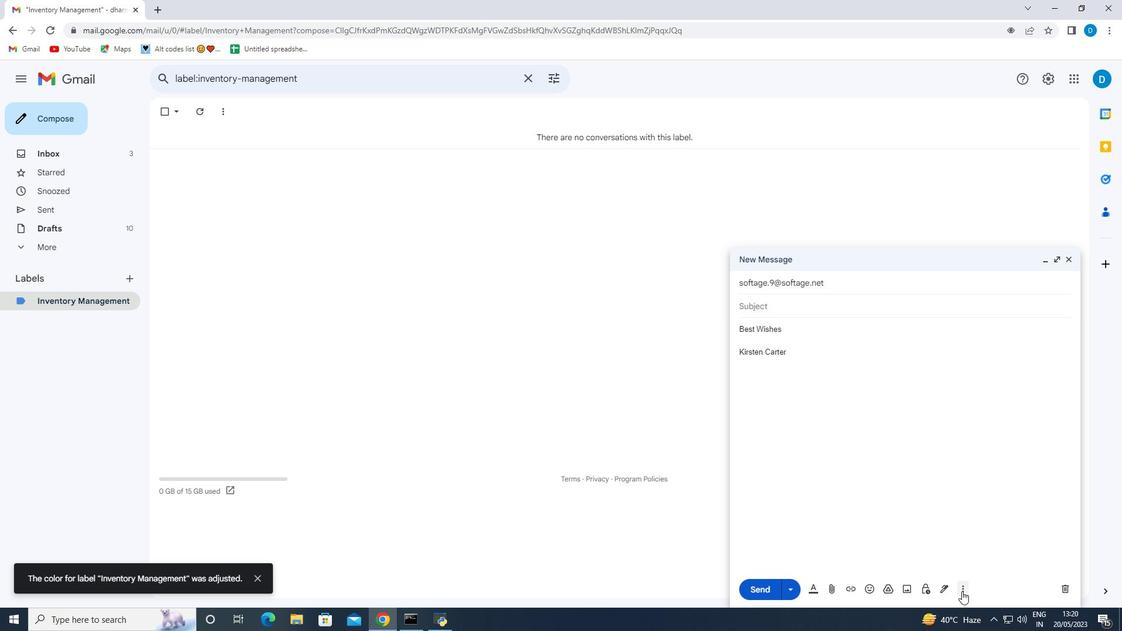 
Action: Mouse moved to (1002, 480)
Screenshot: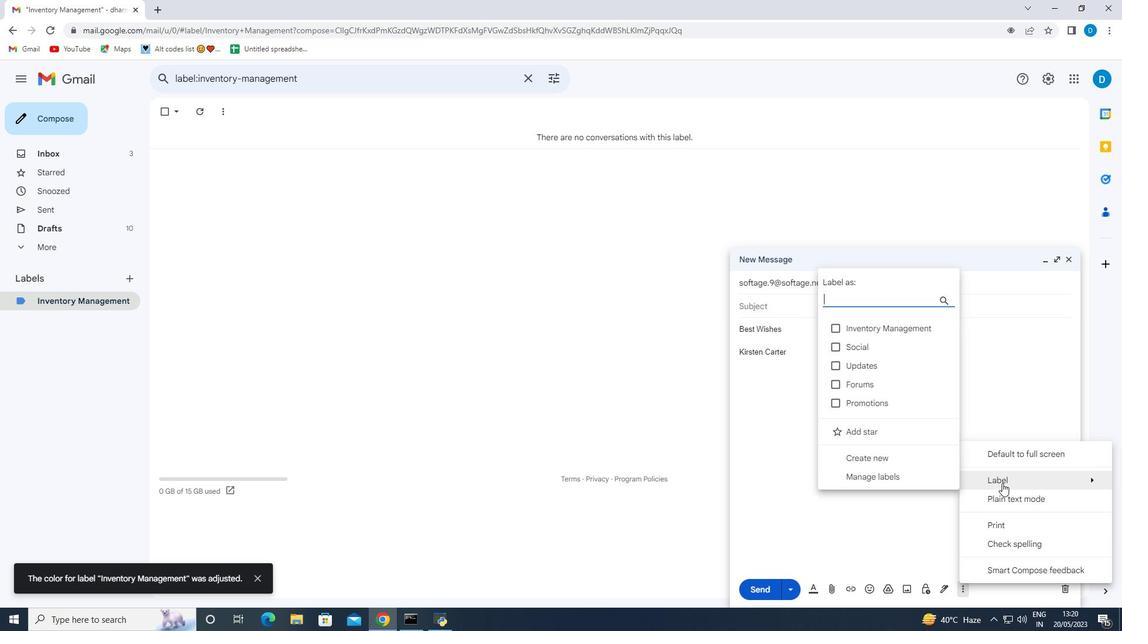 
Action: Mouse pressed left at (1002, 480)
Screenshot: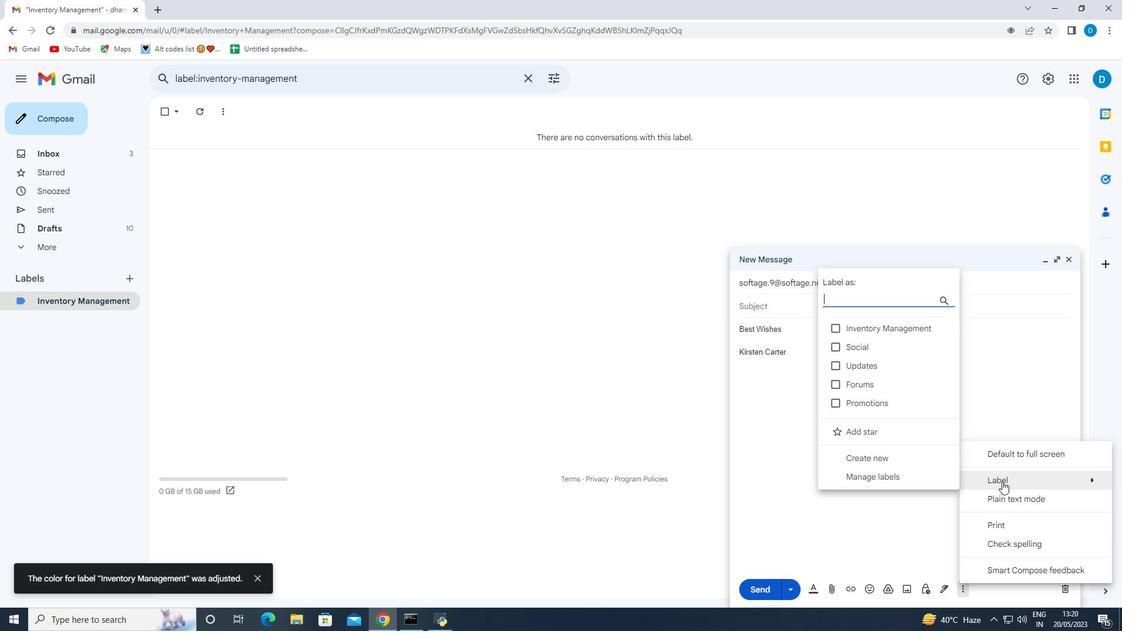 
Action: Mouse moved to (853, 323)
Screenshot: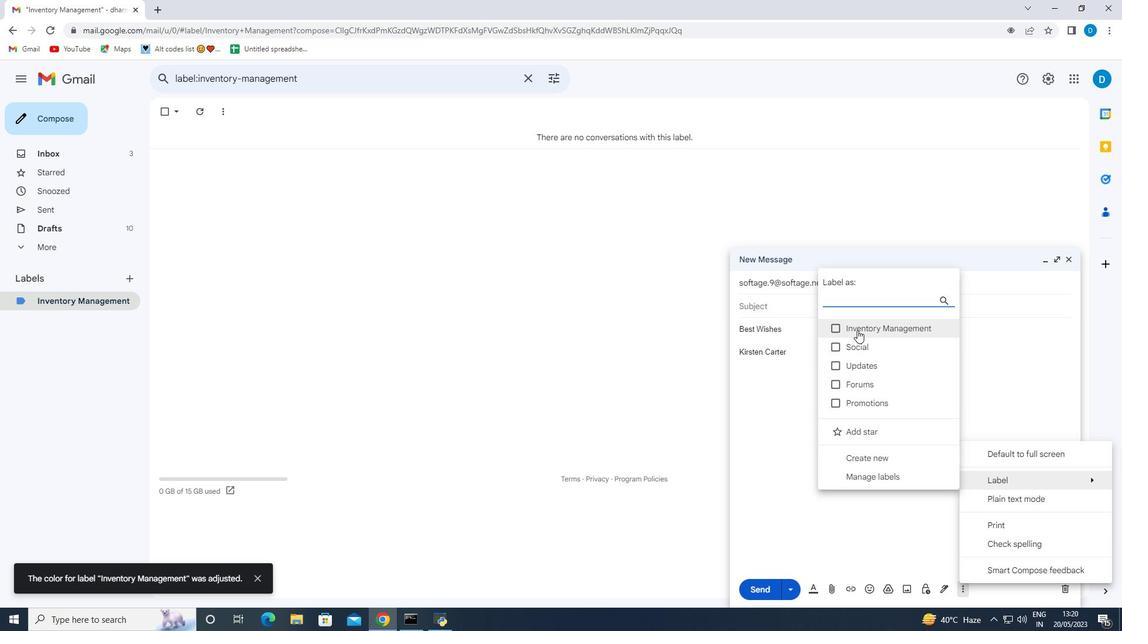 
Action: Mouse pressed left at (853, 323)
Screenshot: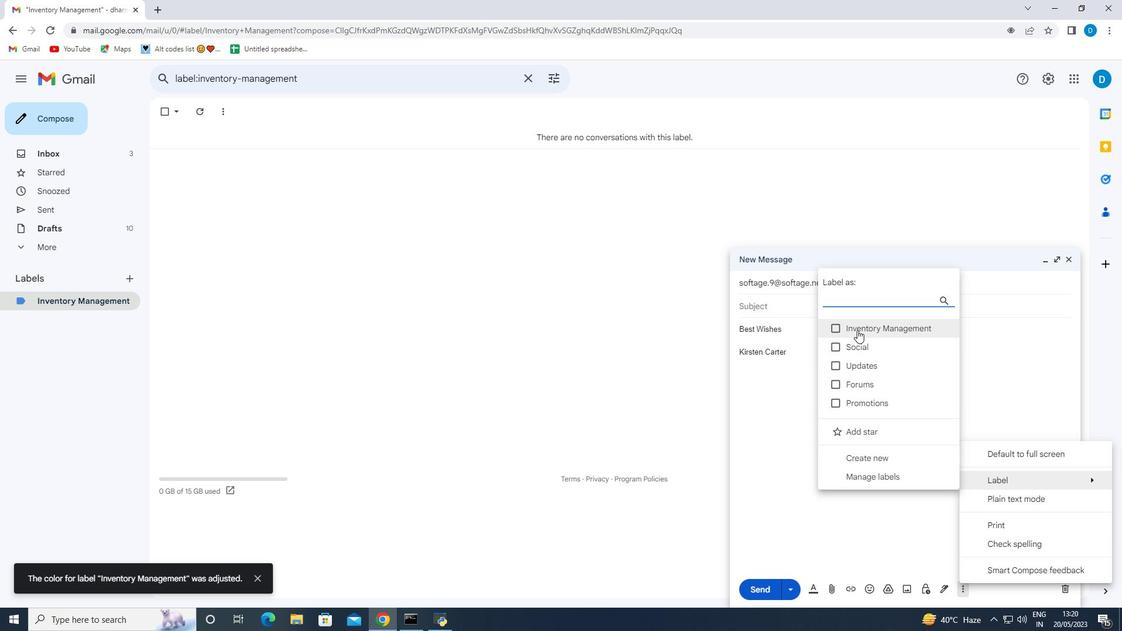 
Action: Mouse moved to (961, 585)
Screenshot: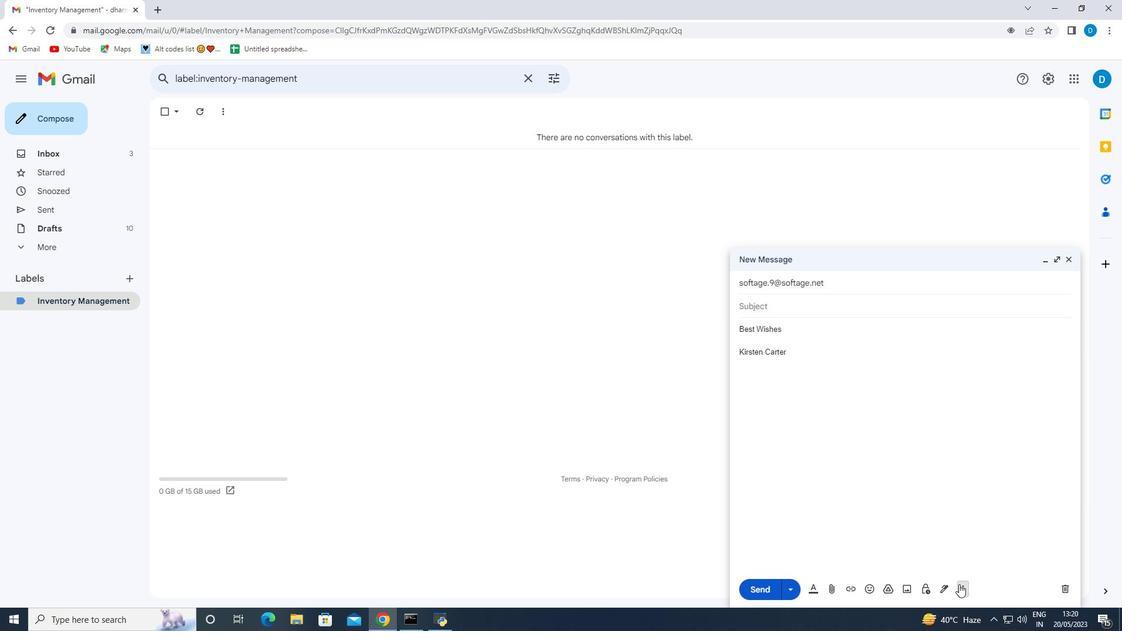 
Action: Mouse pressed left at (961, 585)
Screenshot: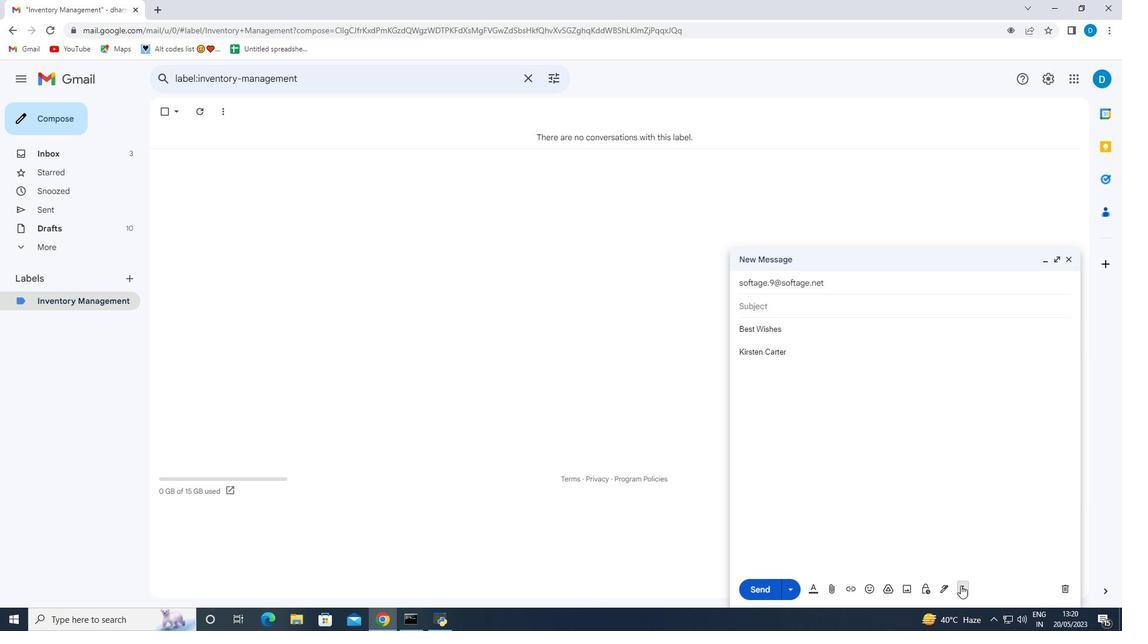 
Action: Mouse moved to (919, 325)
Screenshot: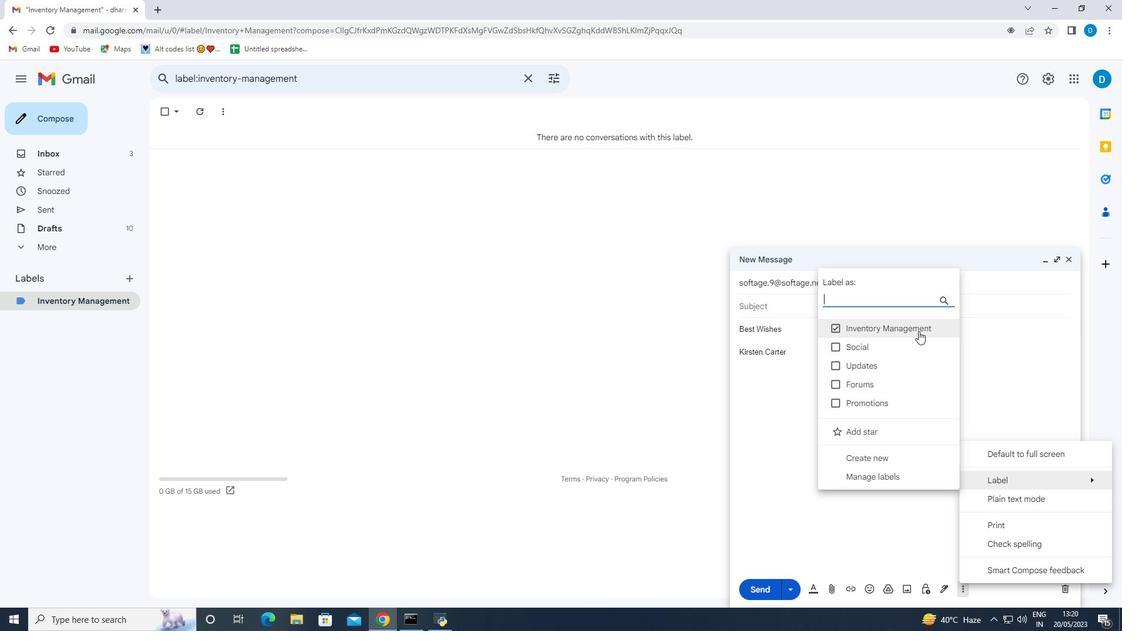 
Action: Mouse pressed left at (919, 325)
Screenshot: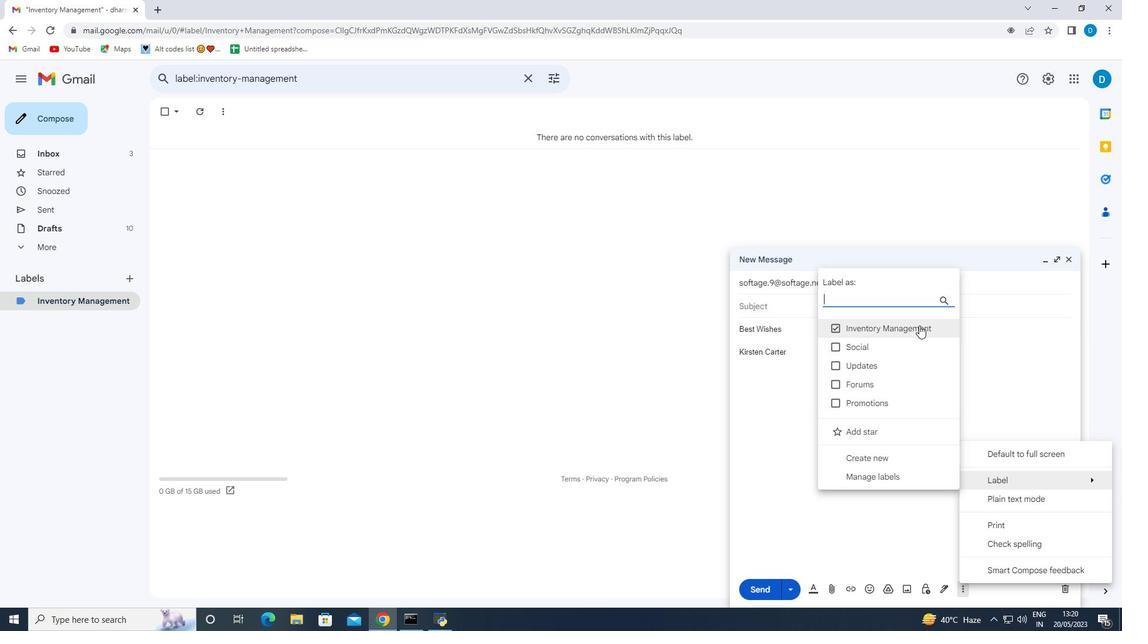 
Action: Mouse moved to (490, 463)
Screenshot: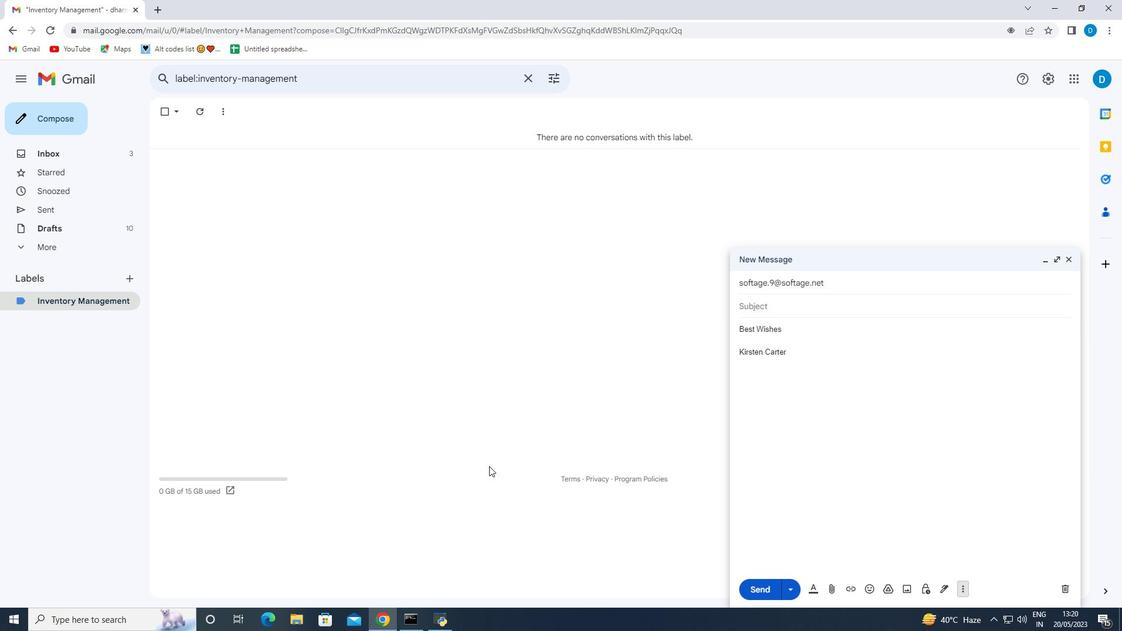 
